Task: Research Airbnb properties in C? Chi, Vietnam from 12th December, 2023 to 16th December, 2023 for 8 adults. Place can be room with 8 bedrooms having 8 beds and 8 bathrooms. Property type can be house. Amenities needed are: wifi, TV, free parkinig on premises, gym, breakfast.
Action: Mouse moved to (551, 102)
Screenshot: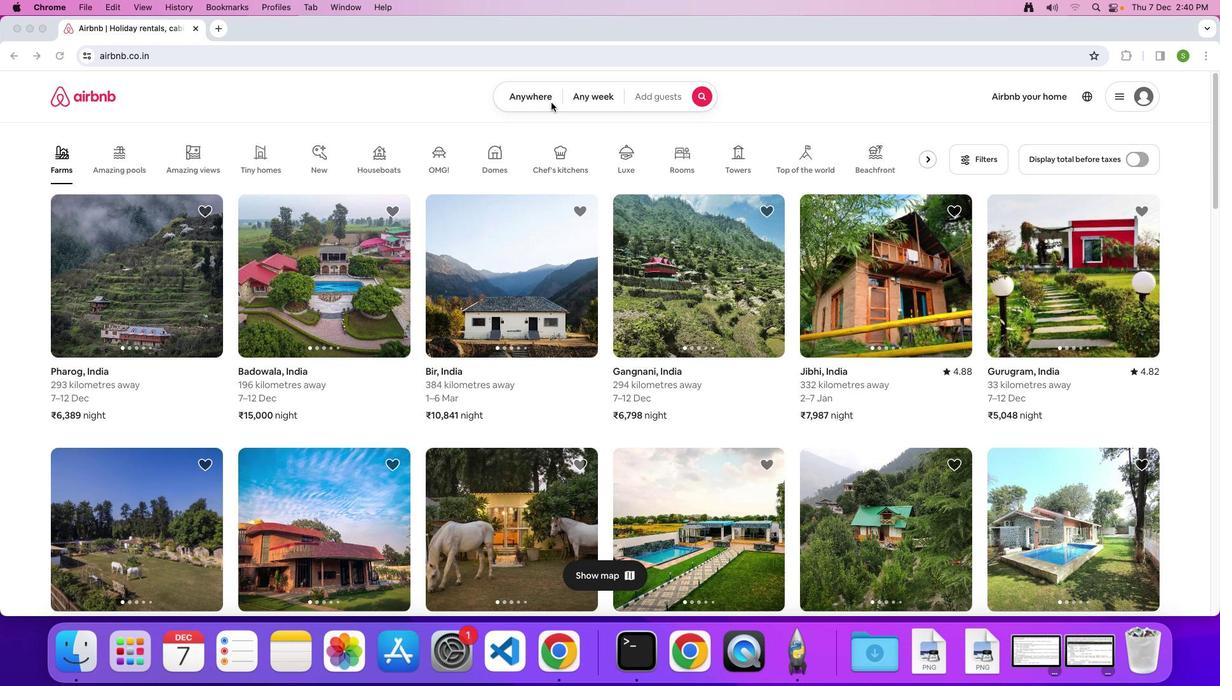 
Action: Mouse pressed left at (551, 102)
Screenshot: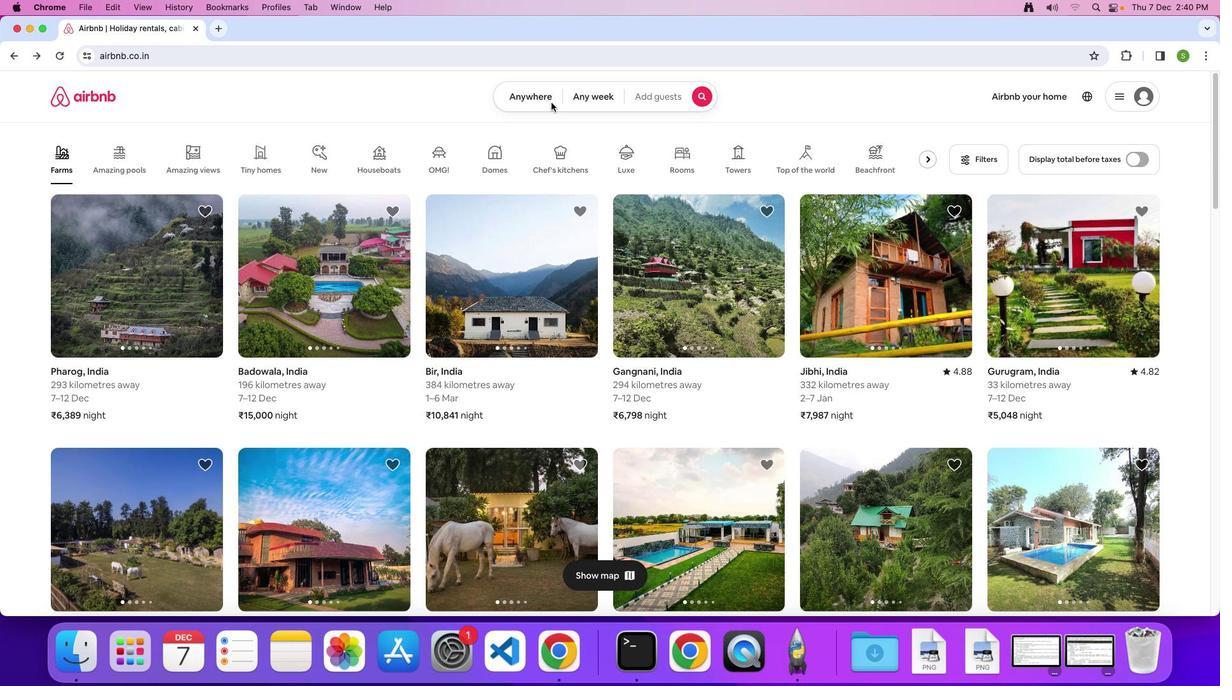
Action: Mouse moved to (527, 101)
Screenshot: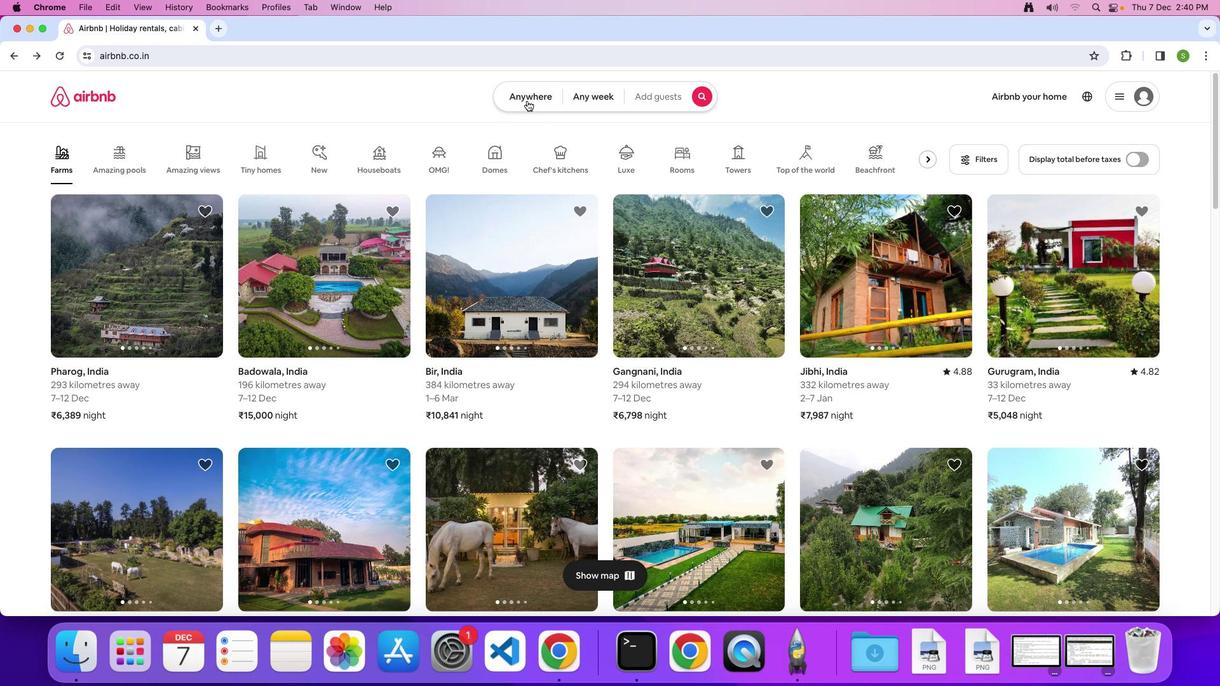 
Action: Mouse pressed left at (527, 101)
Screenshot: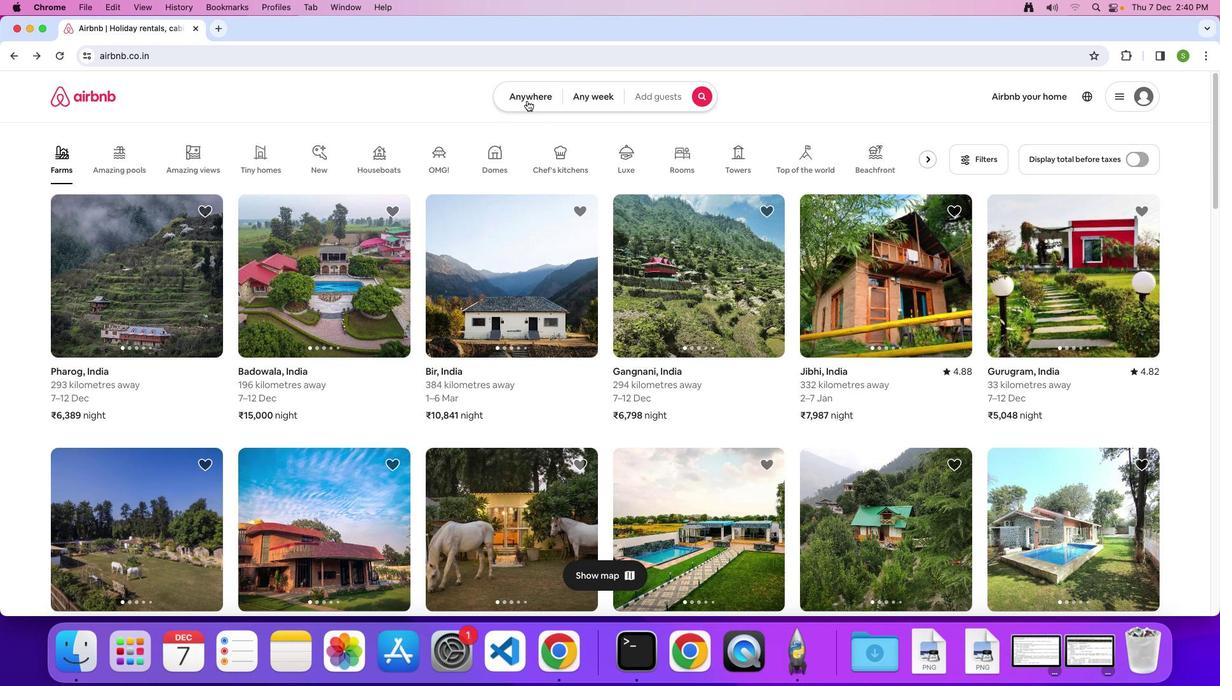 
Action: Mouse moved to (455, 135)
Screenshot: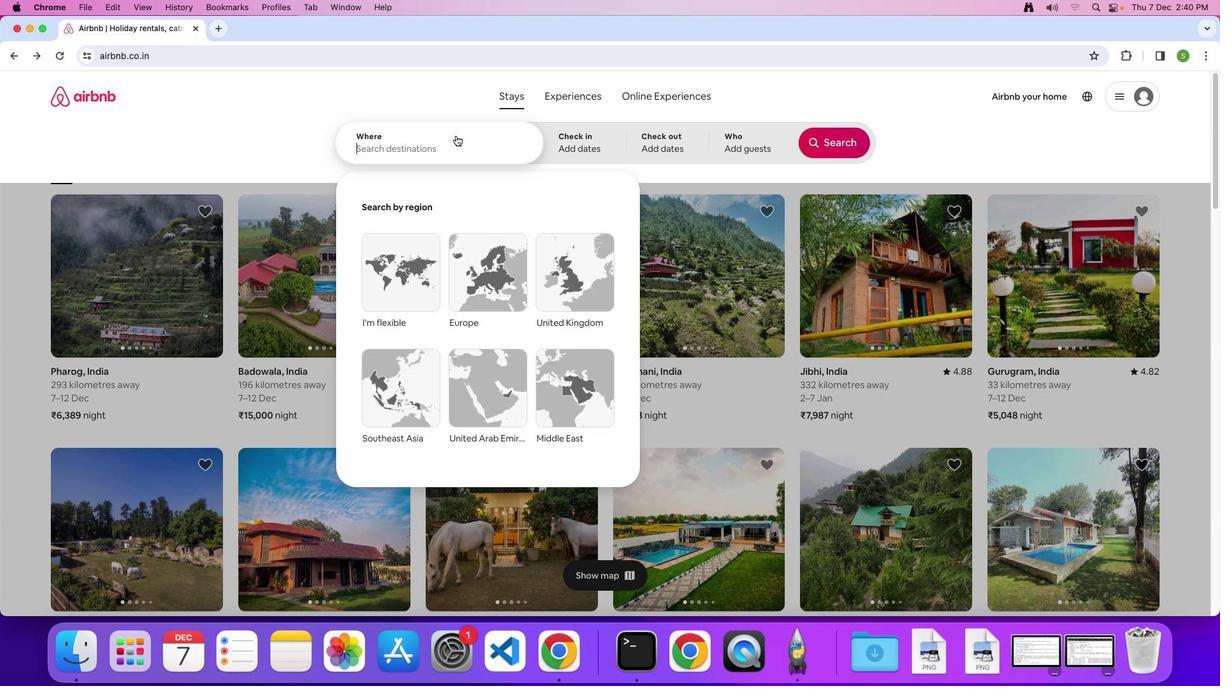 
Action: Key pressed 'C'Key.shiftKey.caps_lockKey.shift_r'?'Key.spaceKey.shift'C''h''i'','Key.spaceKey.shift'V''i''e''t''n''a''m'Key.enter
Screenshot: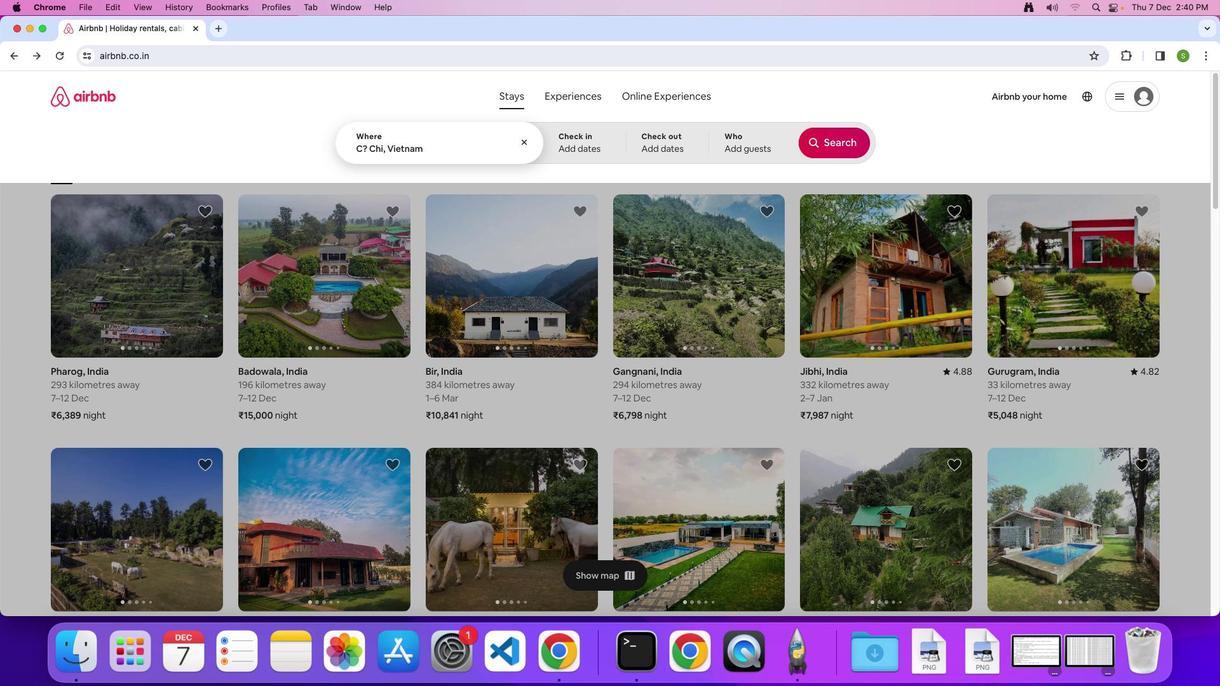 
Action: Mouse moved to (449, 364)
Screenshot: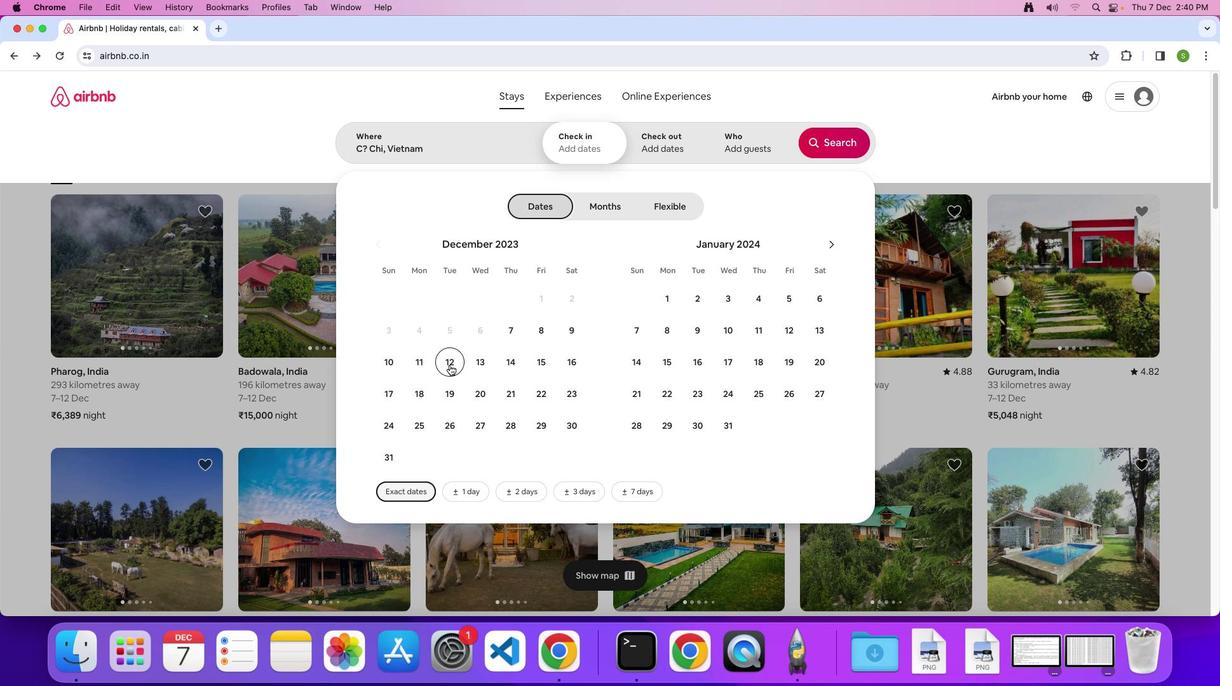 
Action: Mouse pressed left at (449, 364)
Screenshot: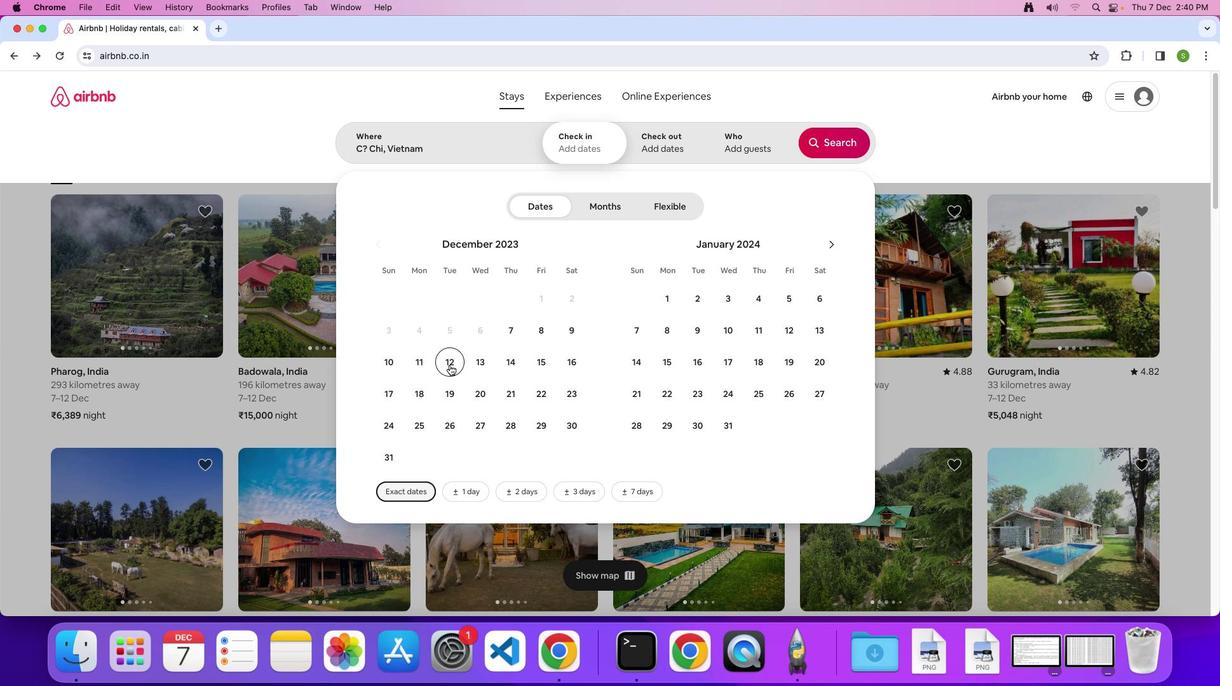 
Action: Mouse moved to (566, 362)
Screenshot: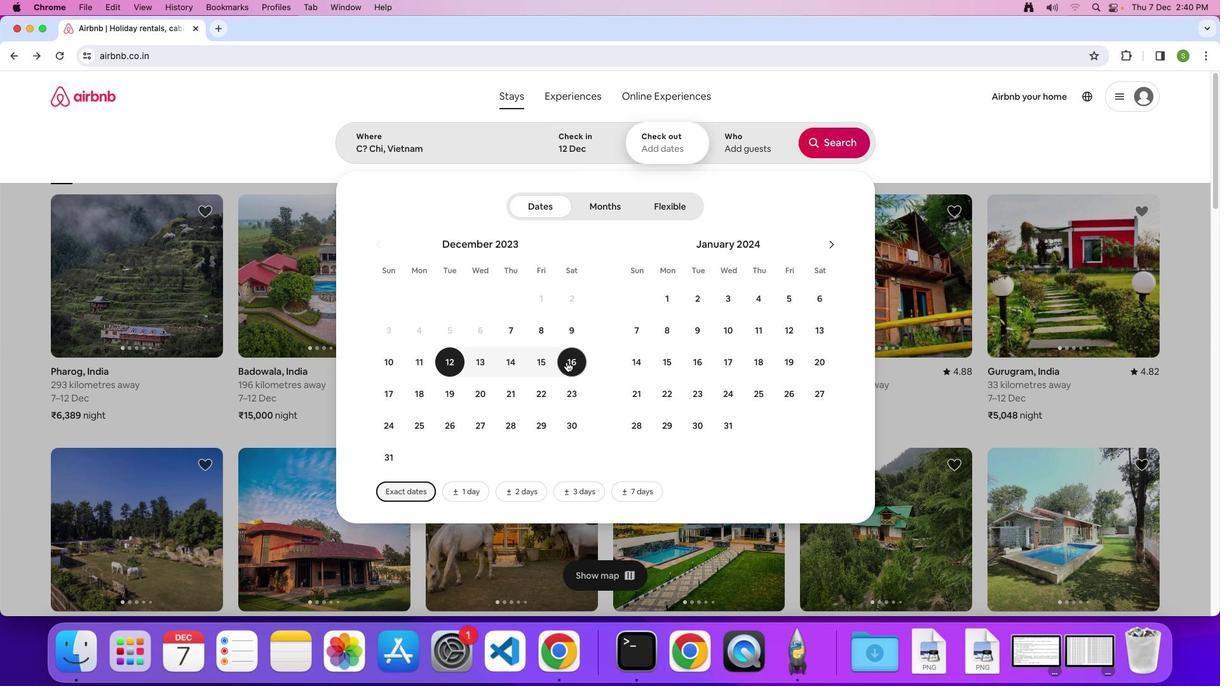 
Action: Mouse pressed left at (566, 362)
Screenshot: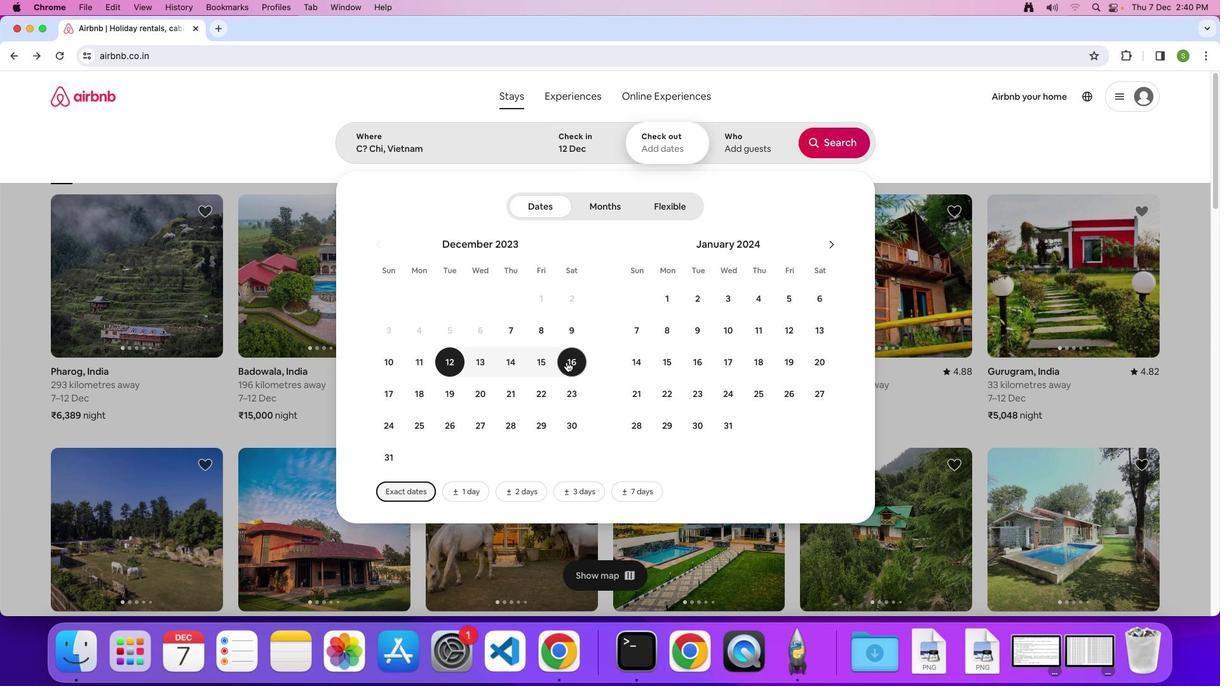 
Action: Mouse moved to (754, 137)
Screenshot: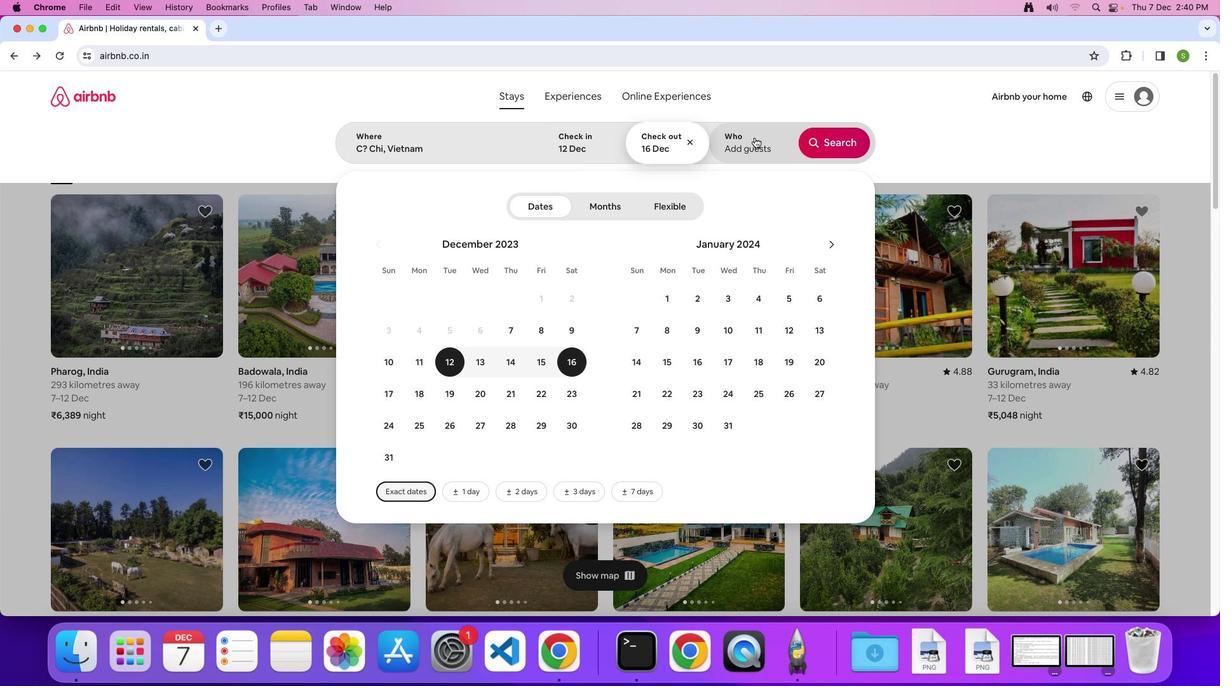 
Action: Mouse pressed left at (754, 137)
Screenshot: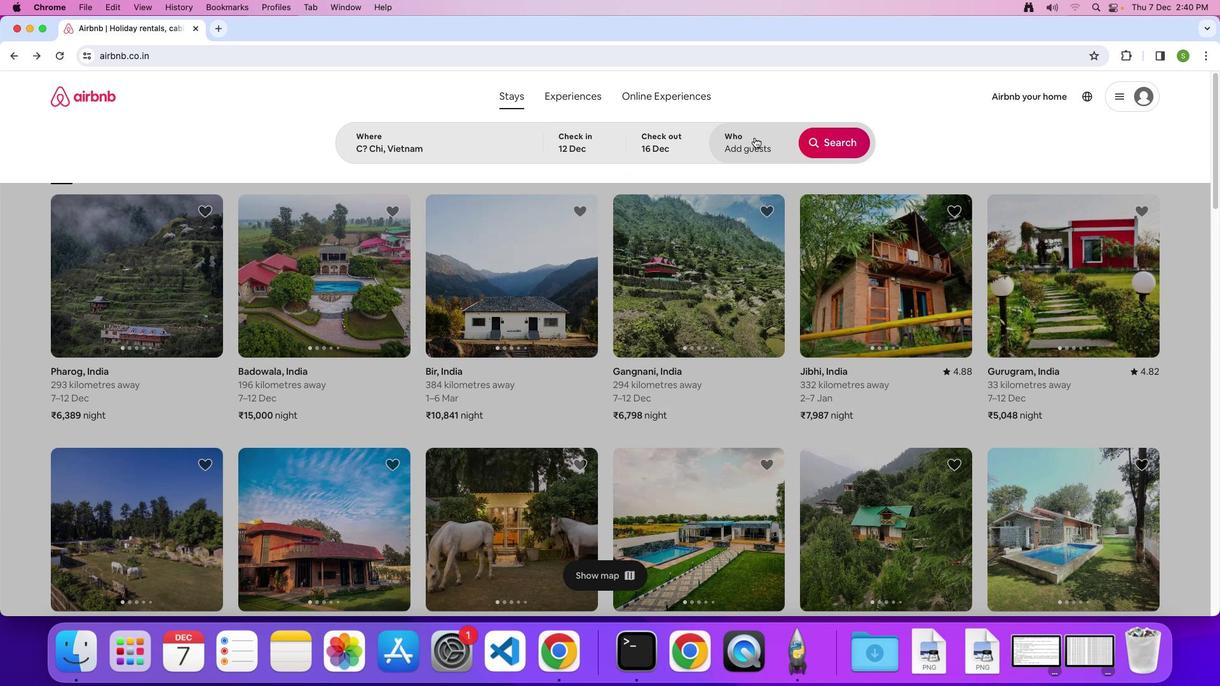 
Action: Mouse moved to (833, 207)
Screenshot: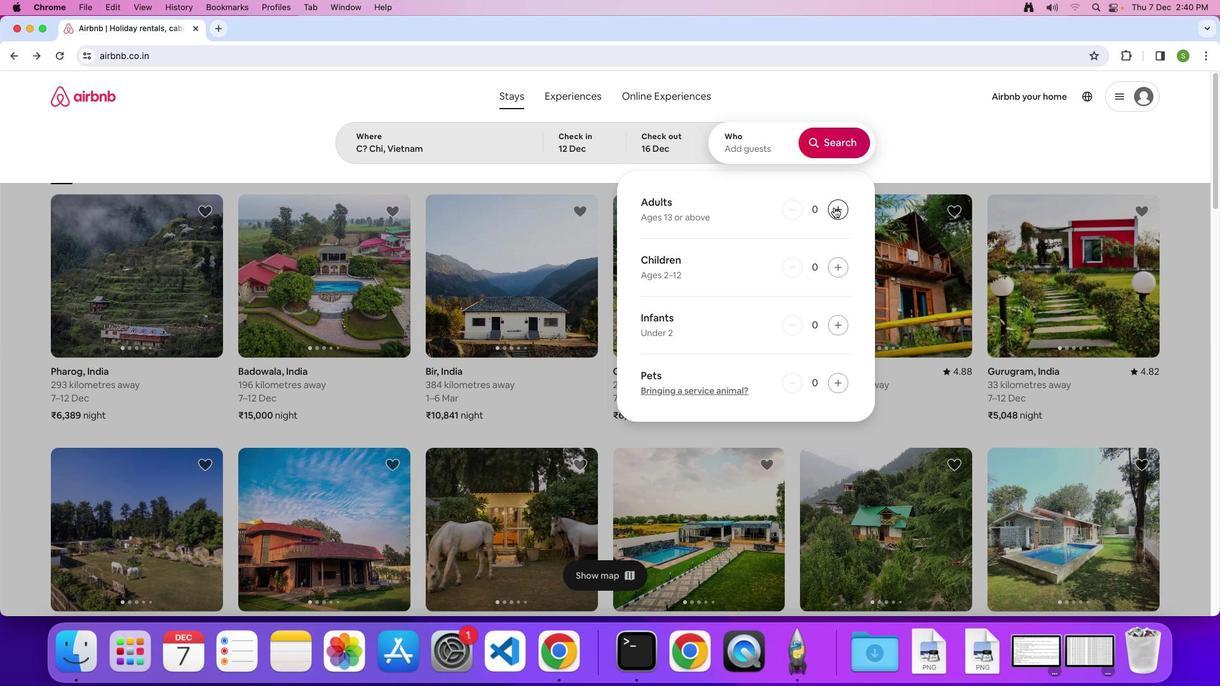 
Action: Mouse pressed left at (833, 207)
Screenshot: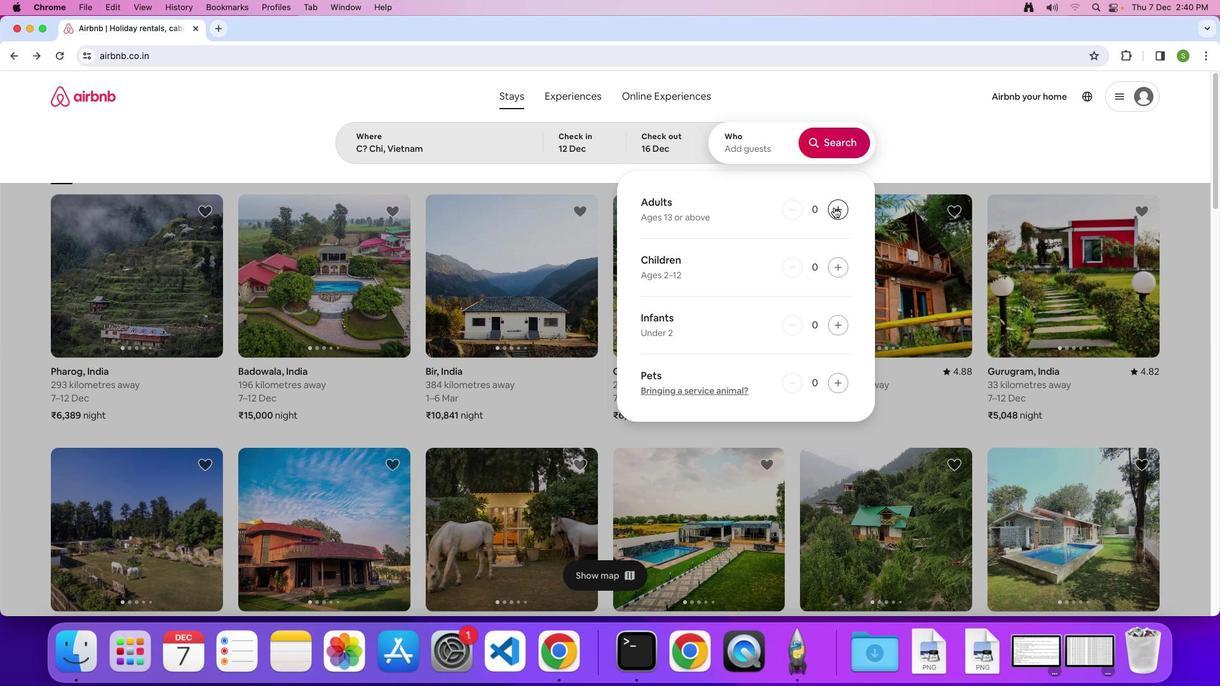 
Action: Mouse pressed left at (833, 207)
Screenshot: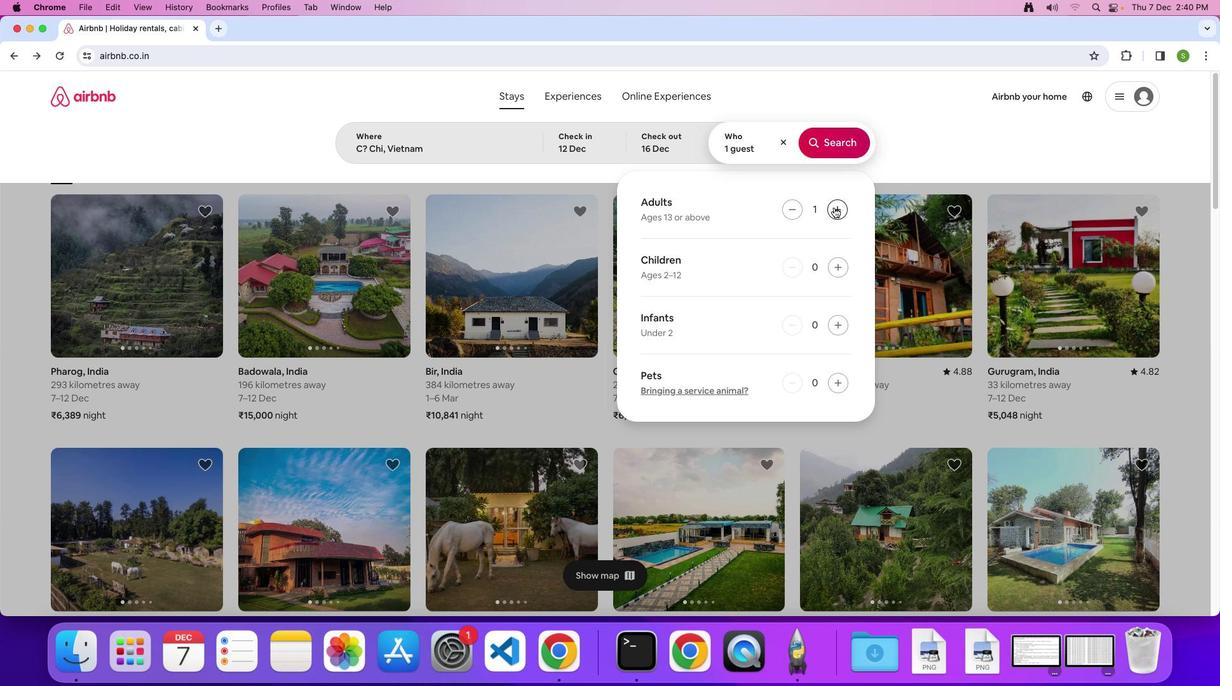 
Action: Mouse pressed left at (833, 207)
Screenshot: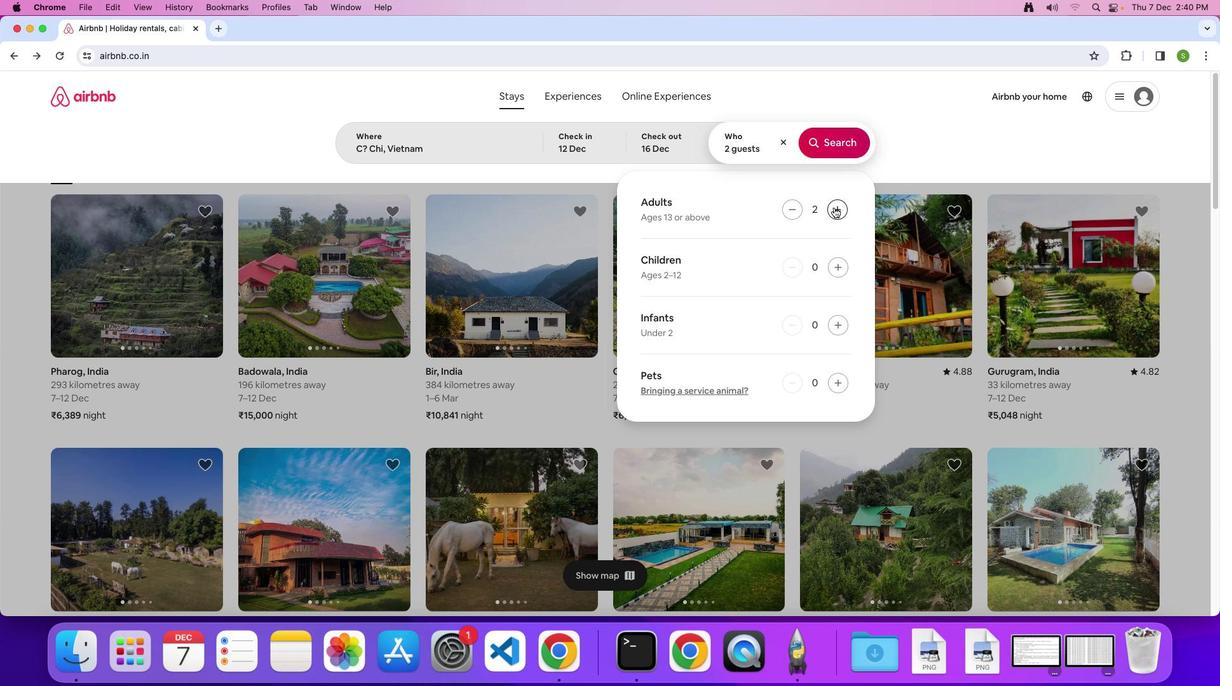
Action: Mouse pressed left at (833, 207)
Screenshot: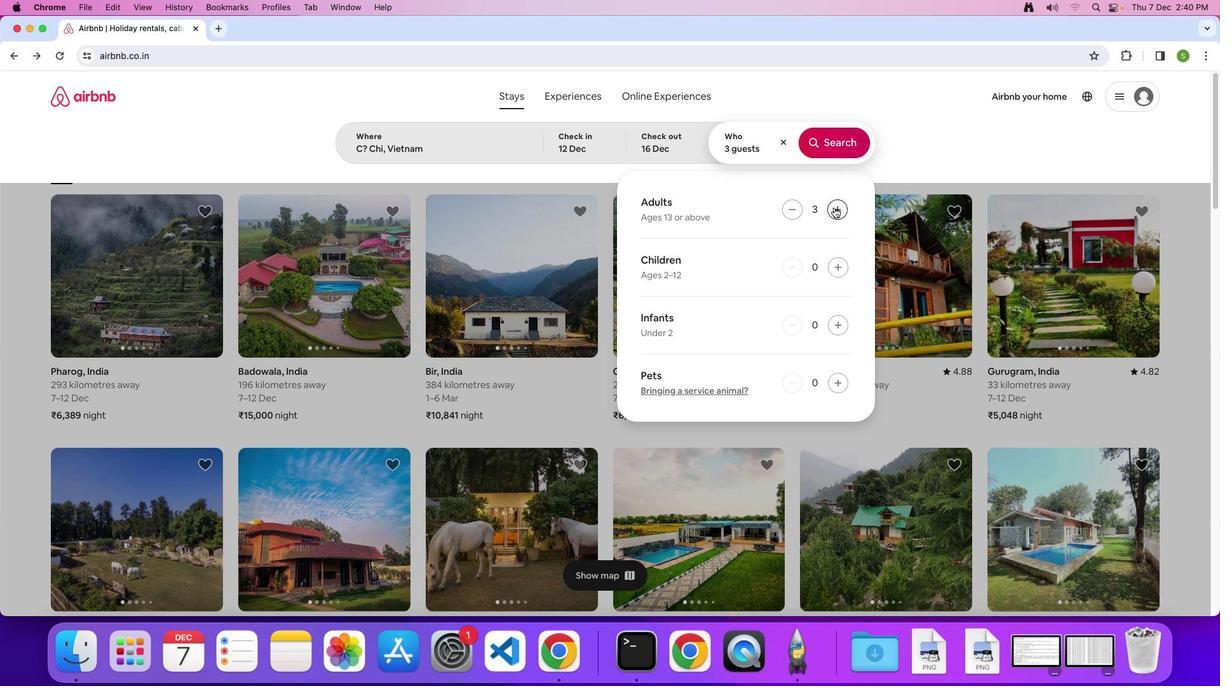 
Action: Mouse pressed left at (833, 207)
Screenshot: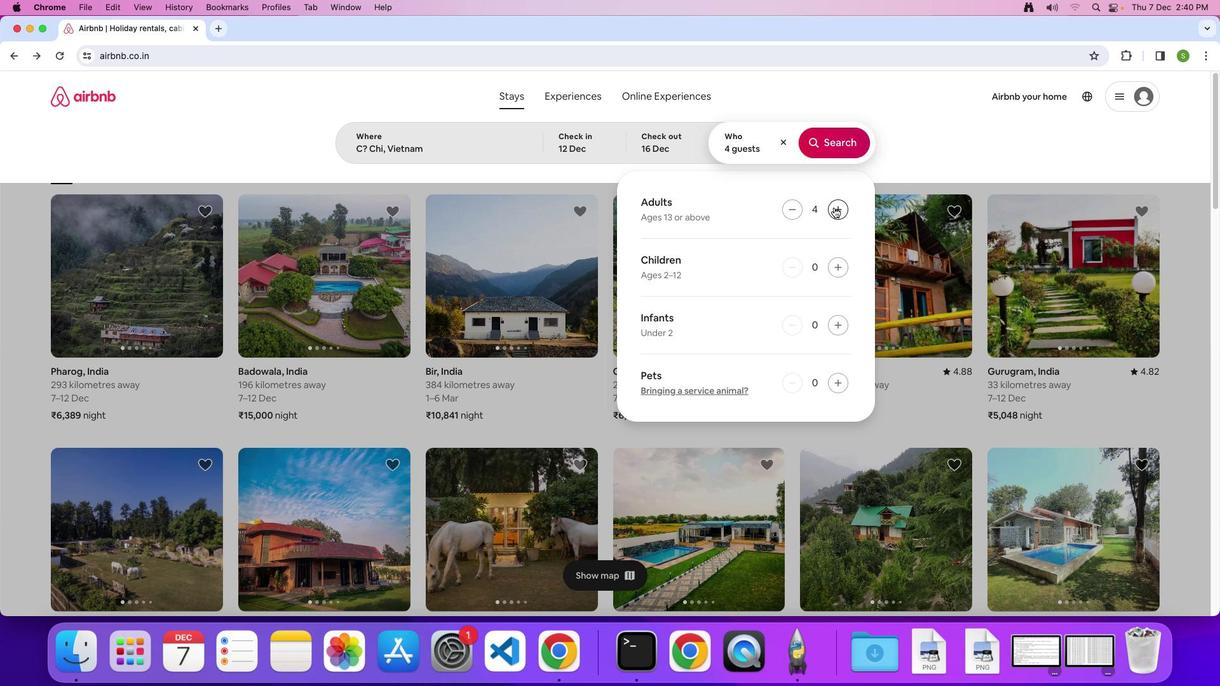 
Action: Mouse pressed left at (833, 207)
Screenshot: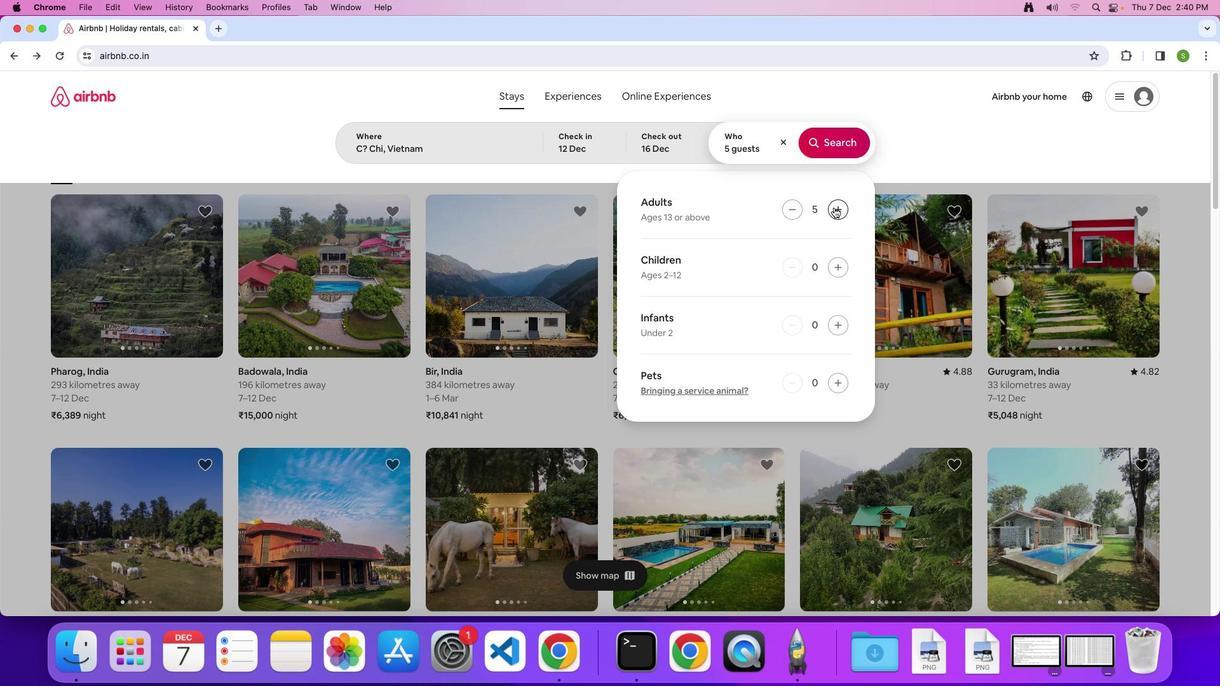 
Action: Mouse pressed left at (833, 207)
Screenshot: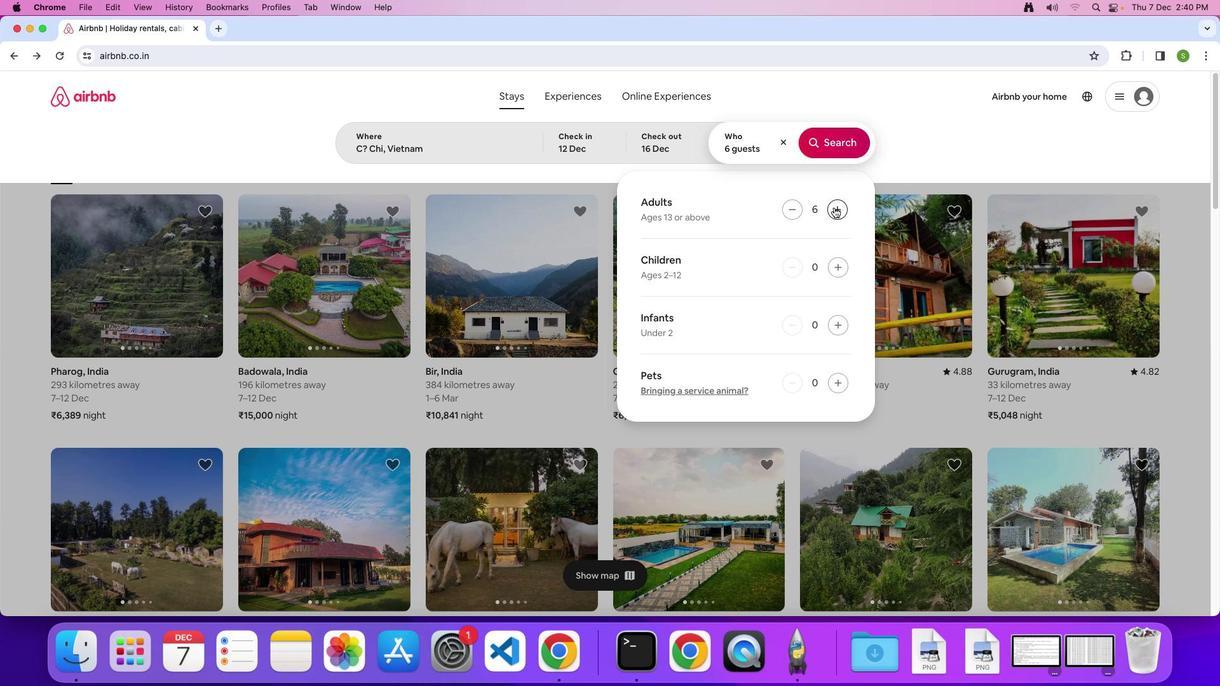 
Action: Mouse pressed left at (833, 207)
Screenshot: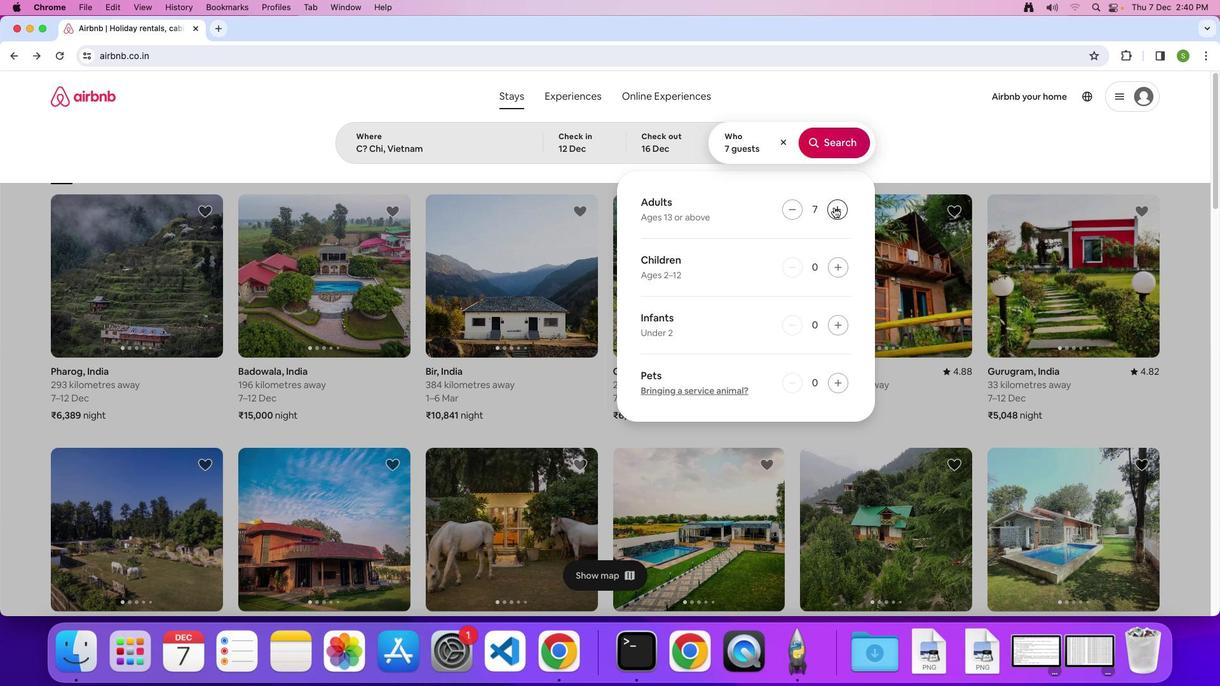 
Action: Mouse moved to (843, 148)
Screenshot: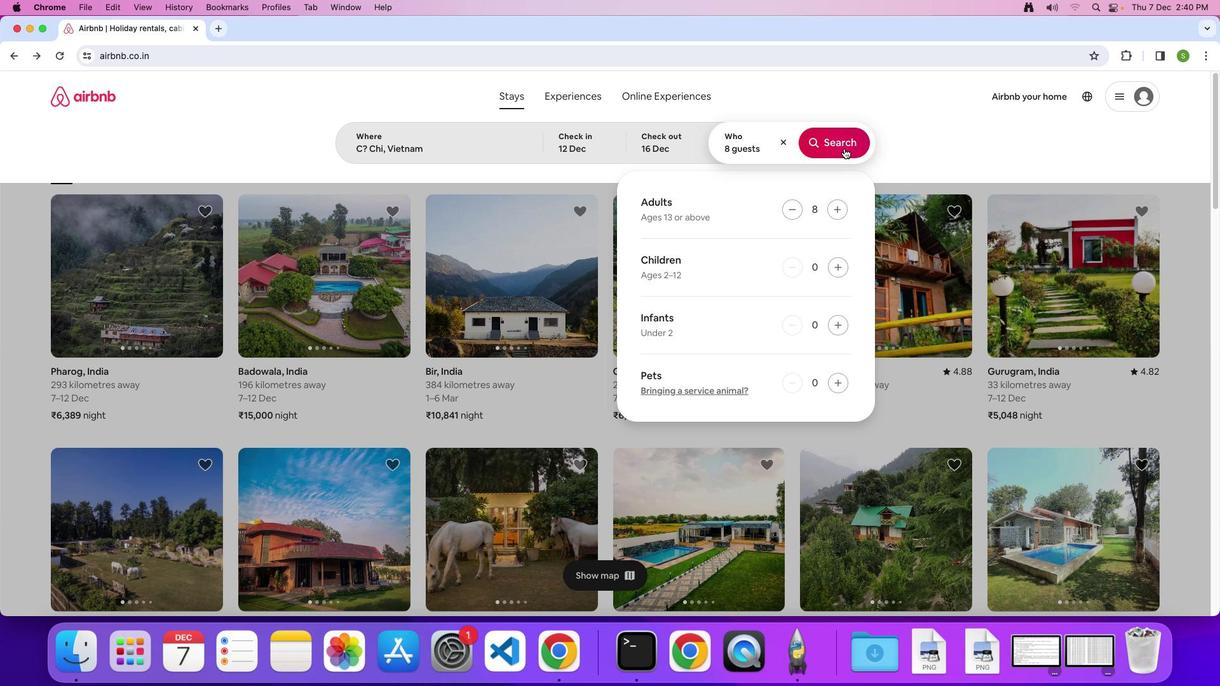 
Action: Mouse pressed left at (843, 148)
Screenshot: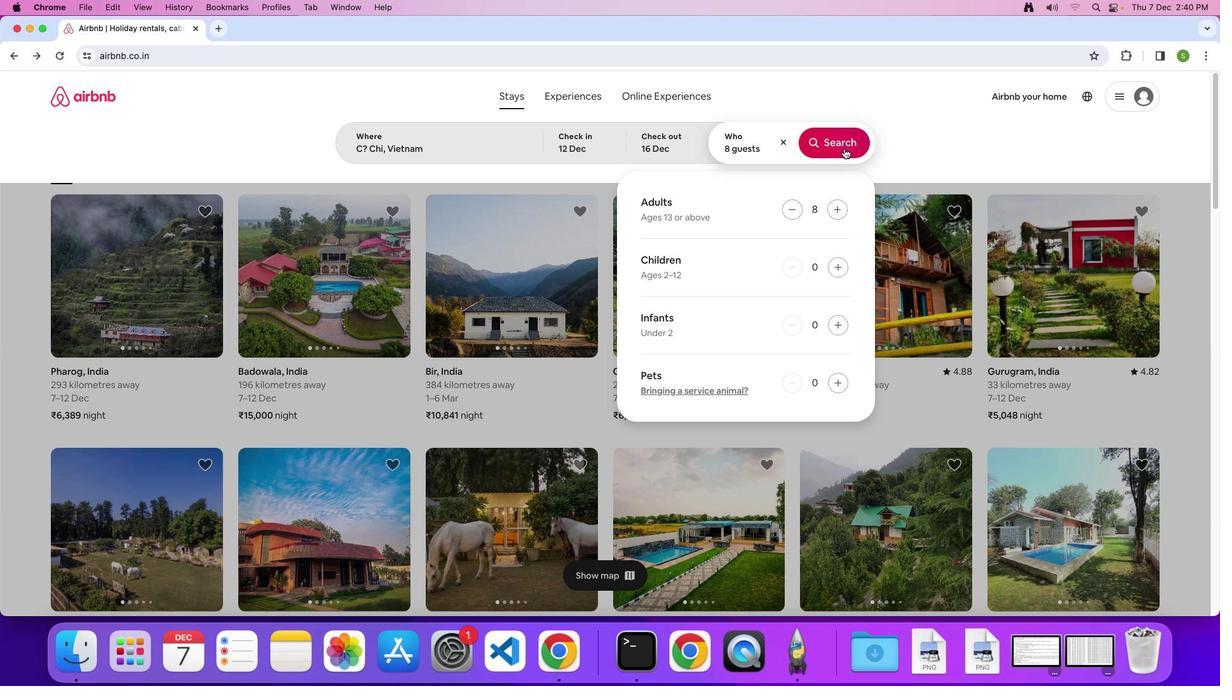 
Action: Mouse moved to (1014, 146)
Screenshot: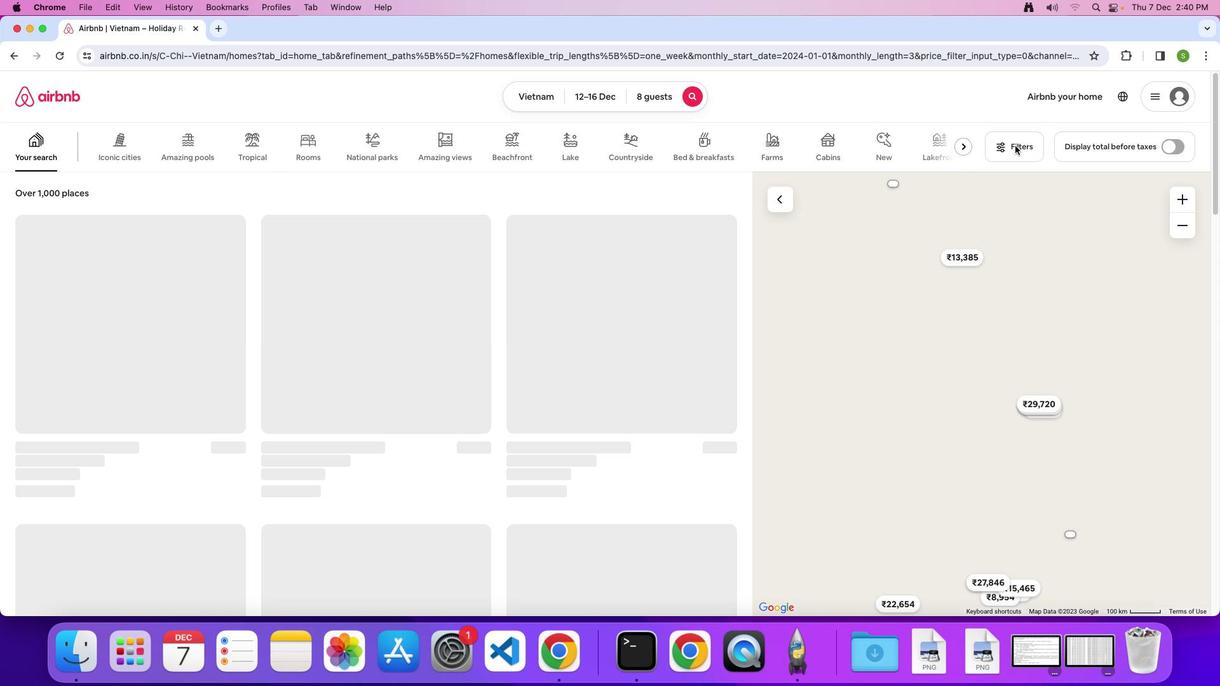 
Action: Mouse pressed left at (1014, 146)
Screenshot: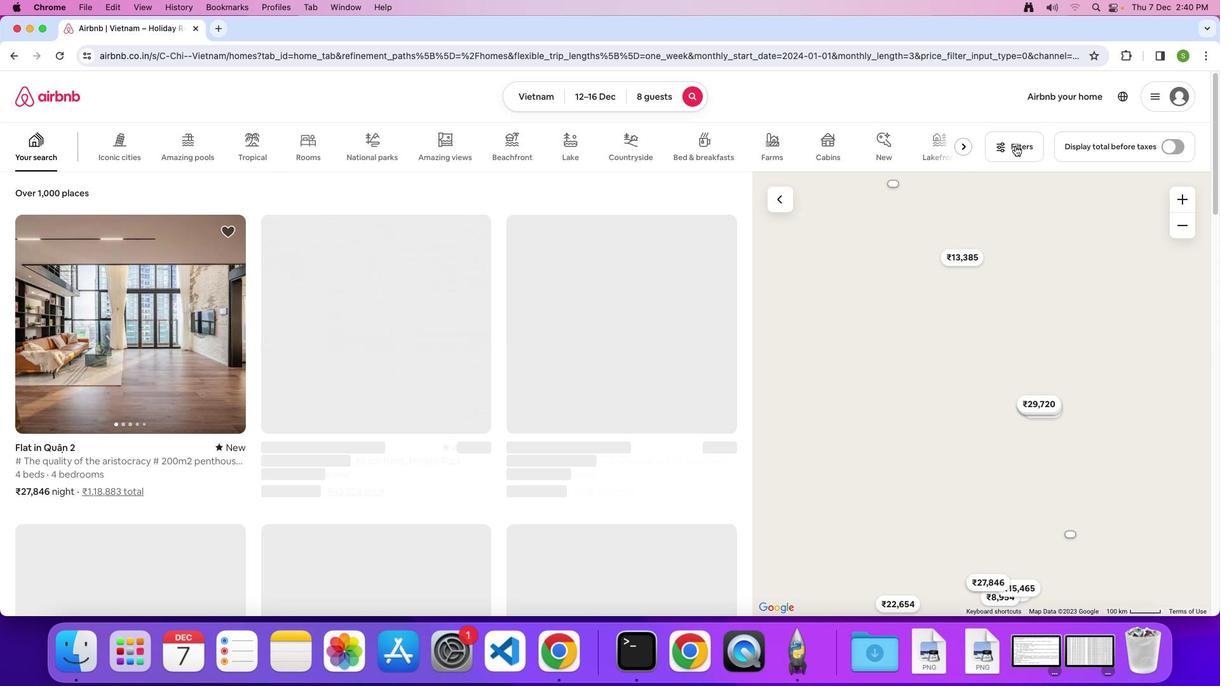 
Action: Mouse moved to (609, 228)
Screenshot: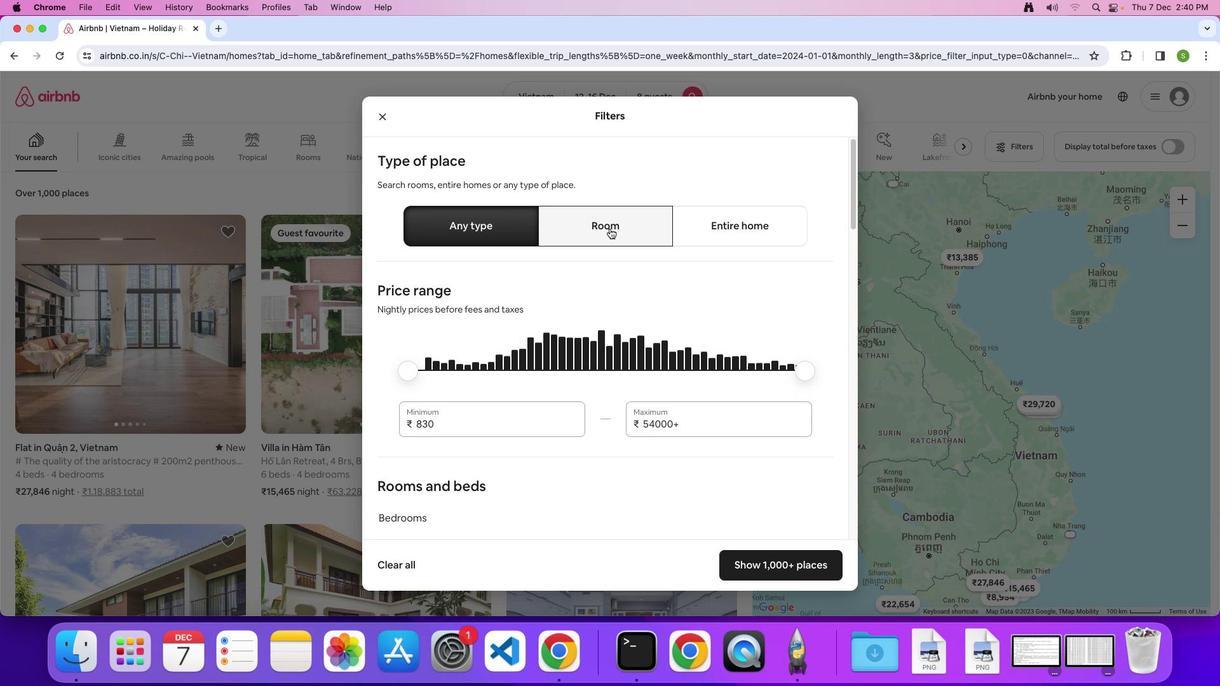 
Action: Mouse pressed left at (609, 228)
Screenshot: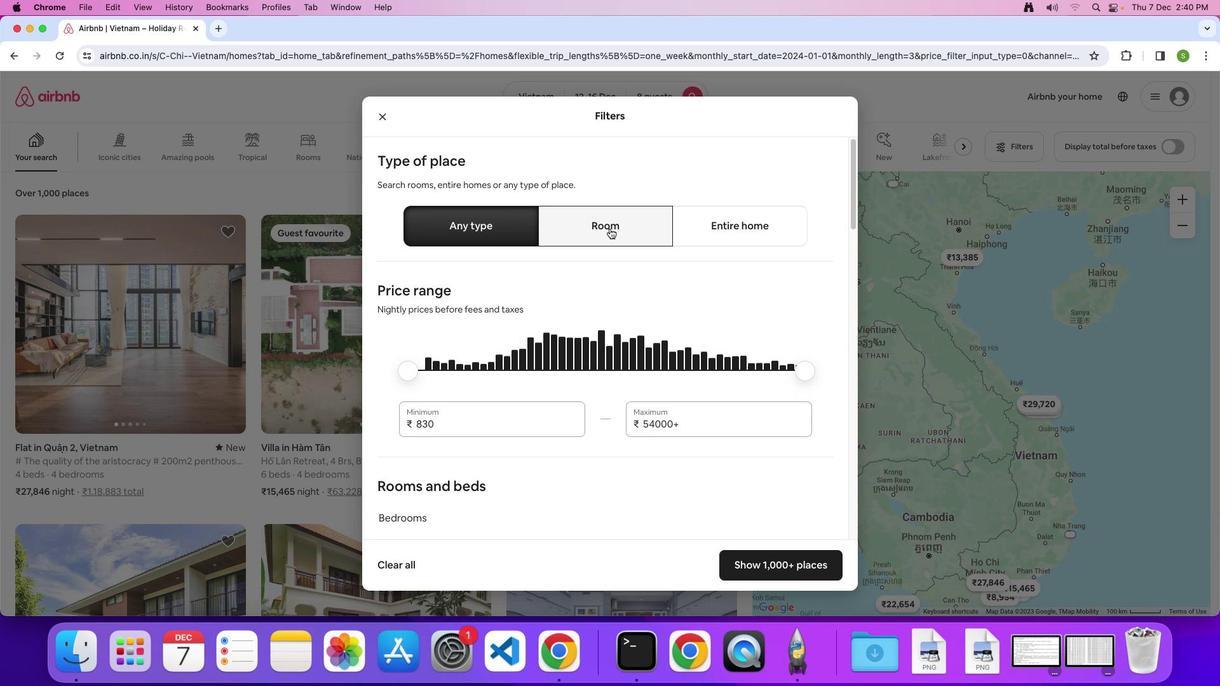 
Action: Mouse moved to (605, 382)
Screenshot: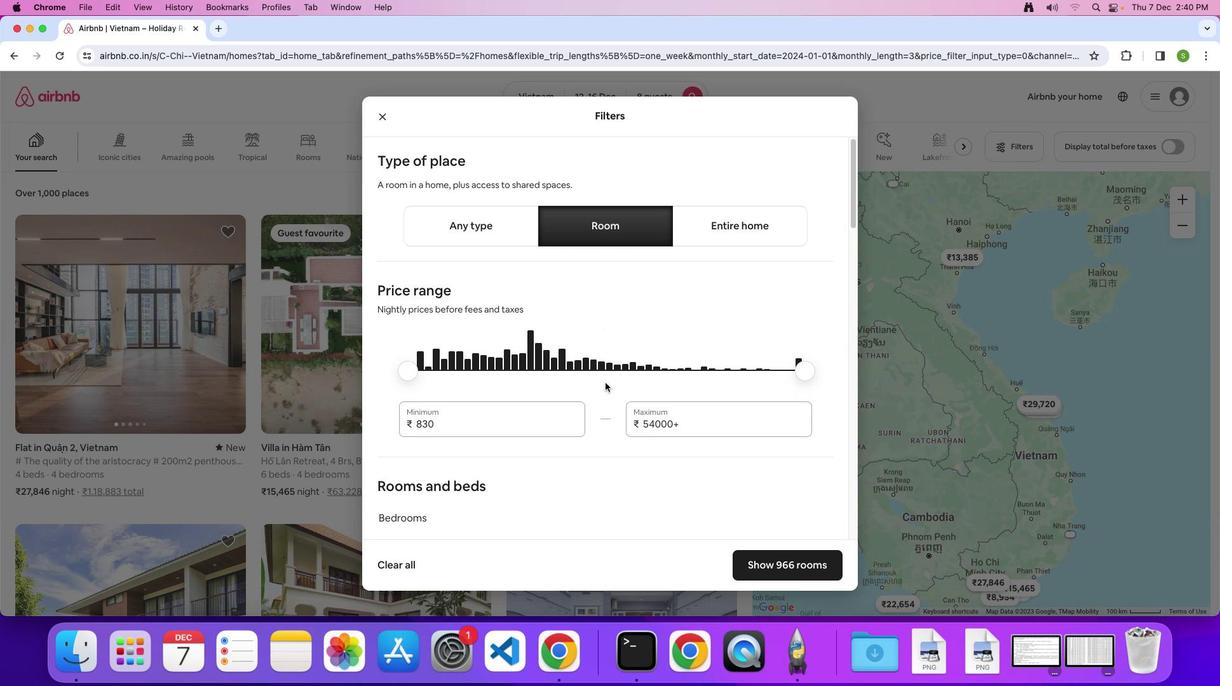 
Action: Mouse scrolled (605, 382) with delta (0, 0)
Screenshot: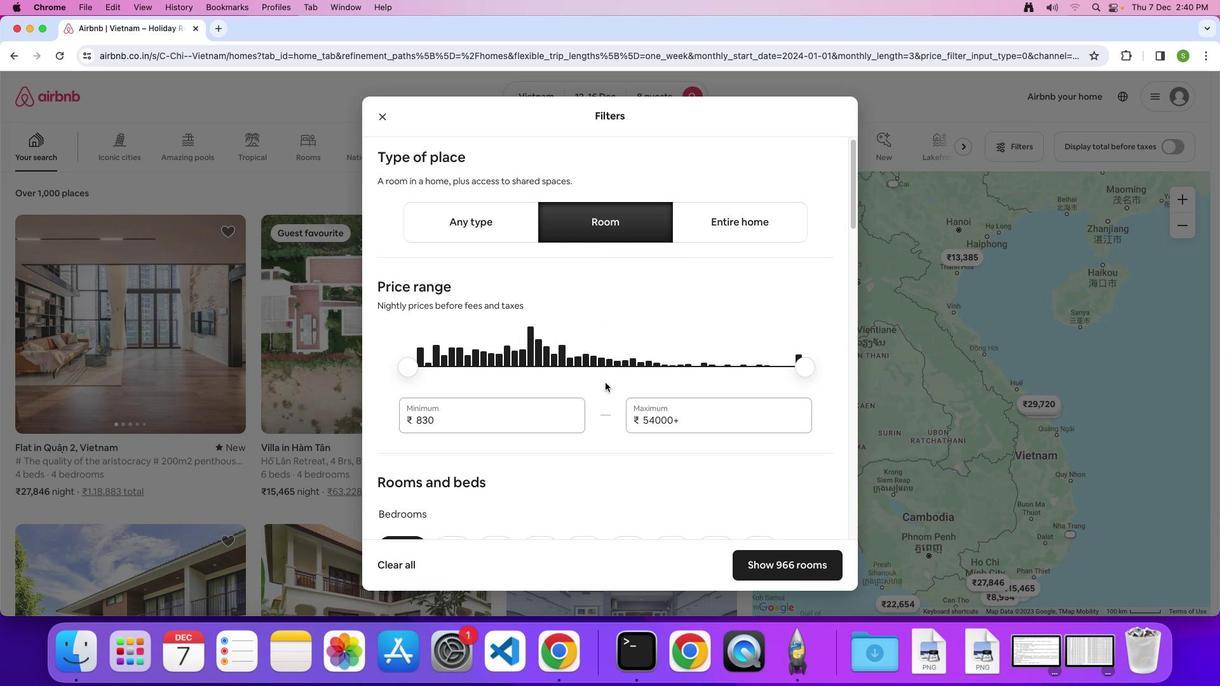 
Action: Mouse scrolled (605, 382) with delta (0, 0)
Screenshot: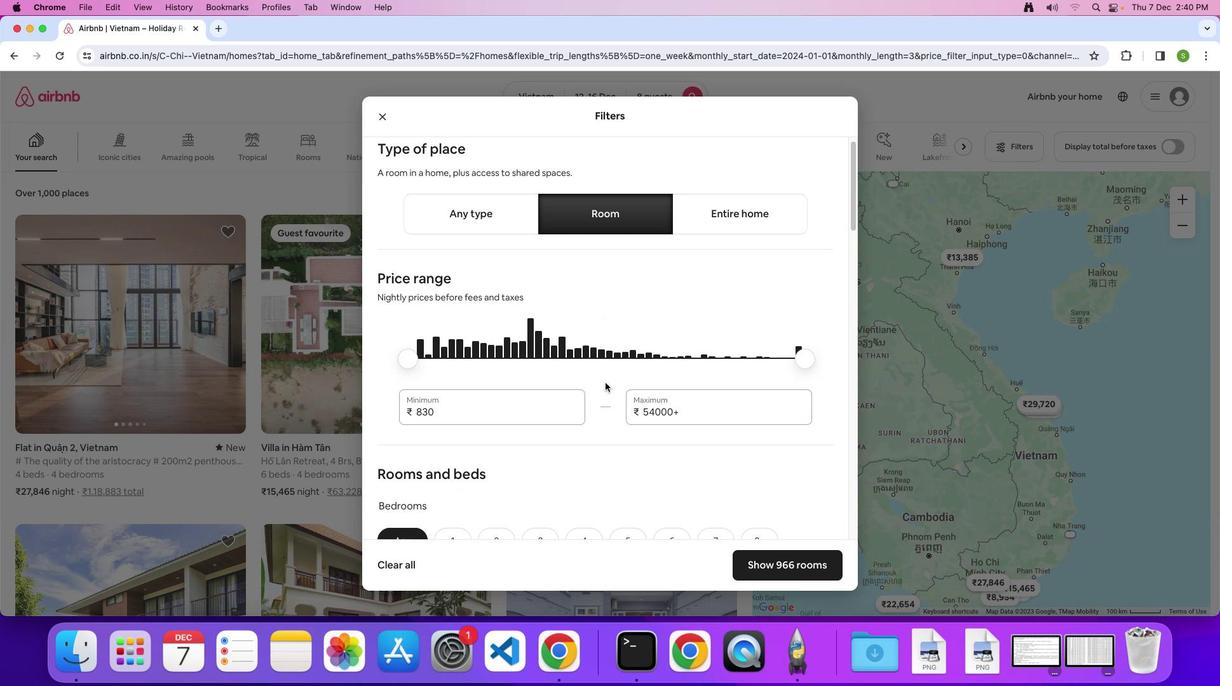 
Action: Mouse scrolled (605, 382) with delta (0, -1)
Screenshot: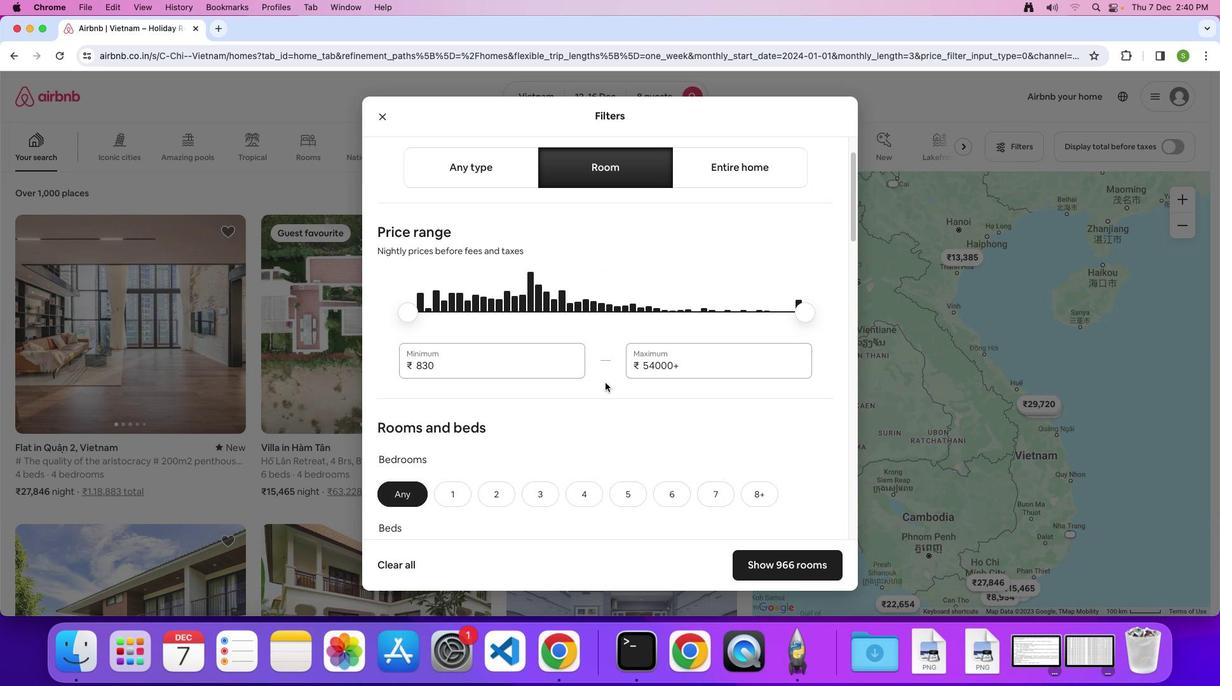 
Action: Mouse scrolled (605, 382) with delta (0, 0)
Screenshot: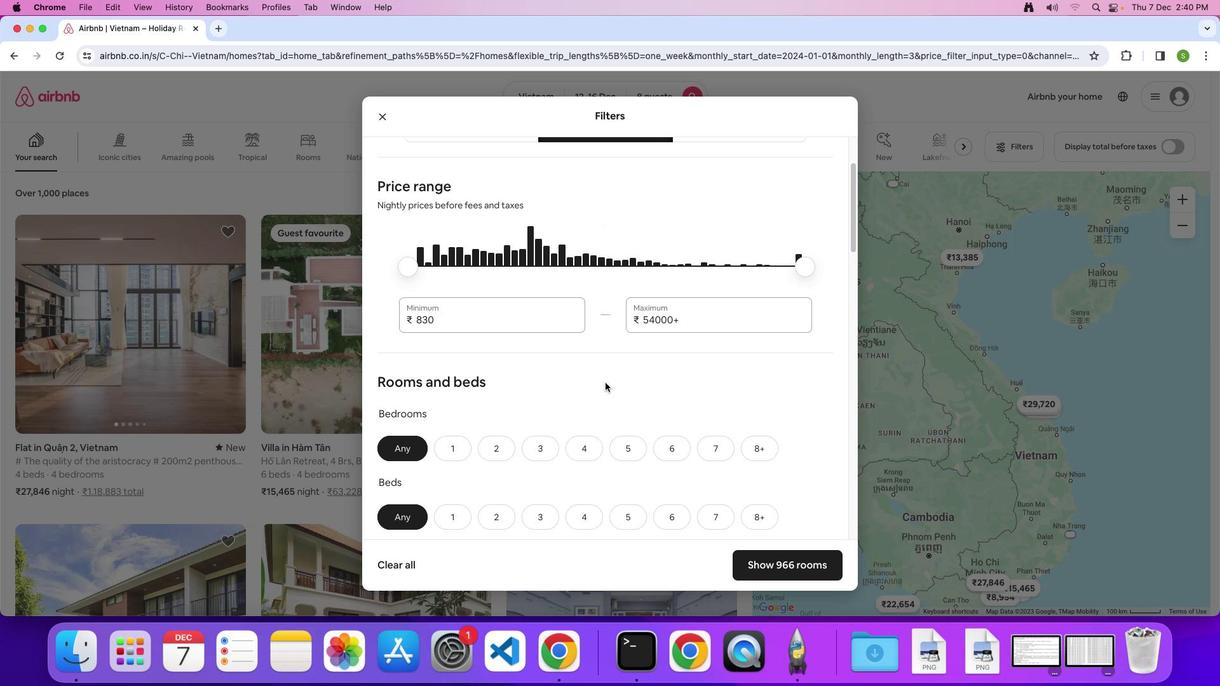 
Action: Mouse scrolled (605, 382) with delta (0, 0)
Screenshot: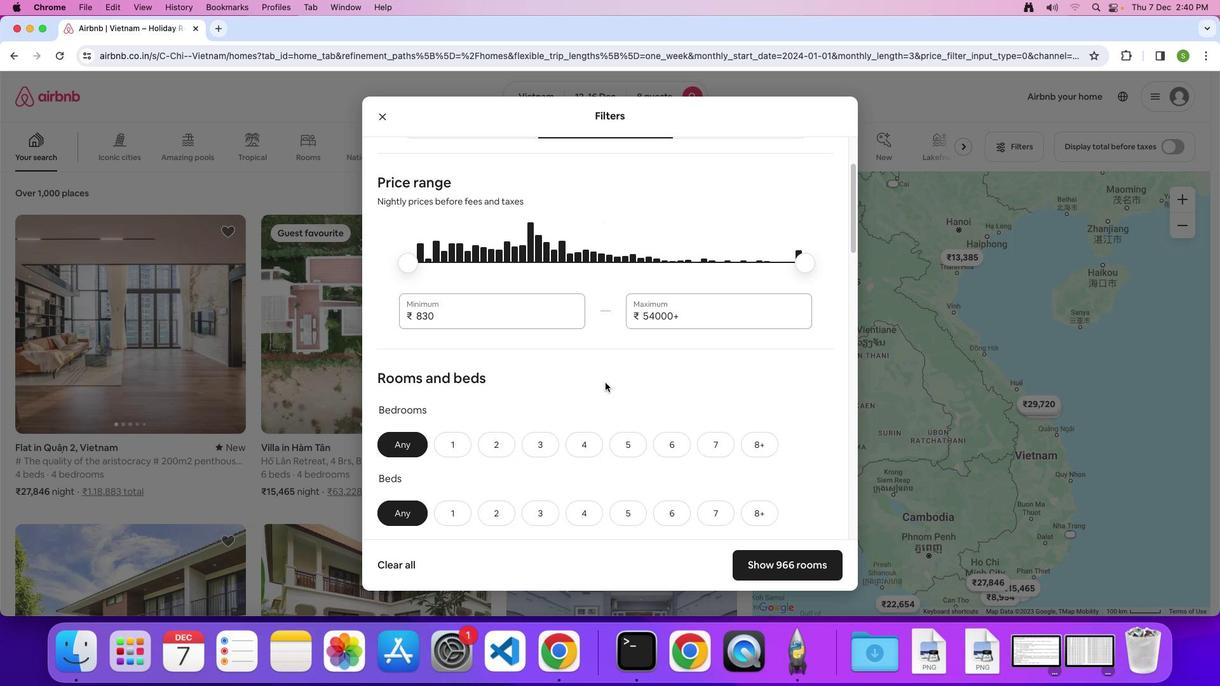 
Action: Mouse scrolled (605, 382) with delta (0, 0)
Screenshot: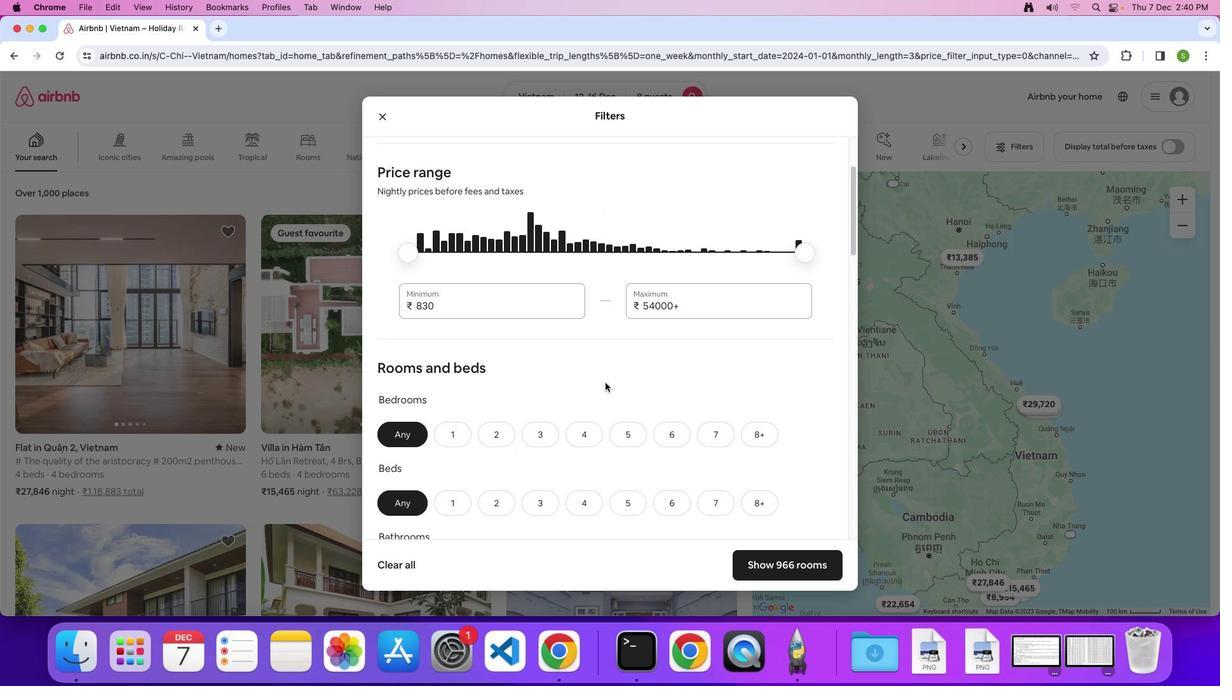 
Action: Mouse scrolled (605, 382) with delta (0, 0)
Screenshot: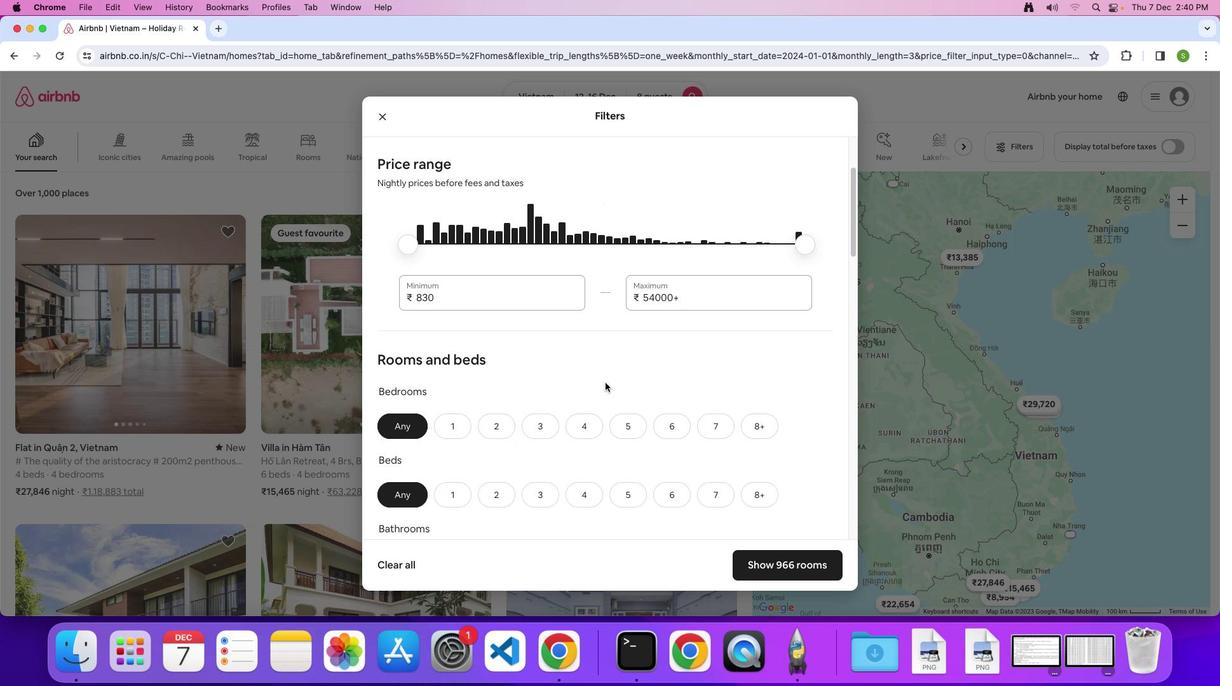 
Action: Mouse moved to (586, 388)
Screenshot: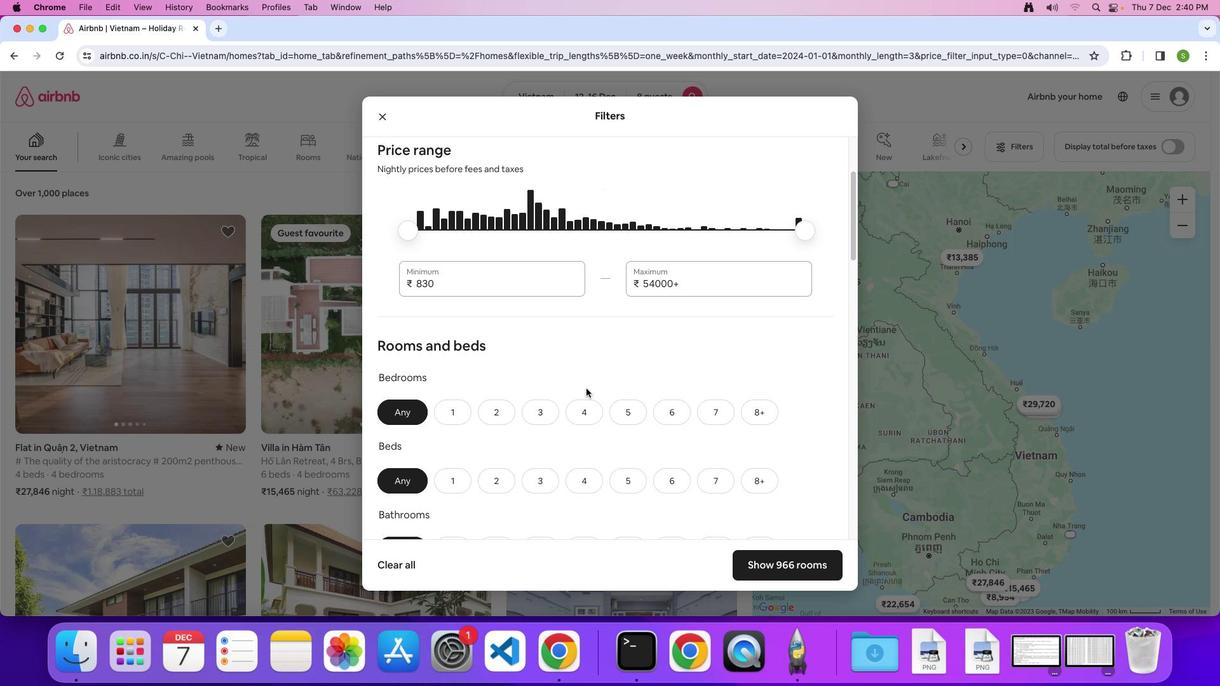 
Action: Mouse scrolled (586, 388) with delta (0, 0)
Screenshot: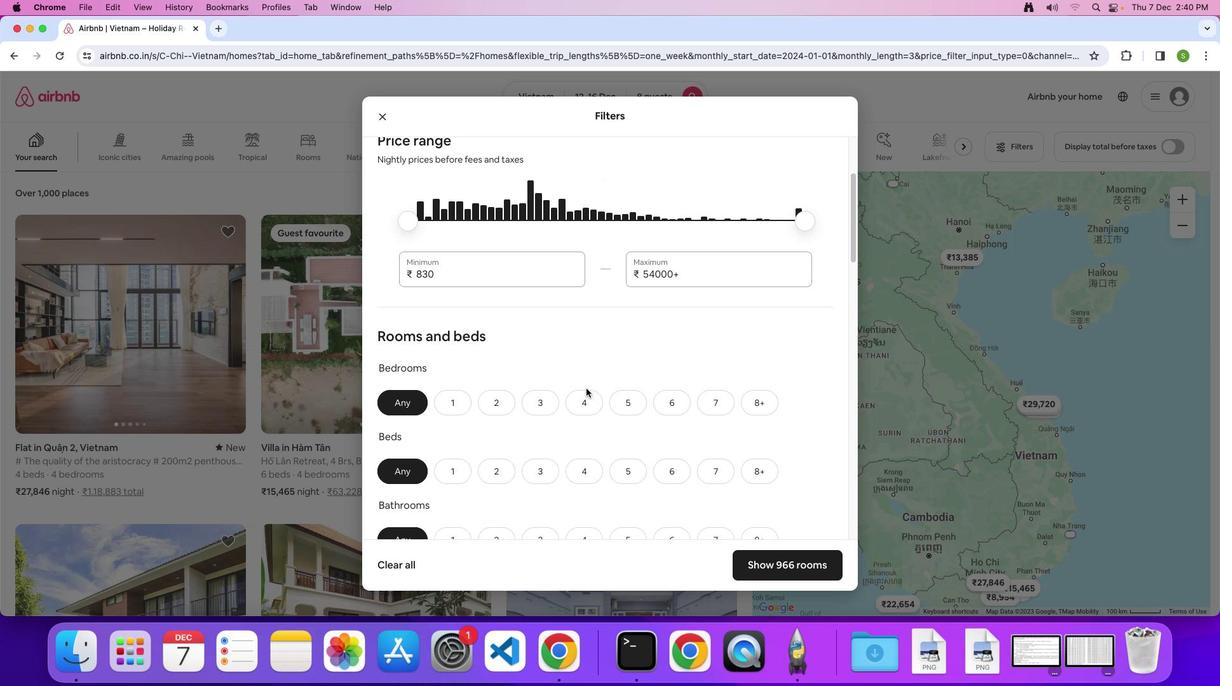 
Action: Mouse scrolled (586, 388) with delta (0, 0)
Screenshot: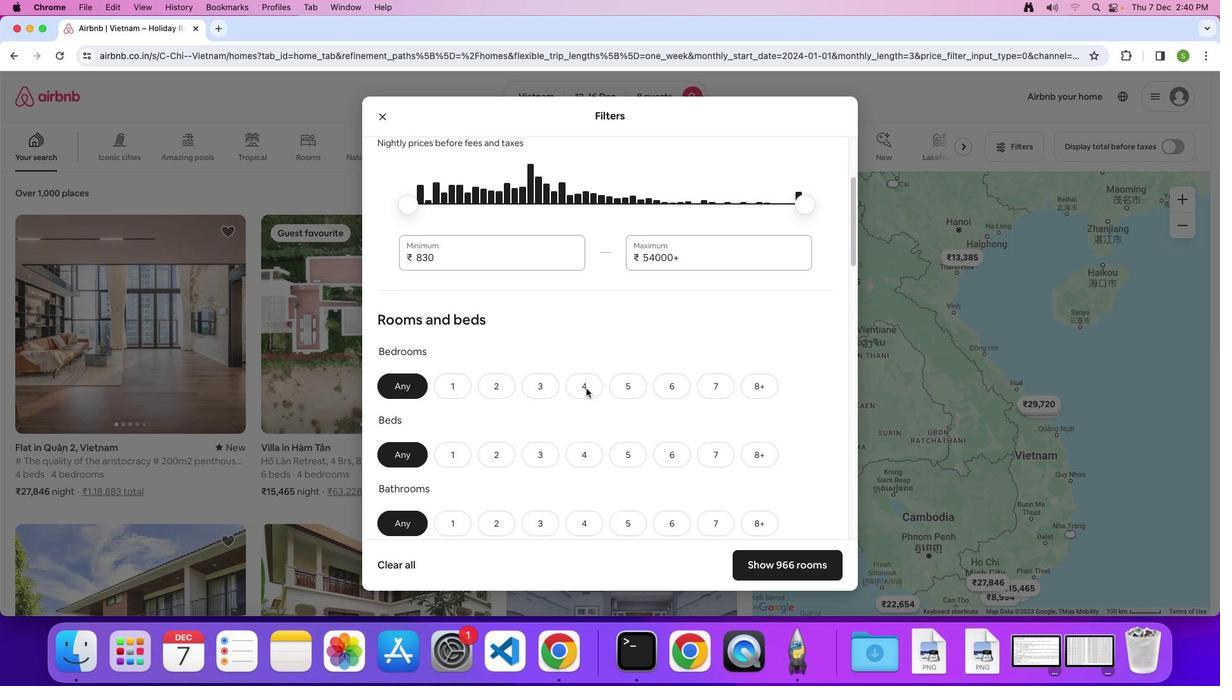 
Action: Mouse scrolled (586, 388) with delta (0, -1)
Screenshot: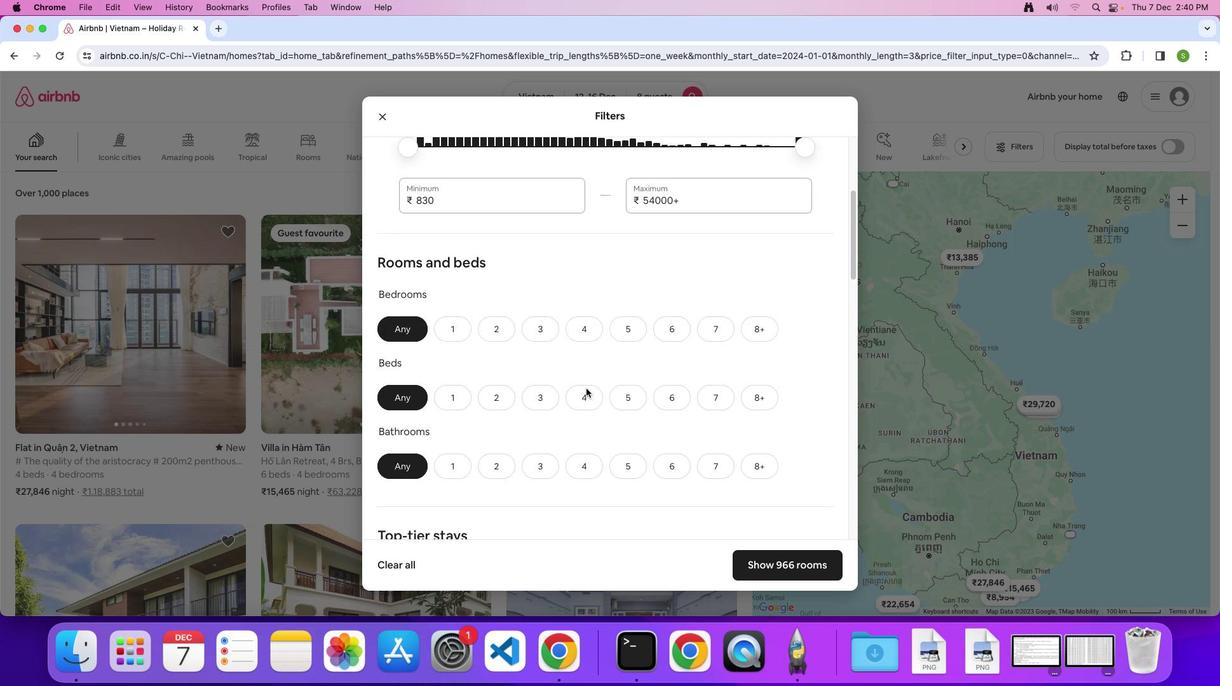 
Action: Mouse moved to (748, 300)
Screenshot: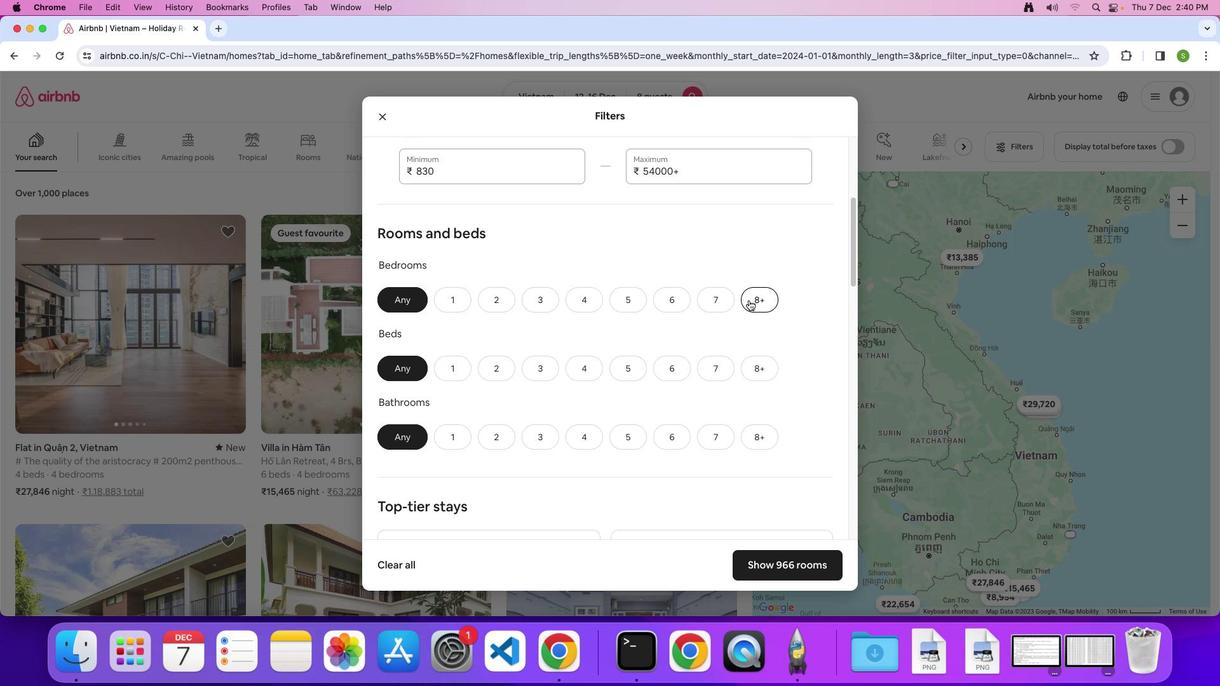 
Action: Mouse pressed left at (748, 300)
Screenshot: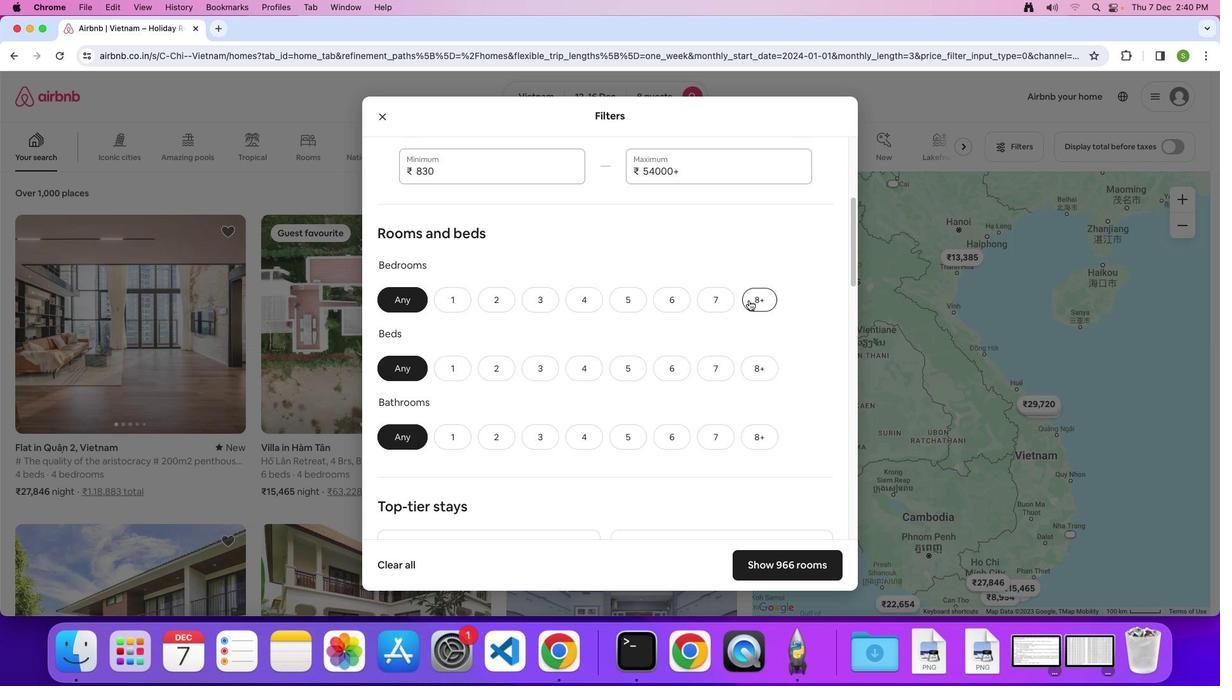 
Action: Mouse moved to (752, 365)
Screenshot: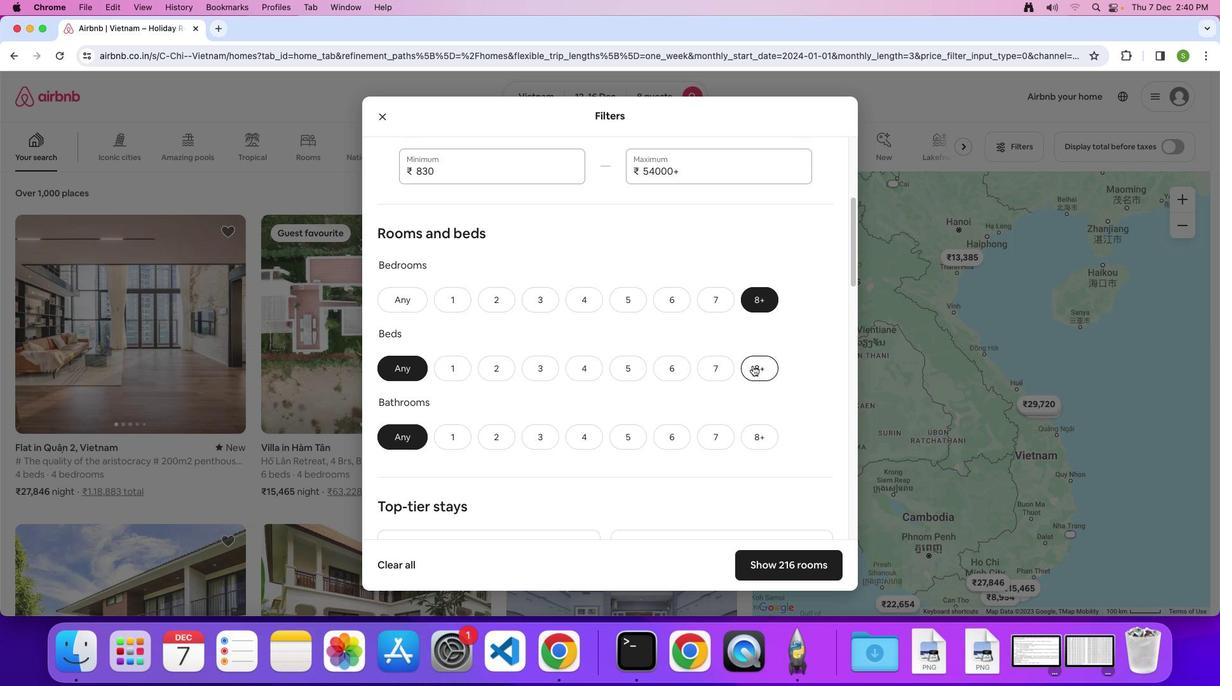 
Action: Mouse pressed left at (752, 365)
Screenshot: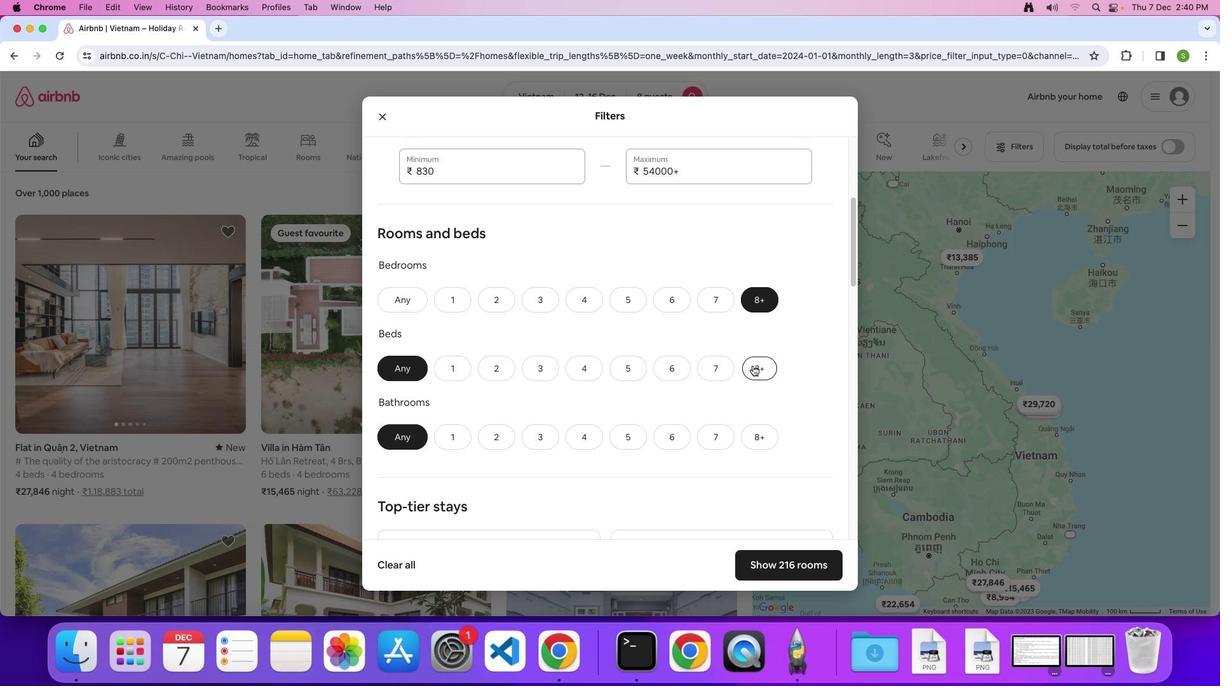 
Action: Mouse moved to (754, 442)
Screenshot: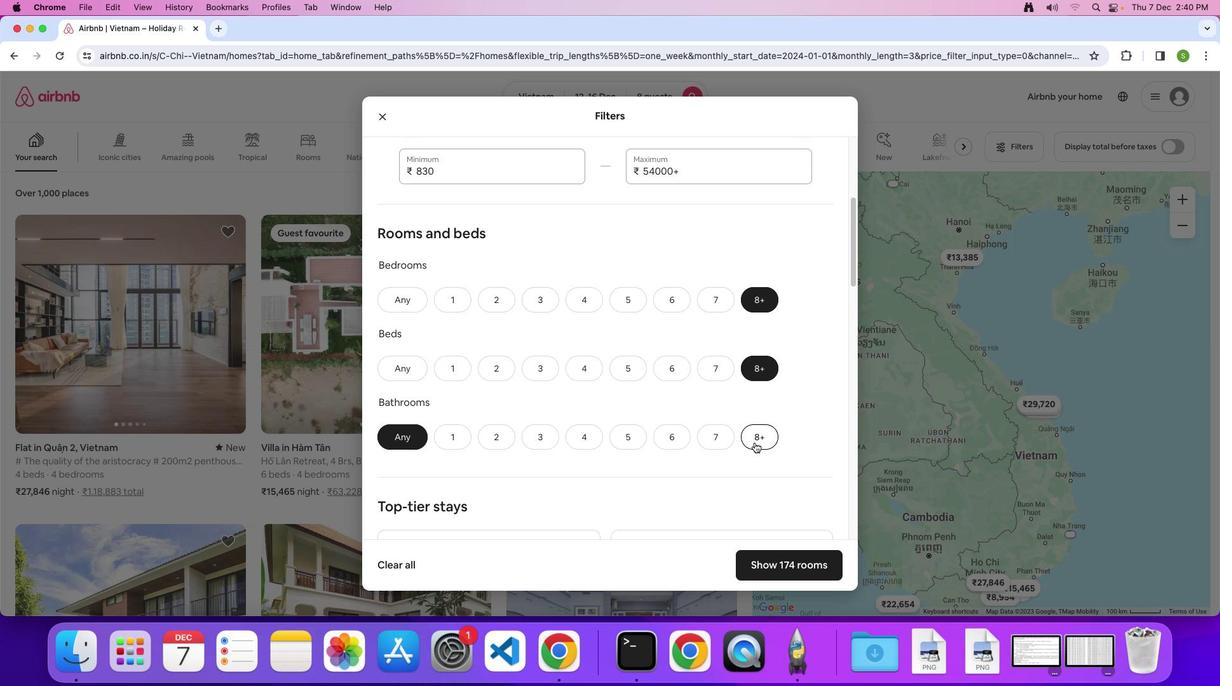
Action: Mouse pressed left at (754, 442)
Screenshot: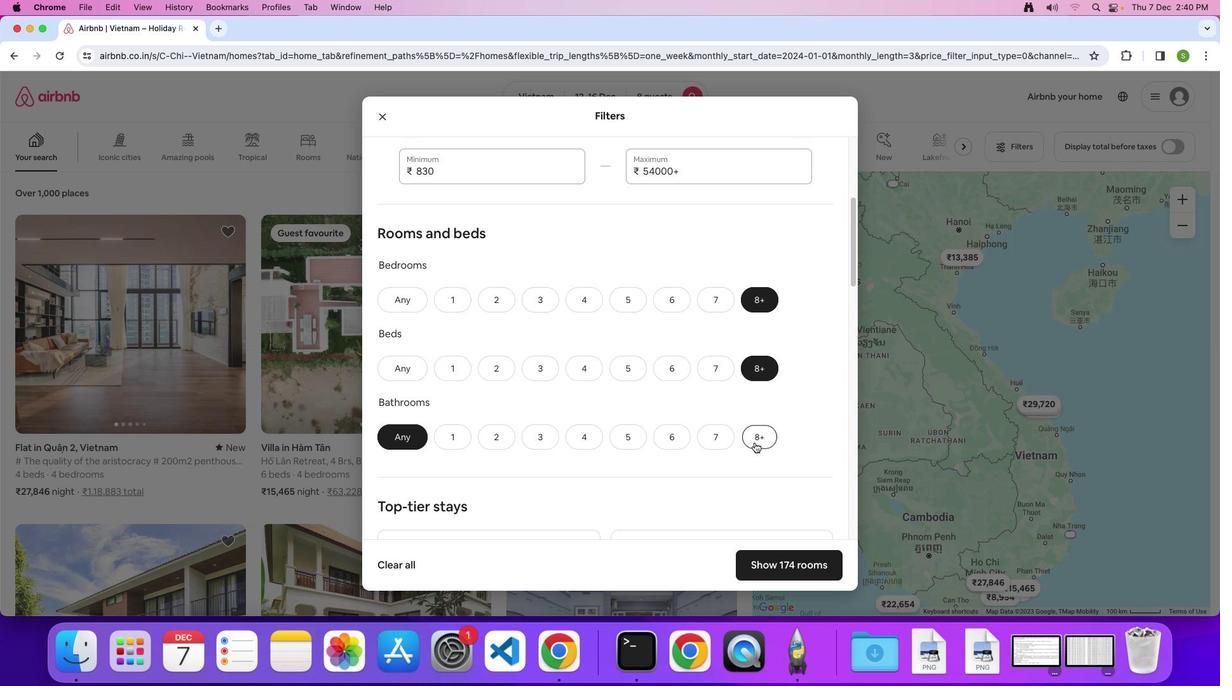 
Action: Mouse moved to (658, 404)
Screenshot: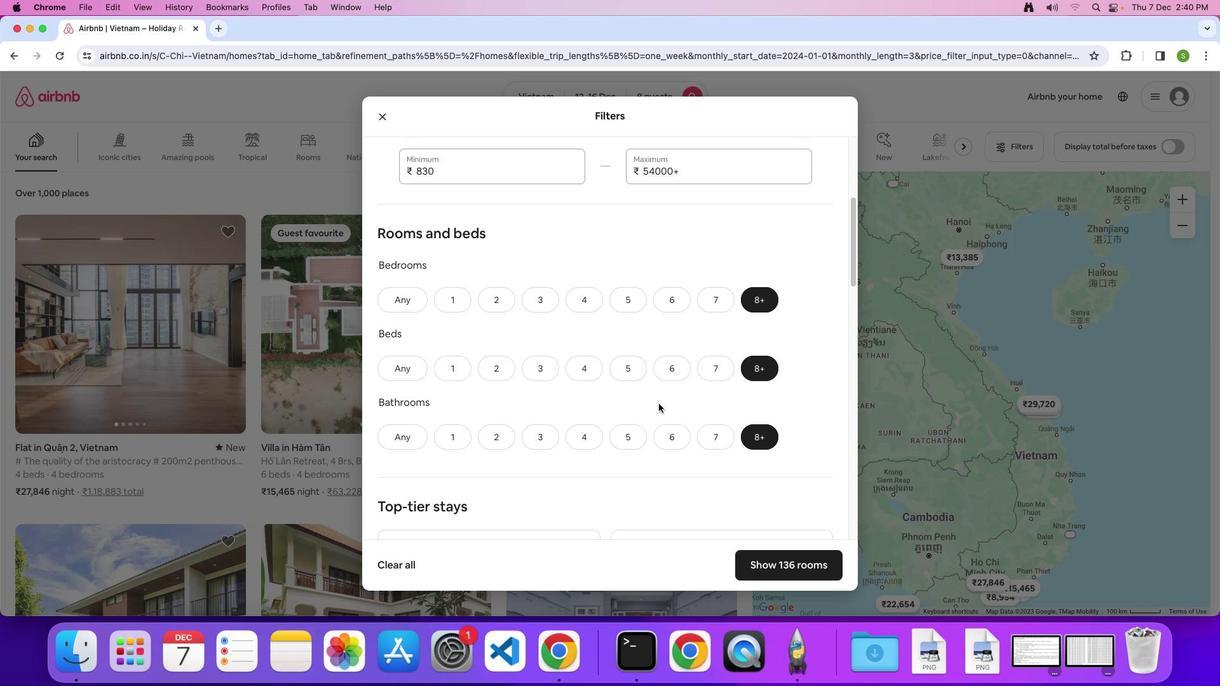 
Action: Mouse scrolled (658, 404) with delta (0, 0)
Screenshot: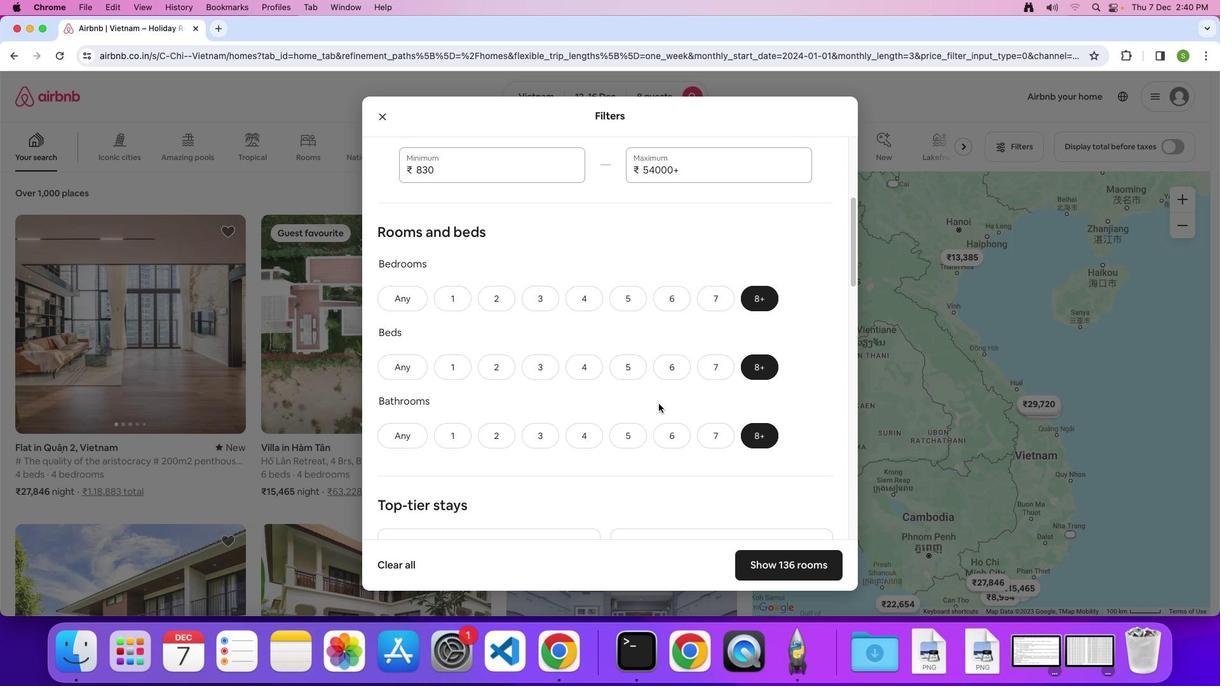 
Action: Mouse scrolled (658, 404) with delta (0, 0)
Screenshot: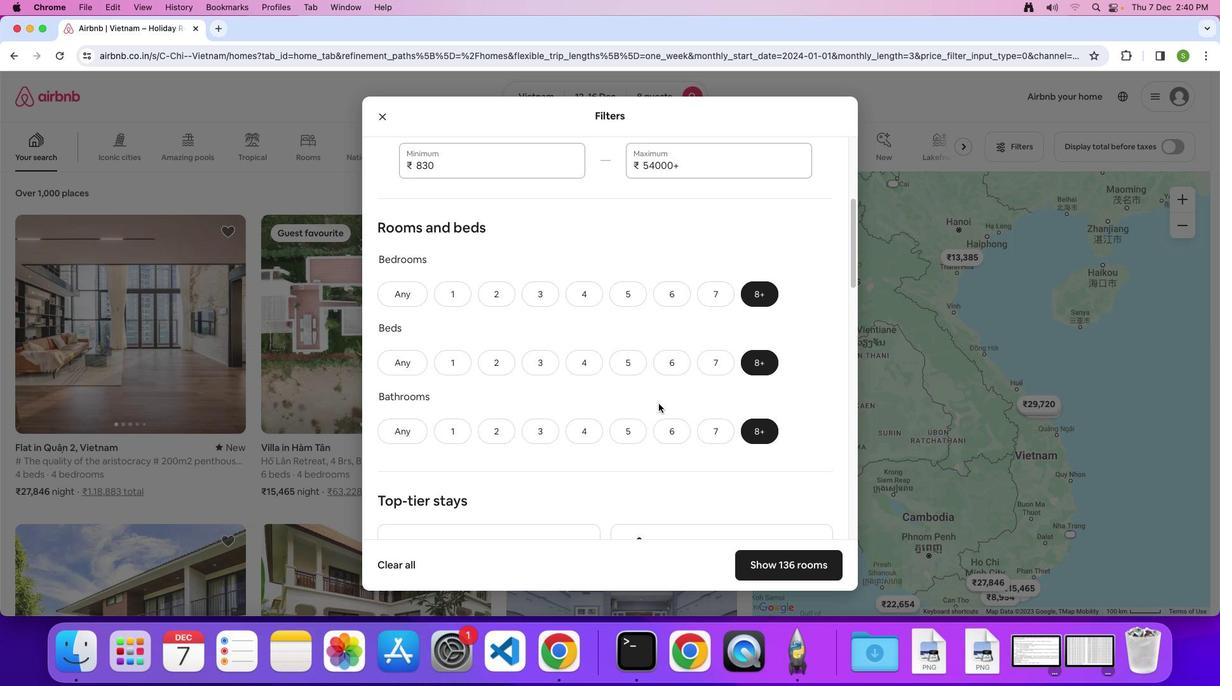 
Action: Mouse scrolled (658, 404) with delta (0, 0)
Screenshot: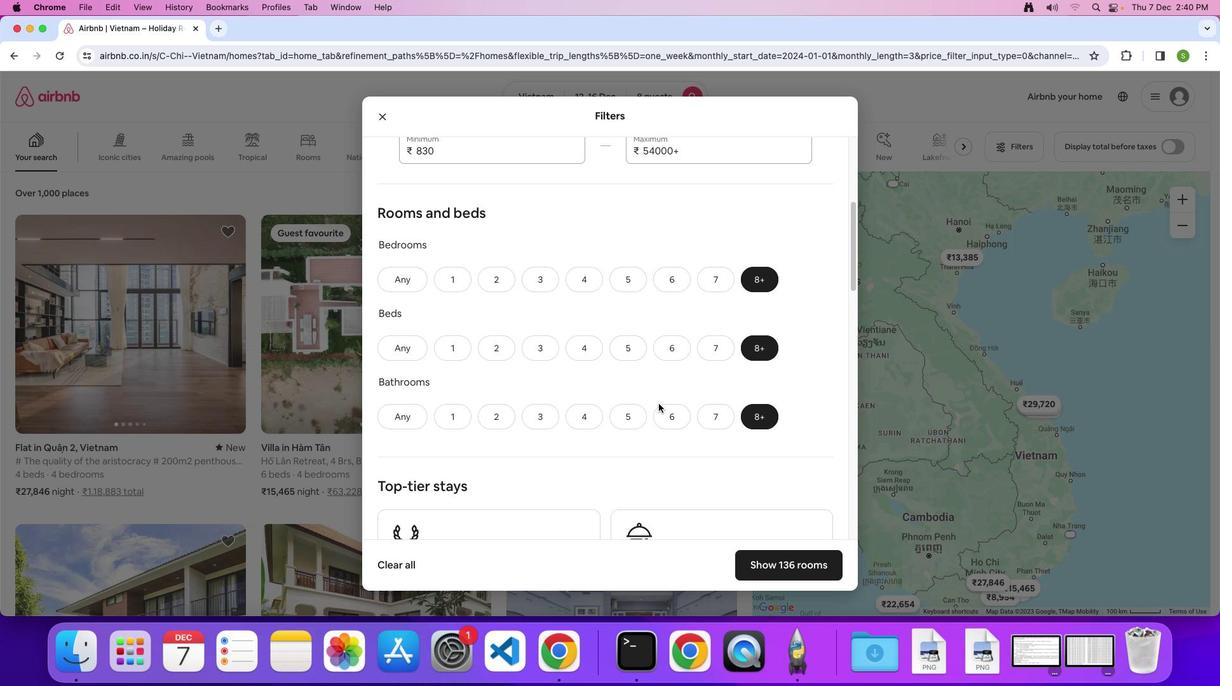 
Action: Mouse scrolled (658, 404) with delta (0, 0)
Screenshot: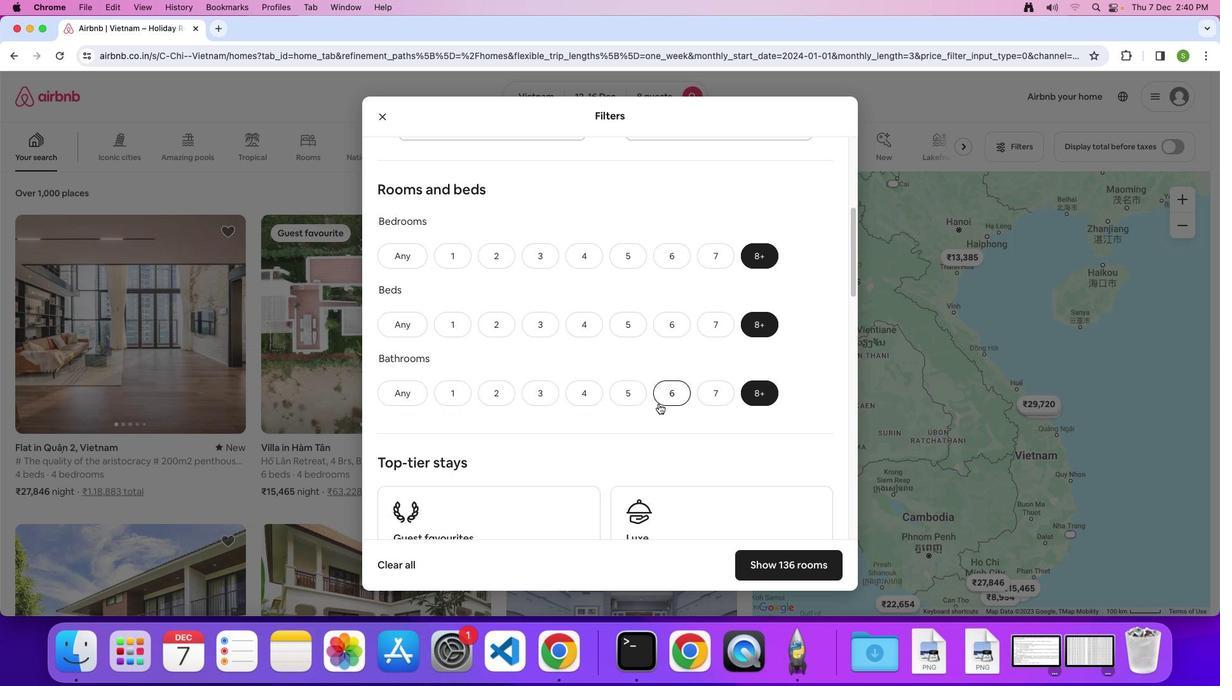 
Action: Mouse scrolled (658, 404) with delta (0, 0)
Screenshot: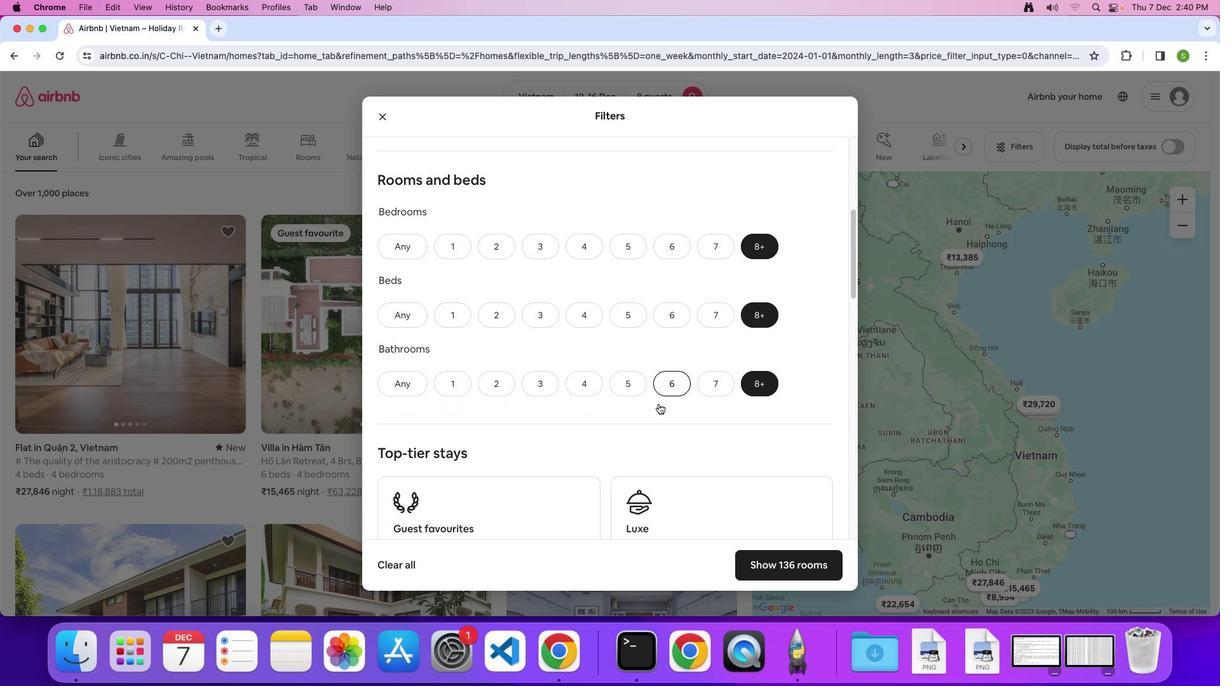 
Action: Mouse scrolled (658, 404) with delta (0, 0)
Screenshot: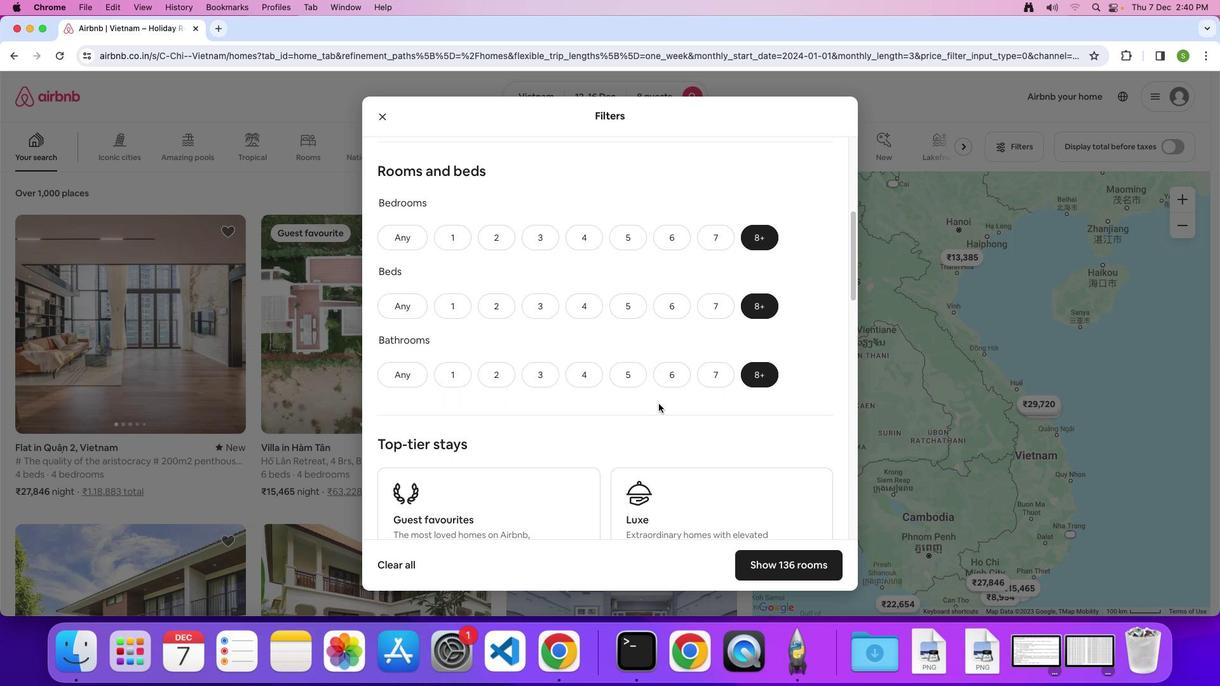 
Action: Mouse scrolled (658, 404) with delta (0, 0)
Screenshot: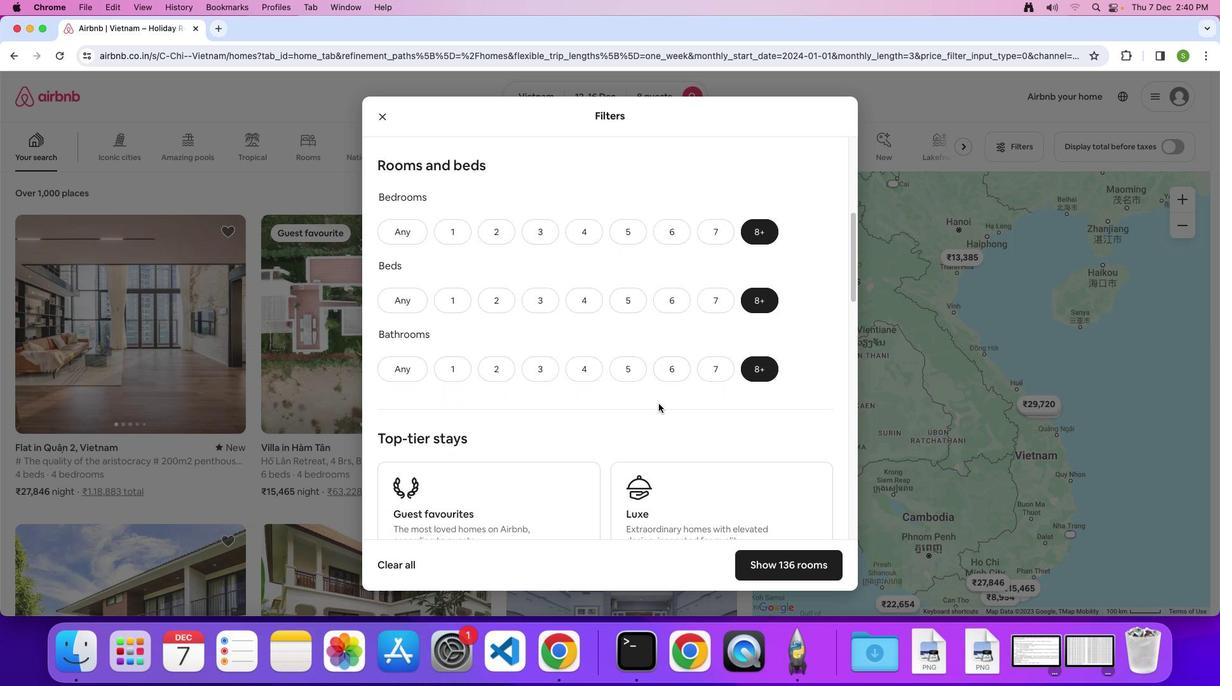 
Action: Mouse scrolled (658, 404) with delta (0, 0)
Screenshot: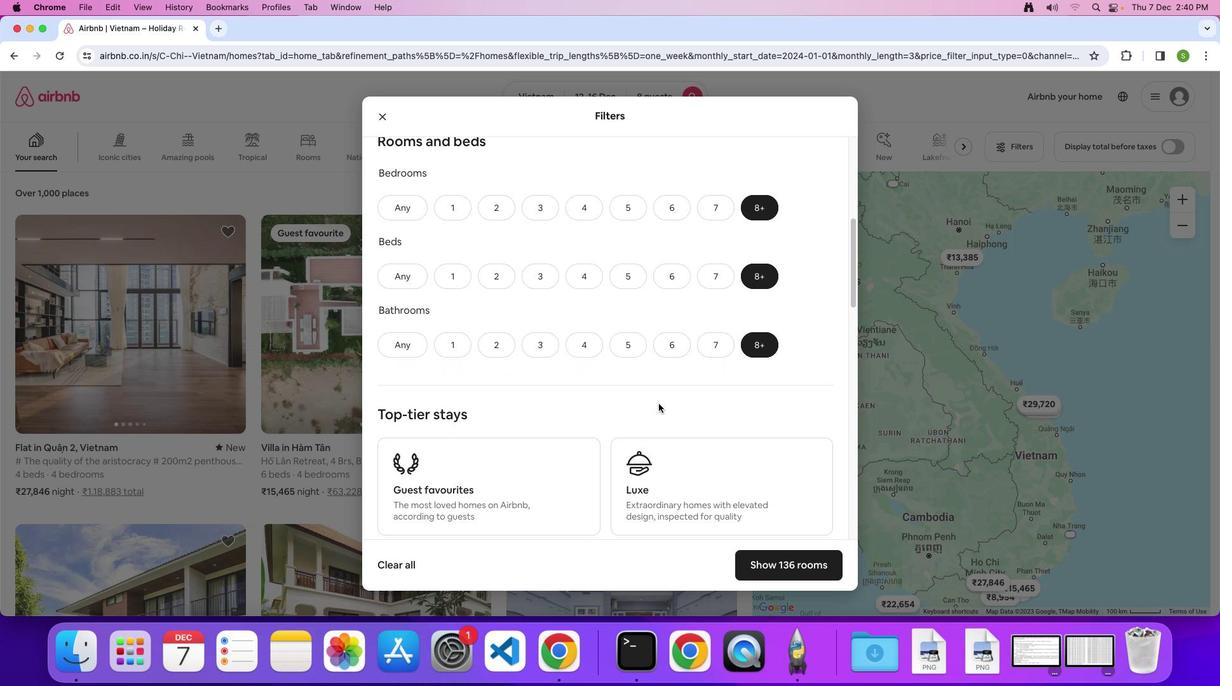 
Action: Mouse scrolled (658, 404) with delta (0, 0)
Screenshot: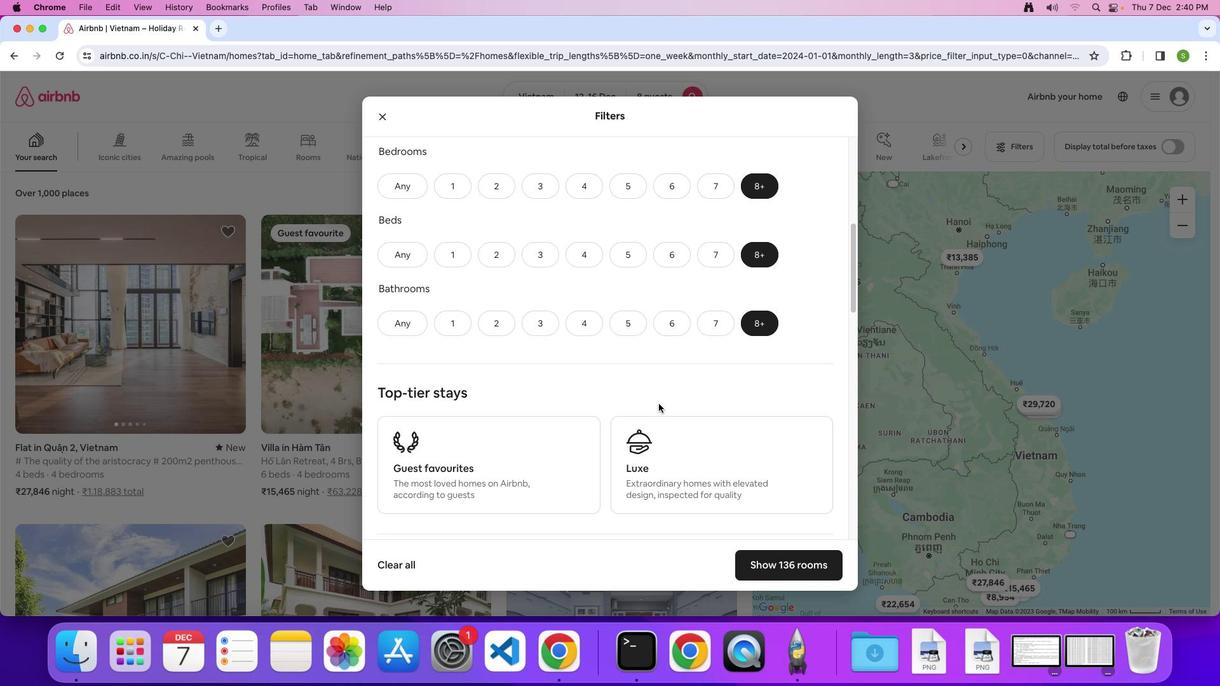 
Action: Mouse scrolled (658, 404) with delta (0, 0)
Screenshot: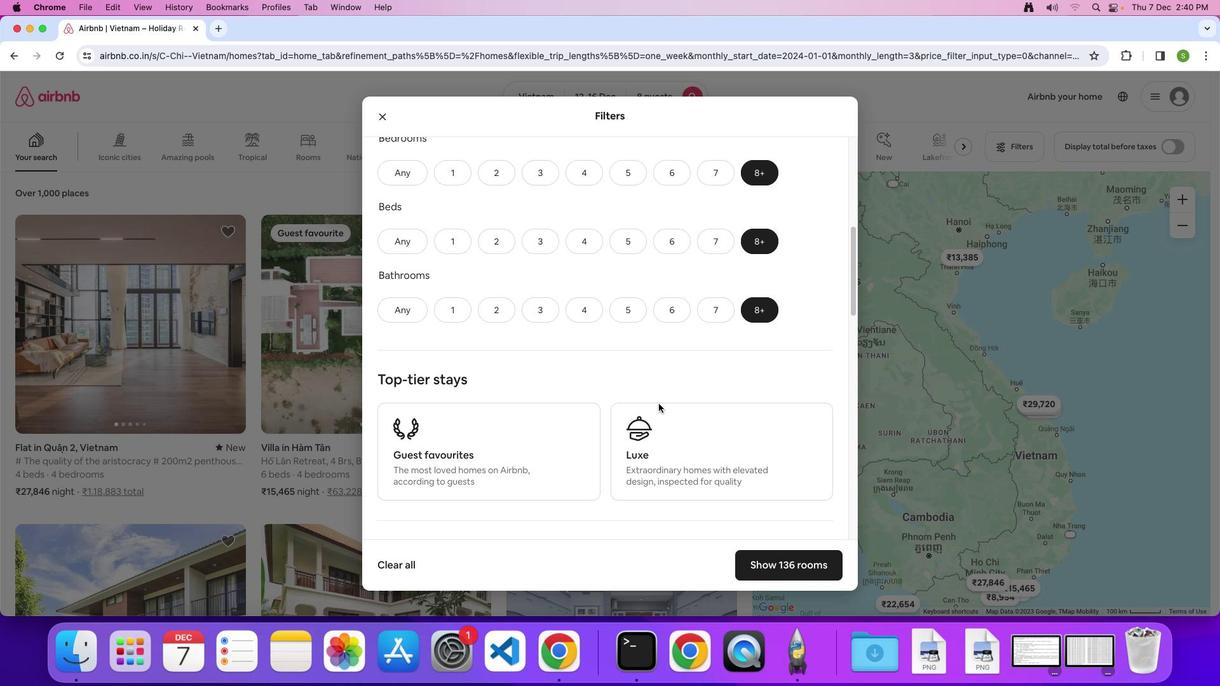 
Action: Mouse scrolled (658, 404) with delta (0, 0)
Screenshot: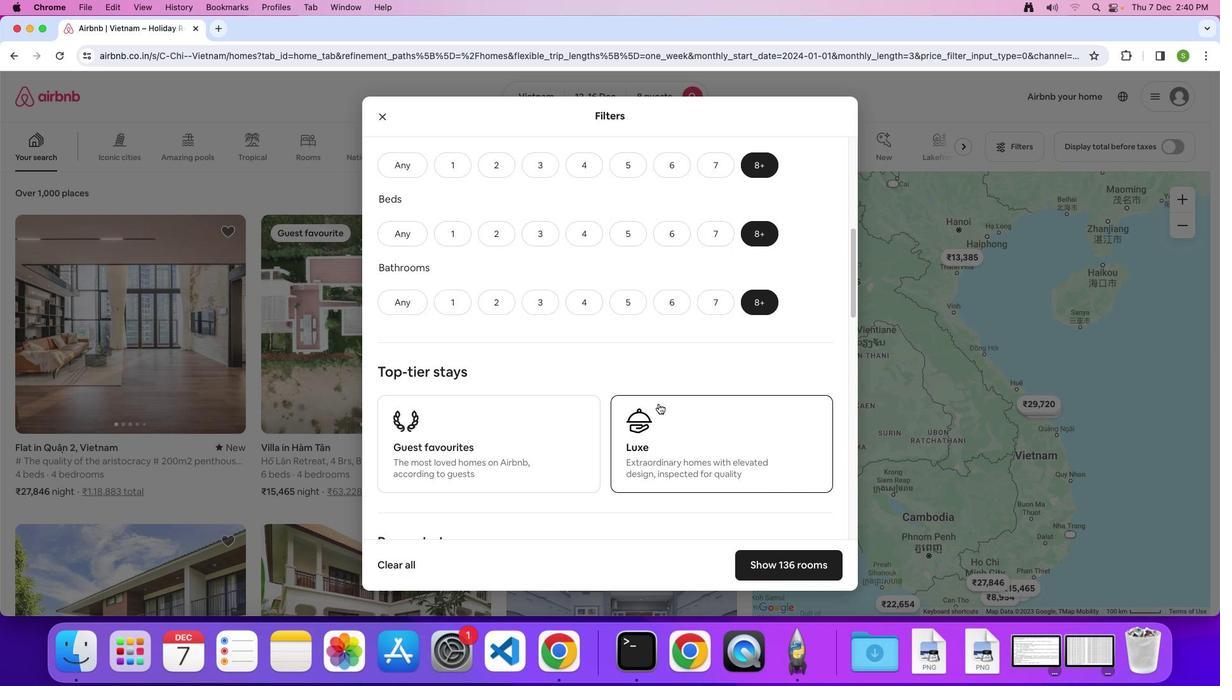 
Action: Mouse scrolled (658, 404) with delta (0, 0)
Screenshot: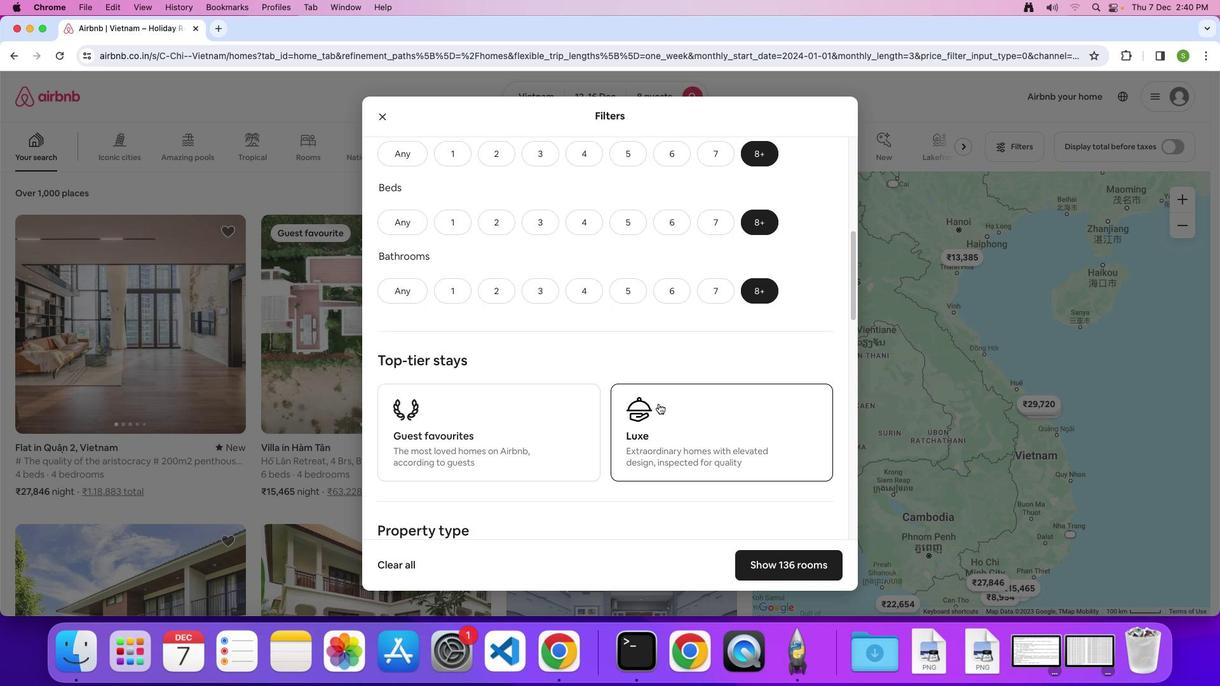 
Action: Mouse scrolled (658, 404) with delta (0, 0)
Screenshot: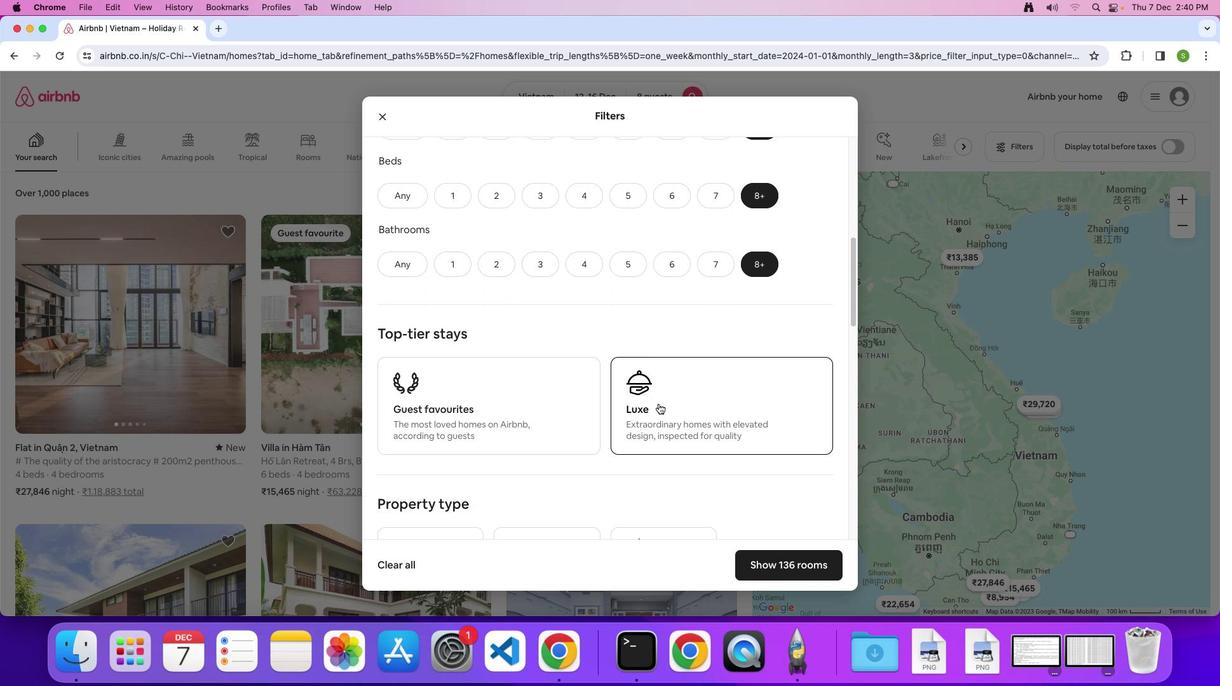 
Action: Mouse scrolled (658, 404) with delta (0, 0)
Screenshot: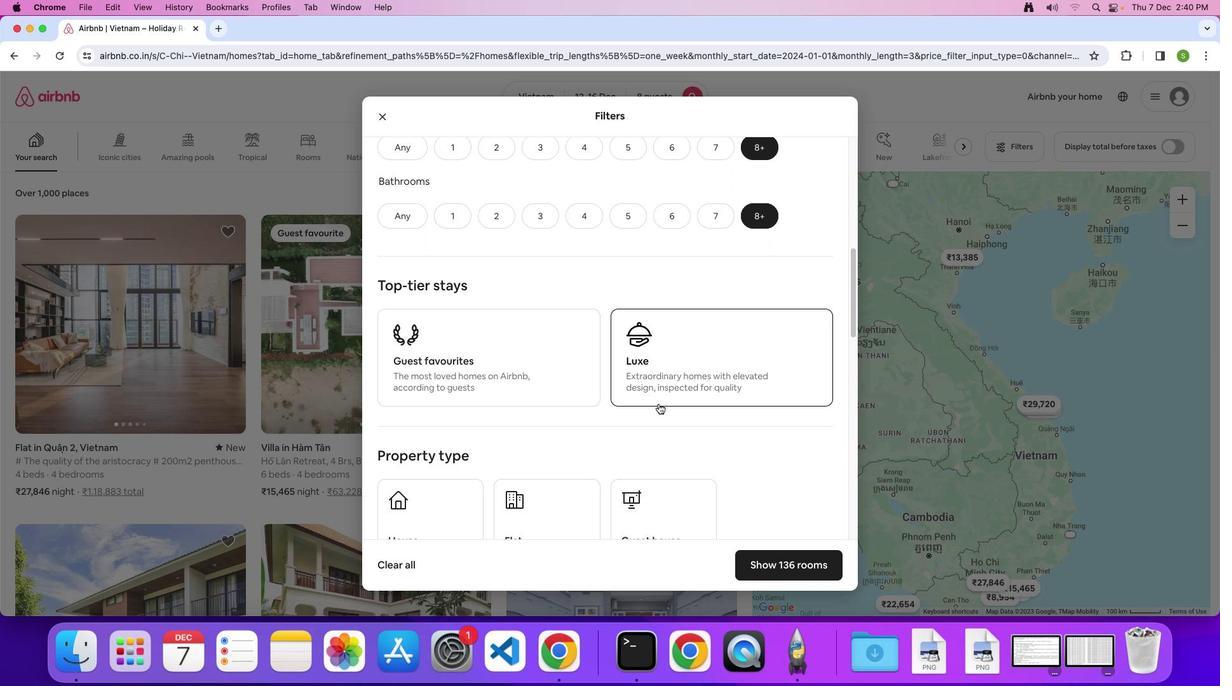 
Action: Mouse scrolled (658, 404) with delta (0, 0)
Screenshot: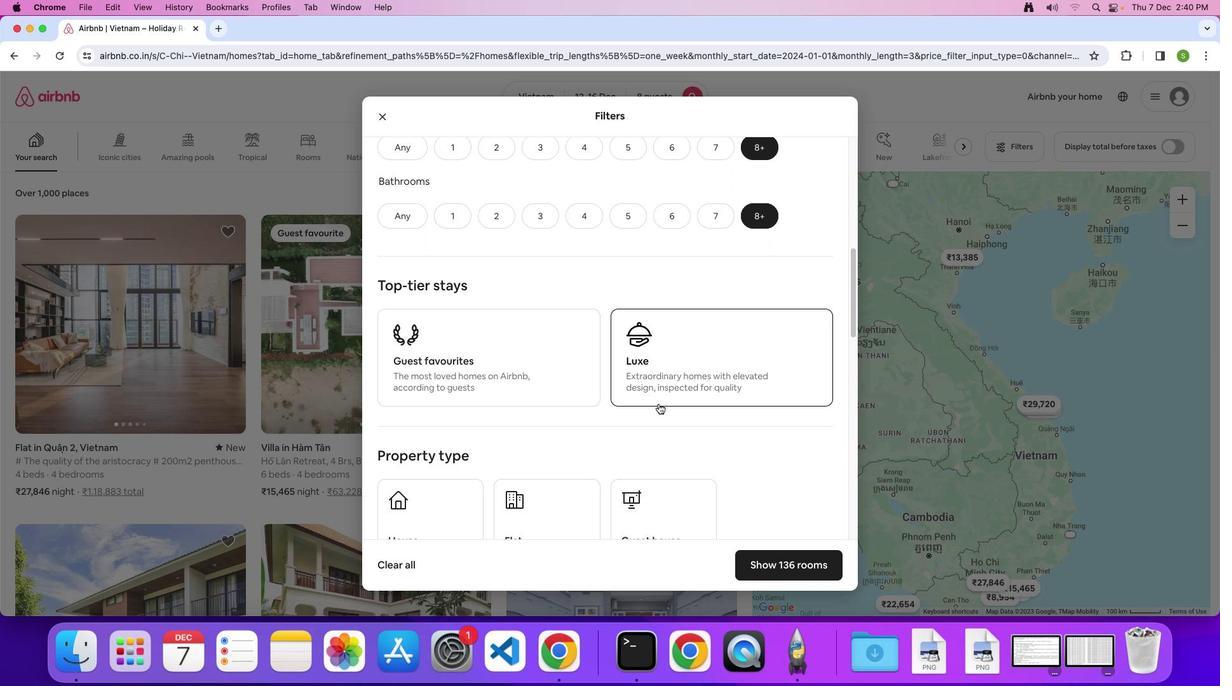 
Action: Mouse scrolled (658, 404) with delta (0, -1)
Screenshot: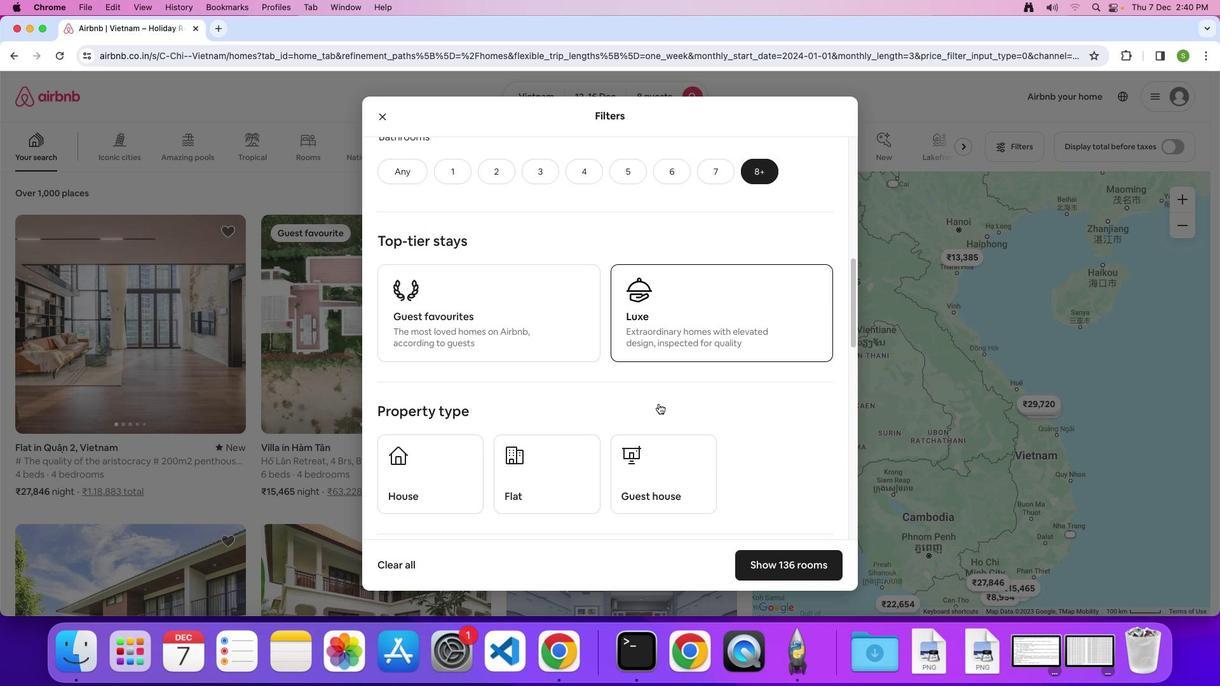 
Action: Mouse moved to (658, 403)
Screenshot: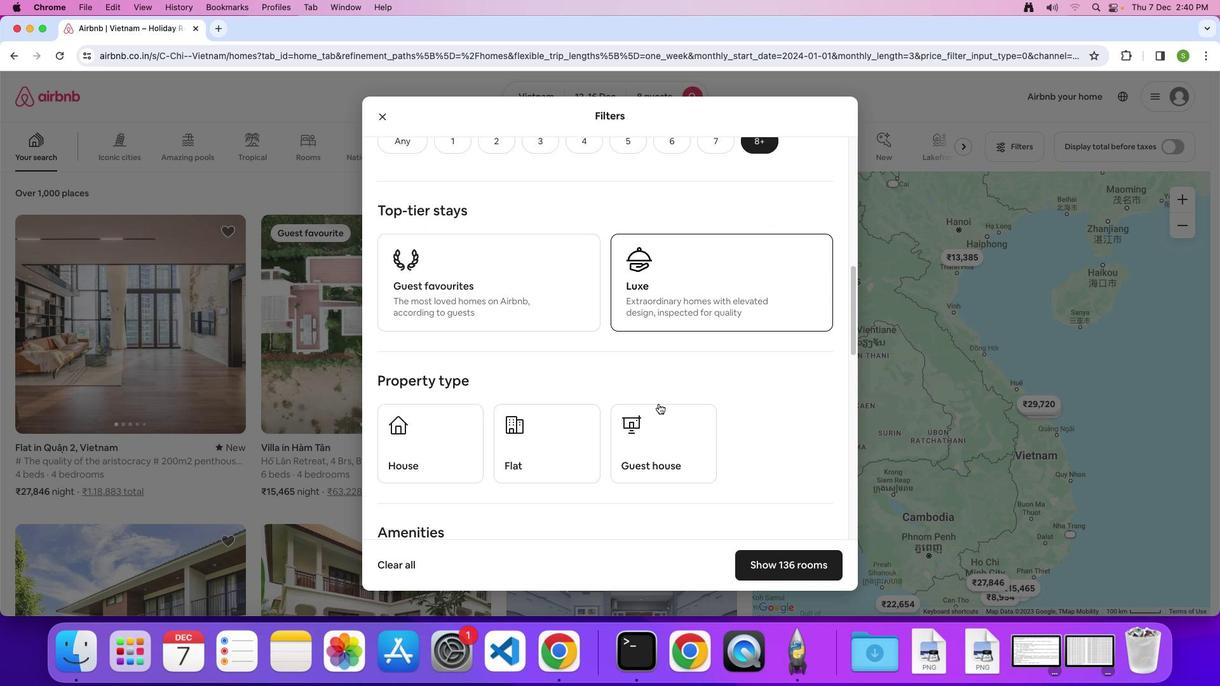 
Action: Mouse scrolled (658, 403) with delta (0, 0)
Screenshot: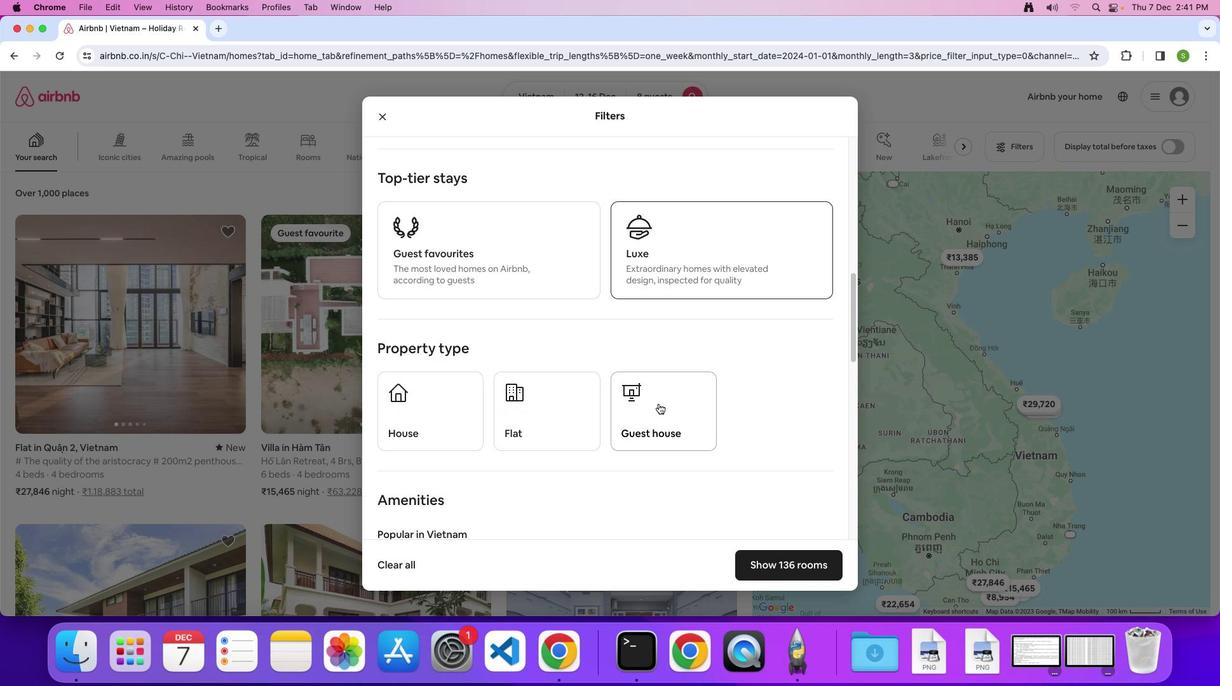 
Action: Mouse scrolled (658, 403) with delta (0, 0)
Screenshot: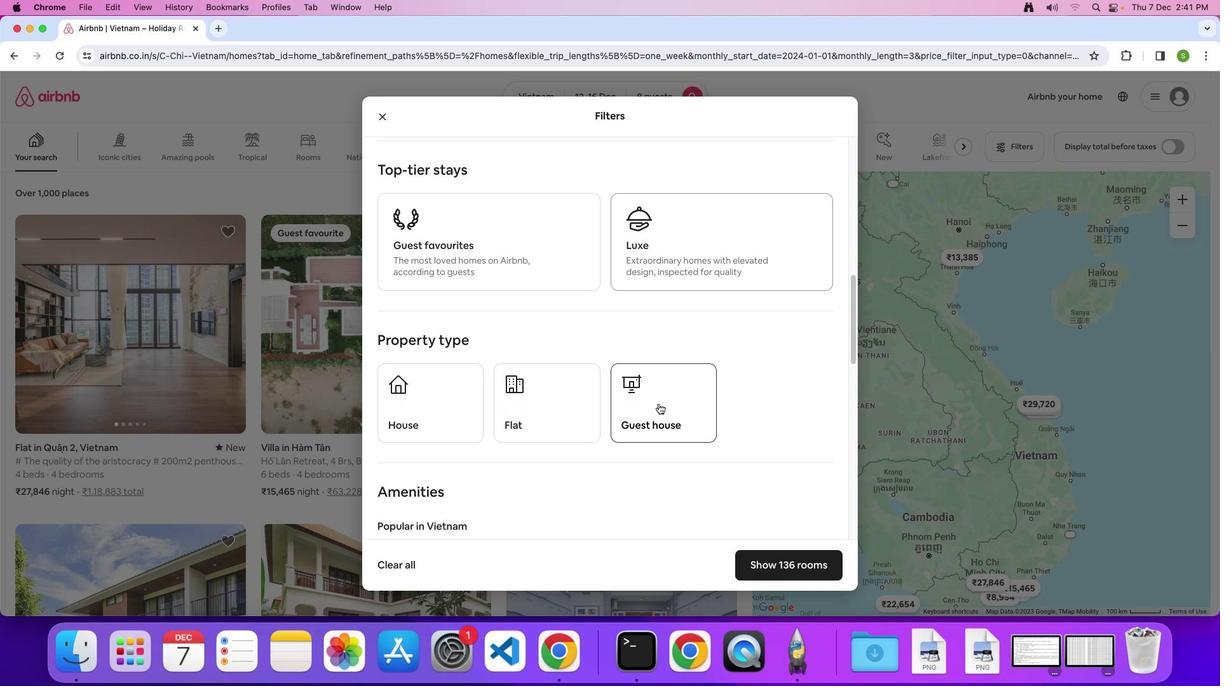 
Action: Mouse scrolled (658, 403) with delta (0, -1)
Screenshot: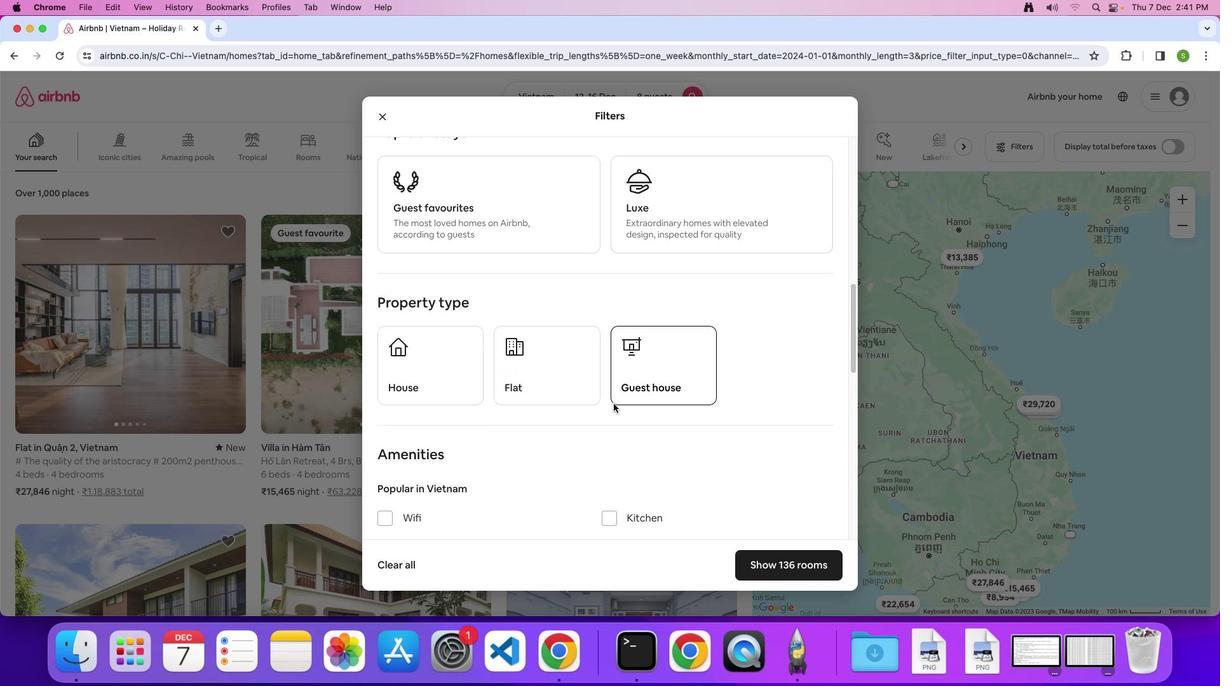 
Action: Mouse moved to (420, 353)
Screenshot: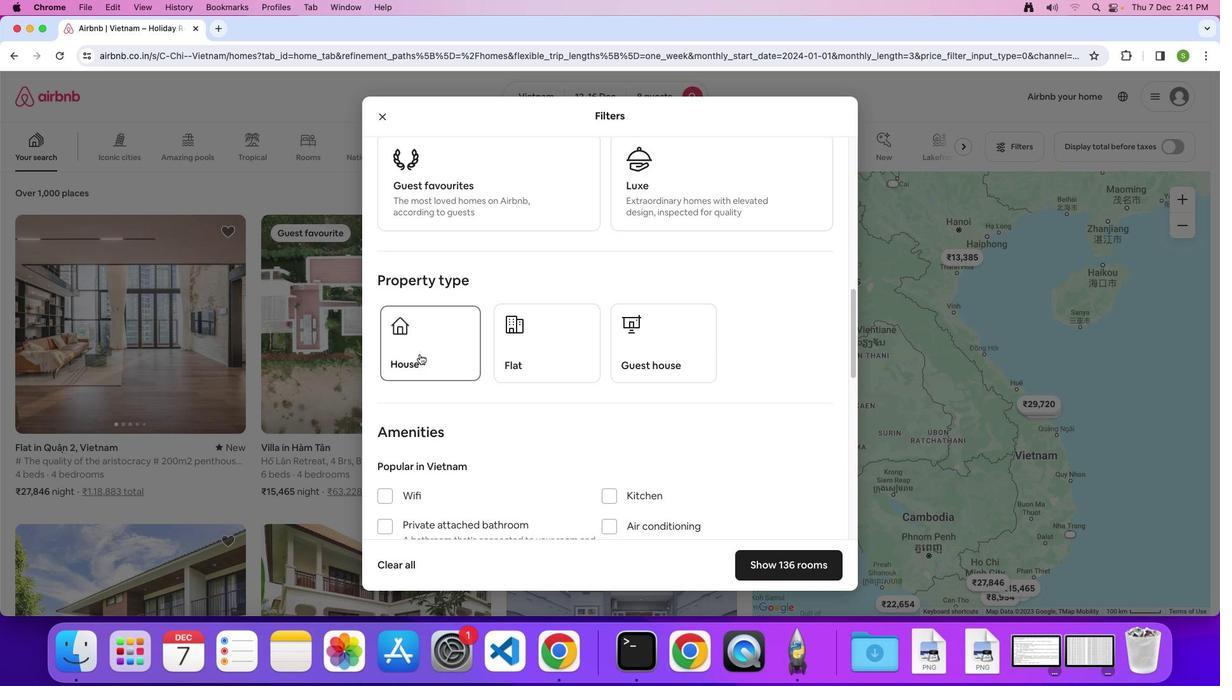 
Action: Mouse pressed left at (420, 353)
Screenshot: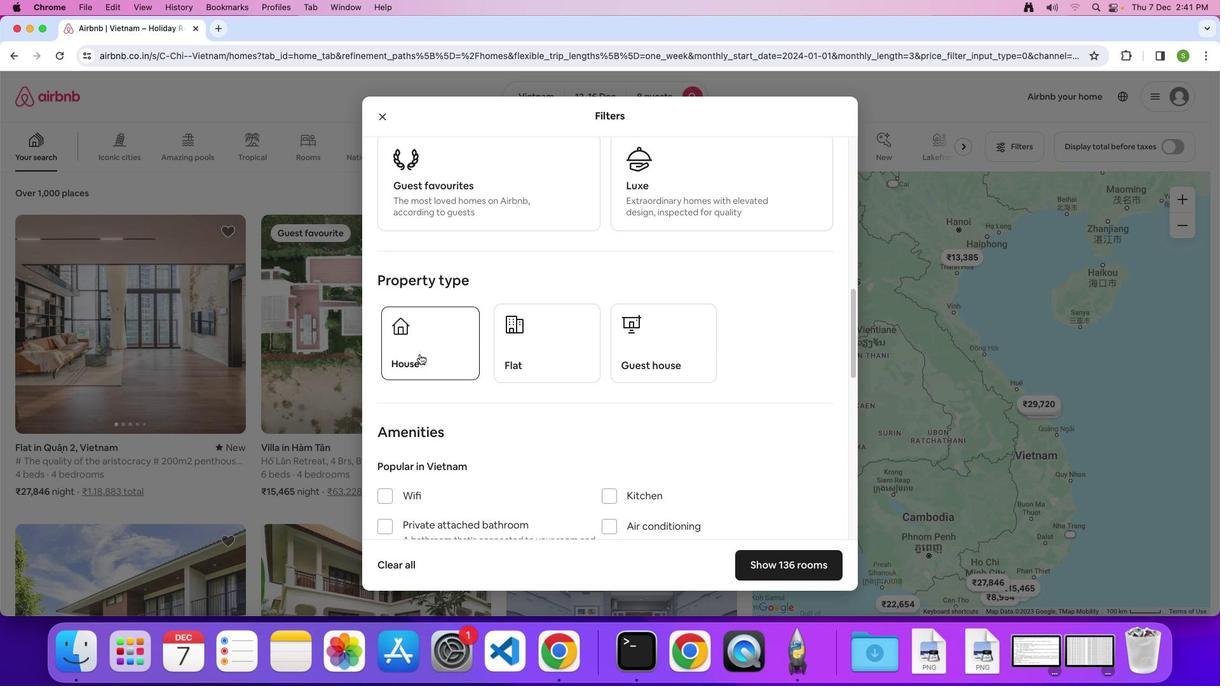 
Action: Mouse moved to (654, 387)
Screenshot: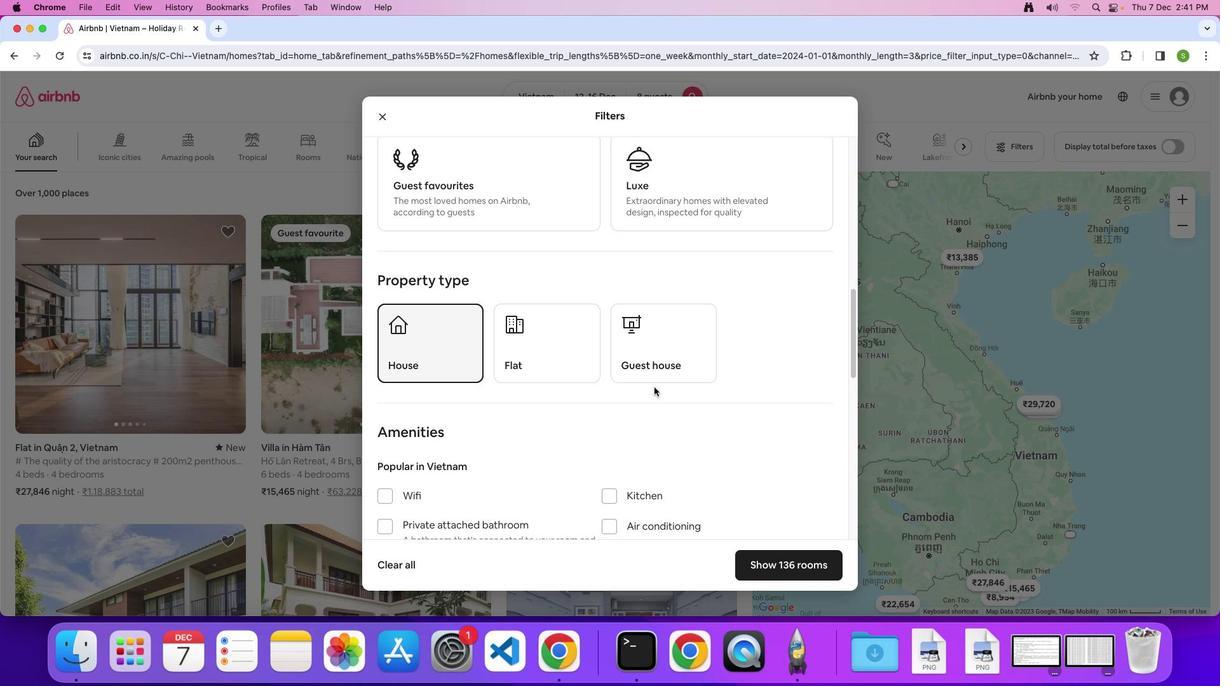 
Action: Mouse scrolled (654, 387) with delta (0, 0)
Screenshot: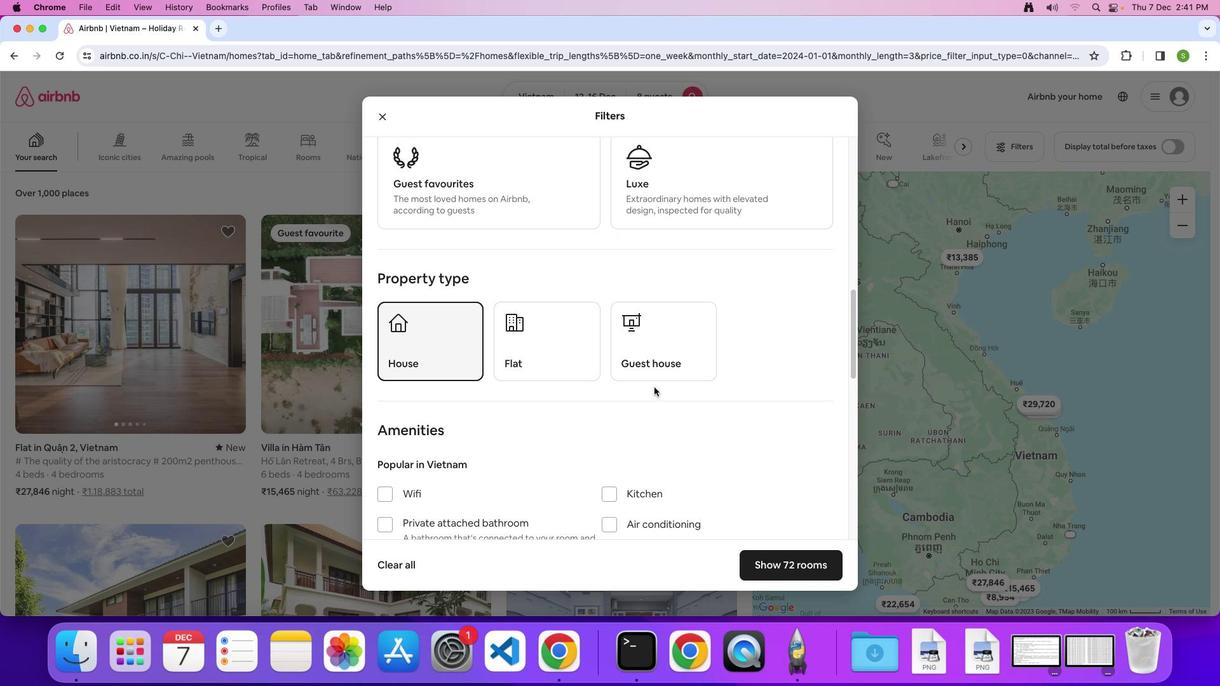 
Action: Mouse scrolled (654, 387) with delta (0, 0)
Screenshot: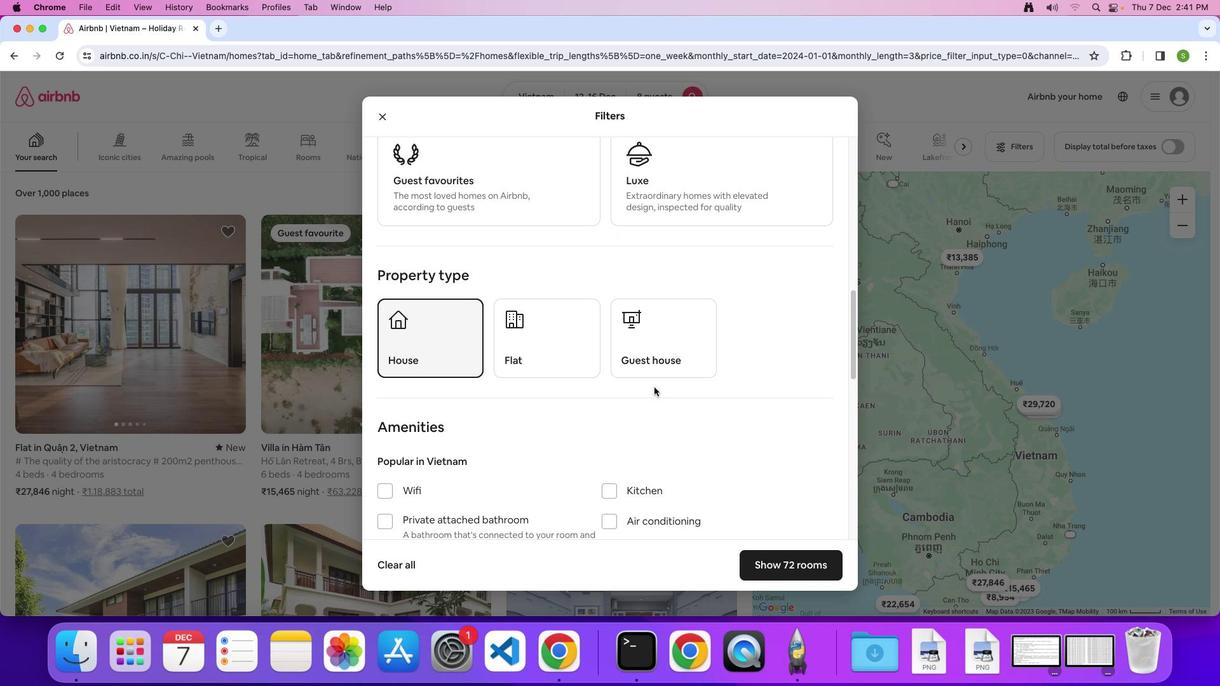 
Action: Mouse scrolled (654, 387) with delta (0, 0)
Screenshot: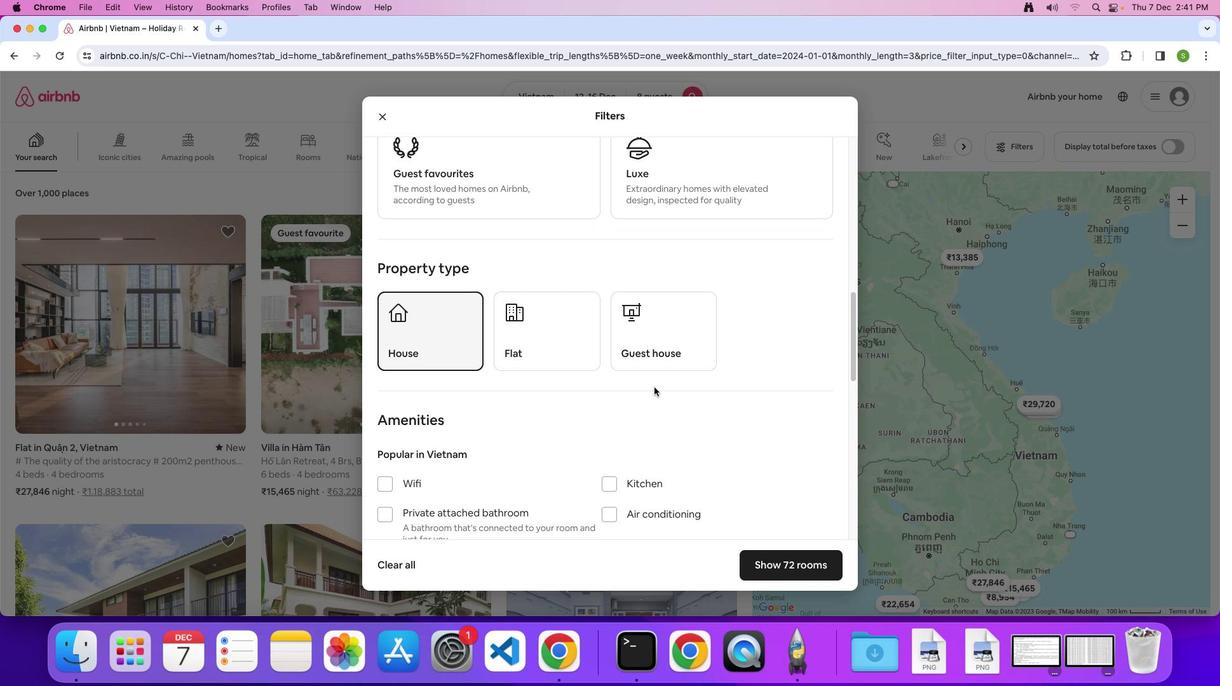 
Action: Mouse scrolled (654, 387) with delta (0, 0)
Screenshot: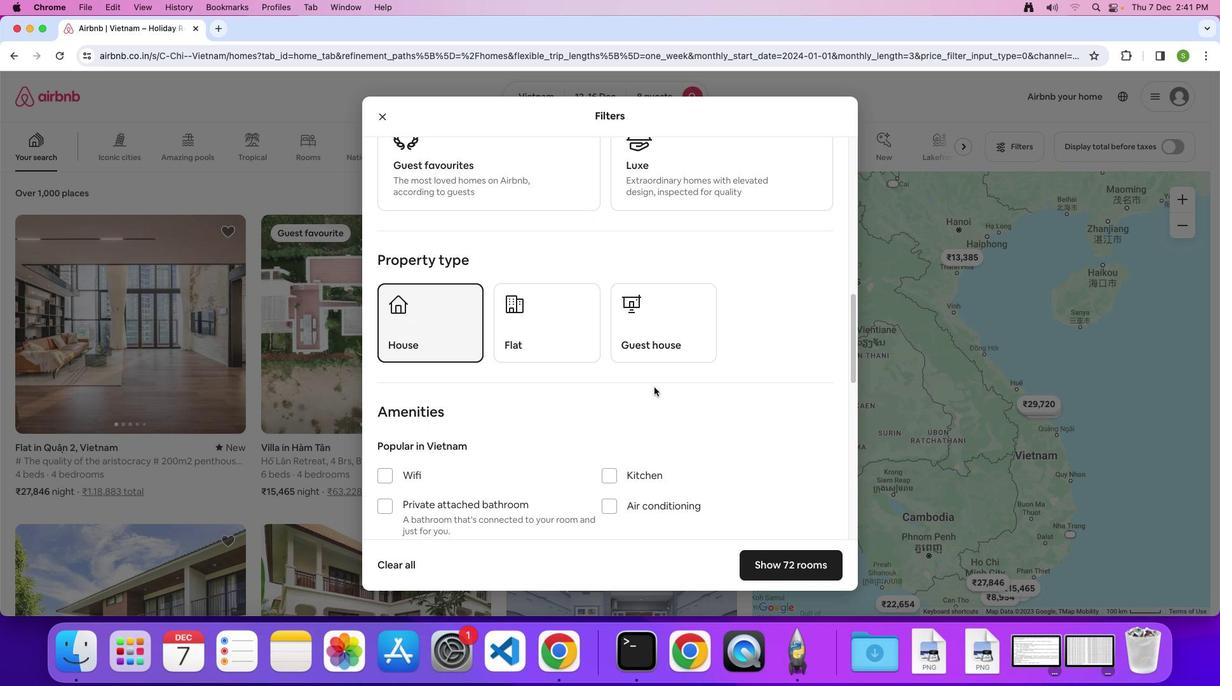 
Action: Mouse scrolled (654, 387) with delta (0, 0)
Screenshot: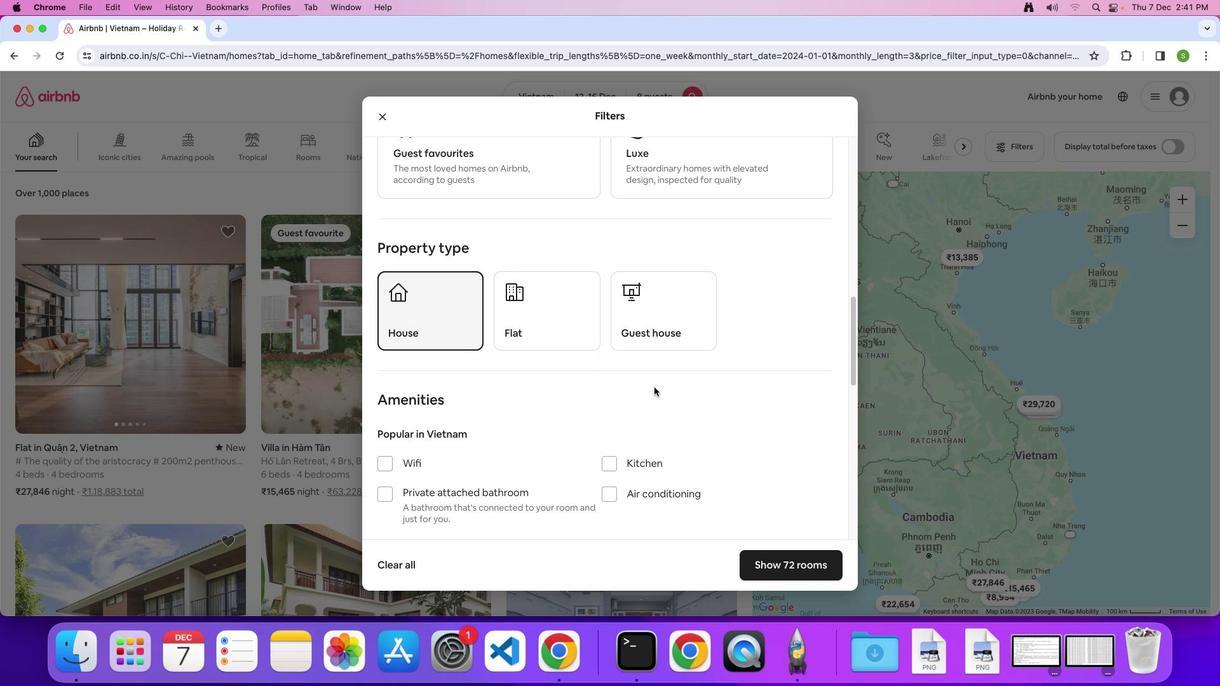 
Action: Mouse scrolled (654, 387) with delta (0, 0)
Screenshot: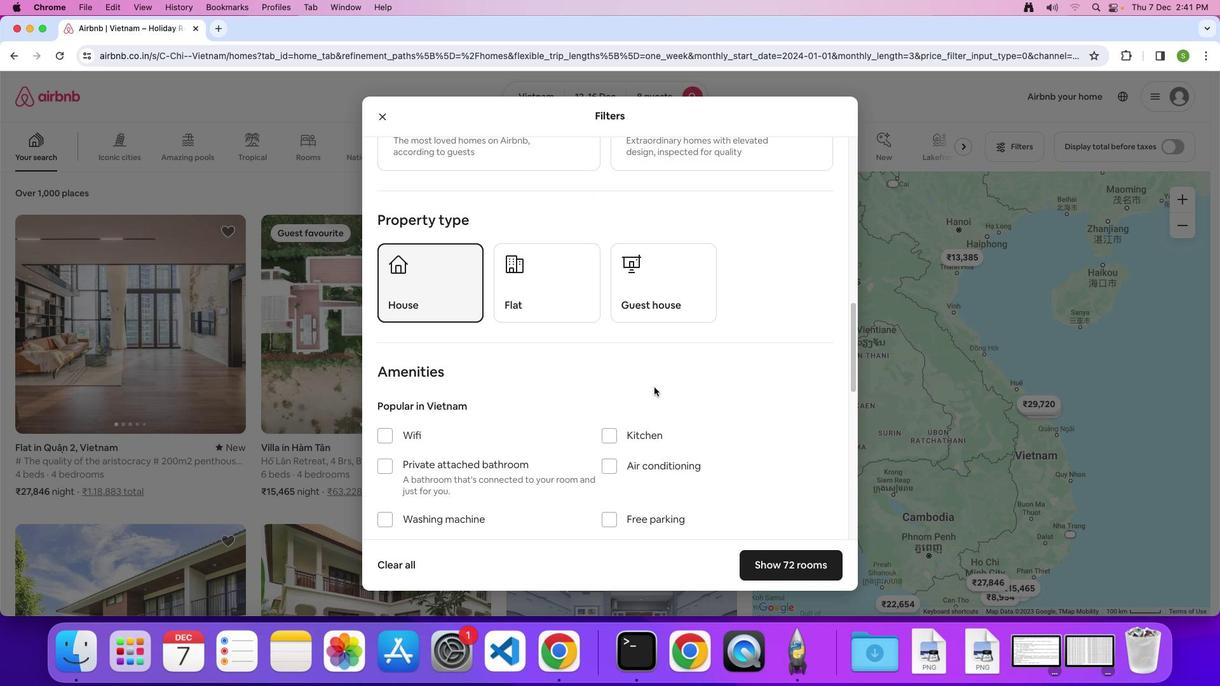 
Action: Mouse scrolled (654, 387) with delta (0, 0)
Screenshot: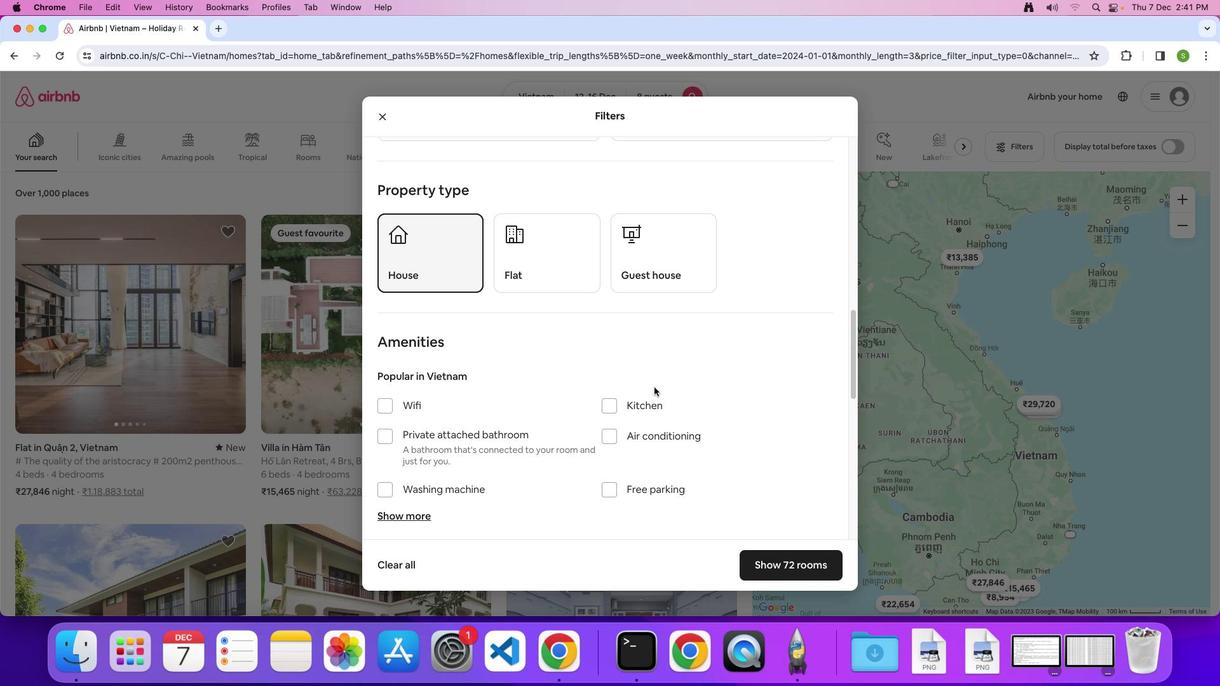 
Action: Mouse scrolled (654, 387) with delta (0, 0)
Screenshot: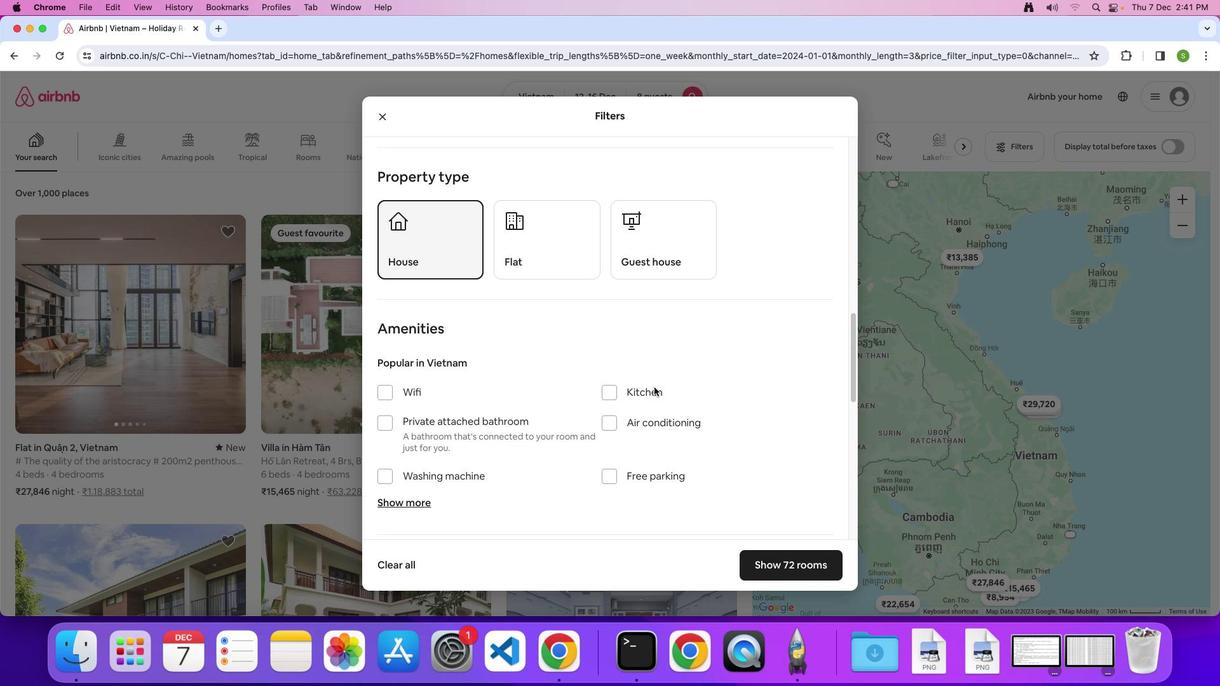 
Action: Mouse scrolled (654, 387) with delta (0, -1)
Screenshot: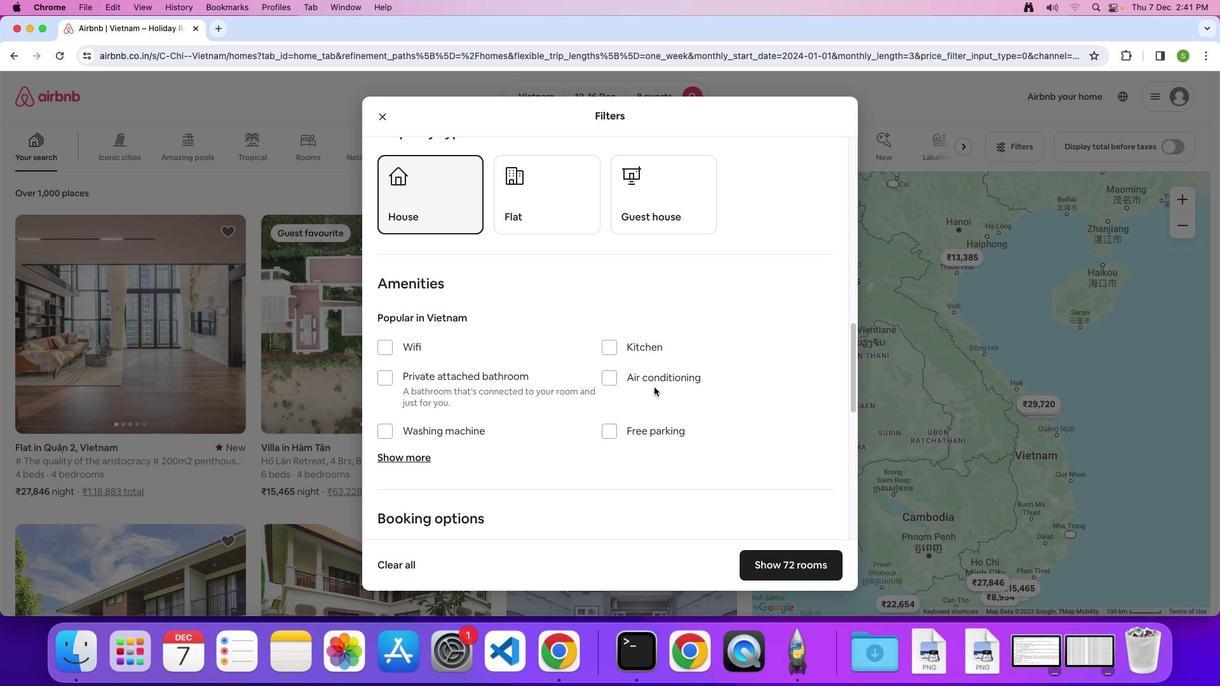 
Action: Mouse scrolled (654, 387) with delta (0, 0)
Screenshot: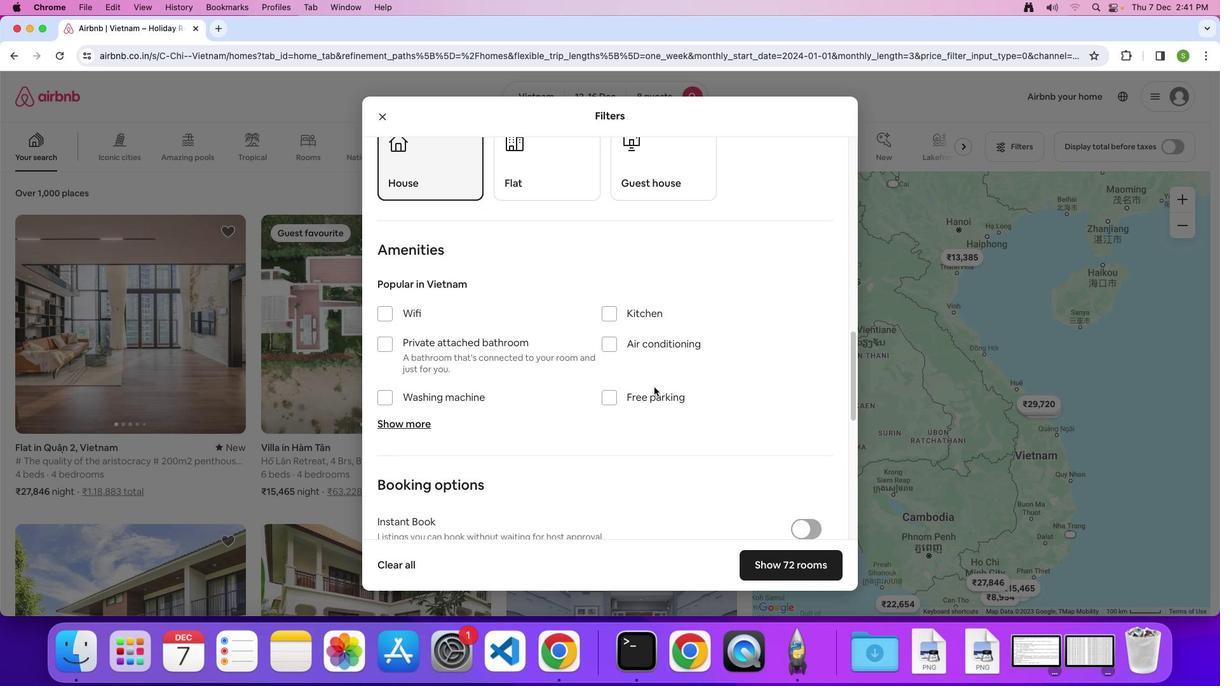 
Action: Mouse scrolled (654, 387) with delta (0, 0)
Screenshot: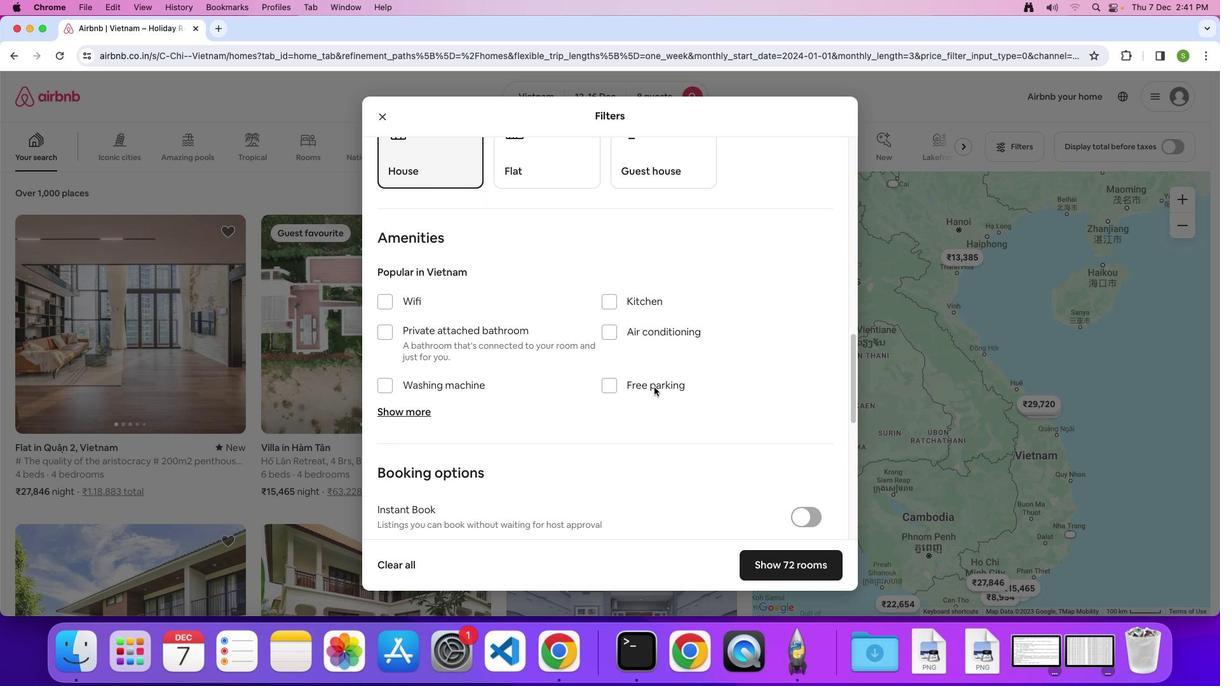 
Action: Mouse scrolled (654, 387) with delta (0, 0)
Screenshot: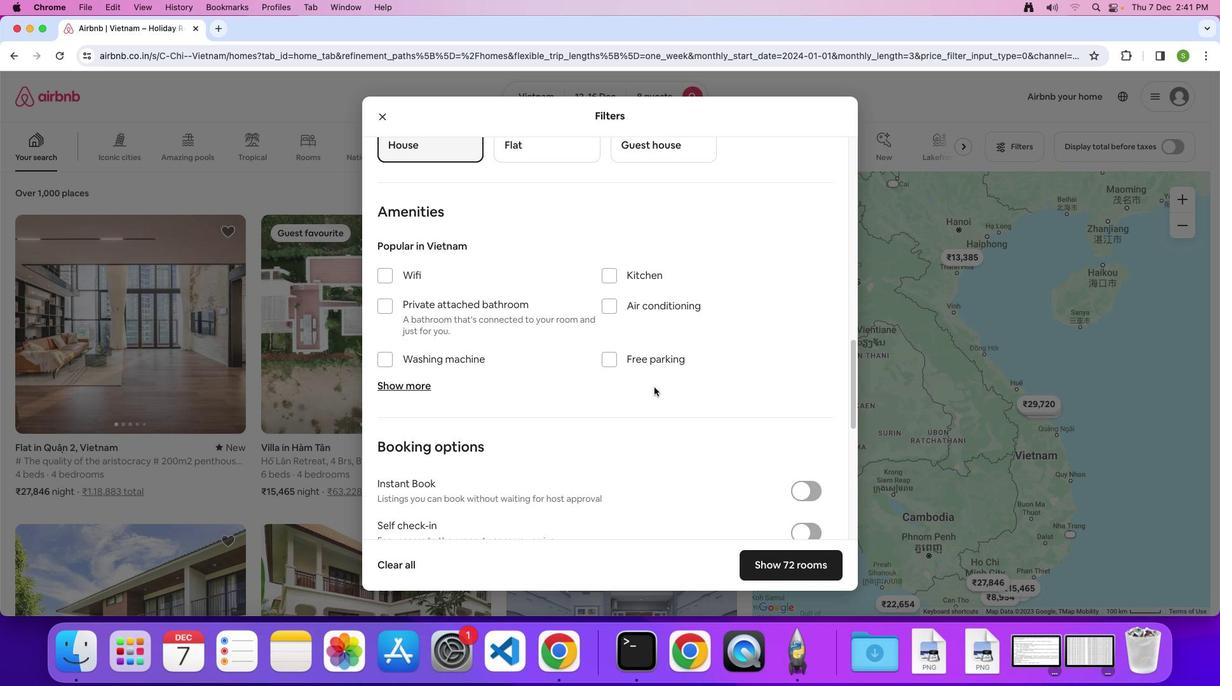 
Action: Mouse scrolled (654, 387) with delta (0, 0)
Screenshot: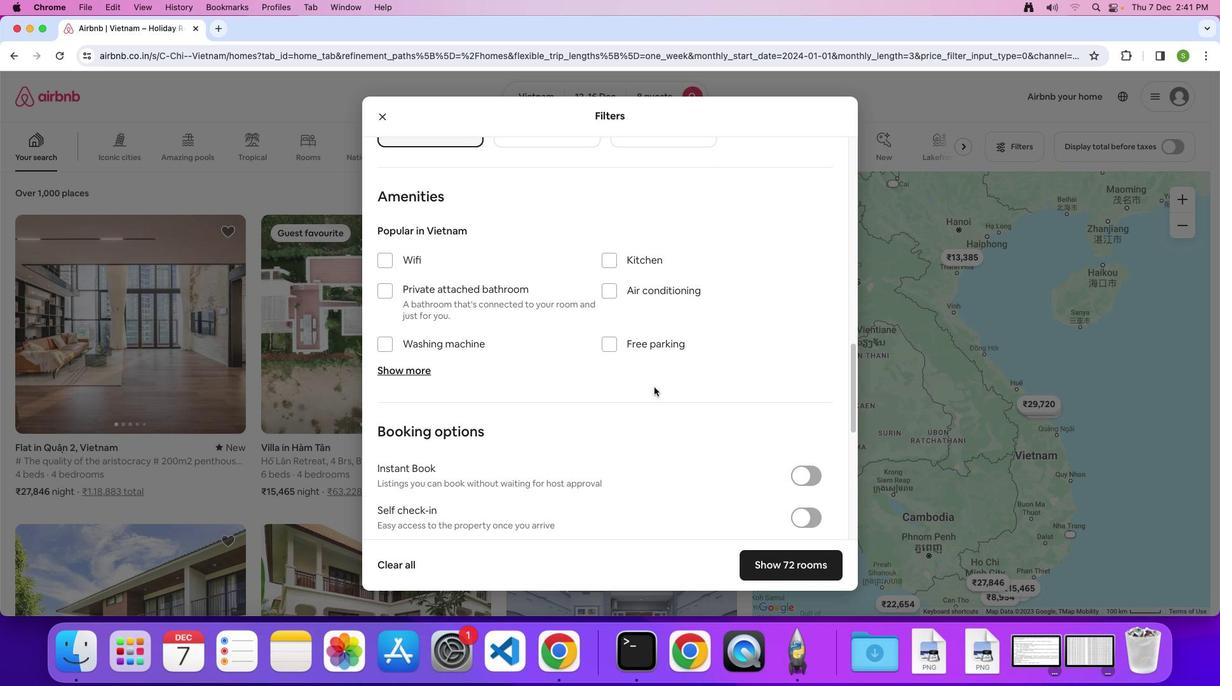 
Action: Mouse scrolled (654, 387) with delta (0, 0)
Screenshot: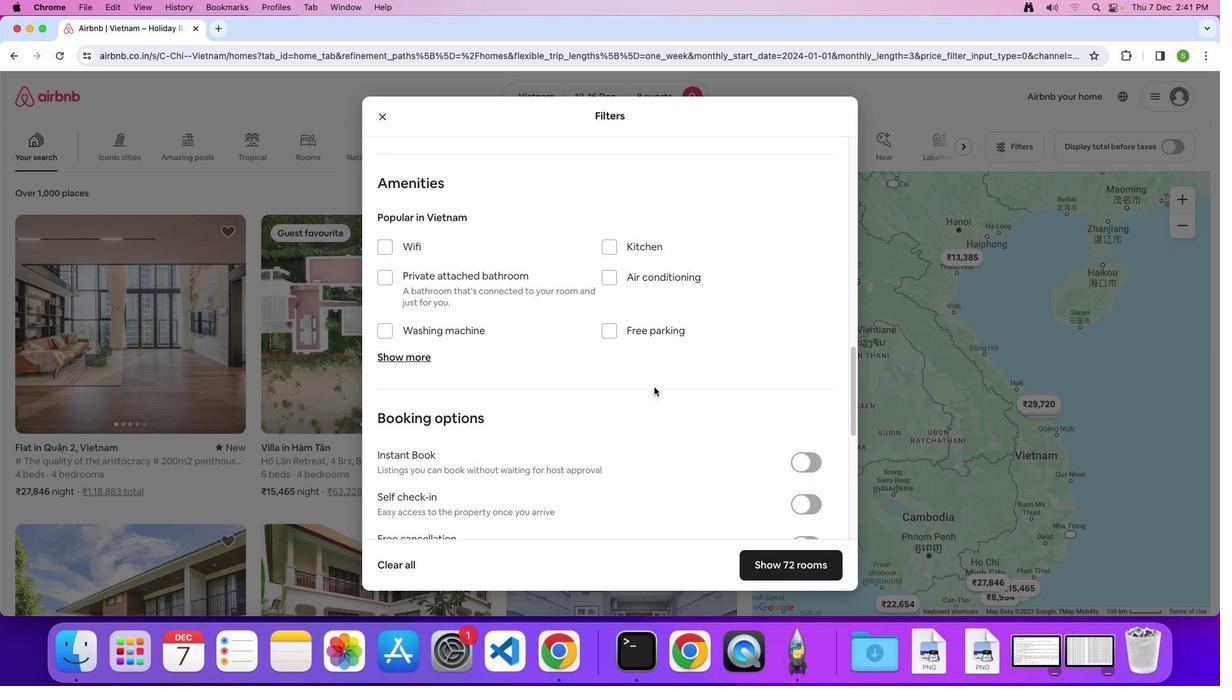 
Action: Mouse moved to (383, 238)
Screenshot: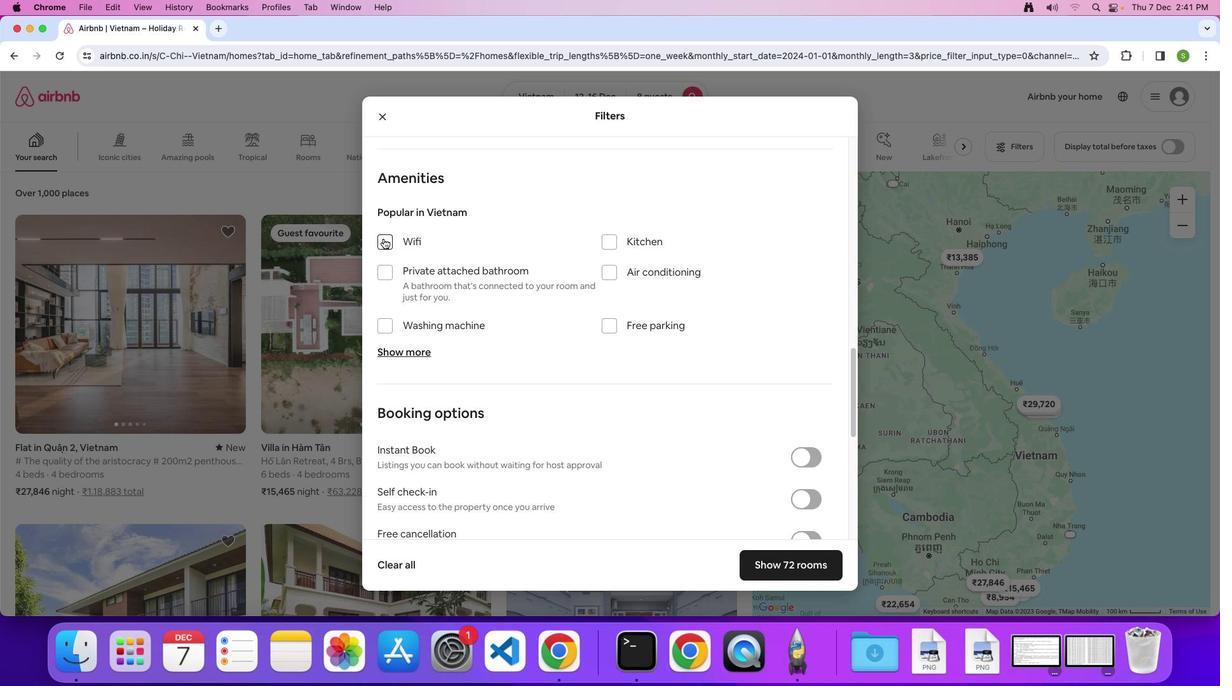 
Action: Mouse pressed left at (383, 238)
Screenshot: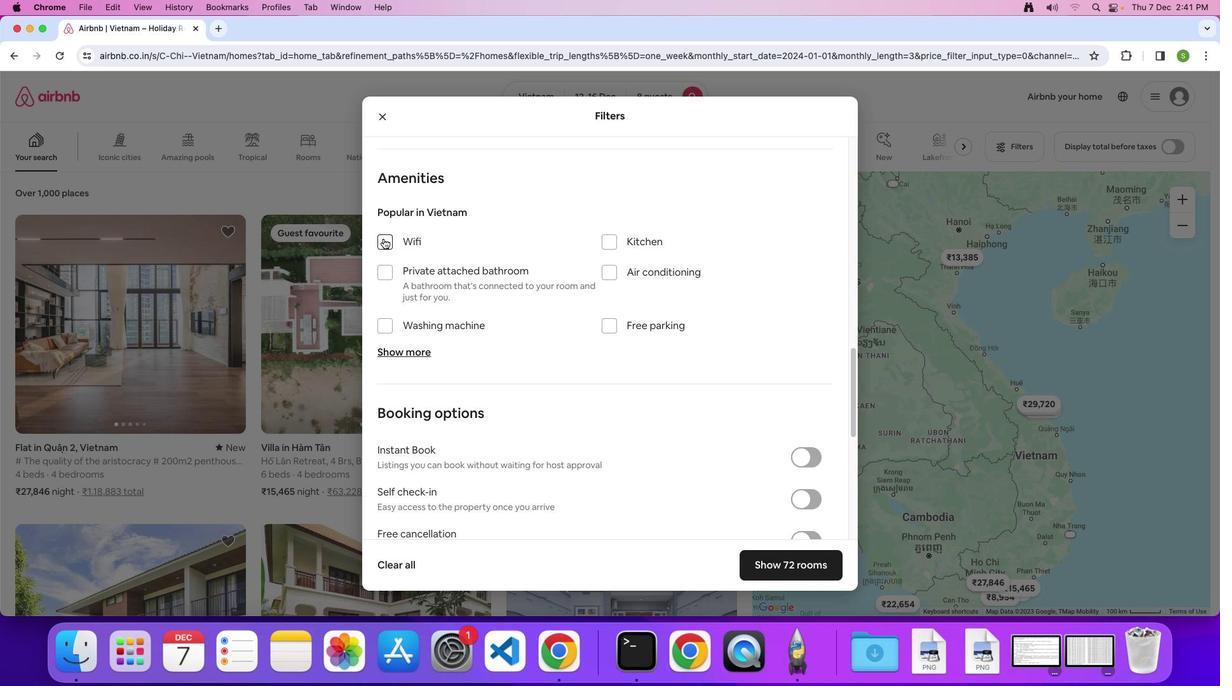 
Action: Mouse moved to (606, 322)
Screenshot: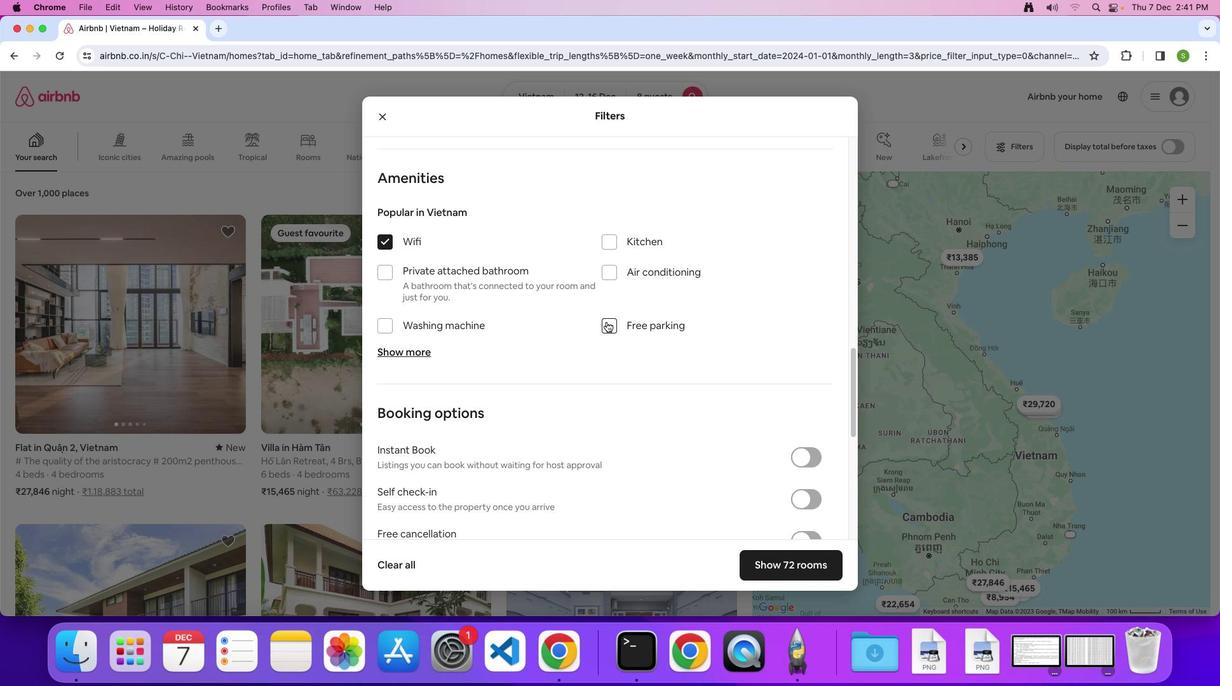 
Action: Mouse pressed left at (606, 322)
Screenshot: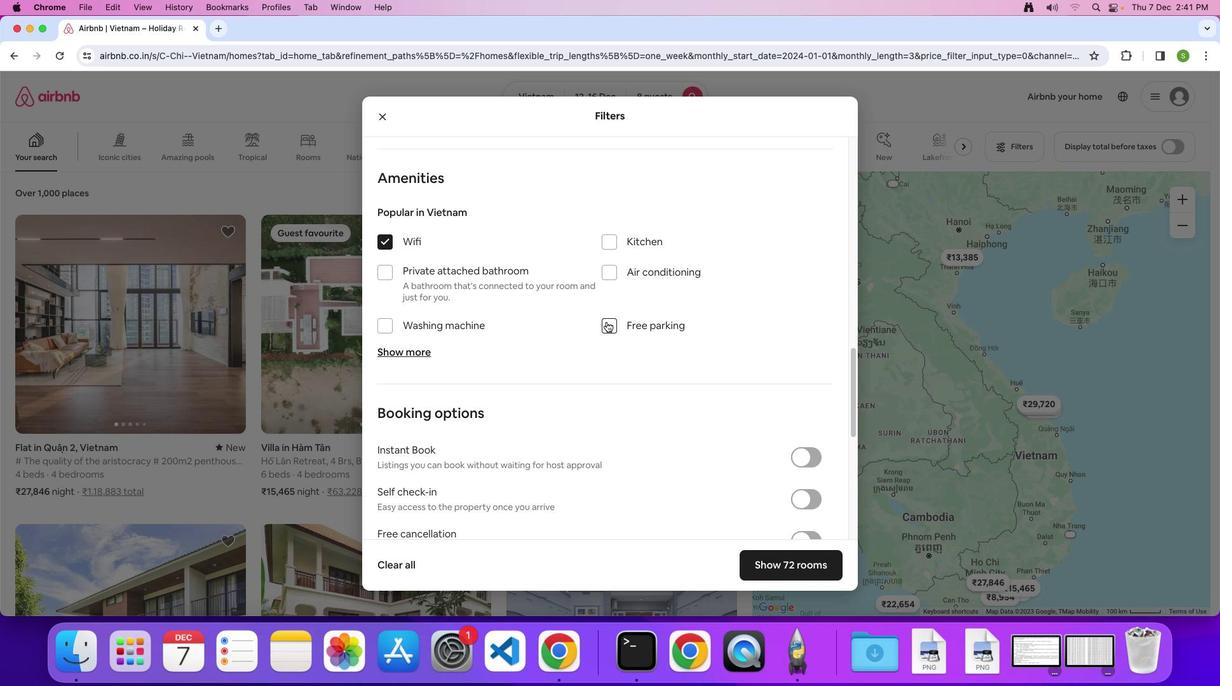 
Action: Mouse moved to (402, 352)
Screenshot: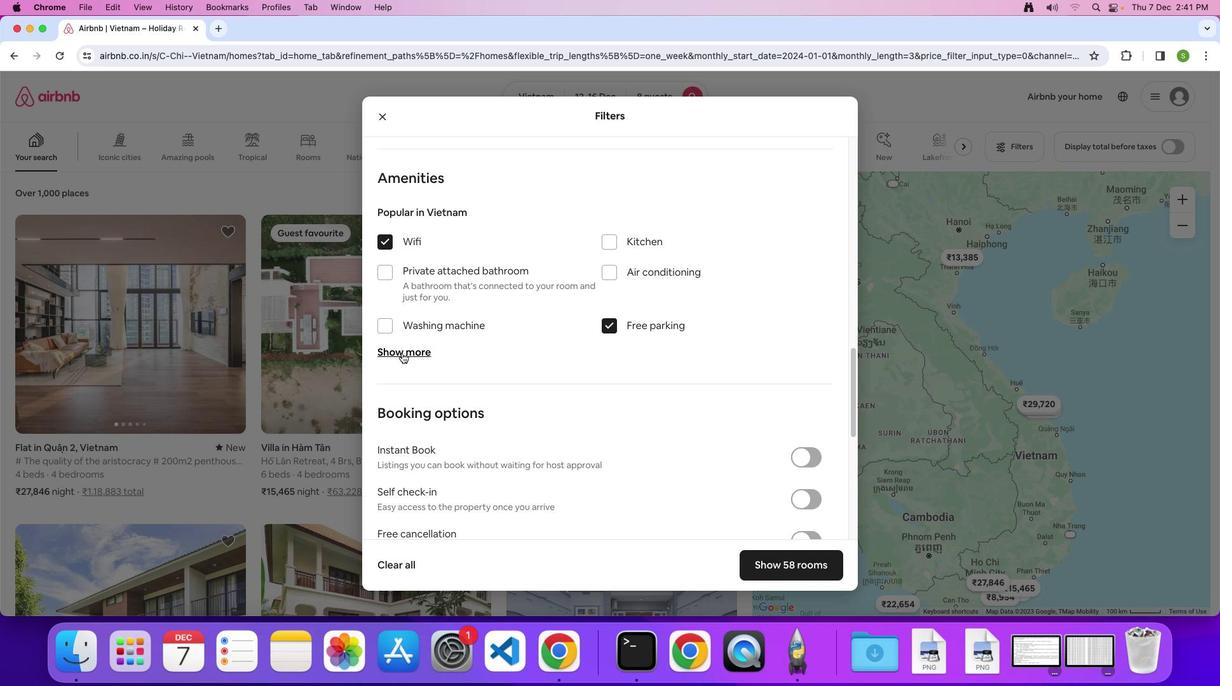 
Action: Mouse pressed left at (402, 352)
Screenshot: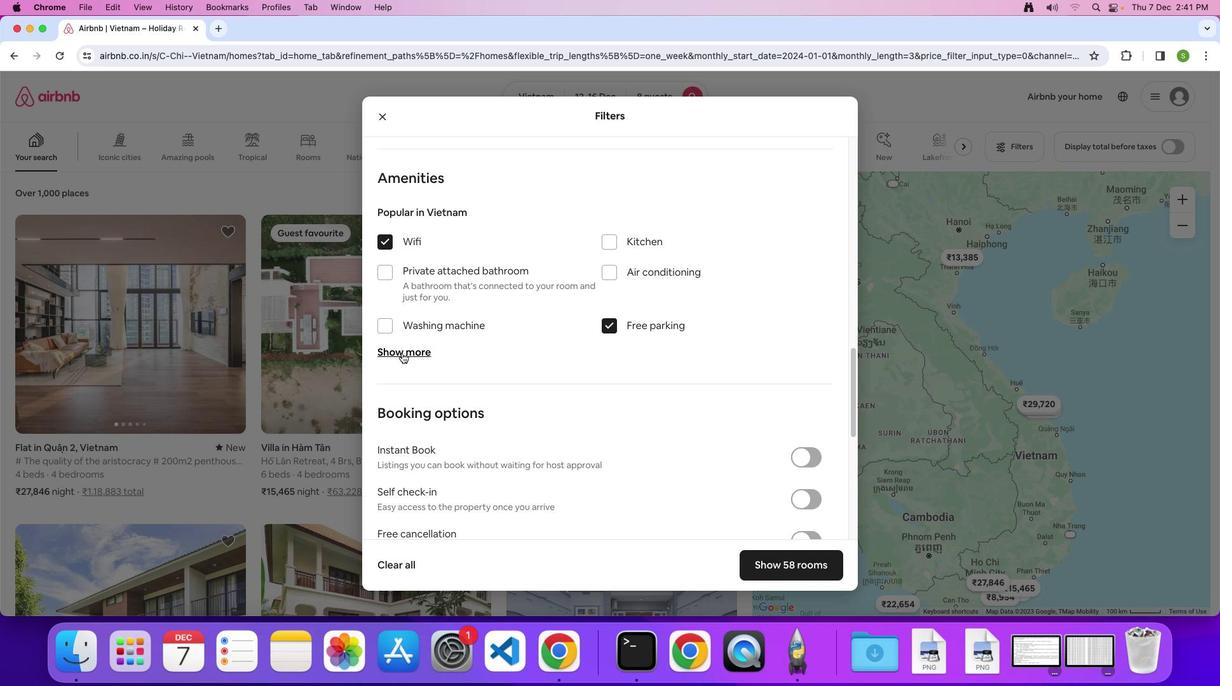 
Action: Mouse moved to (607, 376)
Screenshot: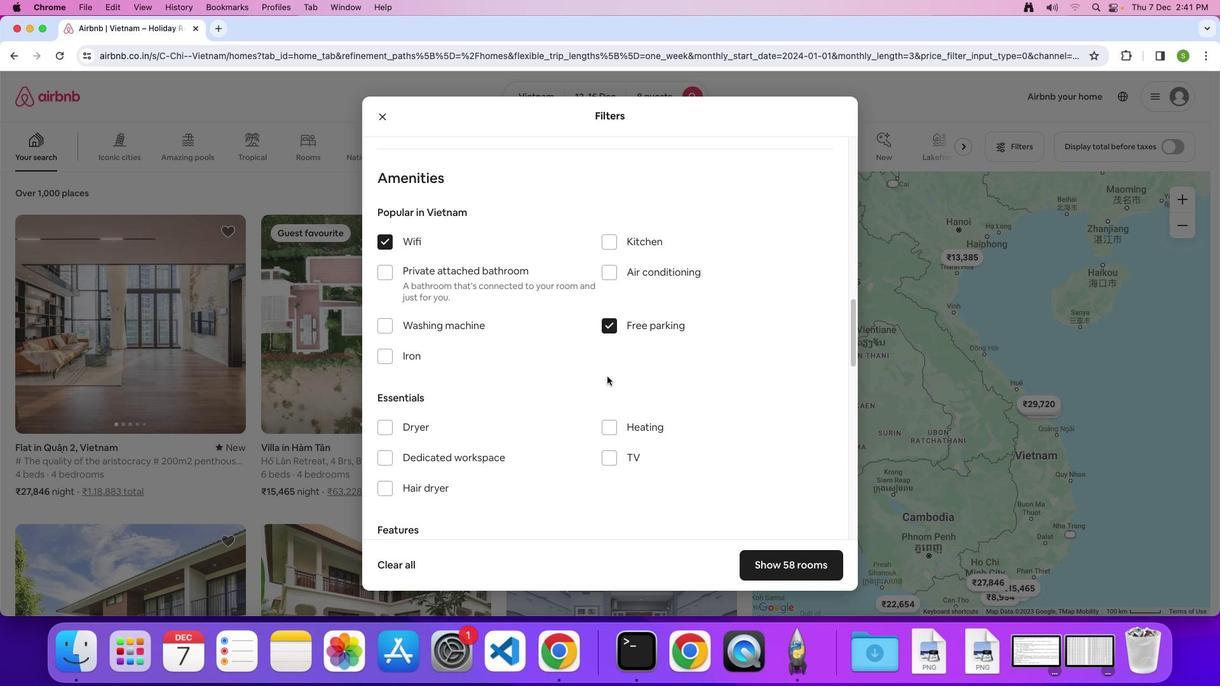 
Action: Mouse scrolled (607, 376) with delta (0, 0)
Screenshot: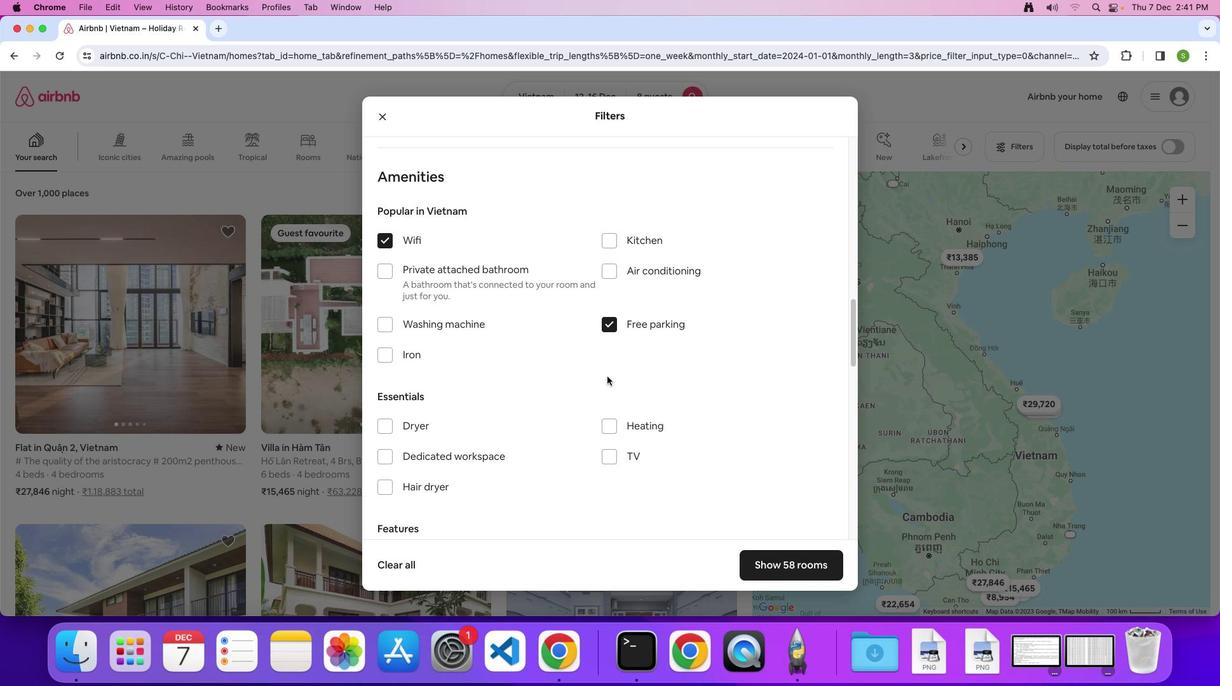 
Action: Mouse scrolled (607, 376) with delta (0, 0)
Screenshot: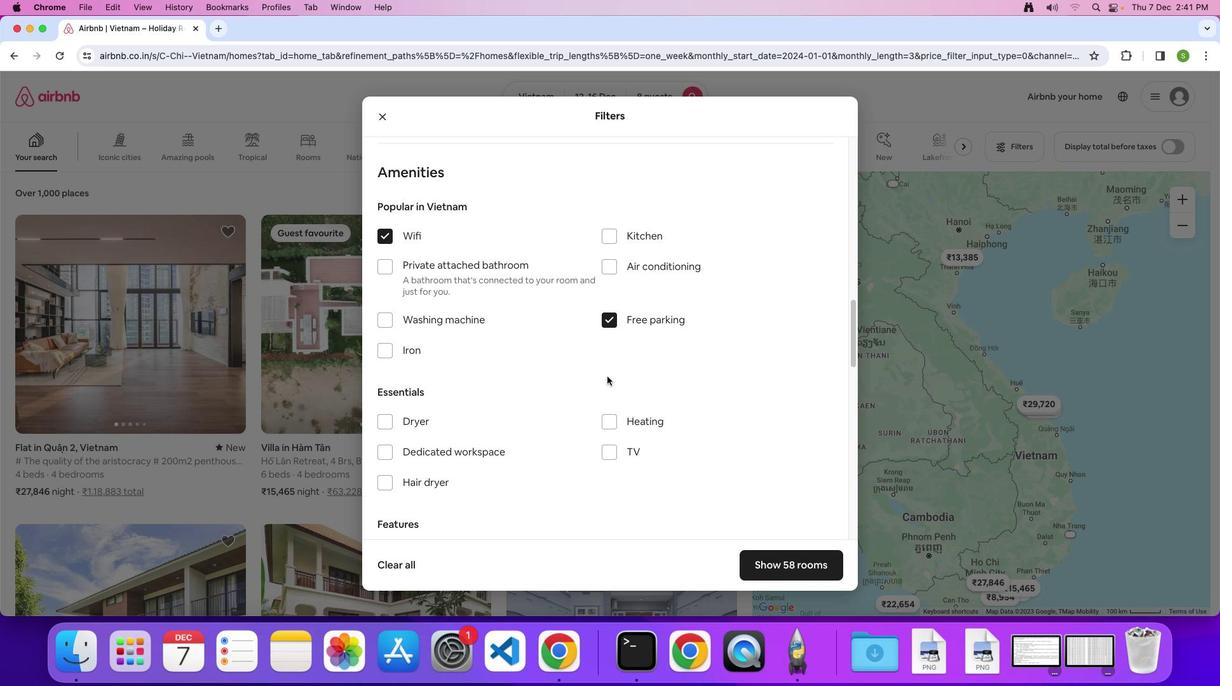 
Action: Mouse scrolled (607, 376) with delta (0, 0)
Screenshot: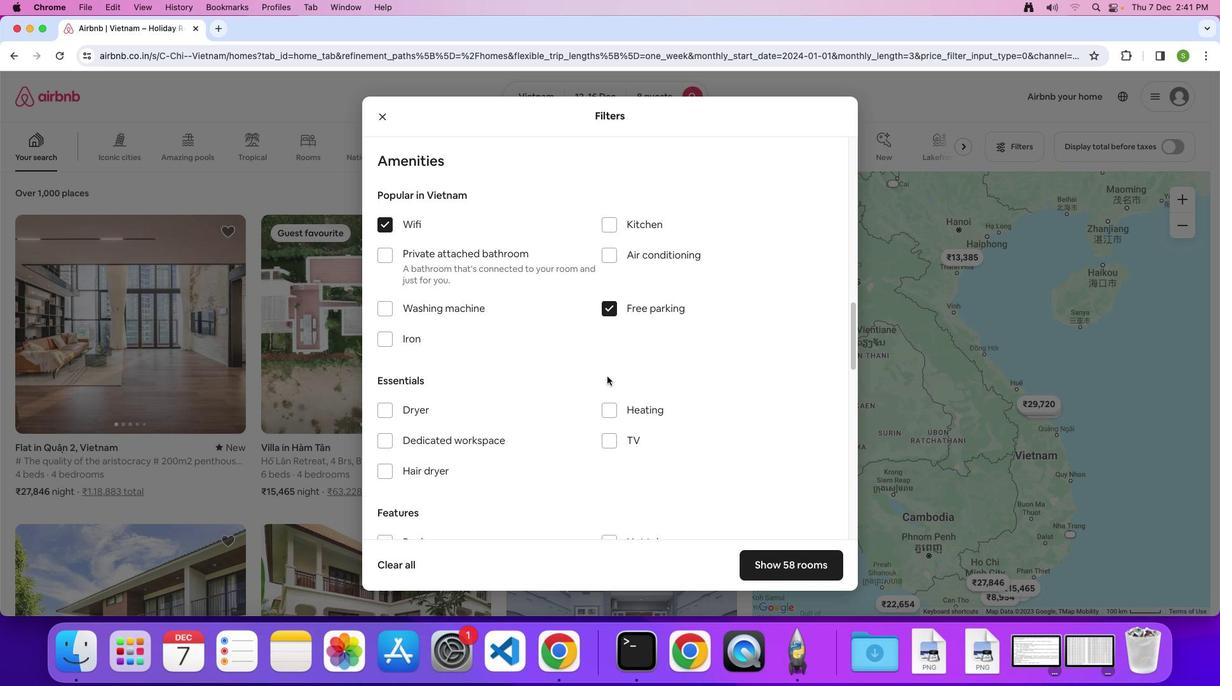 
Action: Mouse scrolled (607, 376) with delta (0, 0)
Screenshot: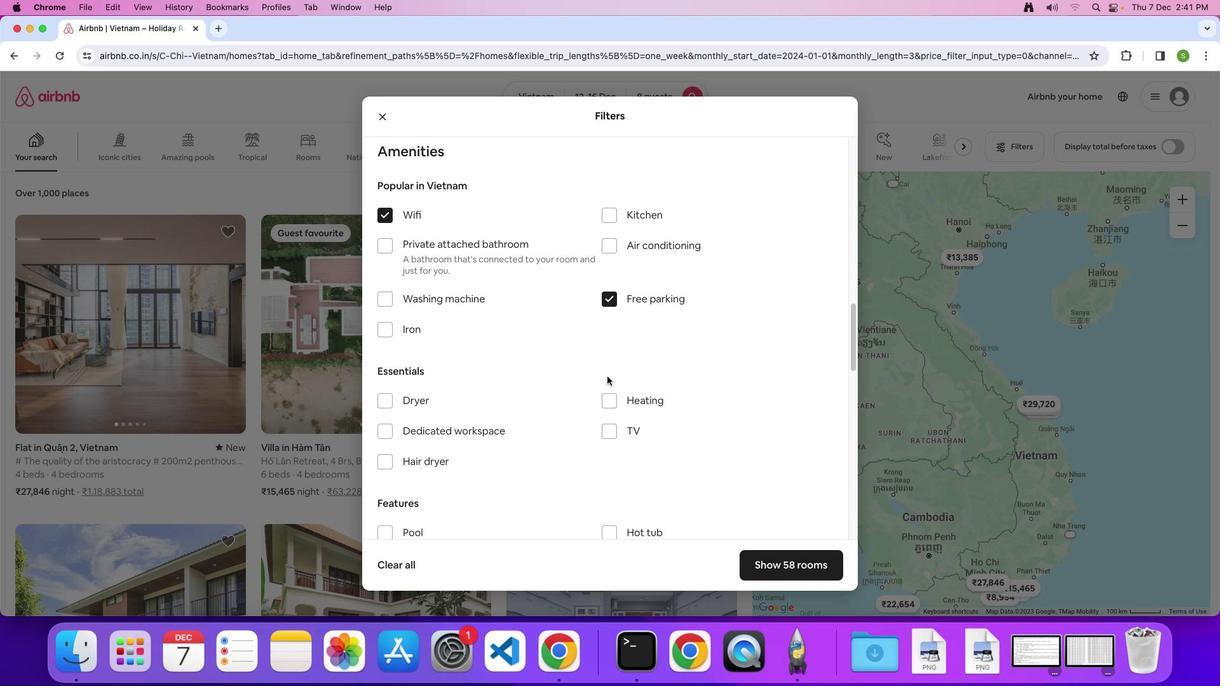 
Action: Mouse scrolled (607, 376) with delta (0, 0)
Screenshot: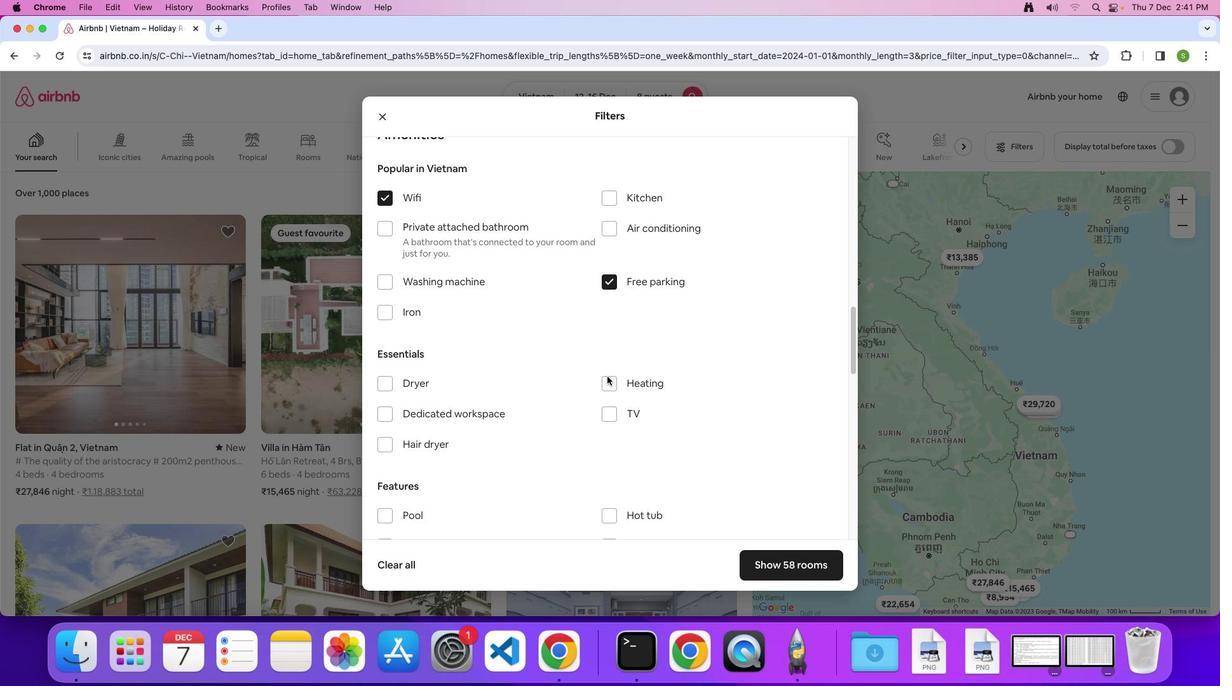 
Action: Mouse scrolled (607, 376) with delta (0, 0)
Screenshot: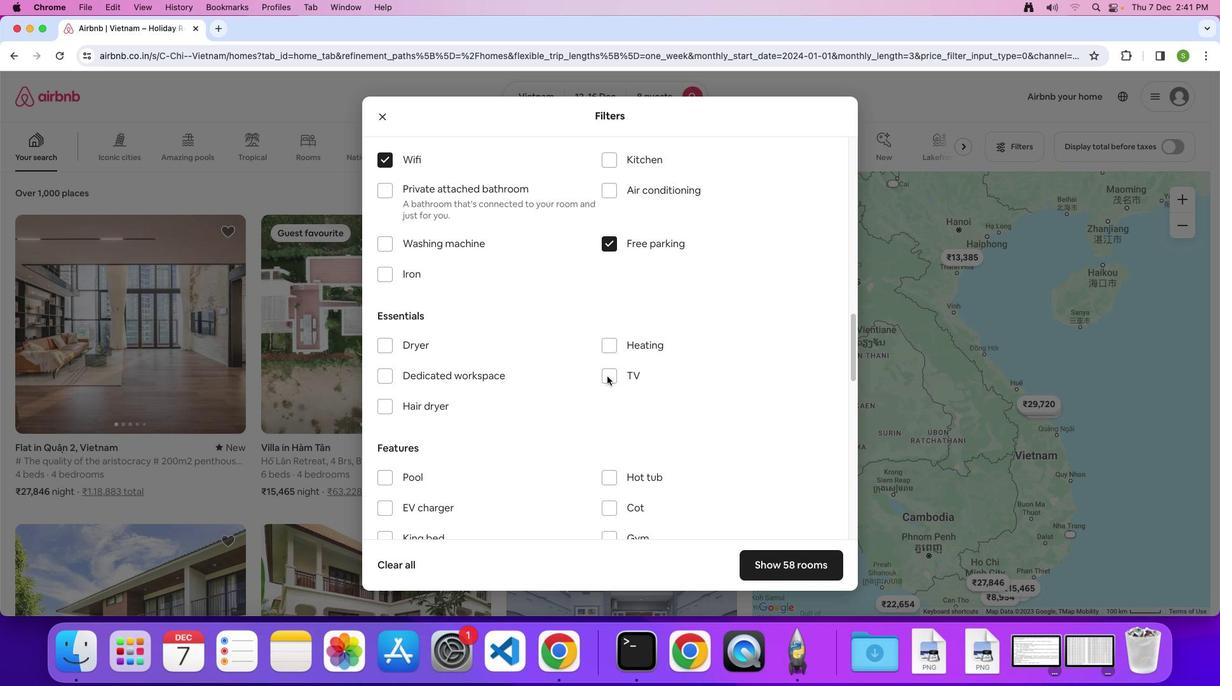 
Action: Mouse scrolled (607, 376) with delta (0, 0)
Screenshot: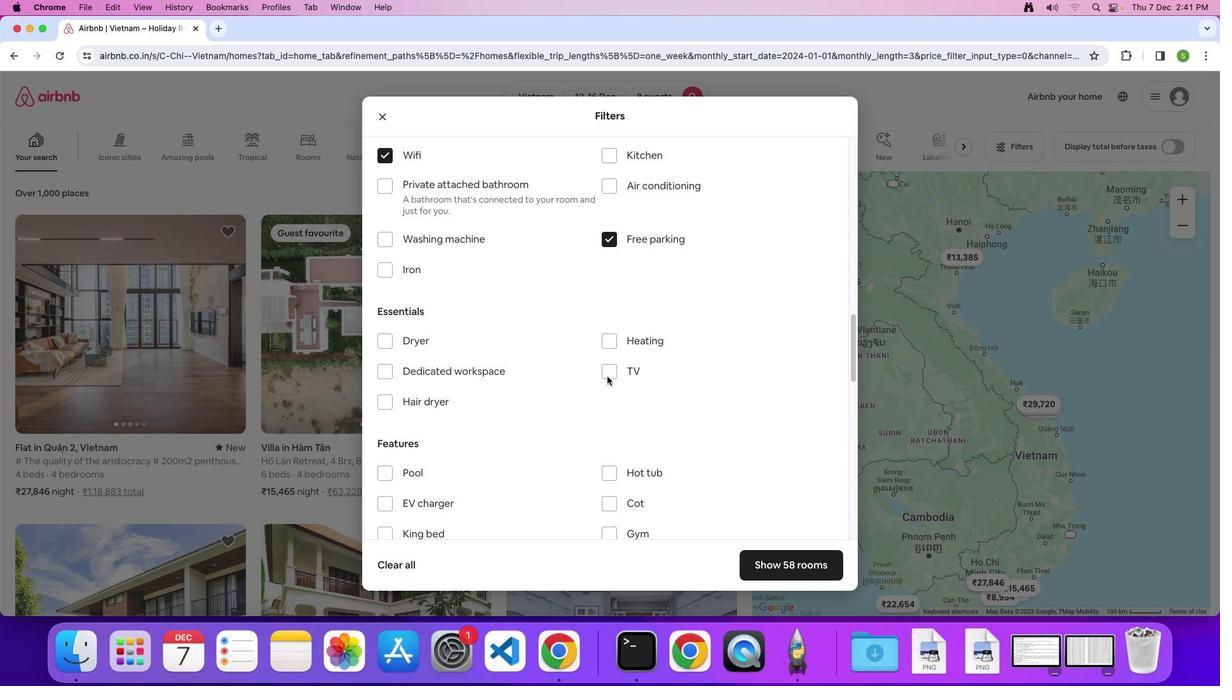 
Action: Mouse moved to (609, 360)
Screenshot: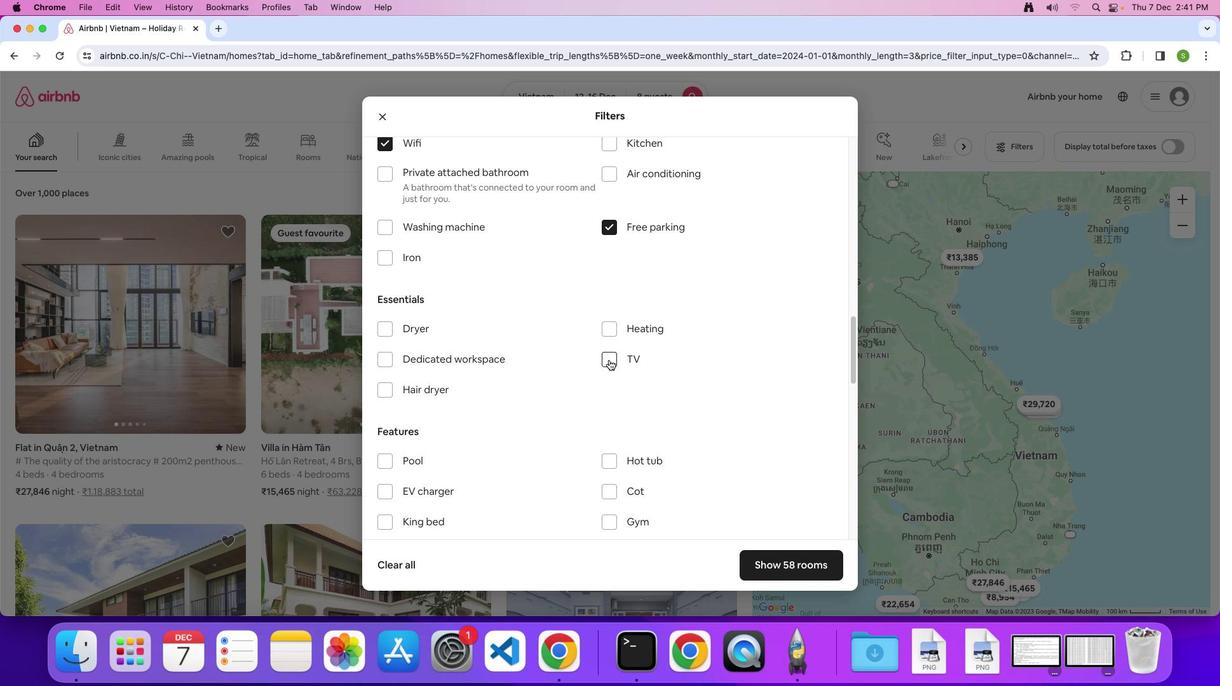 
Action: Mouse pressed left at (609, 360)
Screenshot: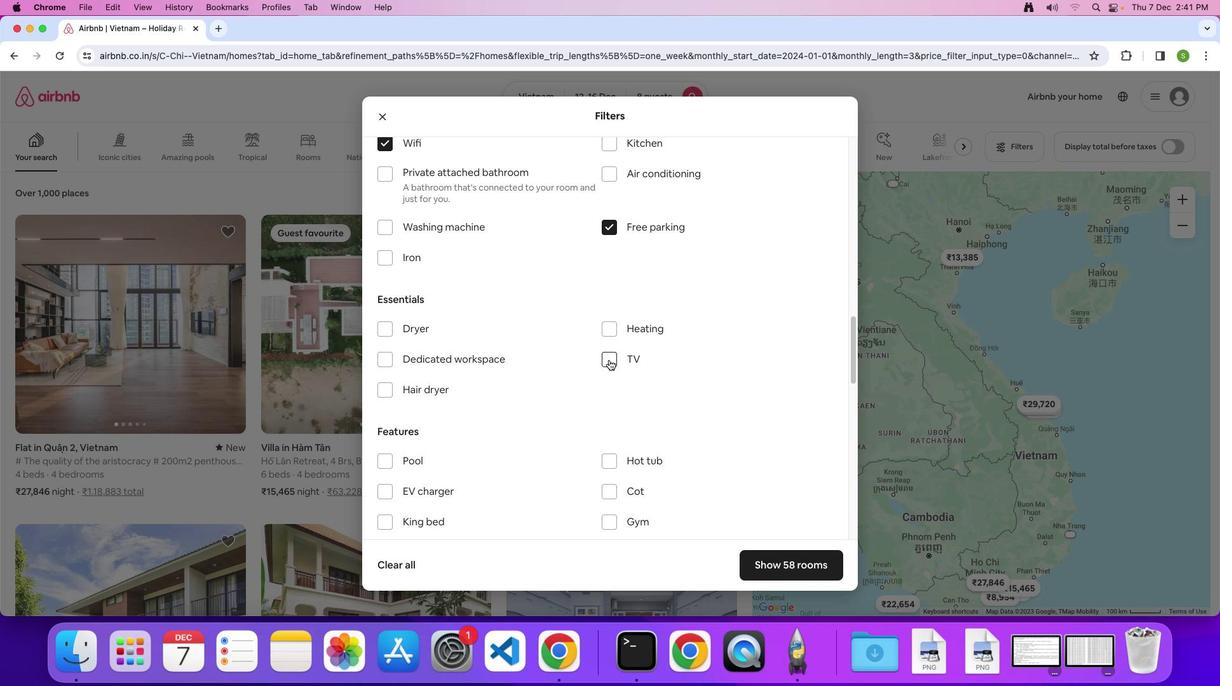 
Action: Mouse moved to (540, 386)
Screenshot: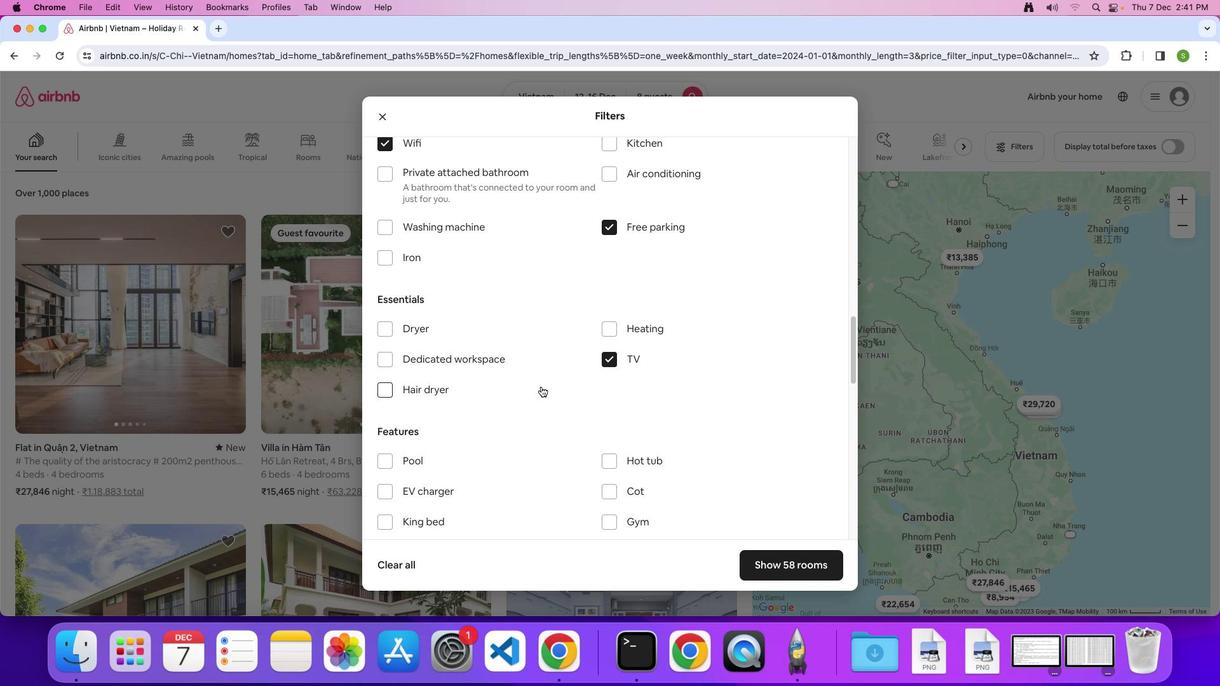 
Action: Mouse scrolled (540, 386) with delta (0, 0)
Screenshot: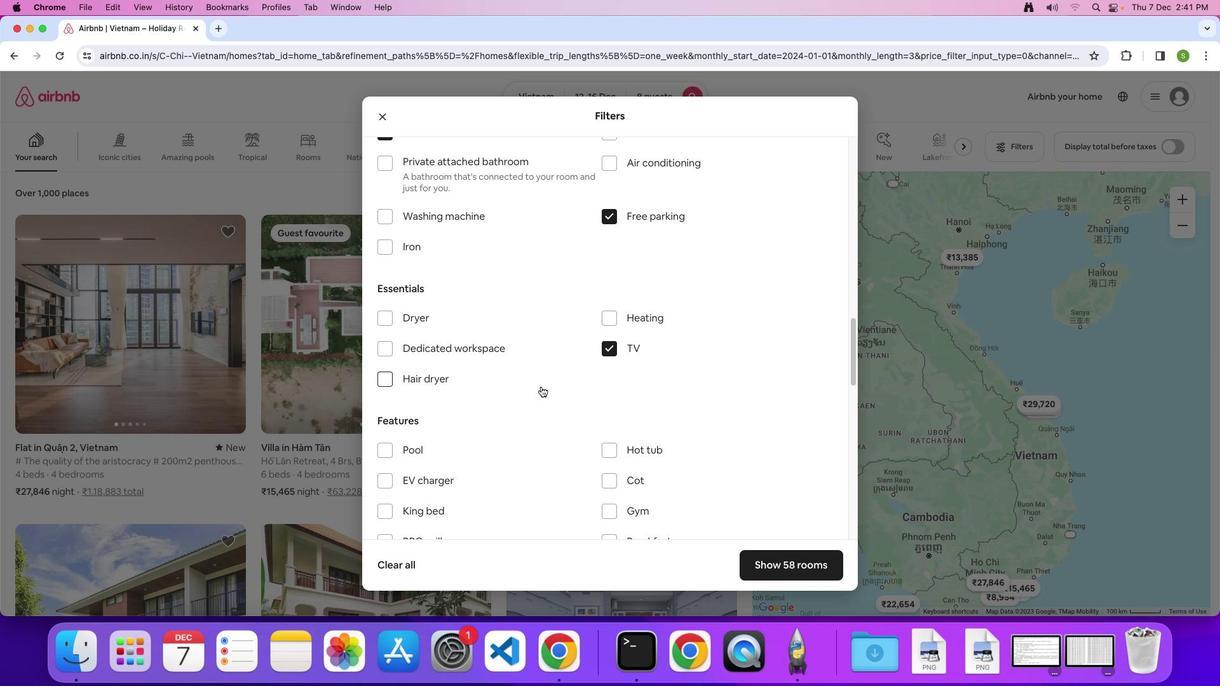 
Action: Mouse scrolled (540, 386) with delta (0, 0)
Screenshot: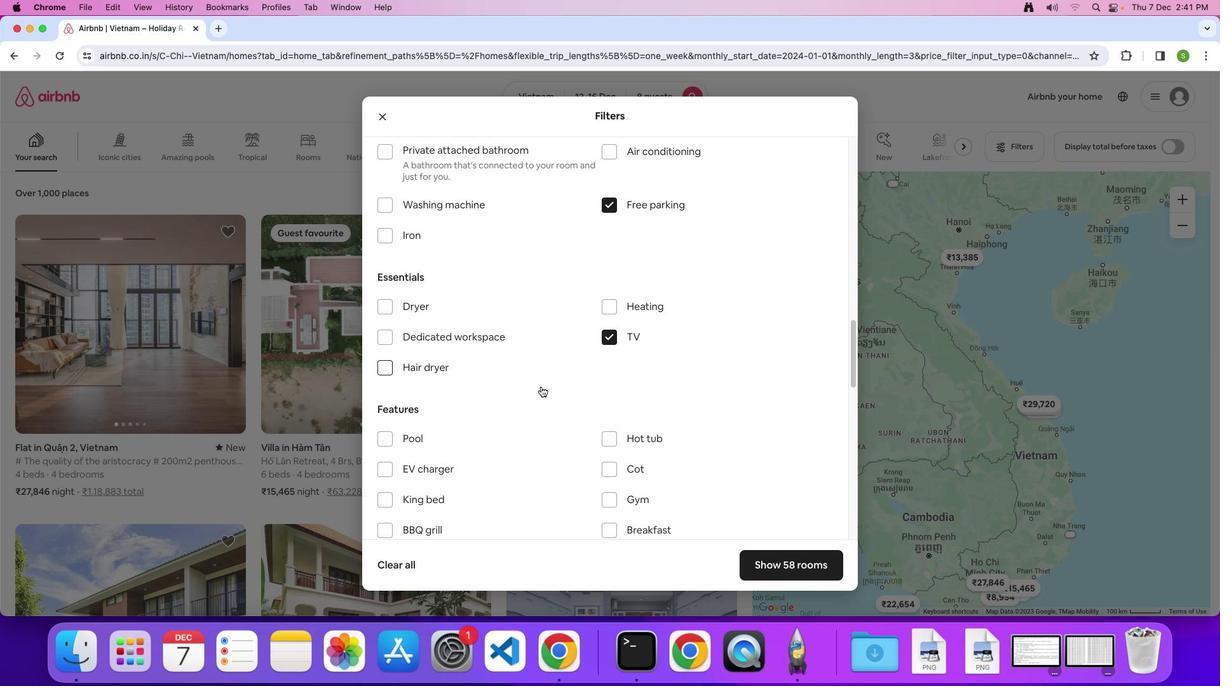 
Action: Mouse scrolled (540, 386) with delta (0, -2)
Screenshot: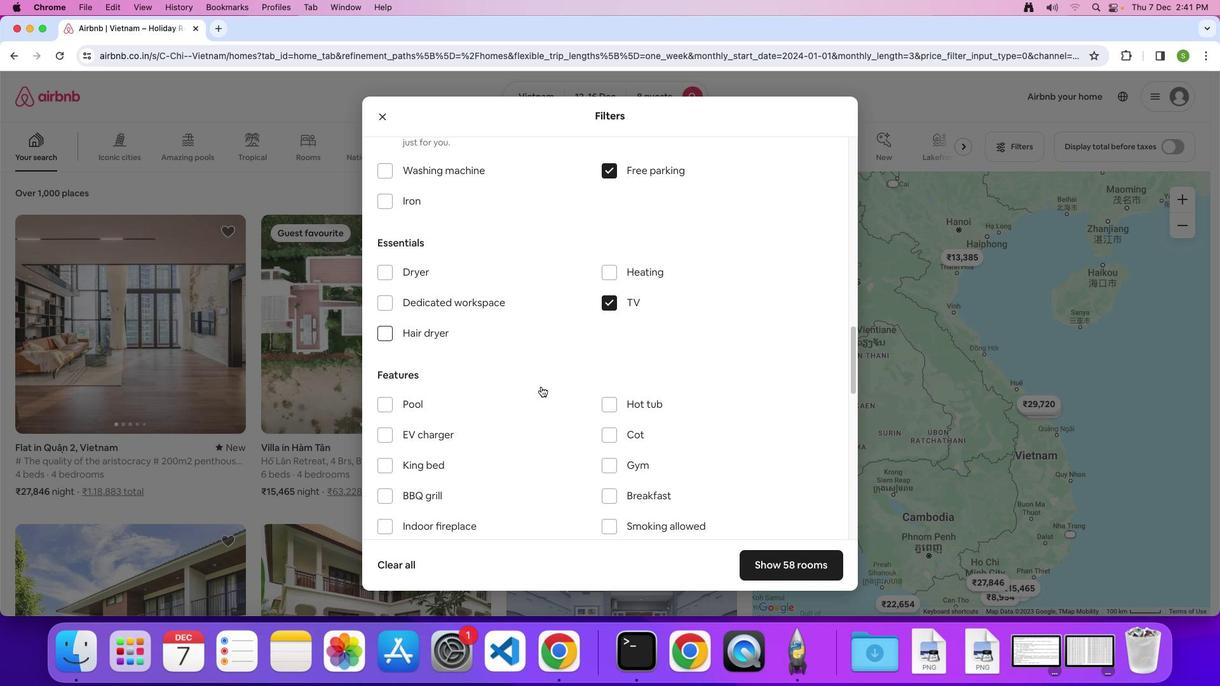 
Action: Mouse scrolled (540, 386) with delta (0, 0)
Screenshot: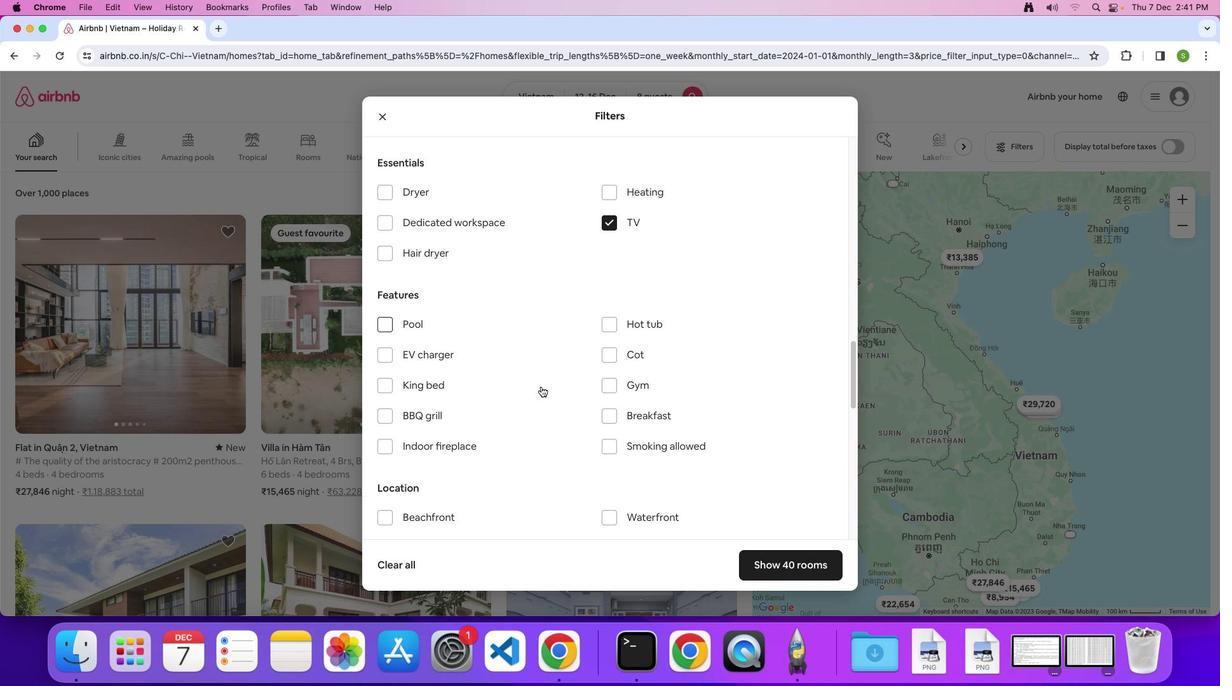 
Action: Mouse scrolled (540, 386) with delta (0, 0)
Screenshot: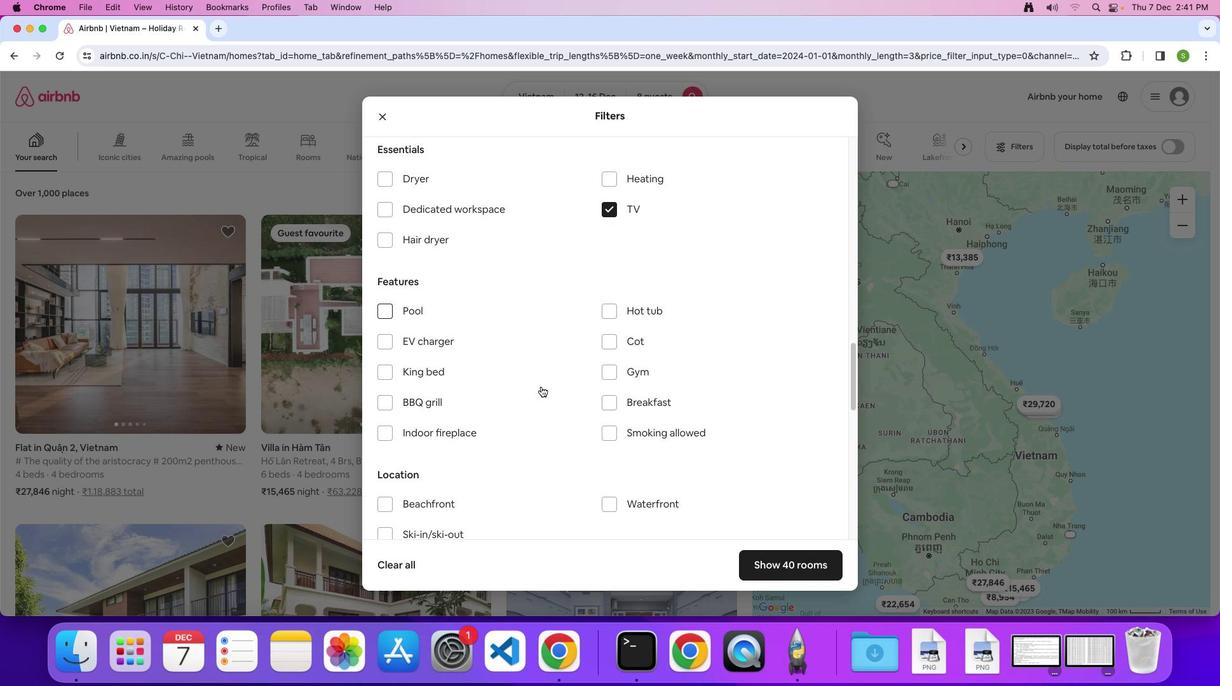 
Action: Mouse moved to (606, 363)
Screenshot: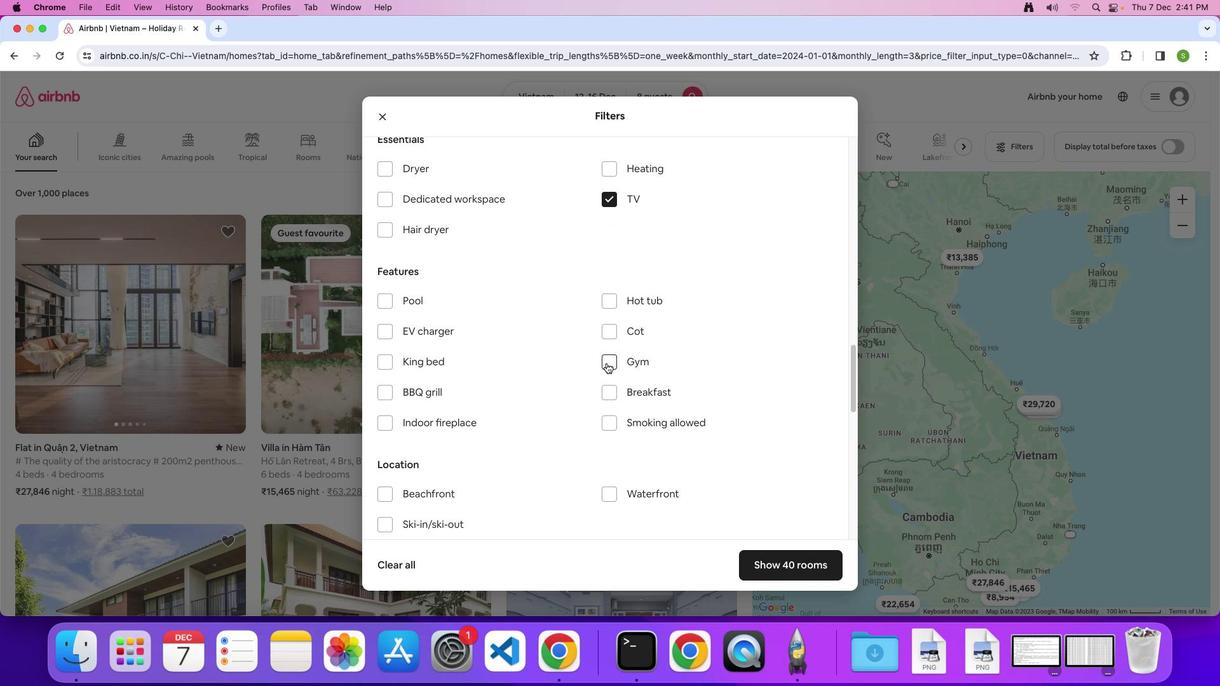 
Action: Mouse pressed left at (606, 363)
Screenshot: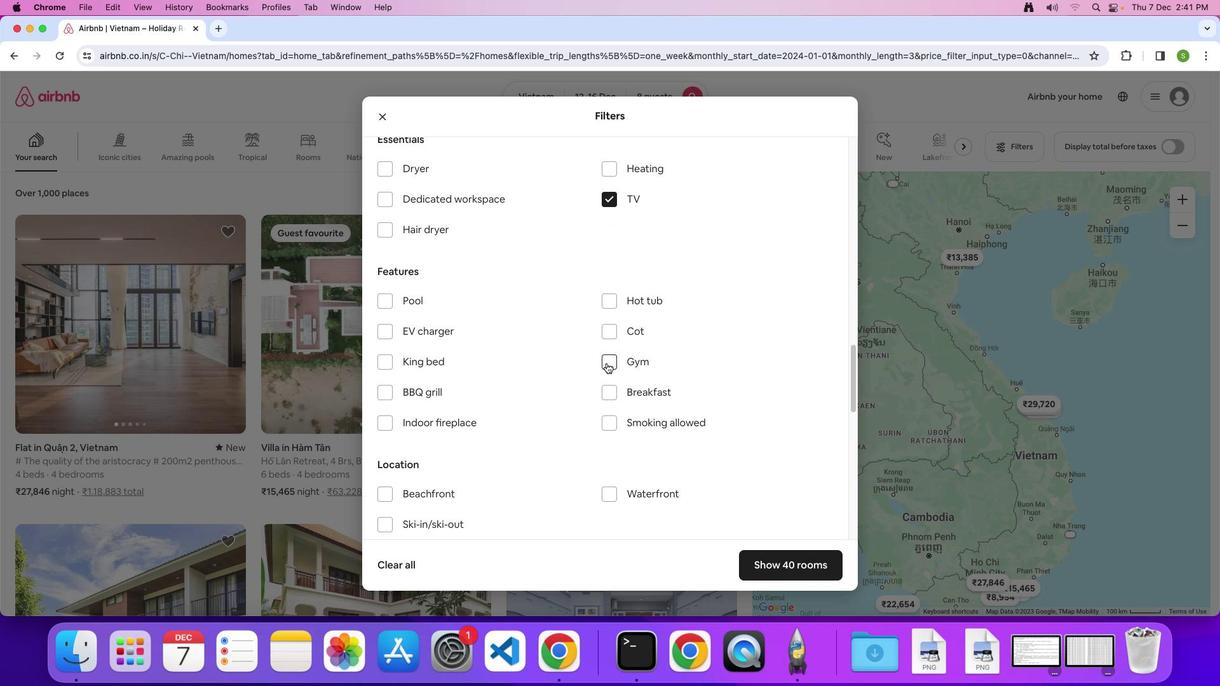 
Action: Mouse moved to (603, 389)
Screenshot: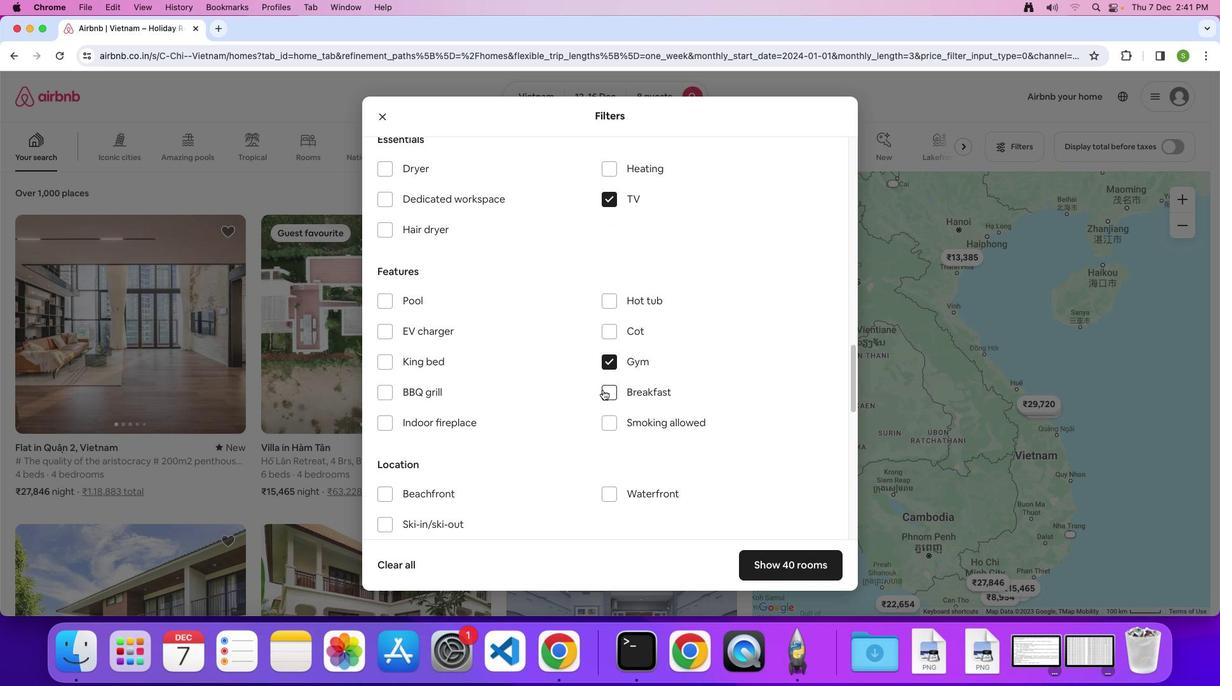 
Action: Mouse pressed left at (603, 389)
Screenshot: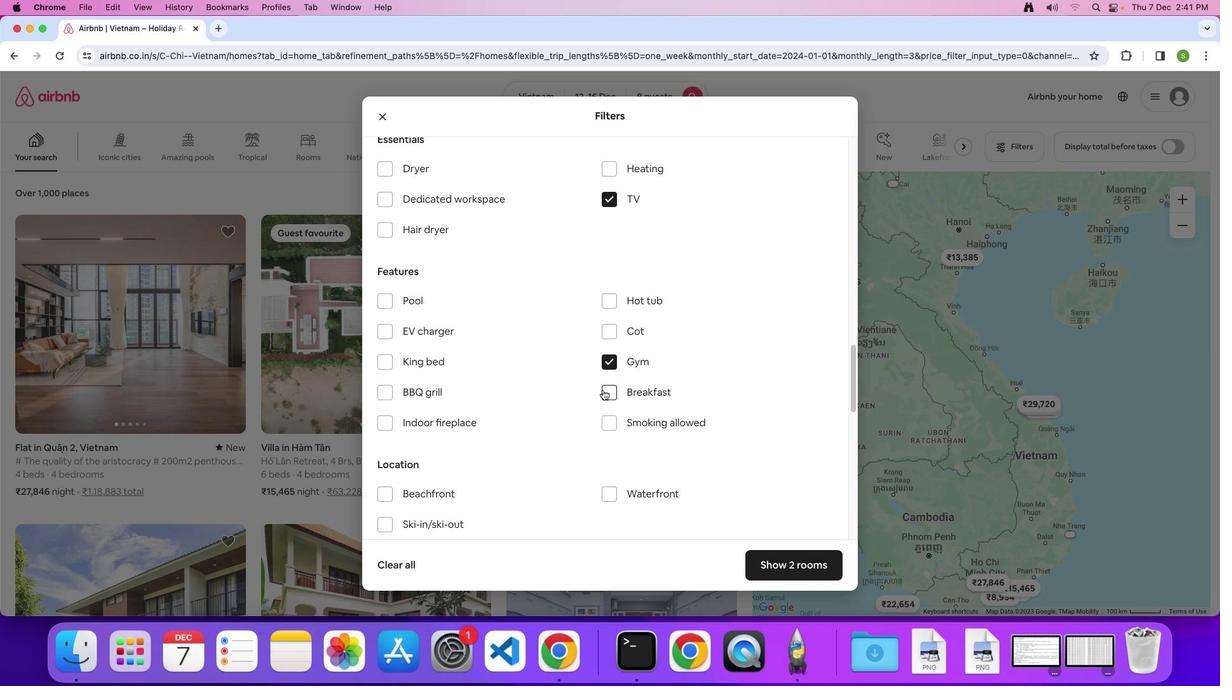 
Action: Mouse moved to (561, 395)
Screenshot: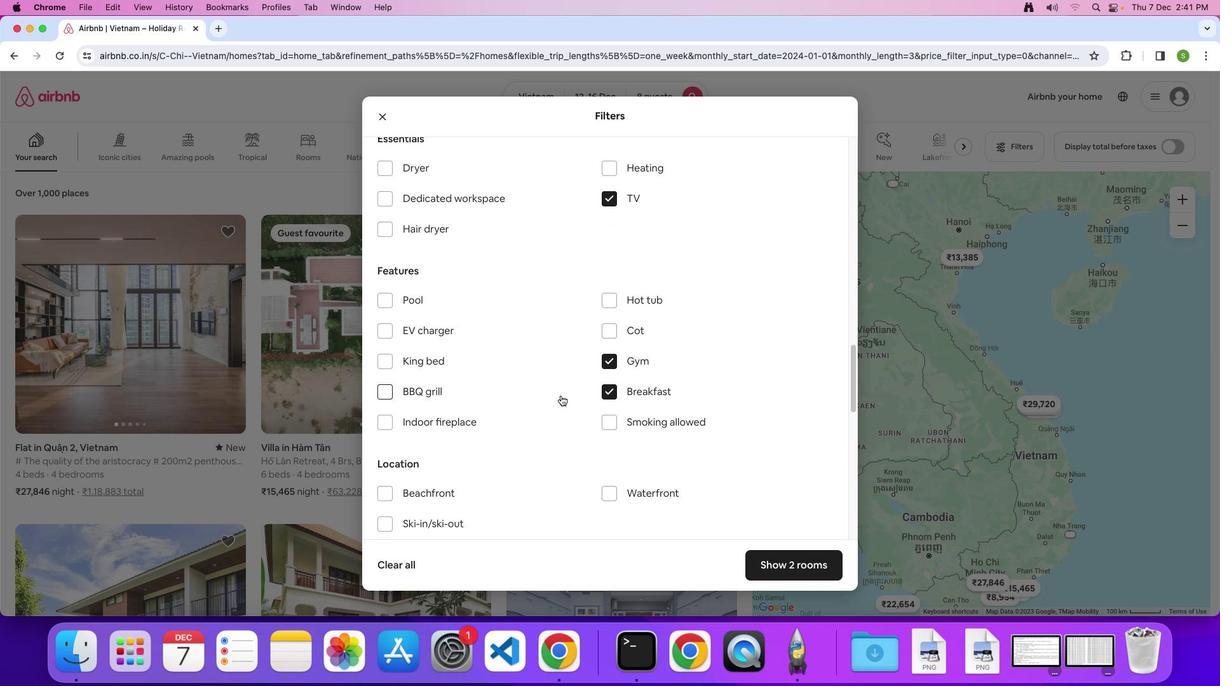 
Action: Mouse scrolled (561, 395) with delta (0, 0)
Screenshot: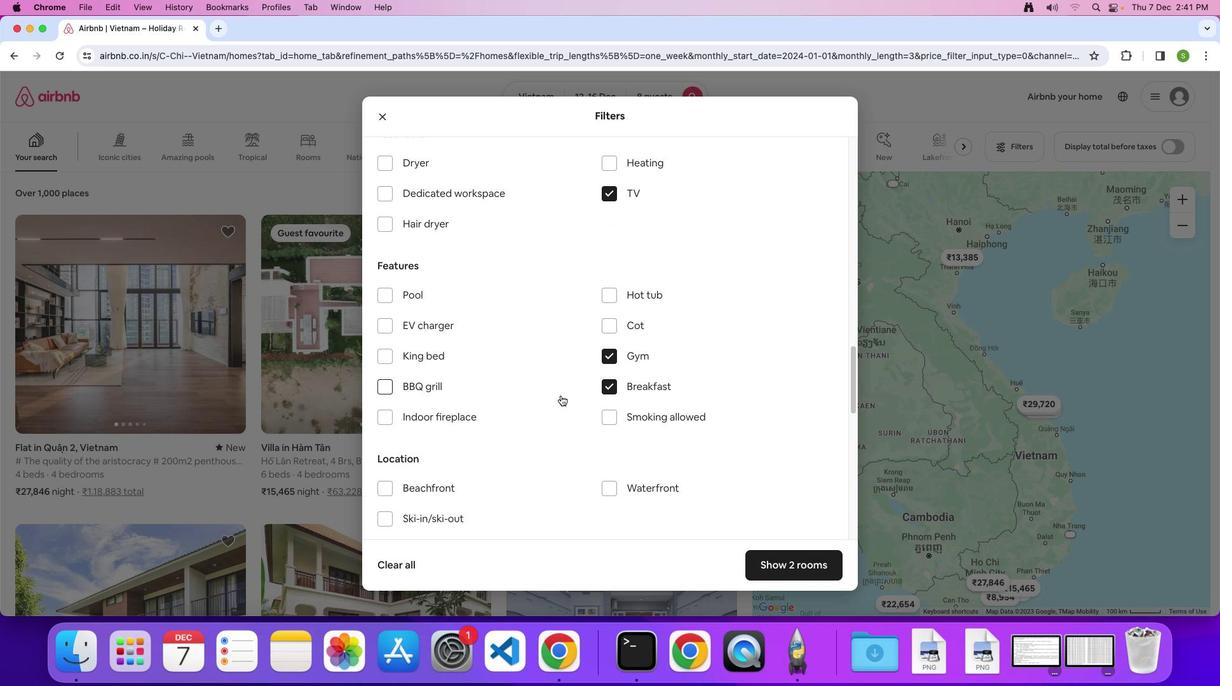 
Action: Mouse scrolled (561, 395) with delta (0, 0)
Screenshot: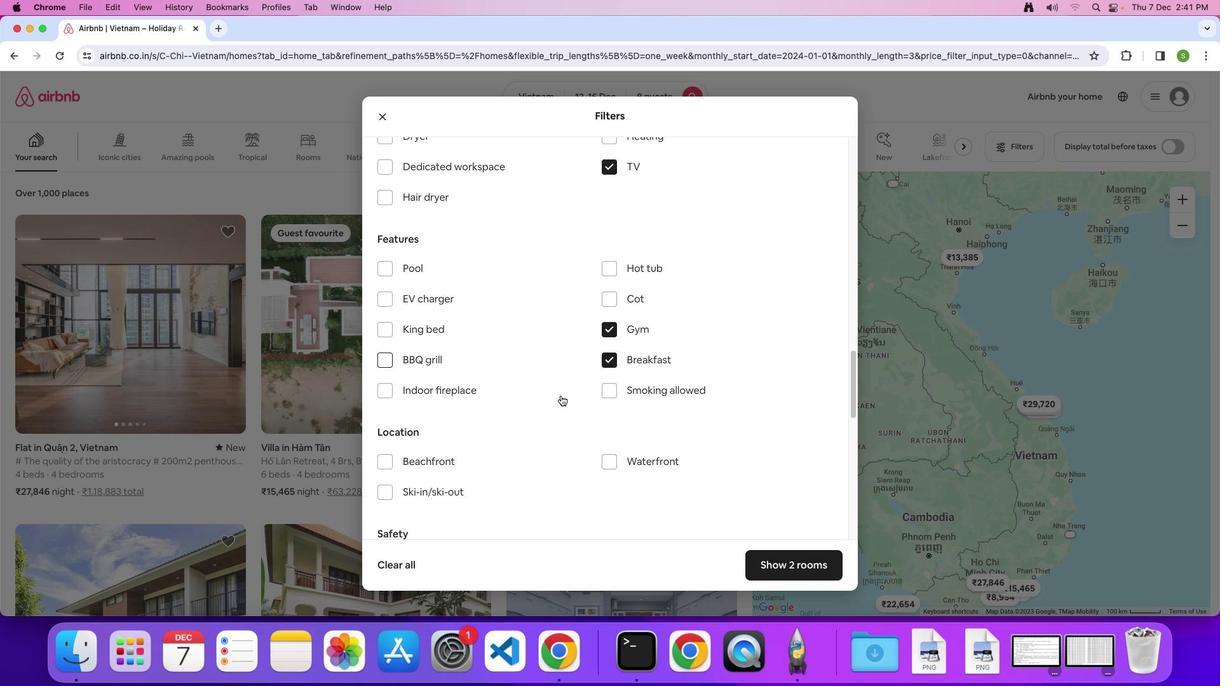 
Action: Mouse scrolled (561, 395) with delta (0, -2)
Screenshot: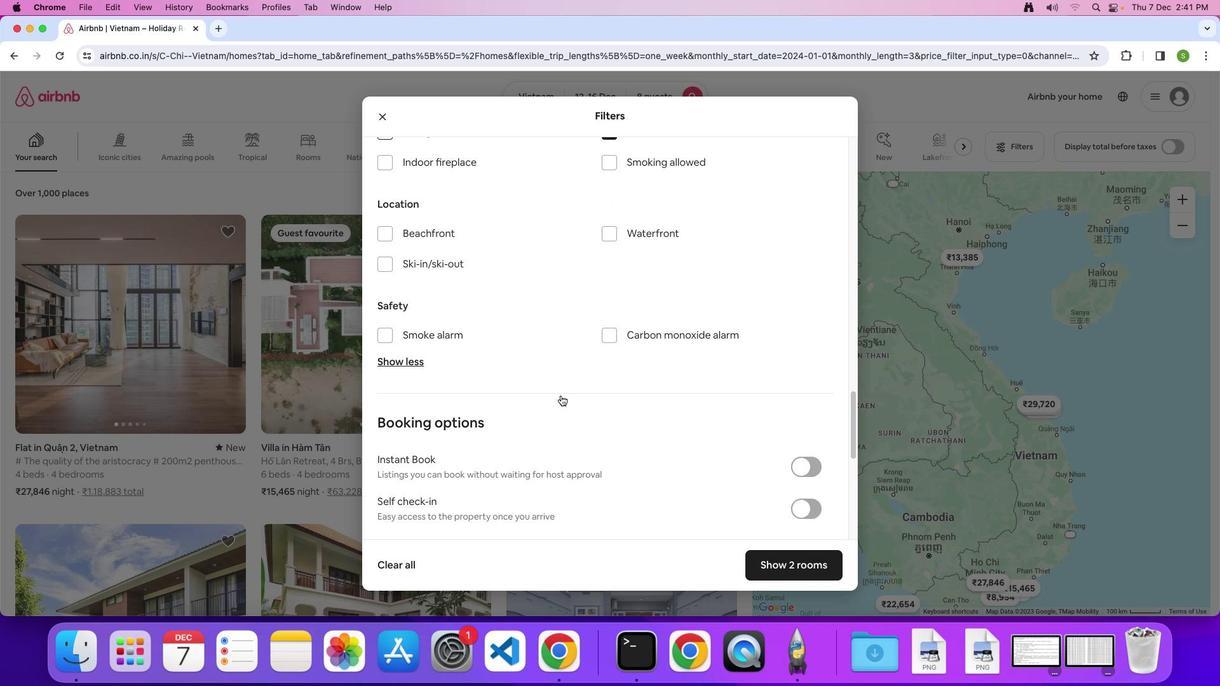 
Action: Mouse scrolled (561, 395) with delta (0, -3)
Screenshot: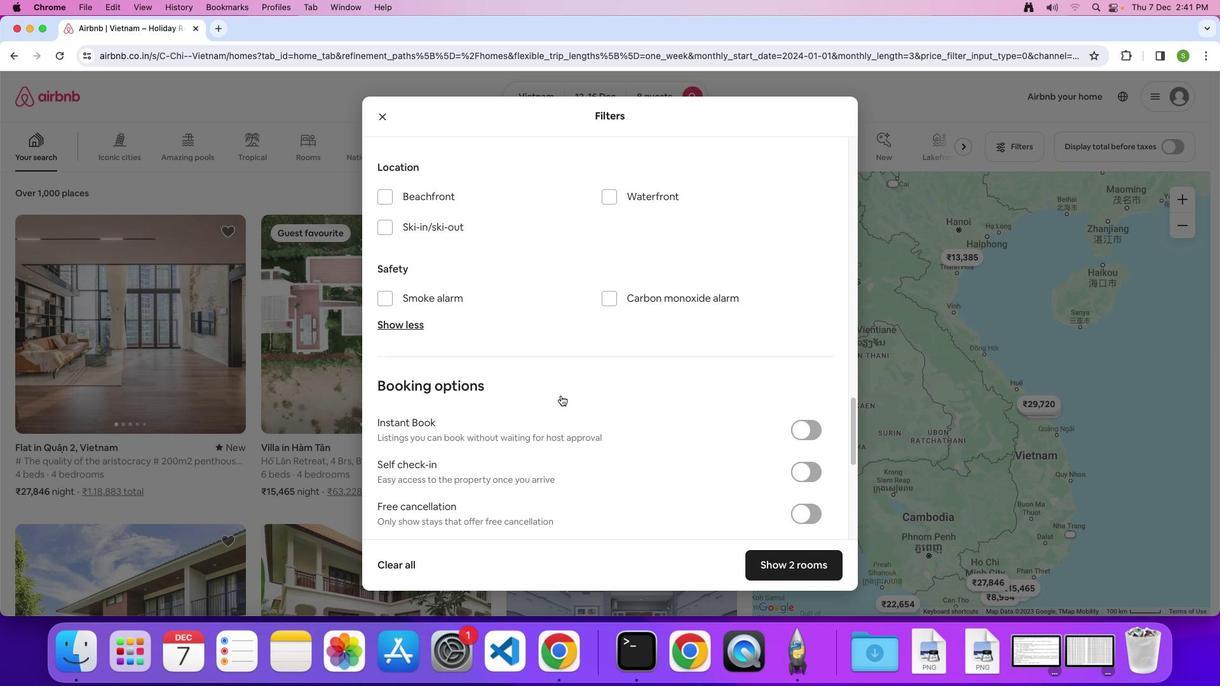 
Action: Mouse scrolled (561, 395) with delta (0, 0)
Screenshot: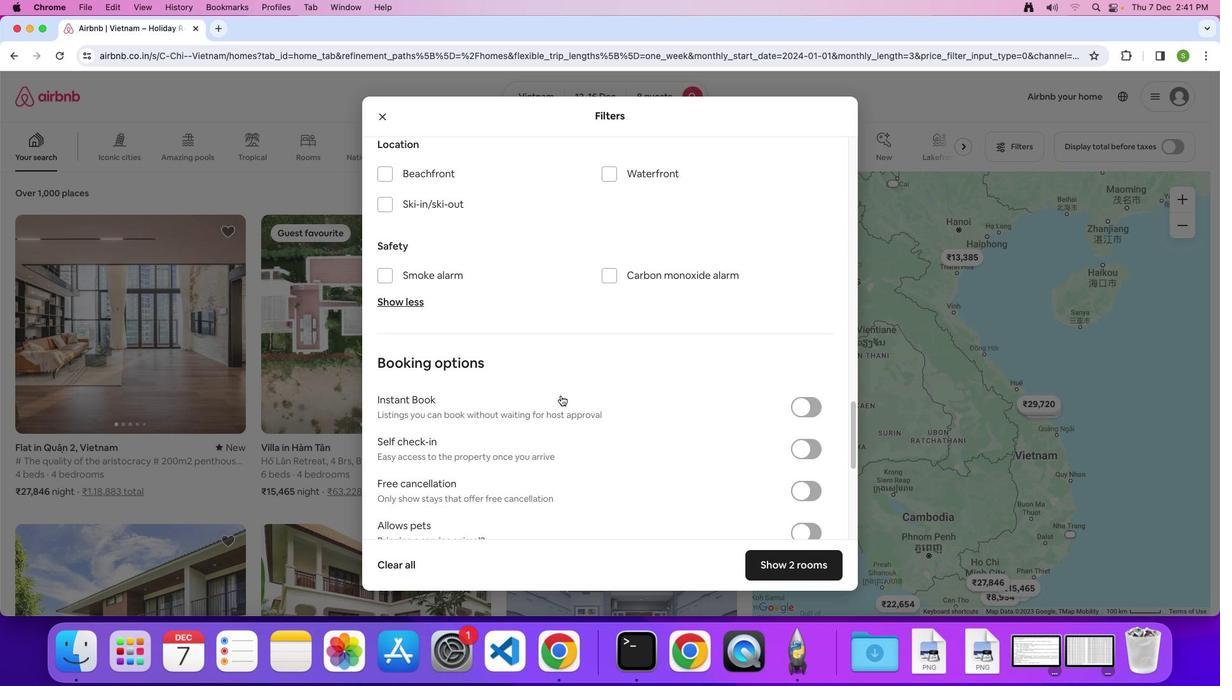 
Action: Mouse scrolled (561, 395) with delta (0, 0)
Screenshot: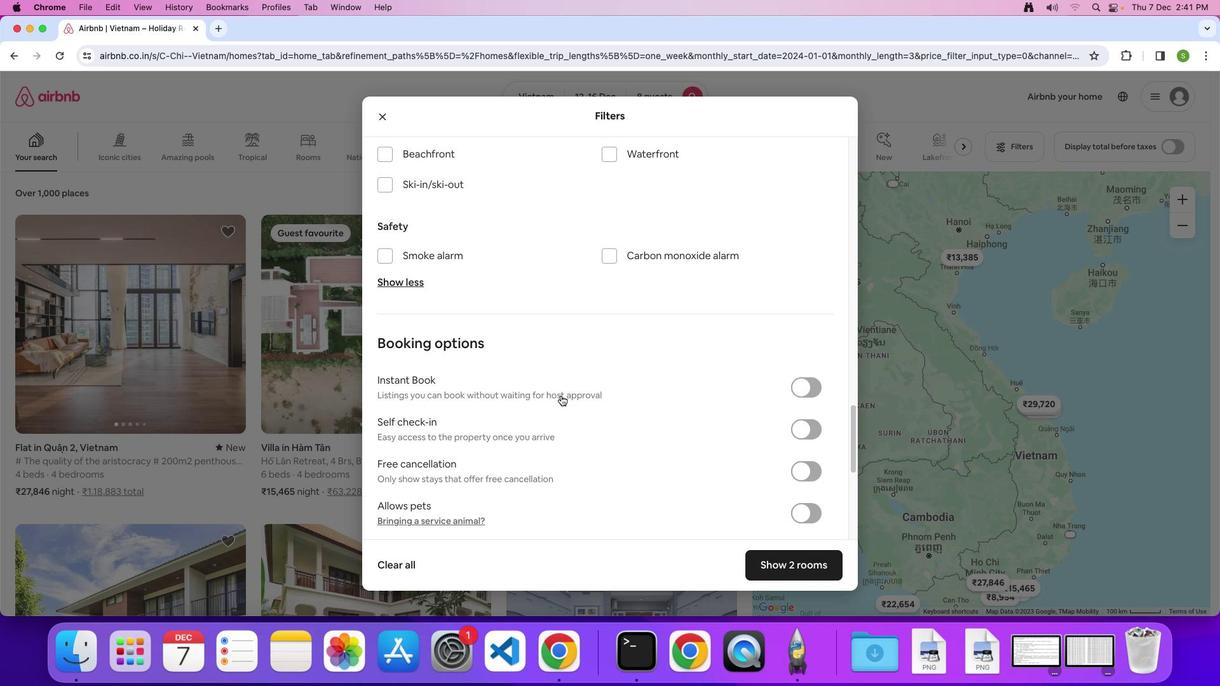 
Action: Mouse scrolled (561, 395) with delta (0, -2)
Screenshot: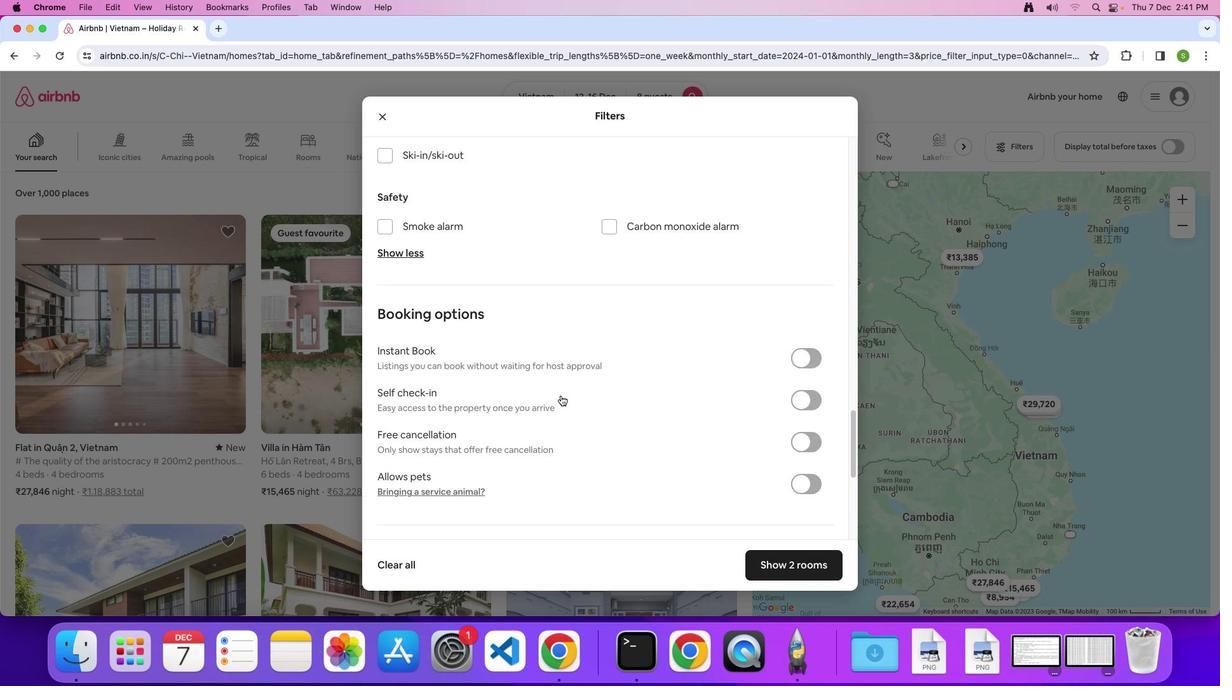 
Action: Mouse scrolled (561, 395) with delta (0, -3)
Screenshot: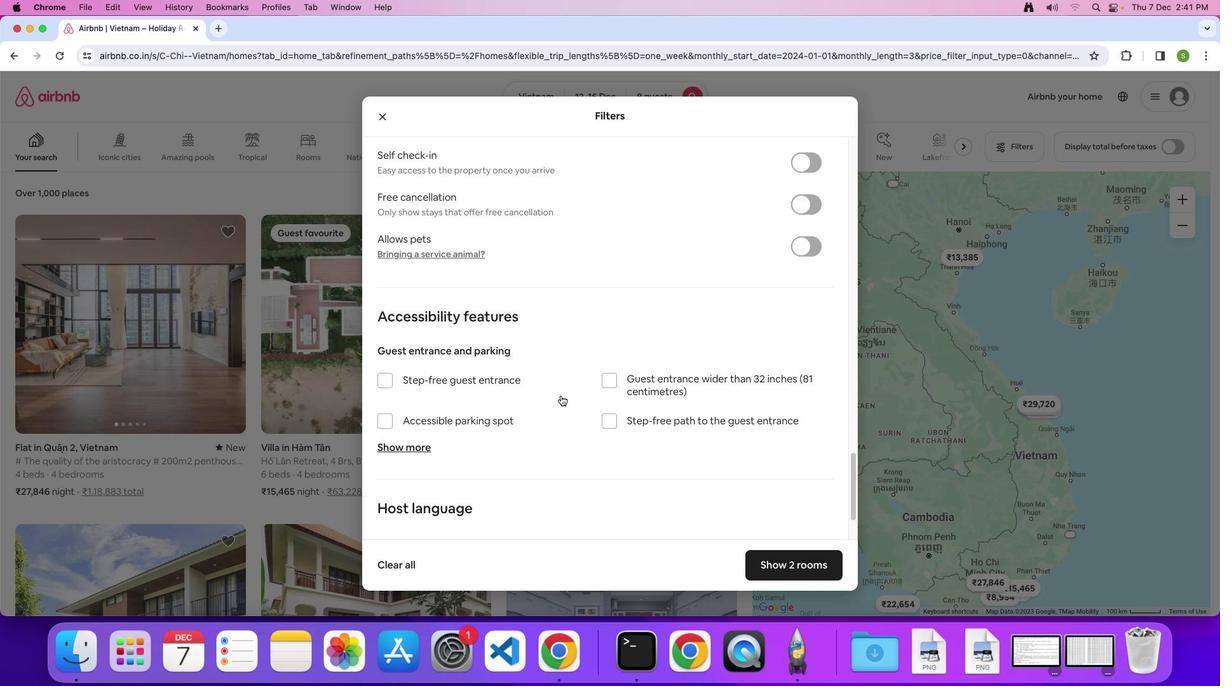 
Action: Mouse scrolled (561, 395) with delta (0, 0)
Screenshot: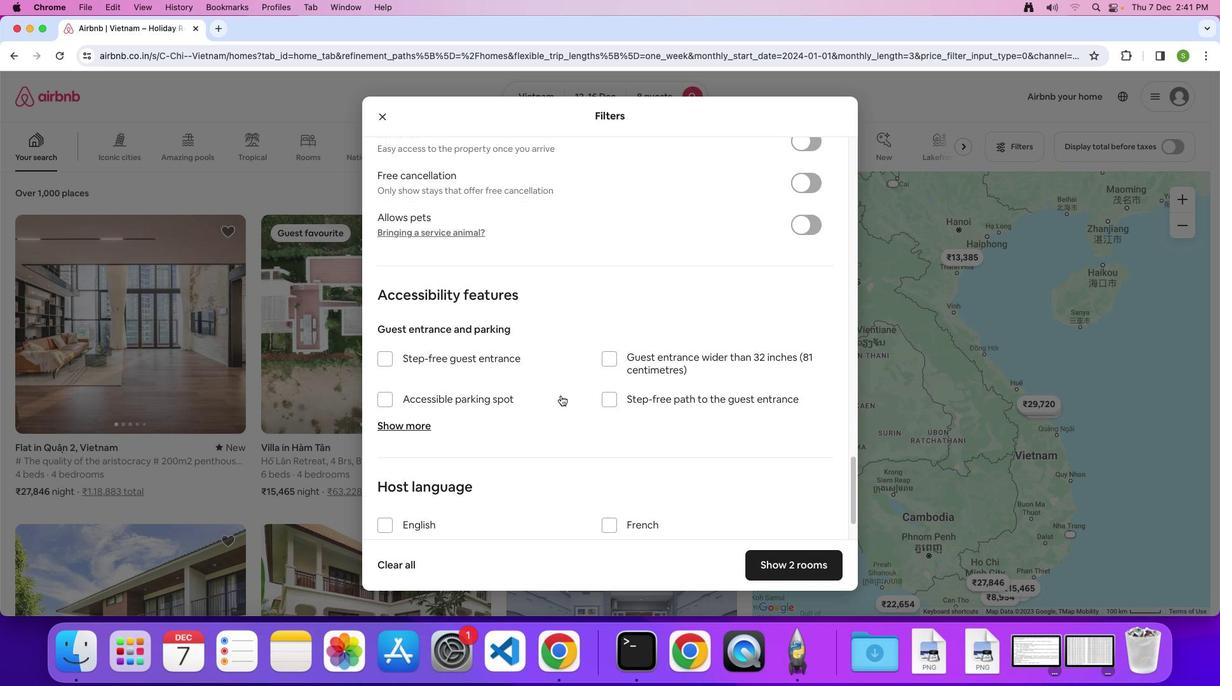 
Action: Mouse scrolled (561, 395) with delta (0, 0)
Screenshot: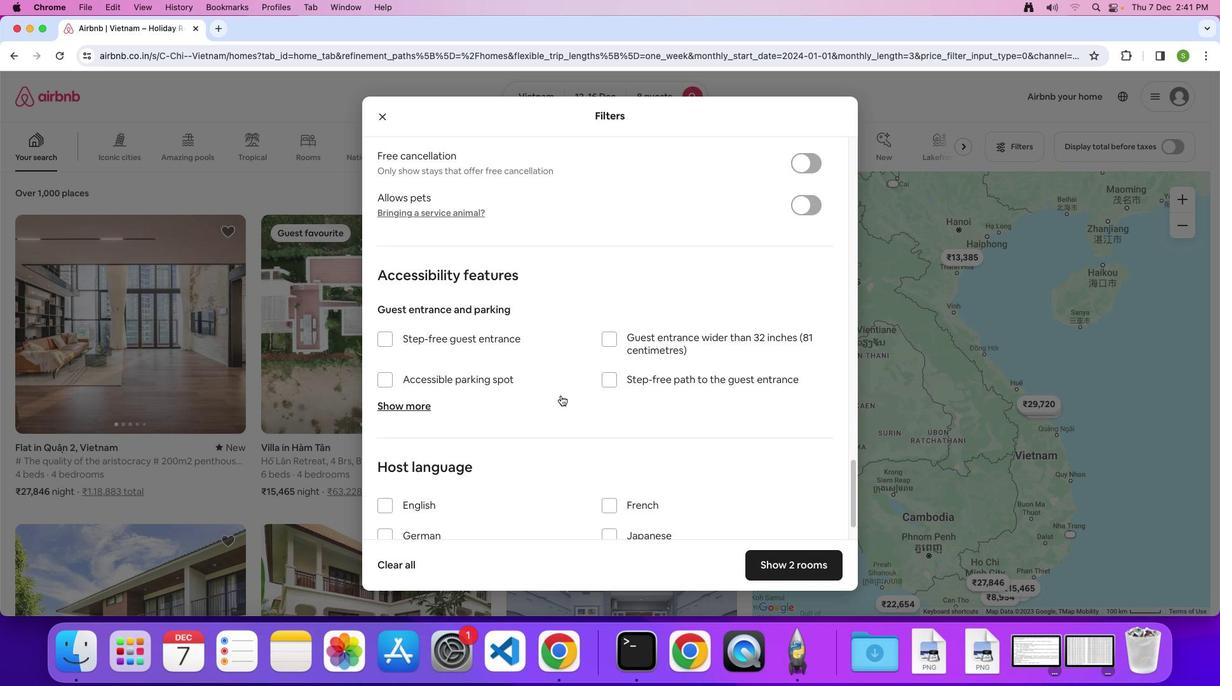 
Action: Mouse scrolled (561, 395) with delta (0, -2)
Screenshot: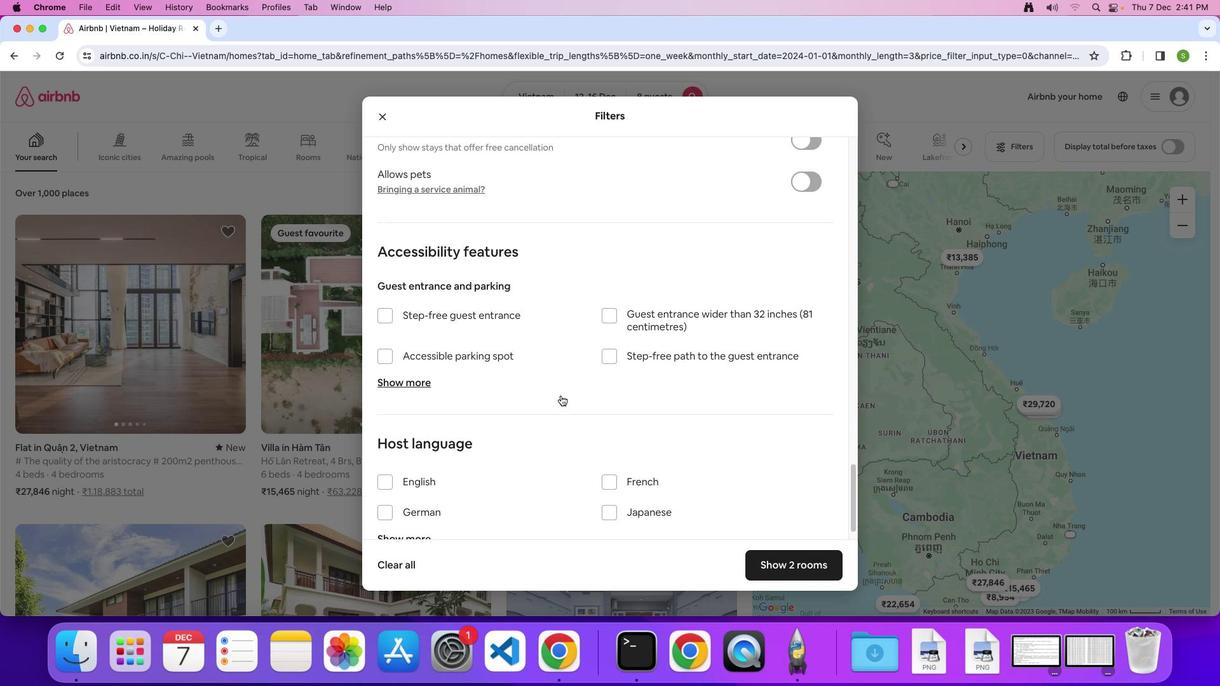 
Action: Mouse scrolled (561, 395) with delta (0, 0)
Screenshot: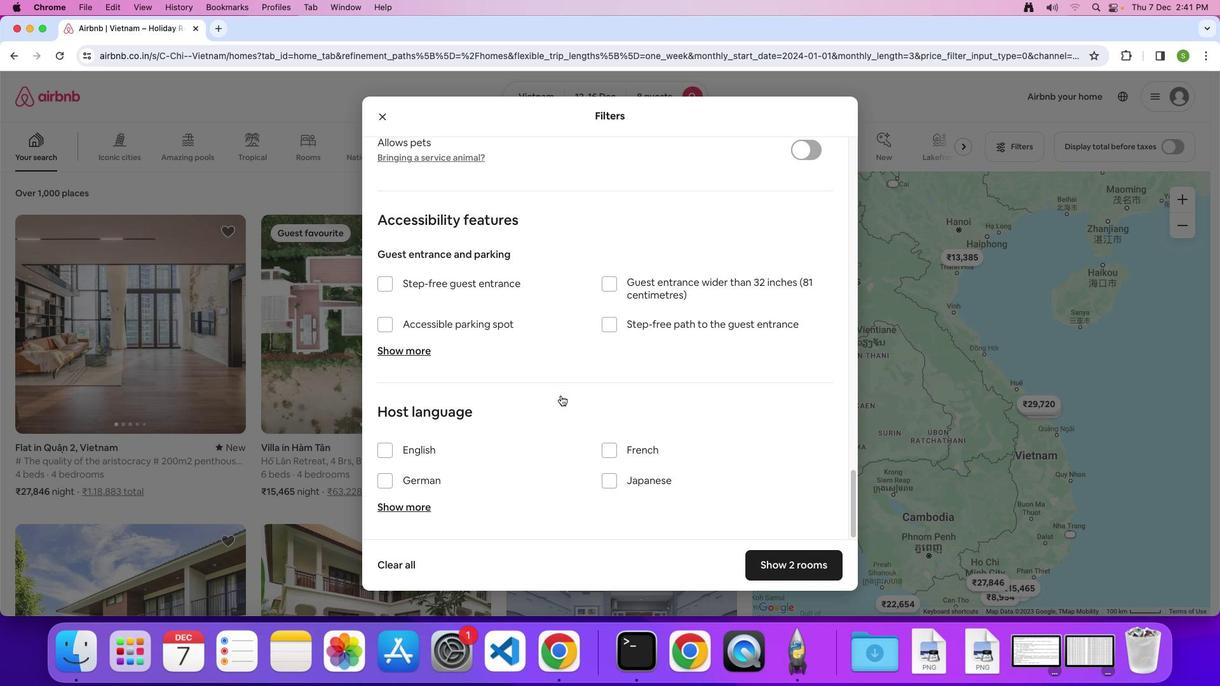 
Action: Mouse scrolled (561, 395) with delta (0, 0)
Screenshot: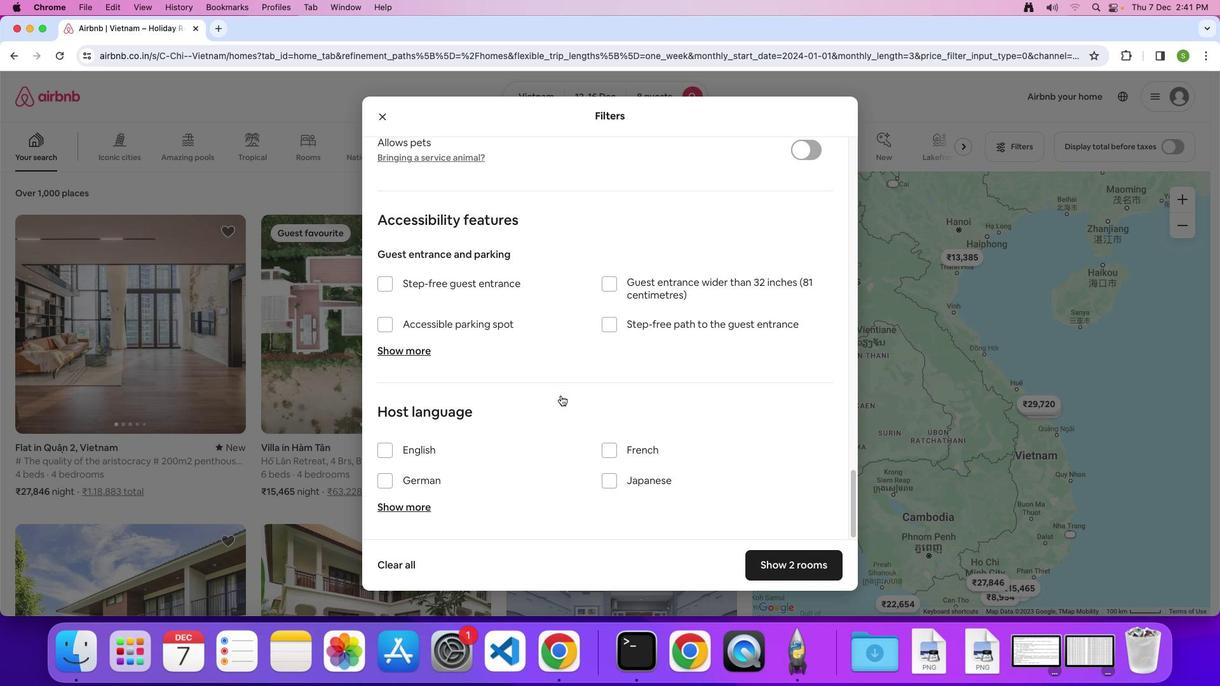 
Action: Mouse scrolled (561, 395) with delta (0, -3)
Screenshot: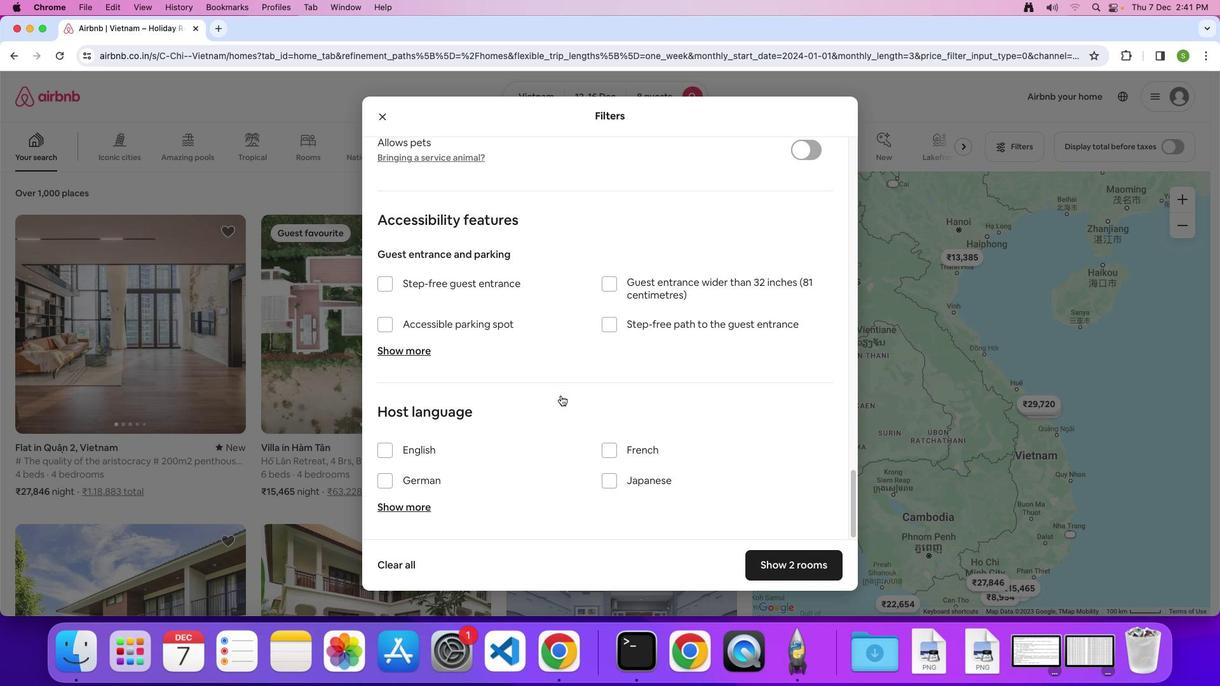 
Action: Mouse scrolled (561, 395) with delta (0, -3)
Screenshot: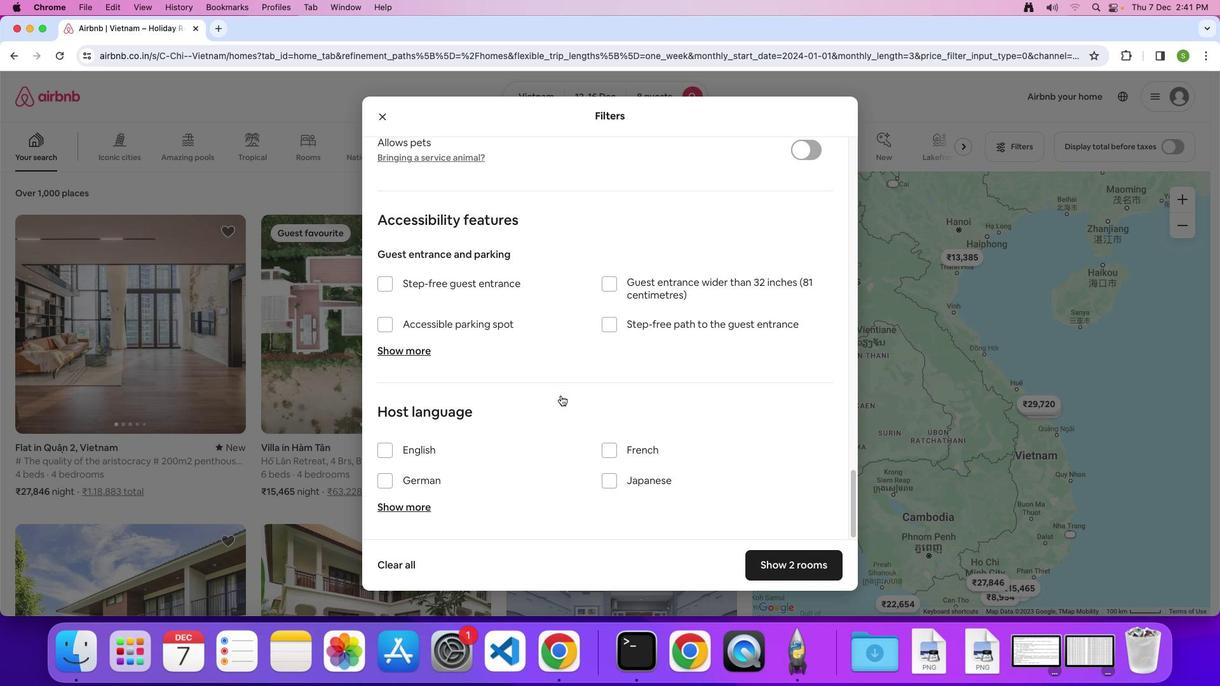 
Action: Mouse moved to (798, 564)
Screenshot: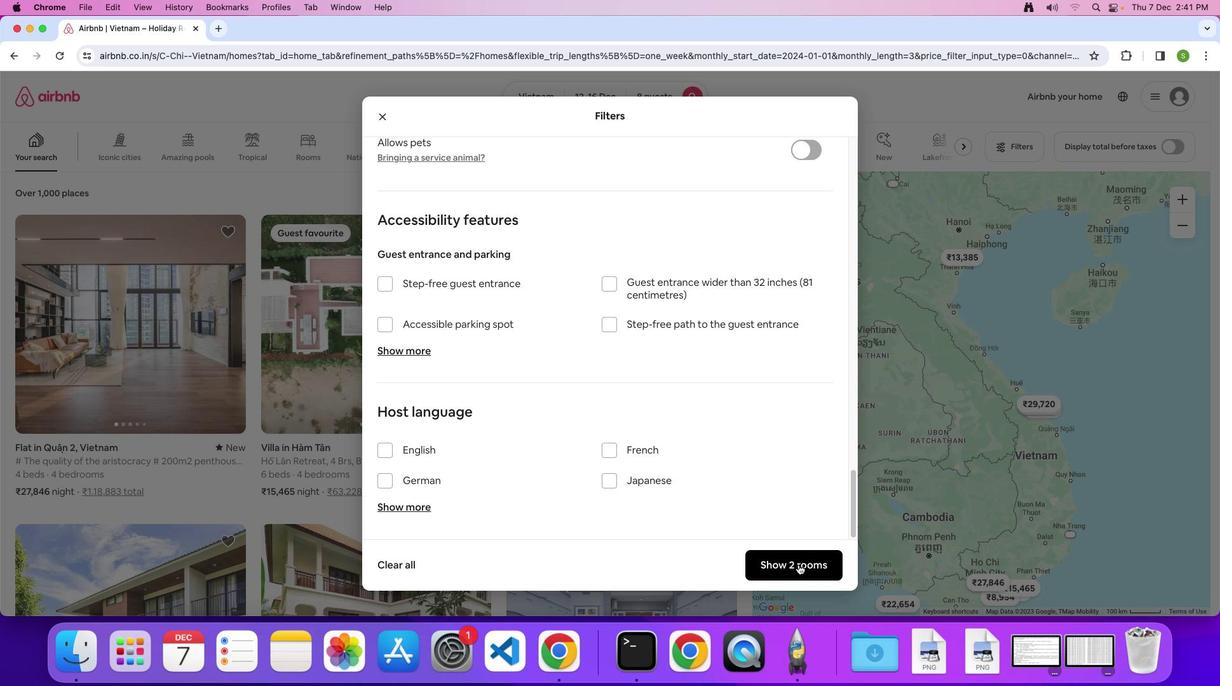 
Action: Mouse pressed left at (798, 564)
Screenshot: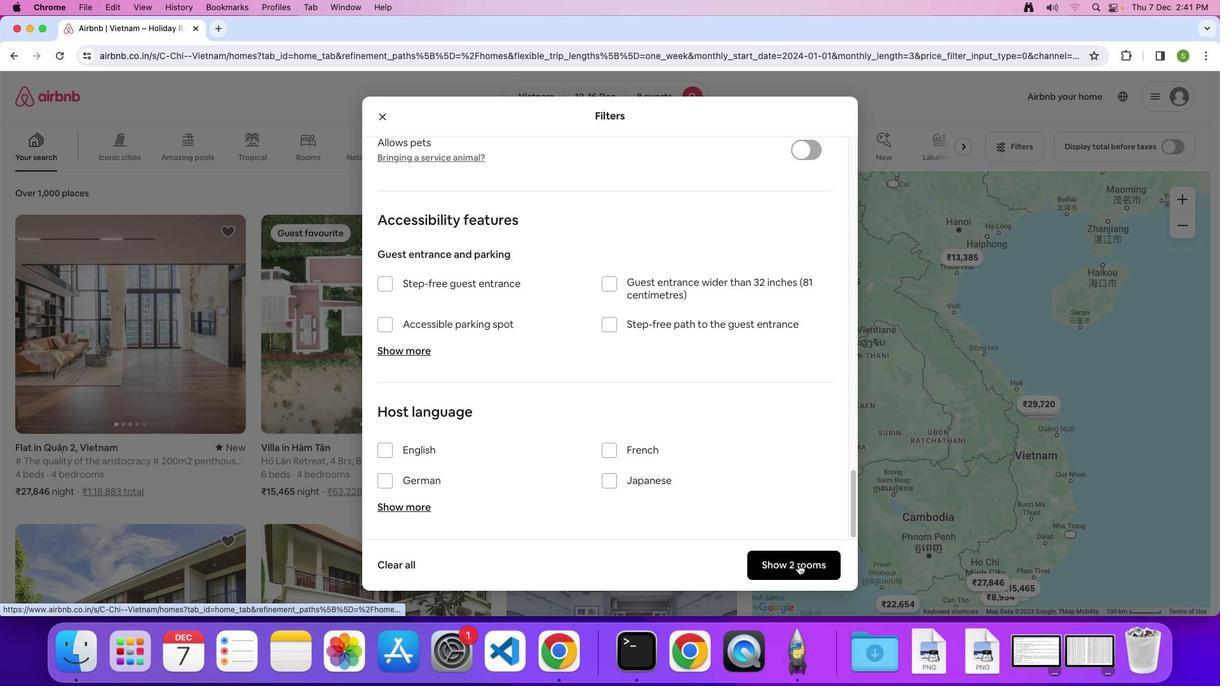 
Action: Mouse moved to (133, 324)
Screenshot: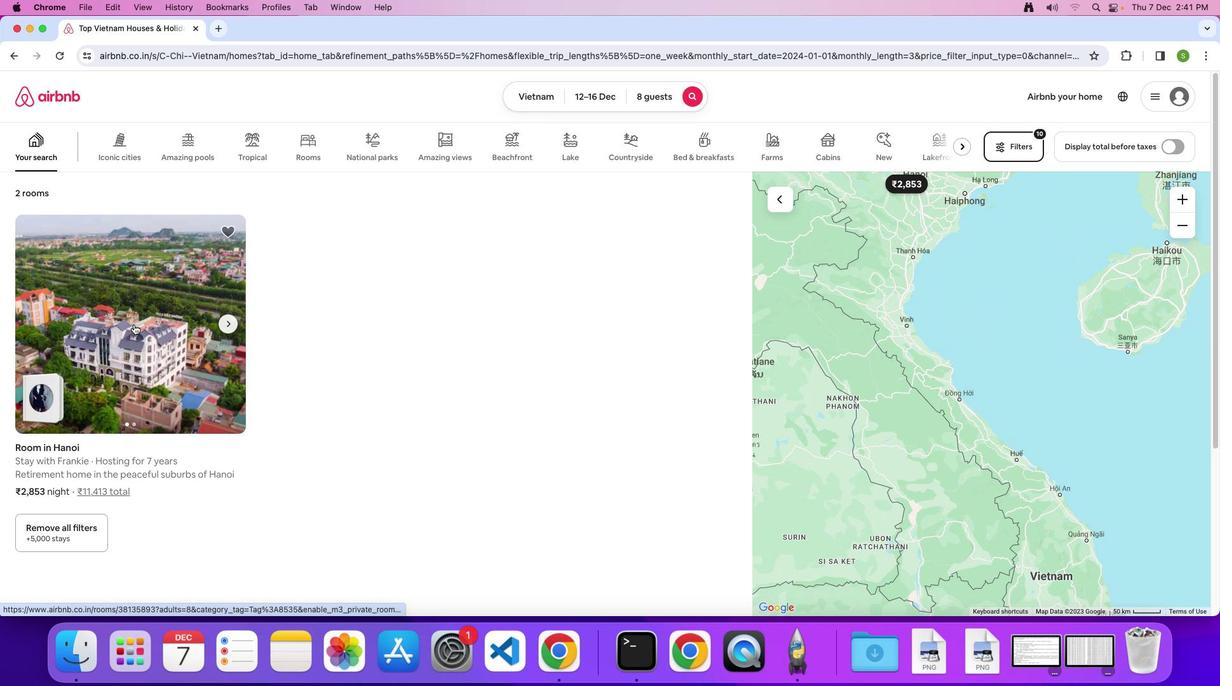 
Action: Mouse pressed left at (133, 324)
Screenshot: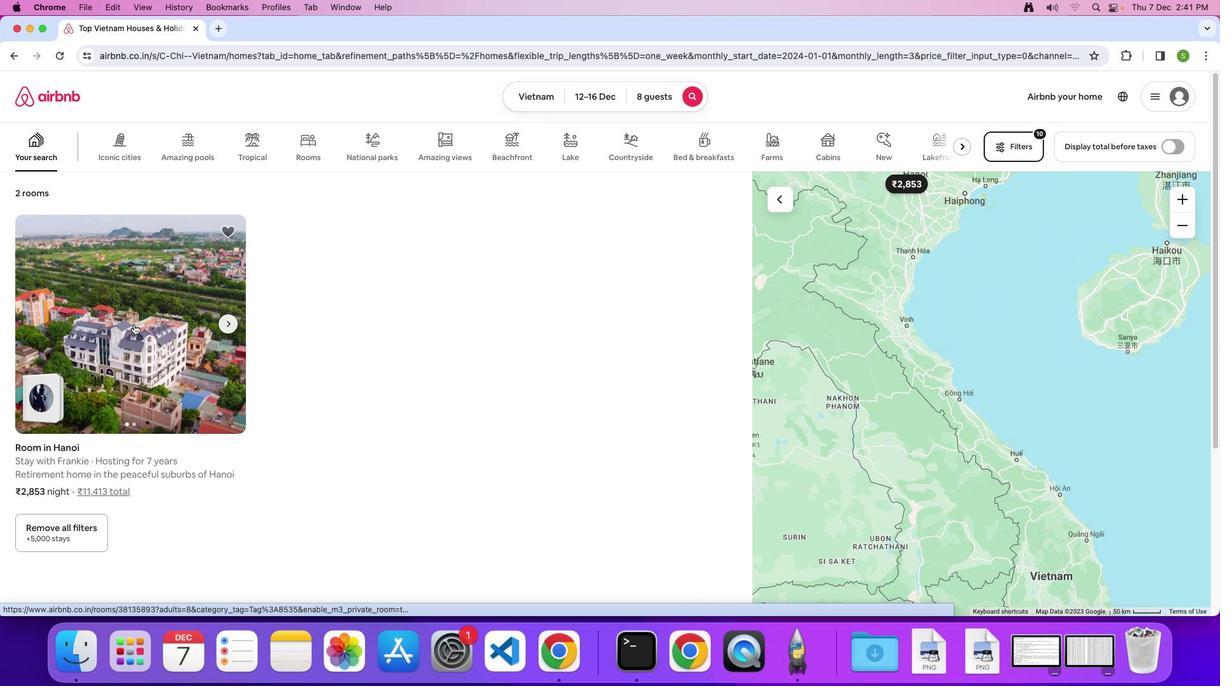
Action: Mouse moved to (477, 379)
Screenshot: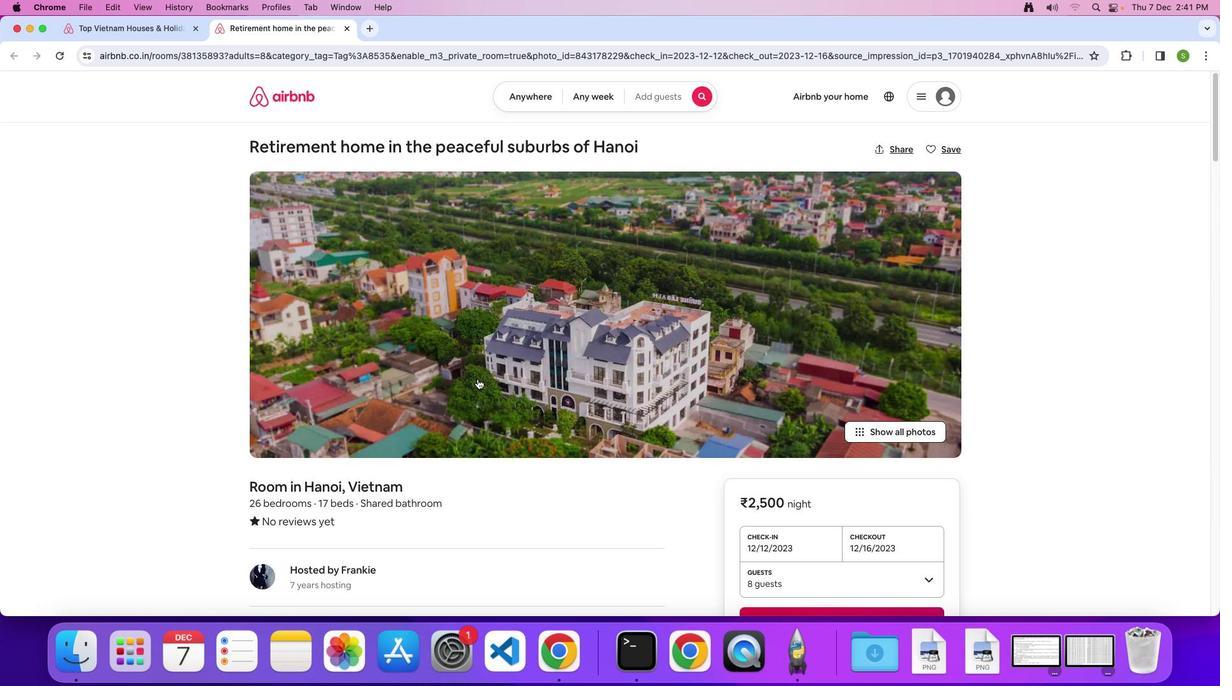 
Action: Mouse pressed left at (477, 379)
Screenshot: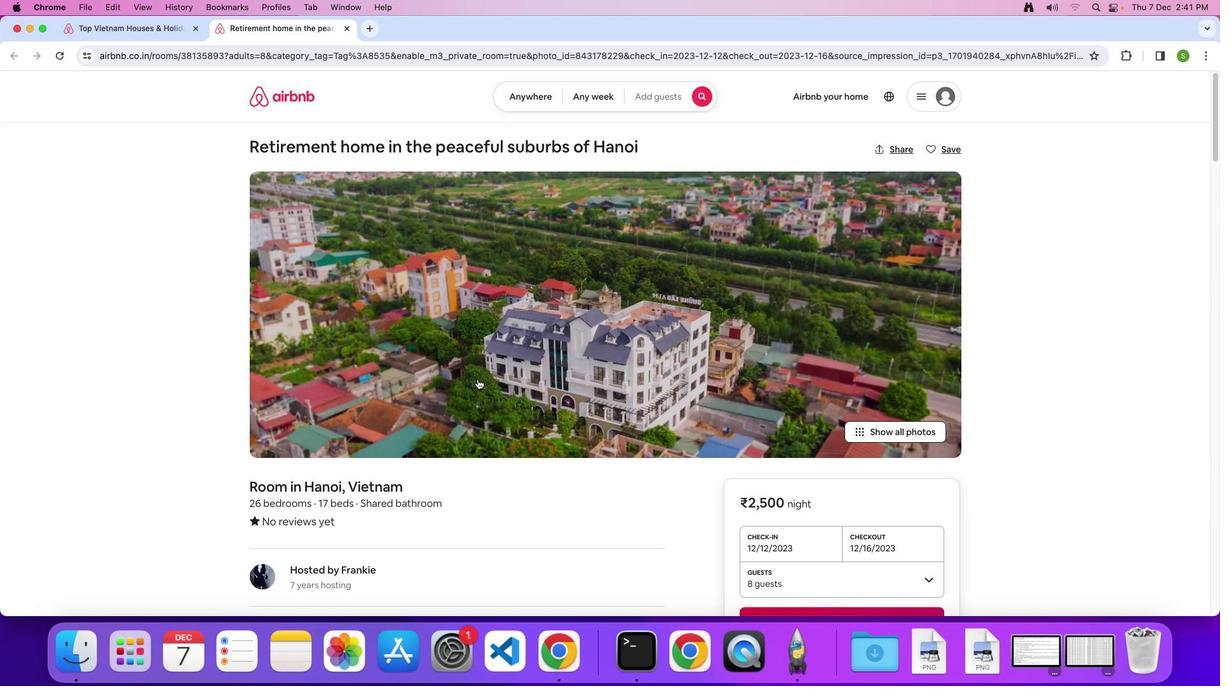 
Action: Mouse scrolled (477, 379) with delta (0, 0)
Screenshot: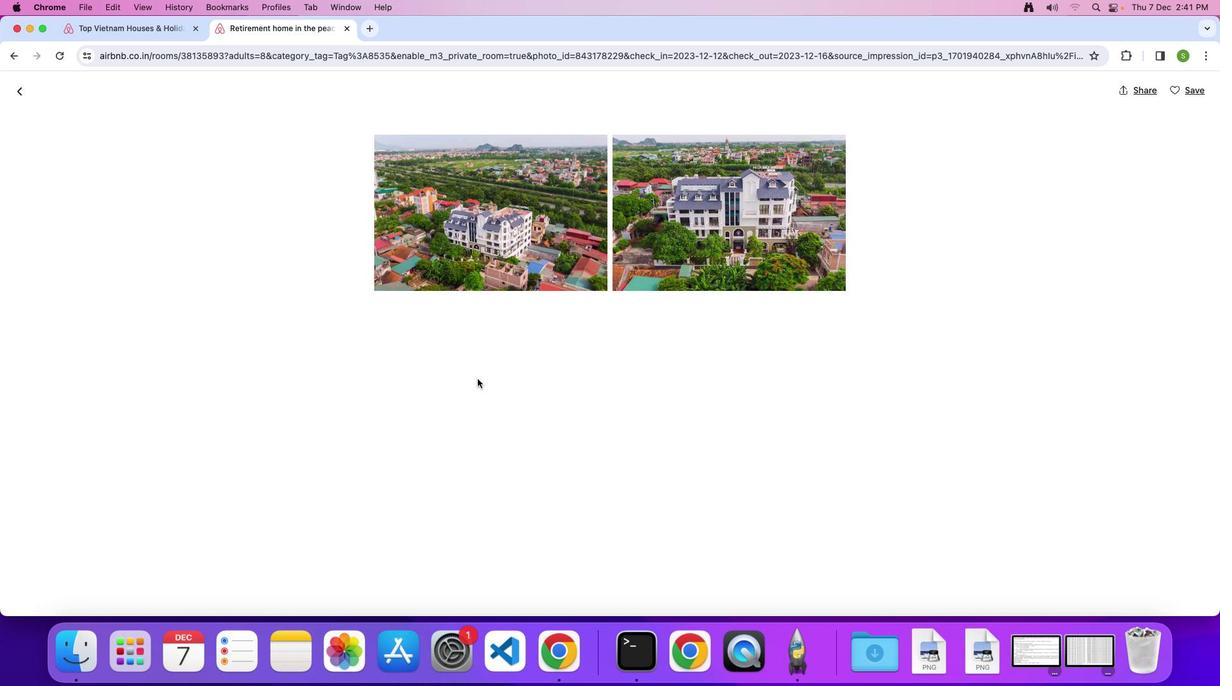 
Action: Mouse scrolled (477, 379) with delta (0, 0)
Screenshot: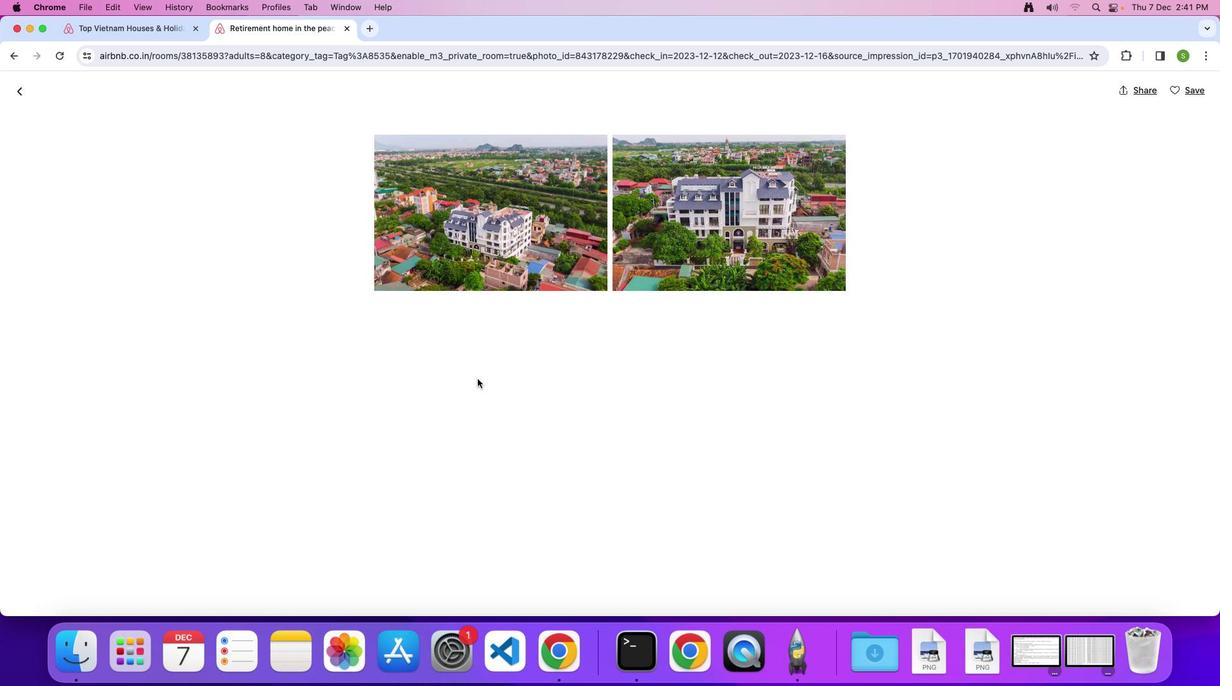 
Action: Mouse scrolled (477, 379) with delta (0, -1)
Screenshot: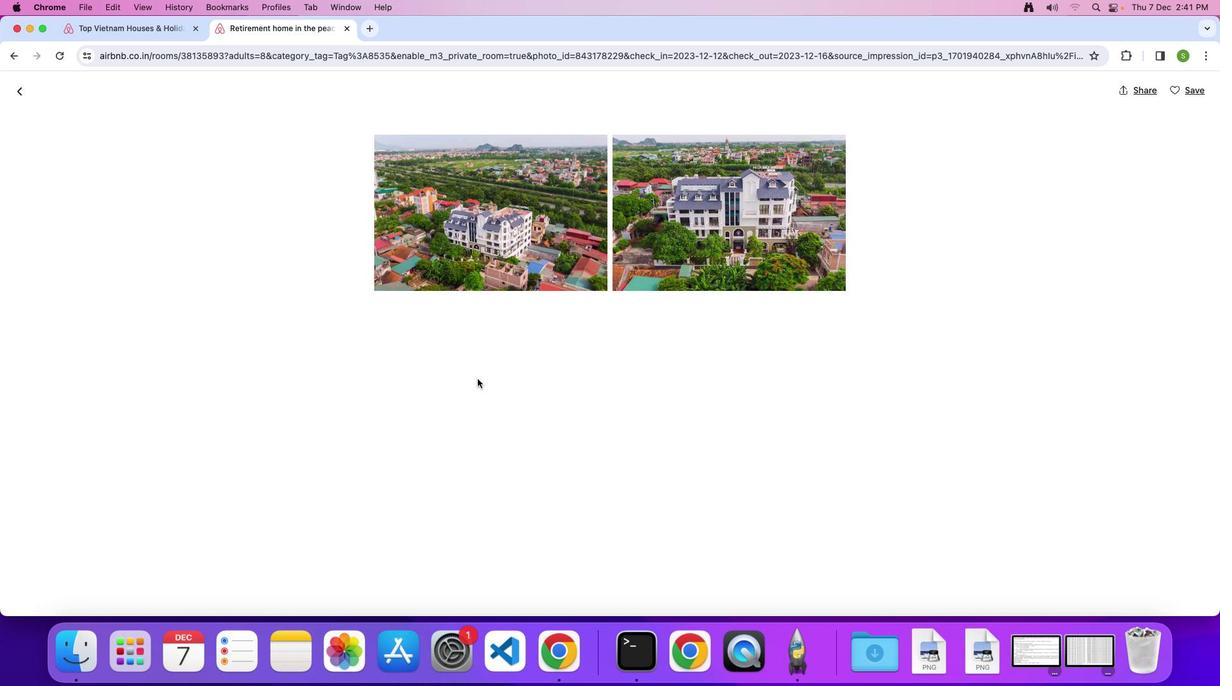 
Action: Mouse moved to (17, 88)
Screenshot: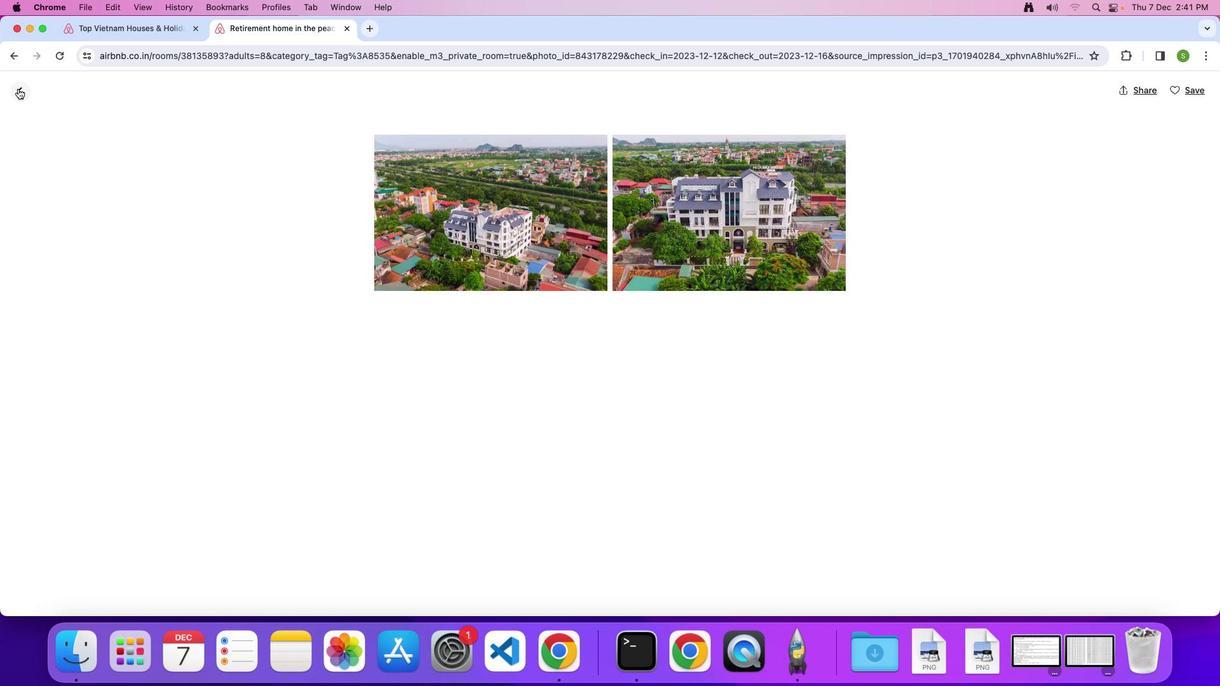 
Action: Mouse pressed left at (17, 88)
Screenshot: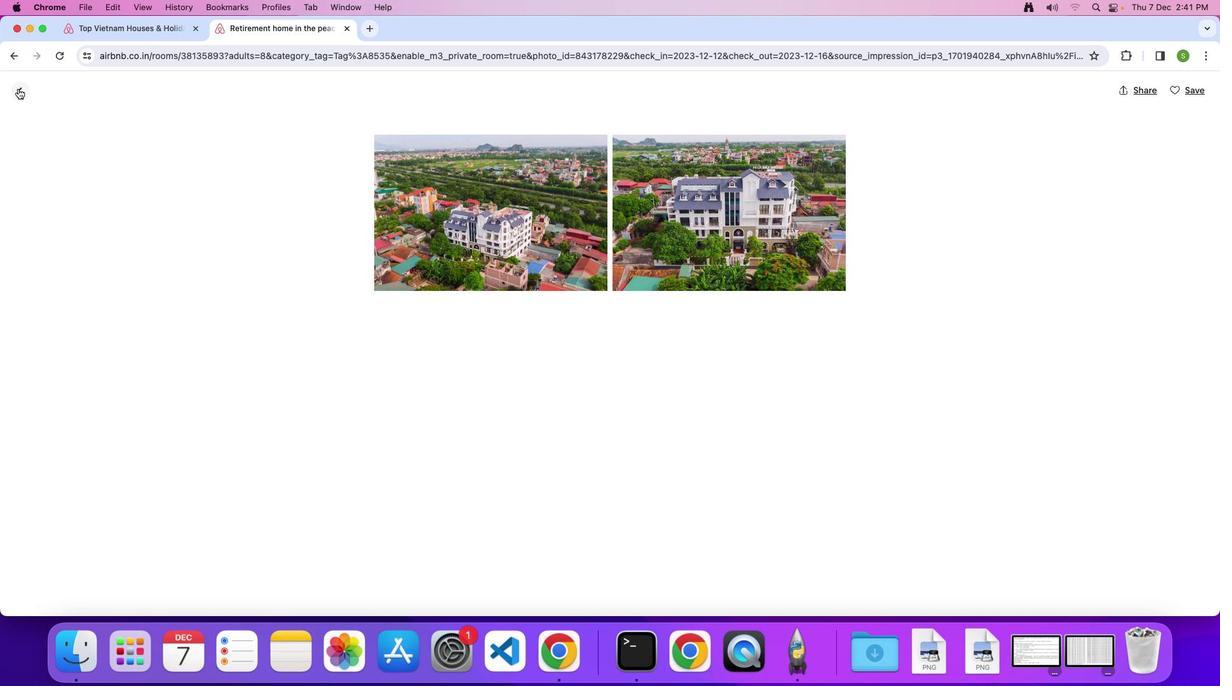 
Action: Mouse moved to (475, 454)
Screenshot: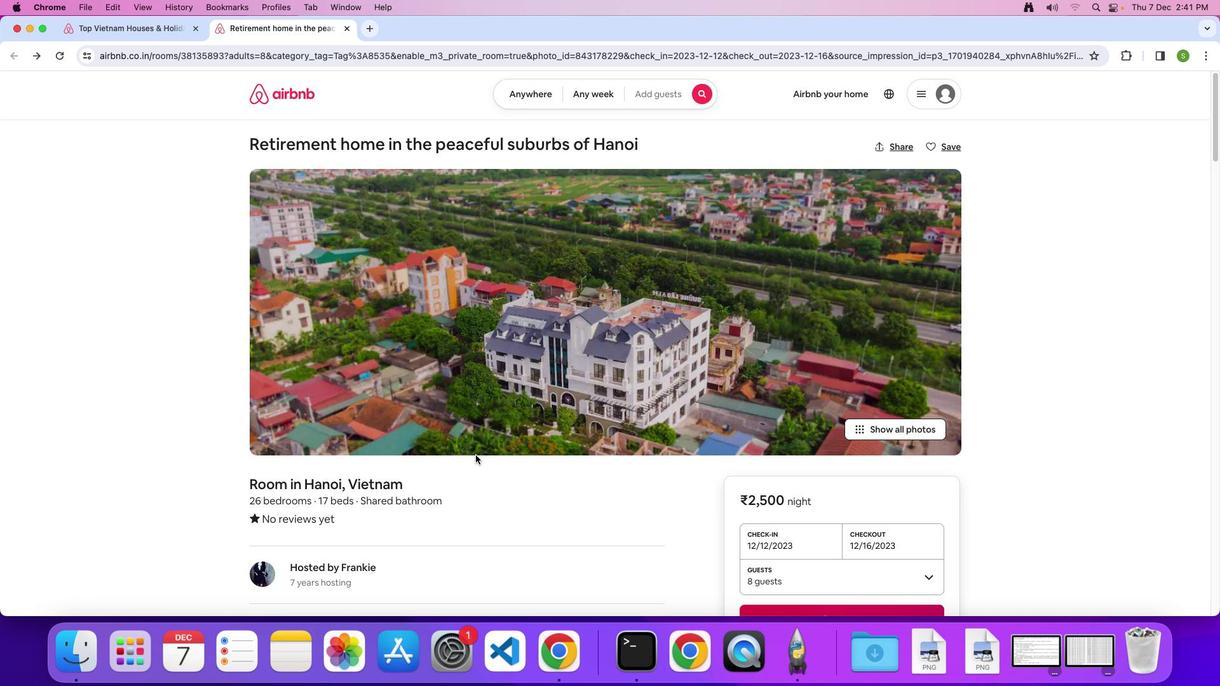 
Action: Mouse scrolled (475, 454) with delta (0, 0)
Screenshot: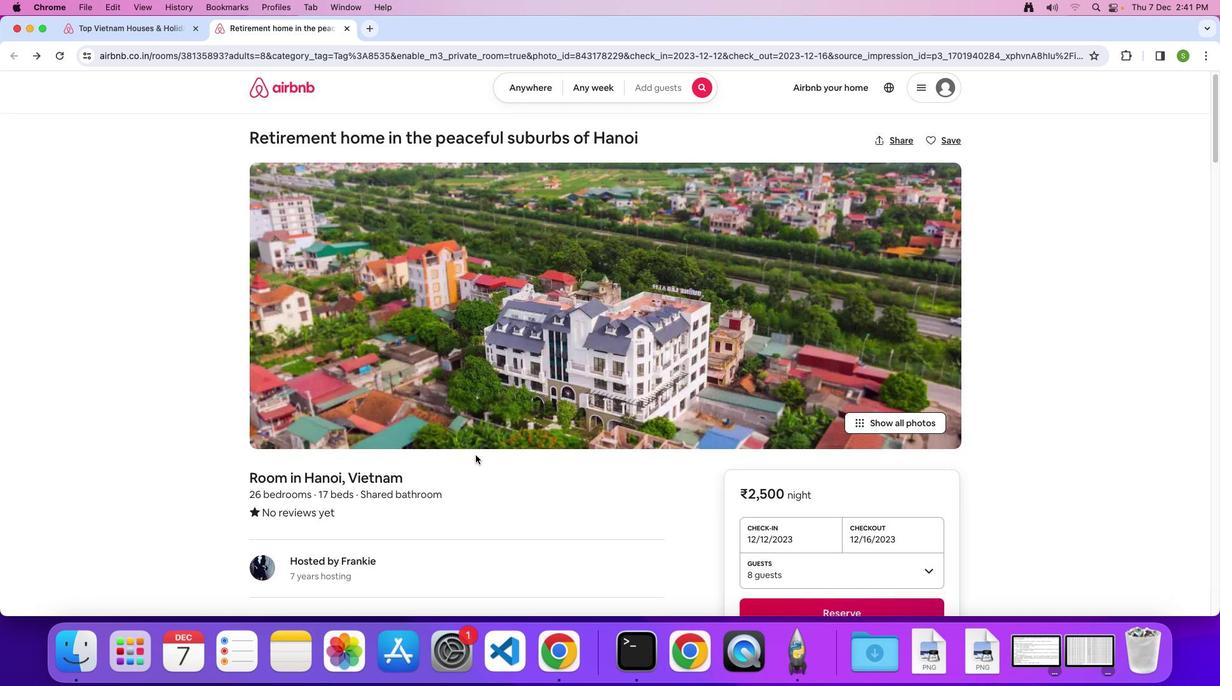 
Action: Mouse scrolled (475, 454) with delta (0, 0)
Screenshot: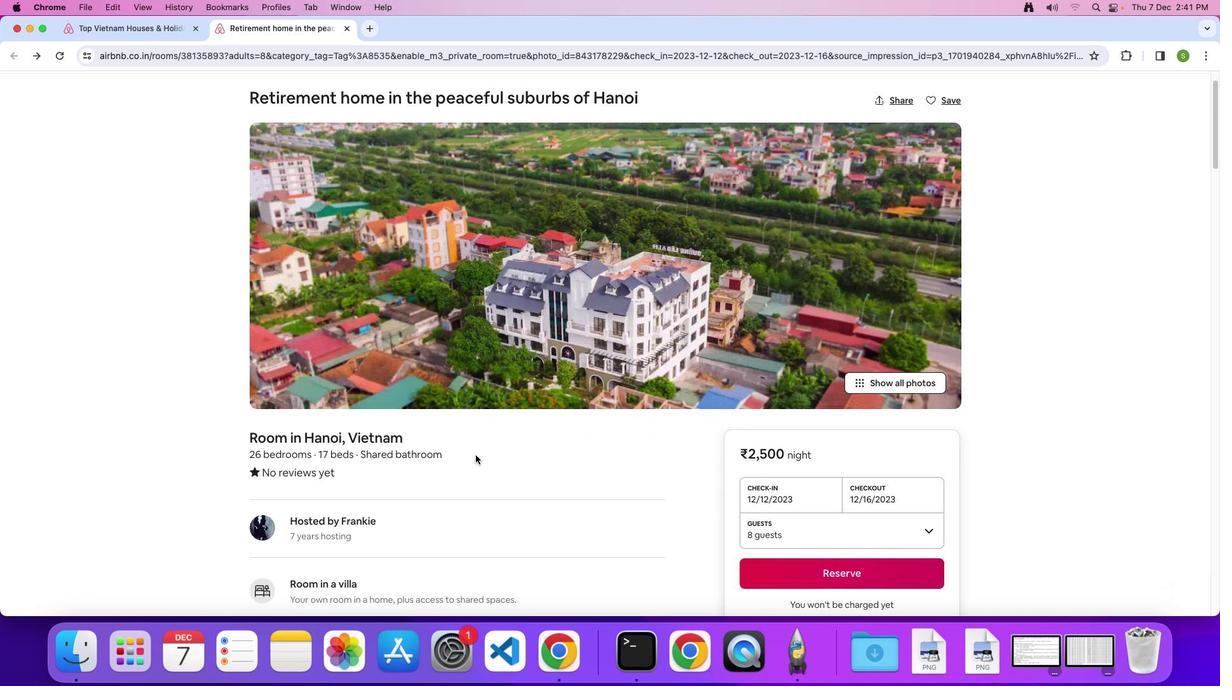 
Action: Mouse scrolled (475, 454) with delta (0, -1)
Screenshot: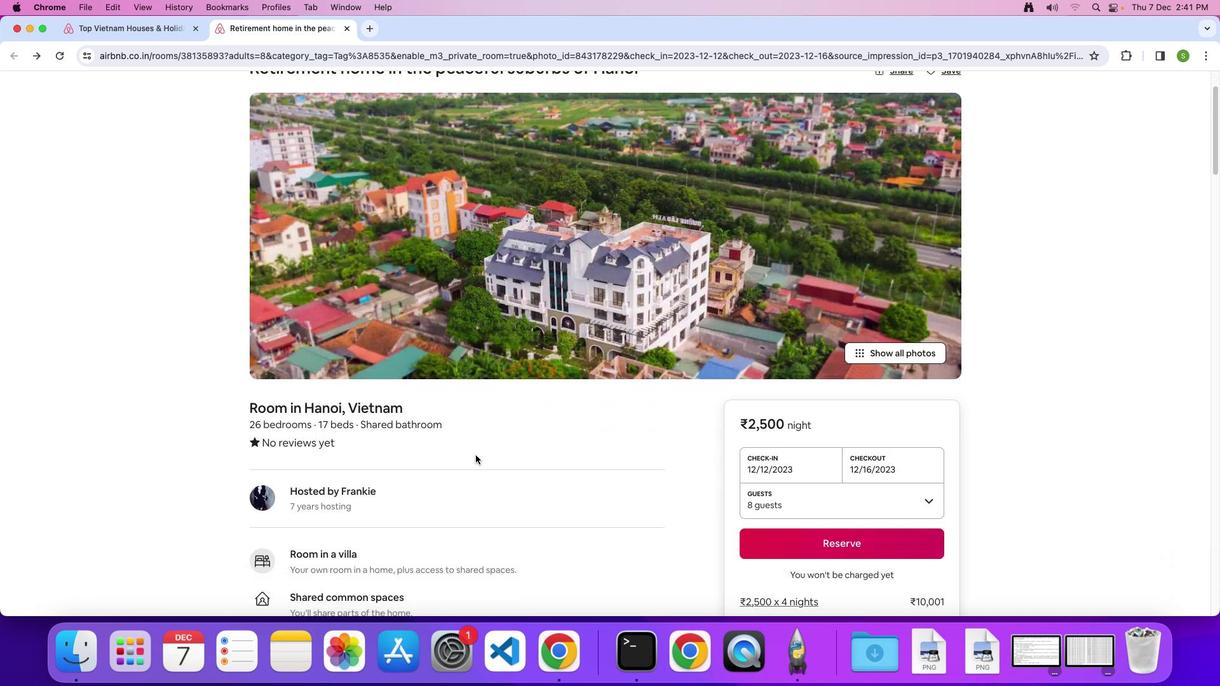 
Action: Mouse moved to (475, 454)
Screenshot: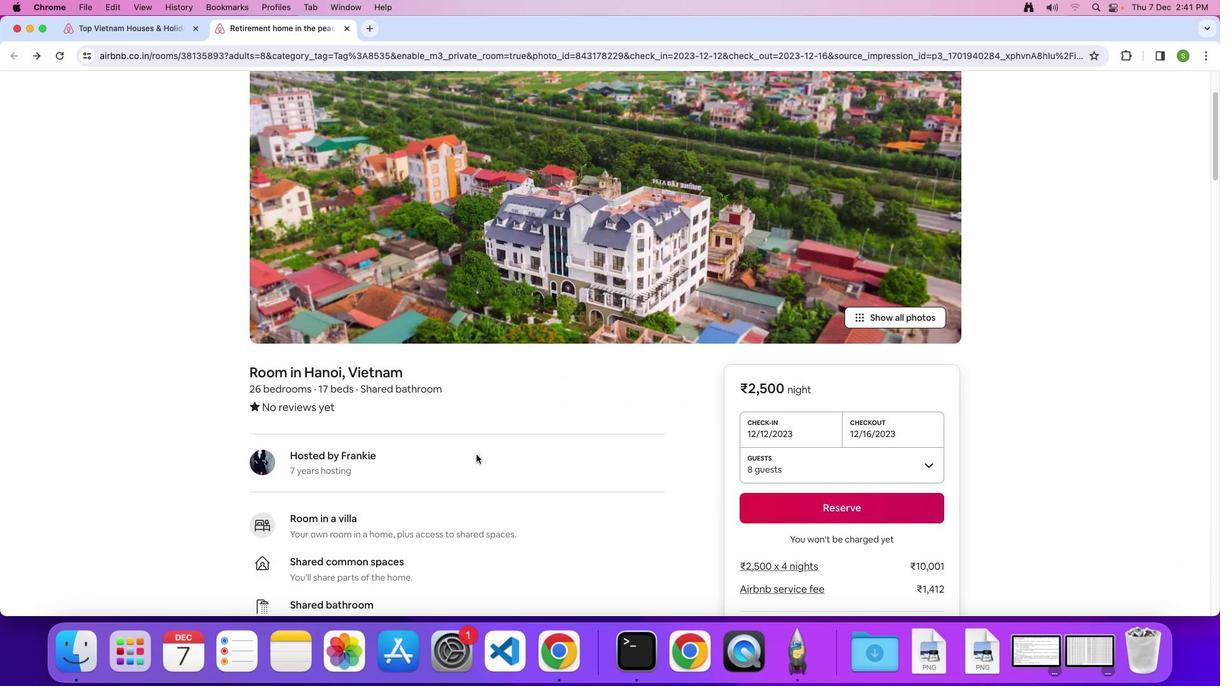 
Action: Mouse scrolled (475, 454) with delta (0, 0)
Screenshot: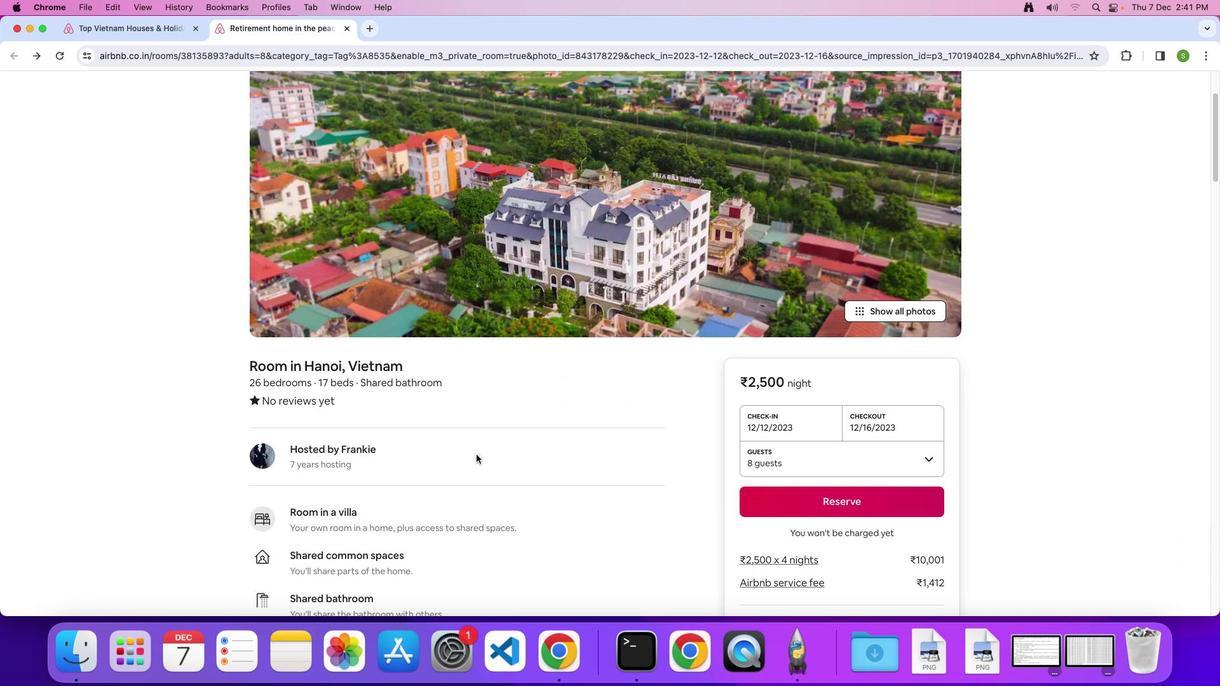 
Action: Mouse scrolled (475, 454) with delta (0, 0)
Screenshot: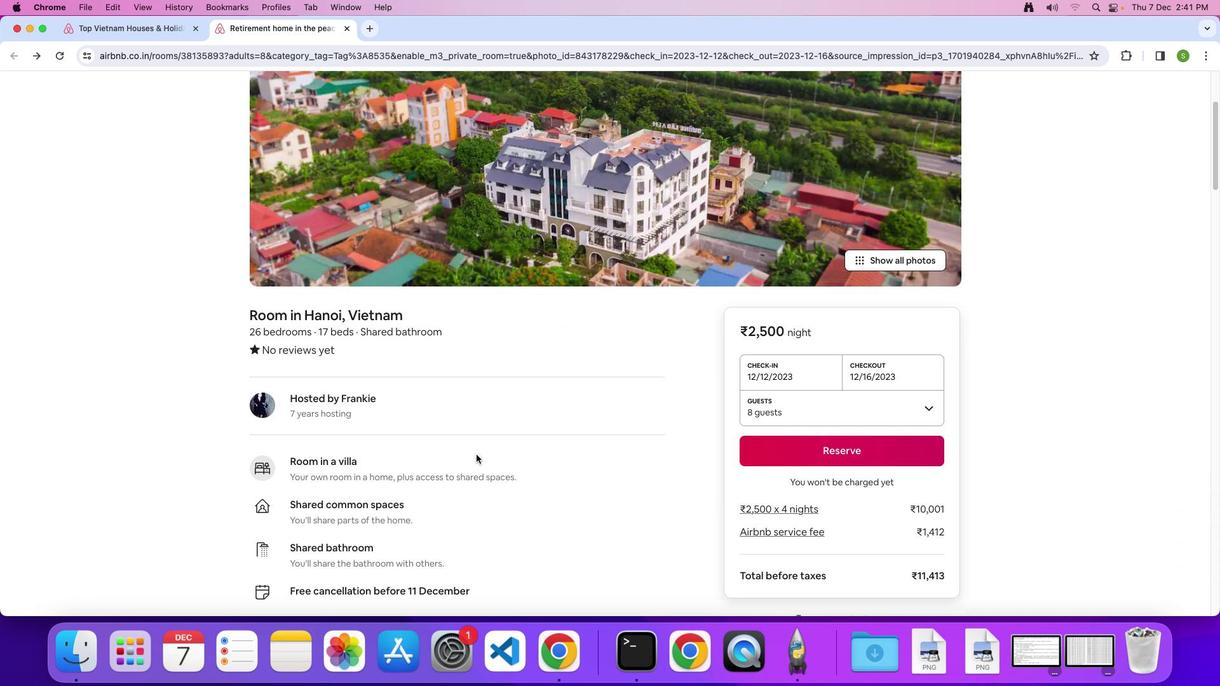 
Action: Mouse scrolled (475, 454) with delta (0, -1)
Screenshot: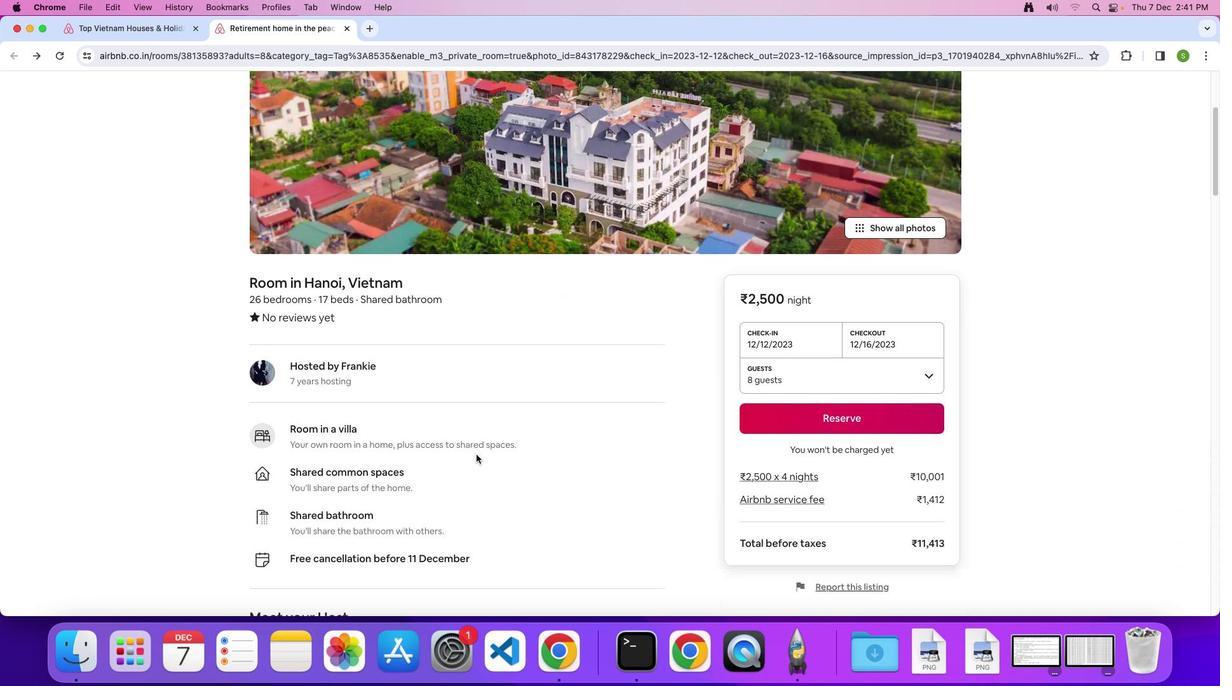 
Action: Mouse scrolled (475, 454) with delta (0, 0)
Screenshot: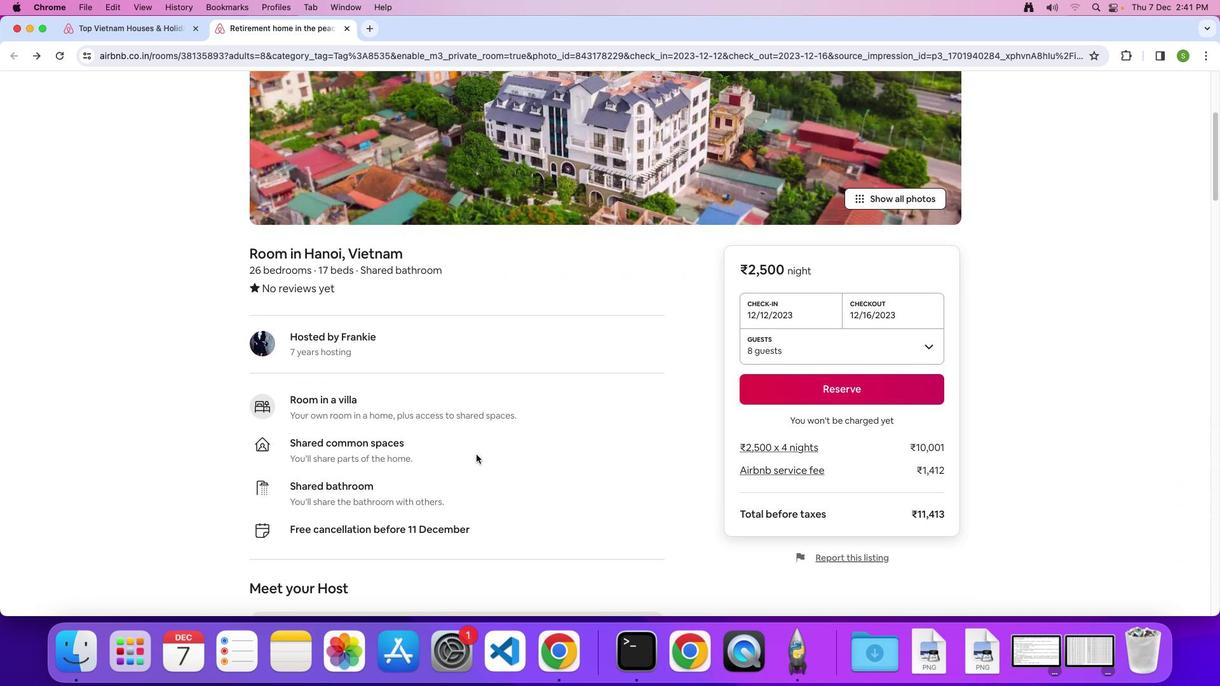 
Action: Mouse scrolled (475, 454) with delta (0, 0)
Screenshot: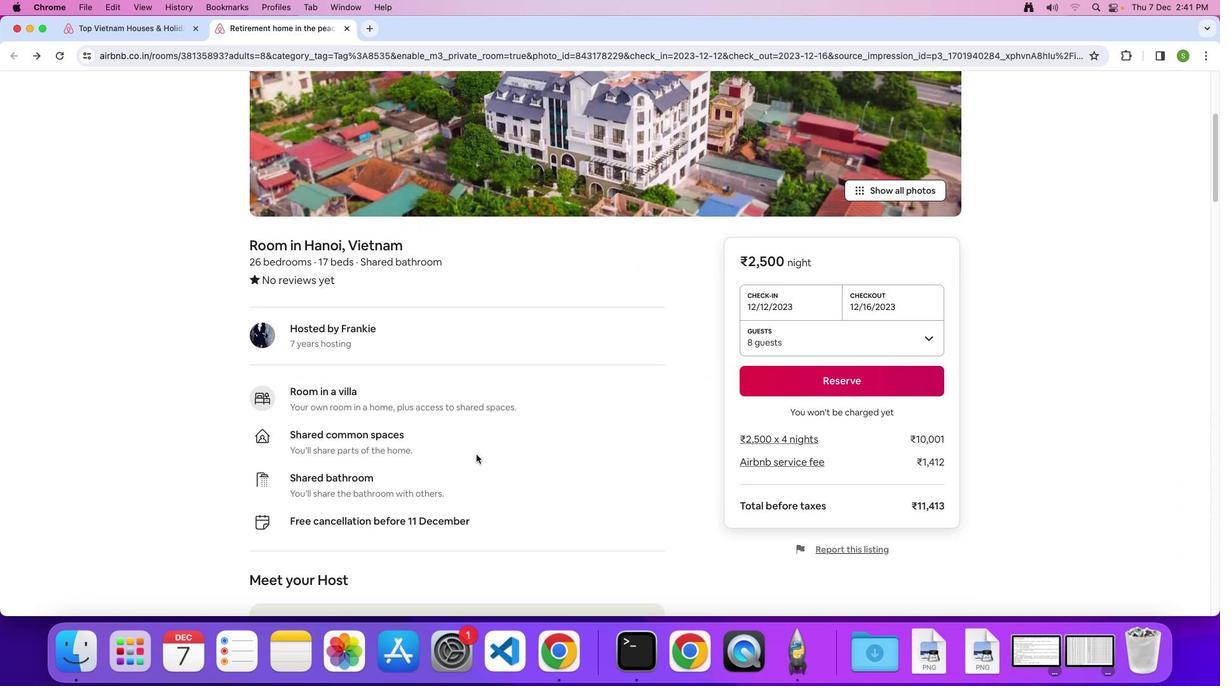 
Action: Mouse scrolled (475, 454) with delta (0, 0)
Screenshot: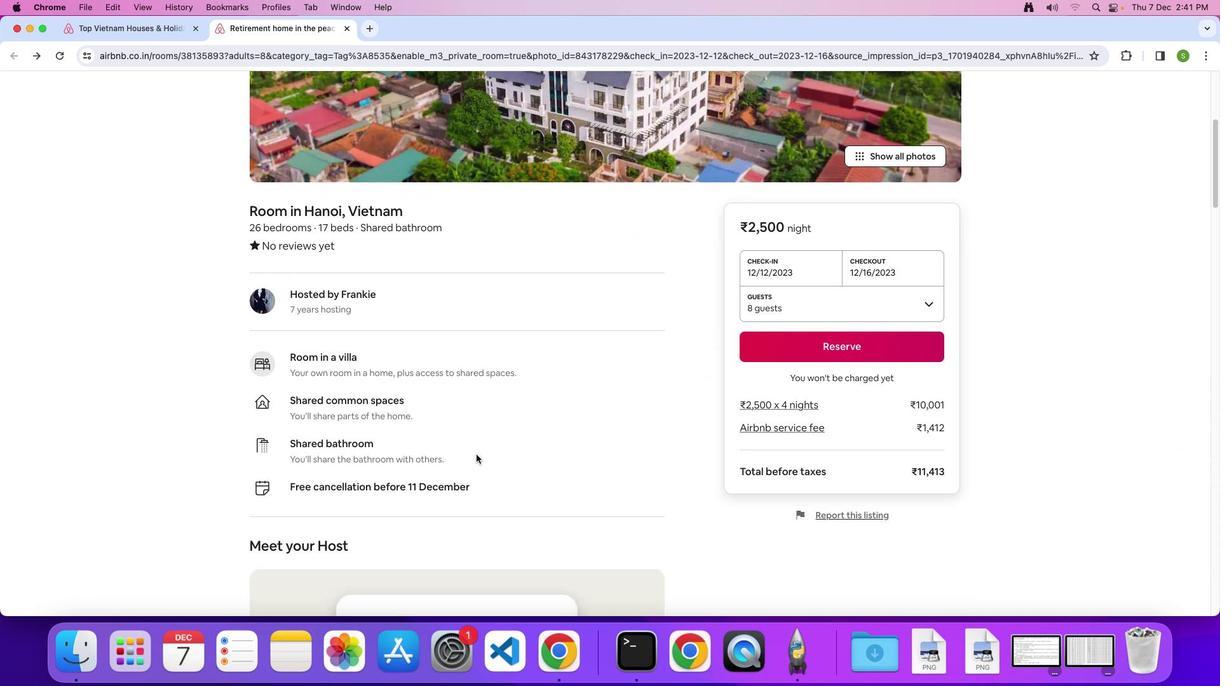 
Action: Mouse scrolled (475, 454) with delta (0, 0)
Screenshot: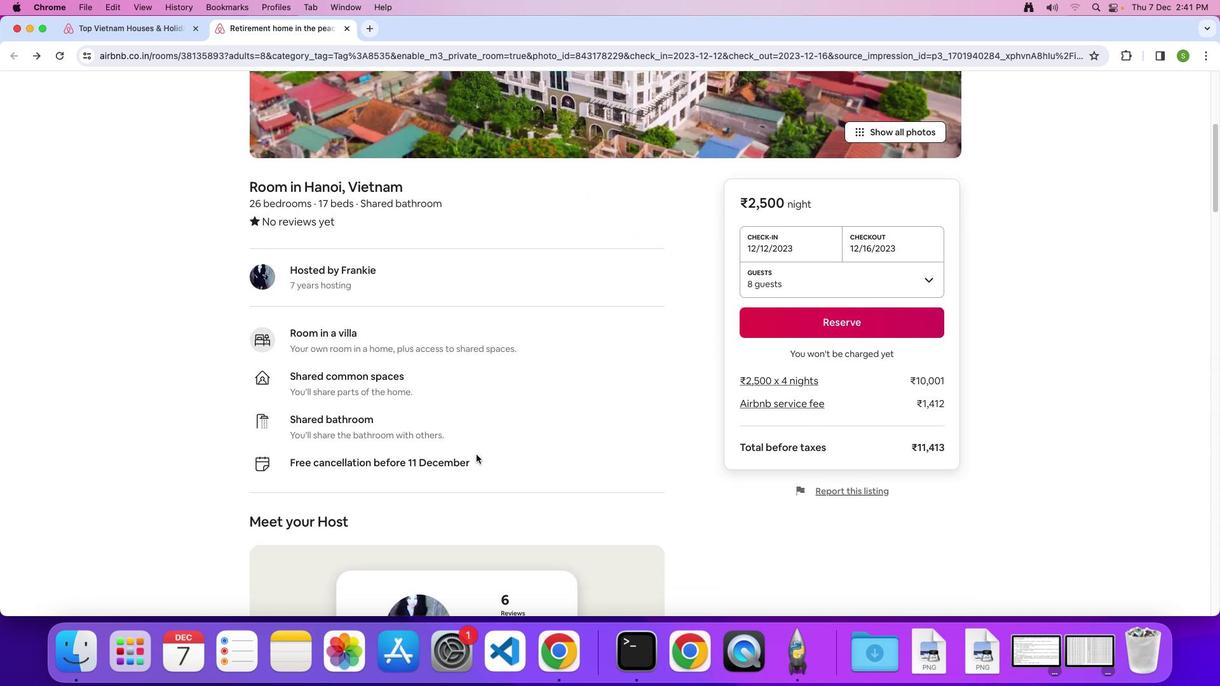 
Action: Mouse scrolled (475, 454) with delta (0, 0)
Screenshot: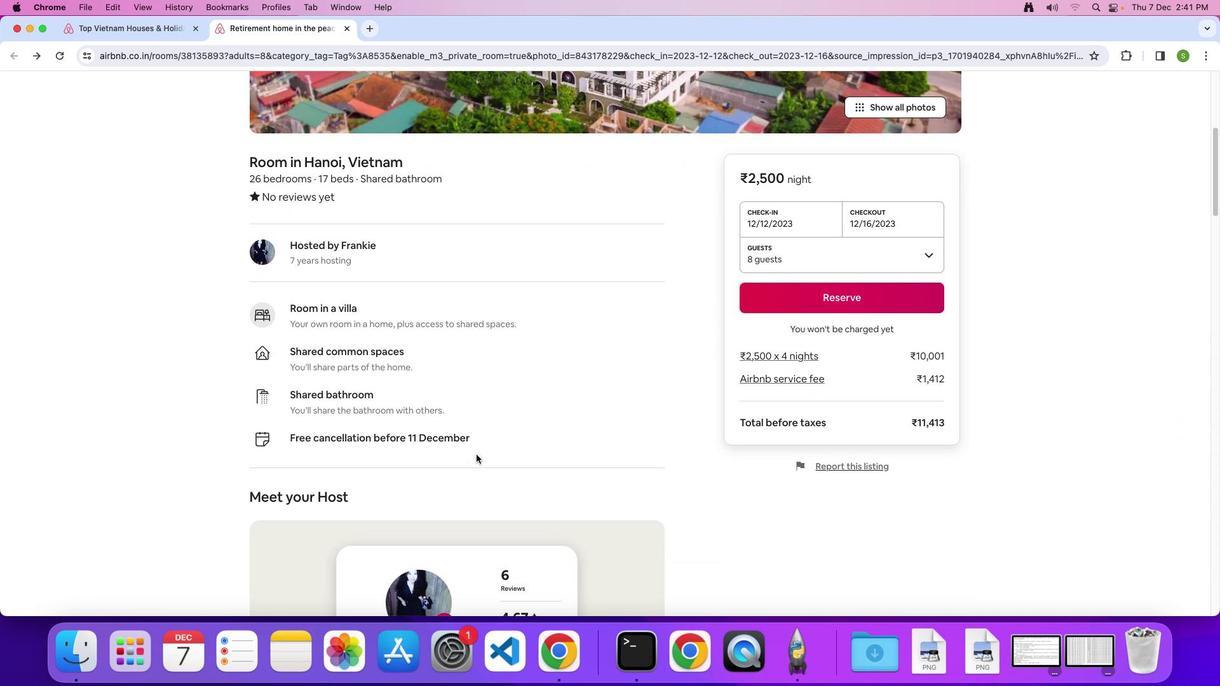 
Action: Mouse scrolled (475, 454) with delta (0, -1)
Screenshot: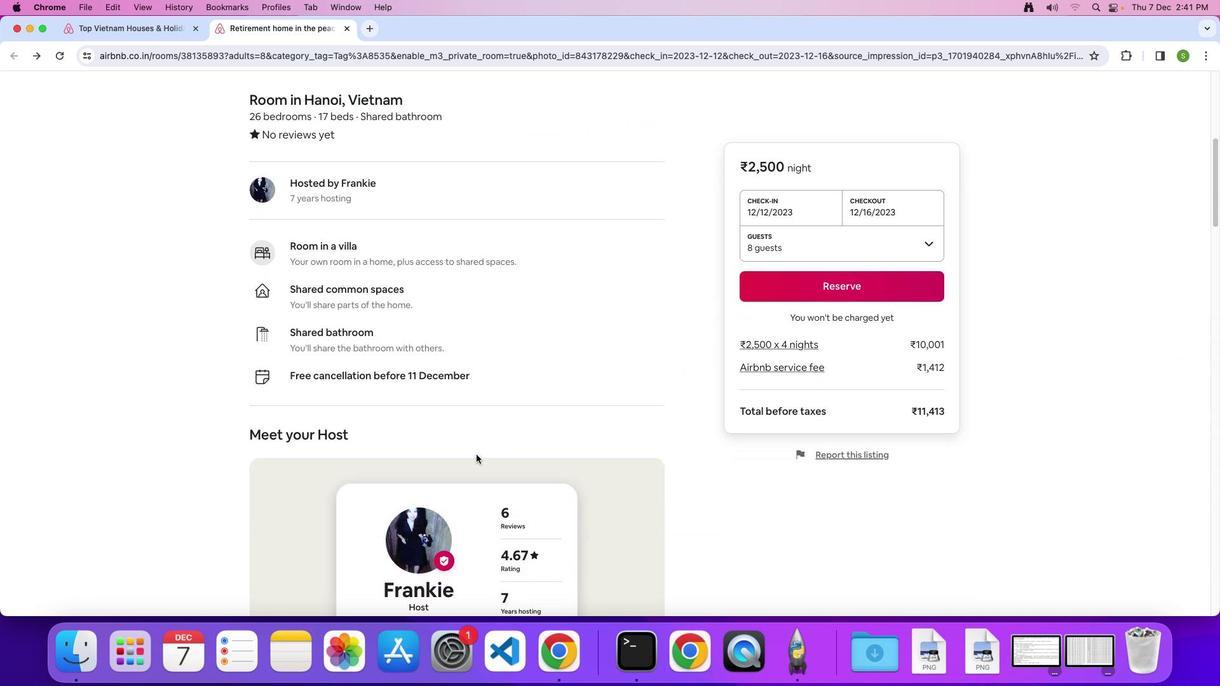
Action: Mouse scrolled (475, 454) with delta (0, 0)
Screenshot: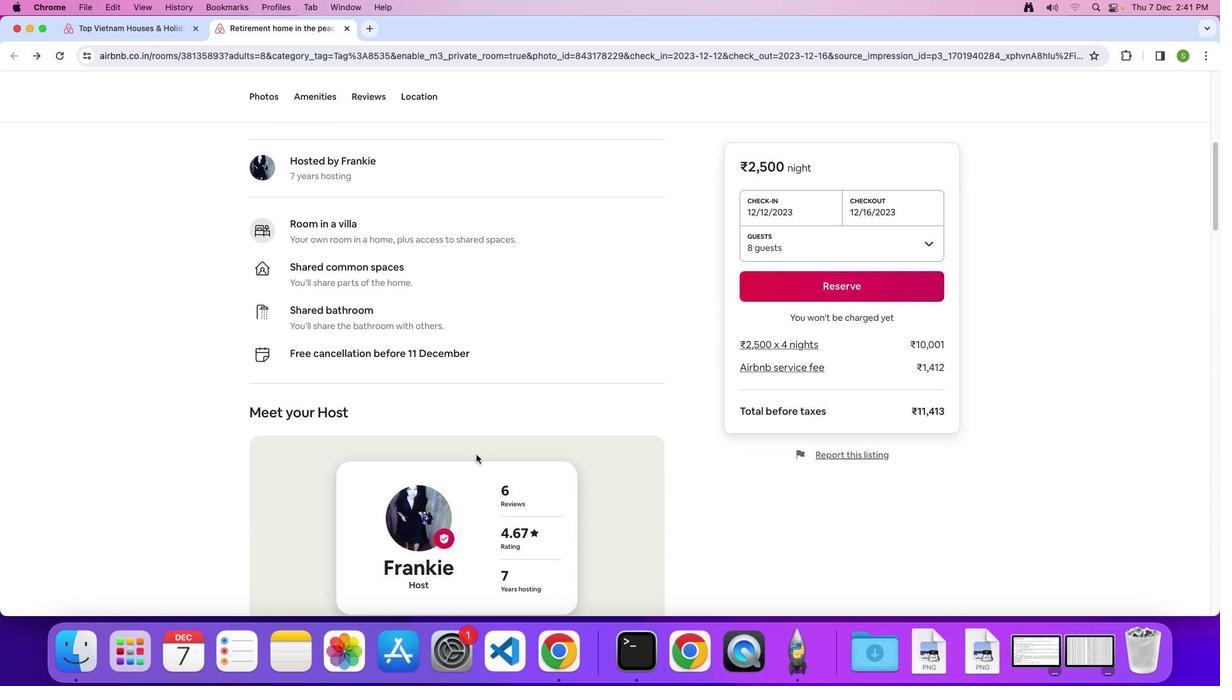 
Action: Mouse scrolled (475, 454) with delta (0, 0)
Screenshot: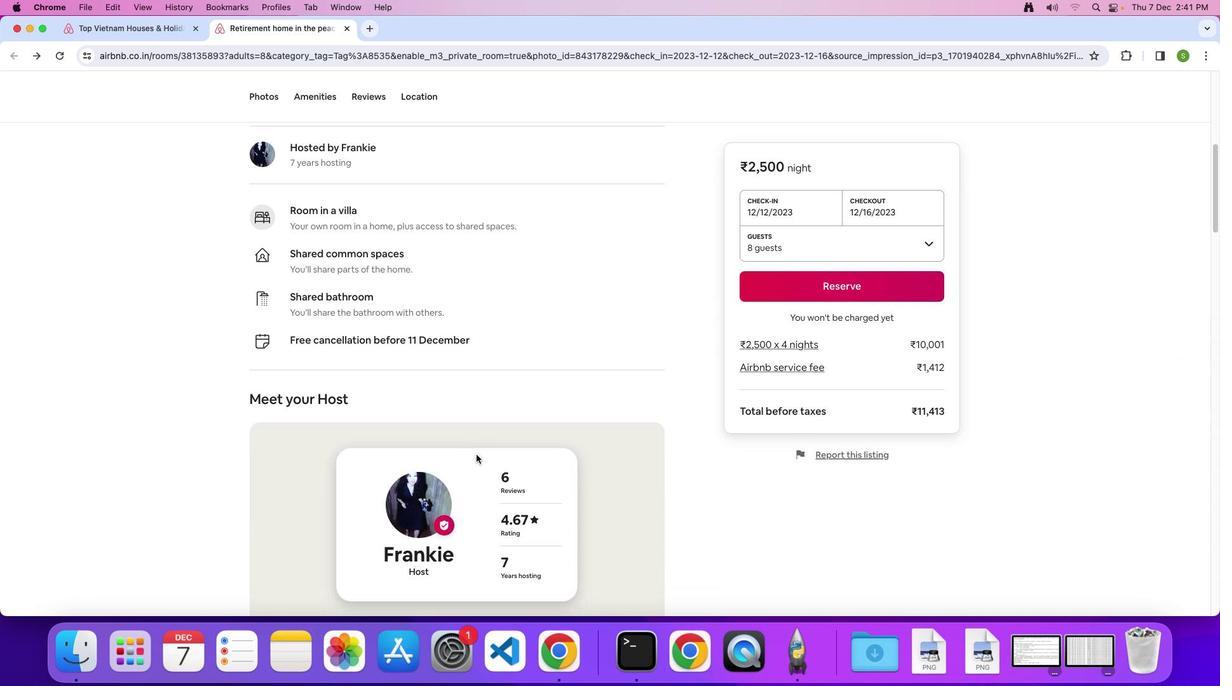 
Action: Mouse scrolled (475, 454) with delta (0, 0)
Screenshot: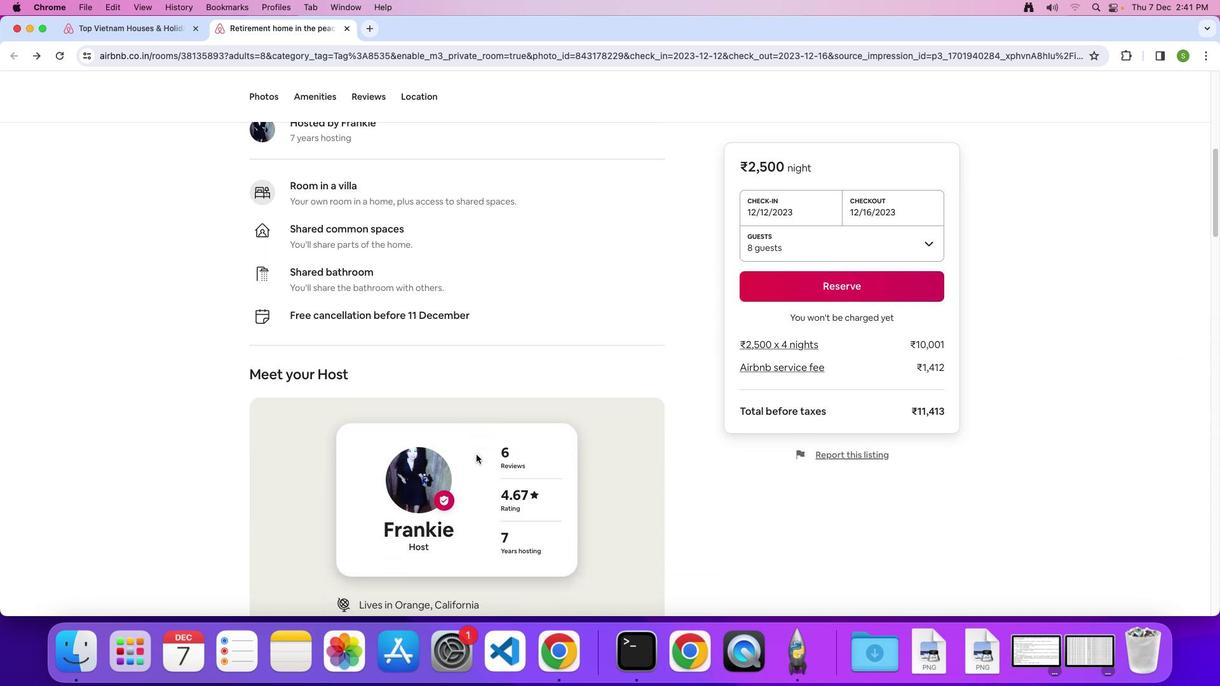 
Action: Mouse scrolled (475, 454) with delta (0, 0)
Screenshot: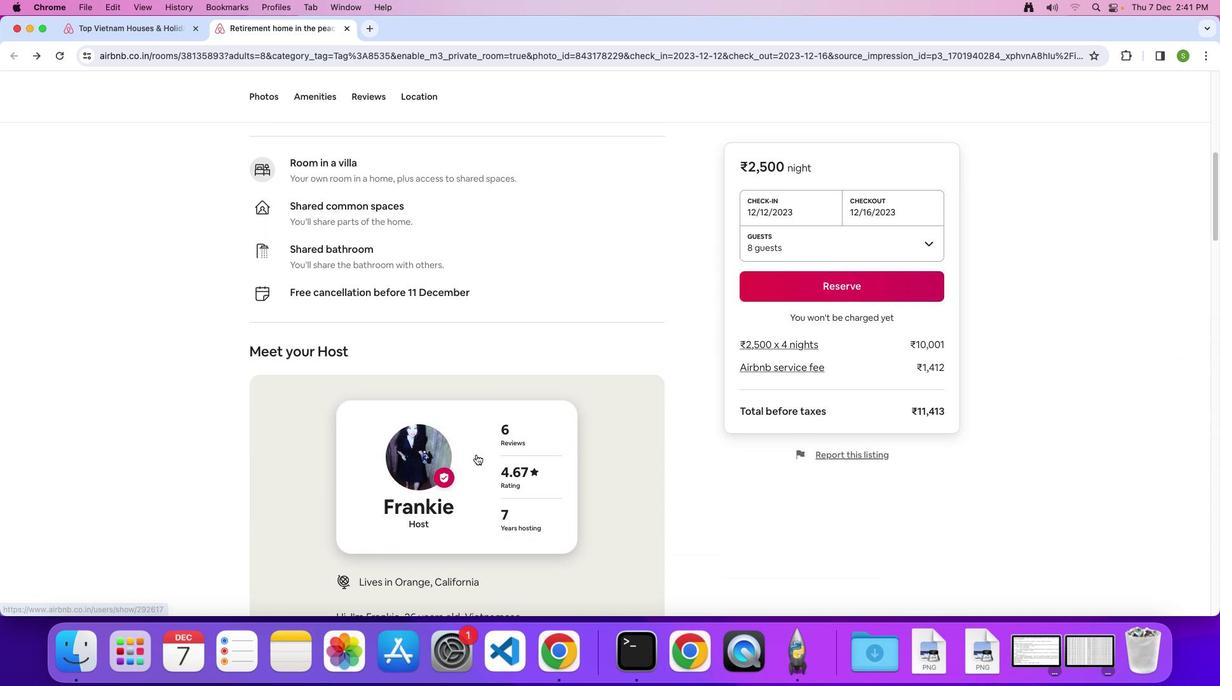 
Action: Mouse scrolled (475, 454) with delta (0, 0)
Screenshot: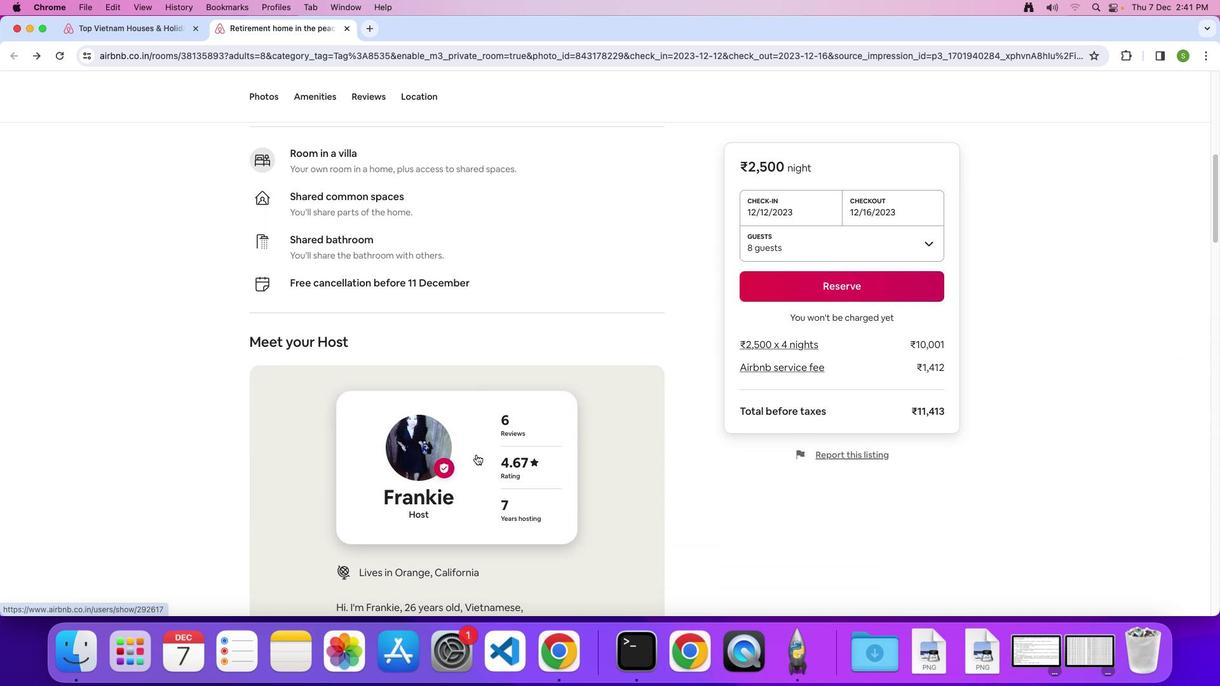 
Action: Mouse scrolled (475, 454) with delta (0, -1)
Screenshot: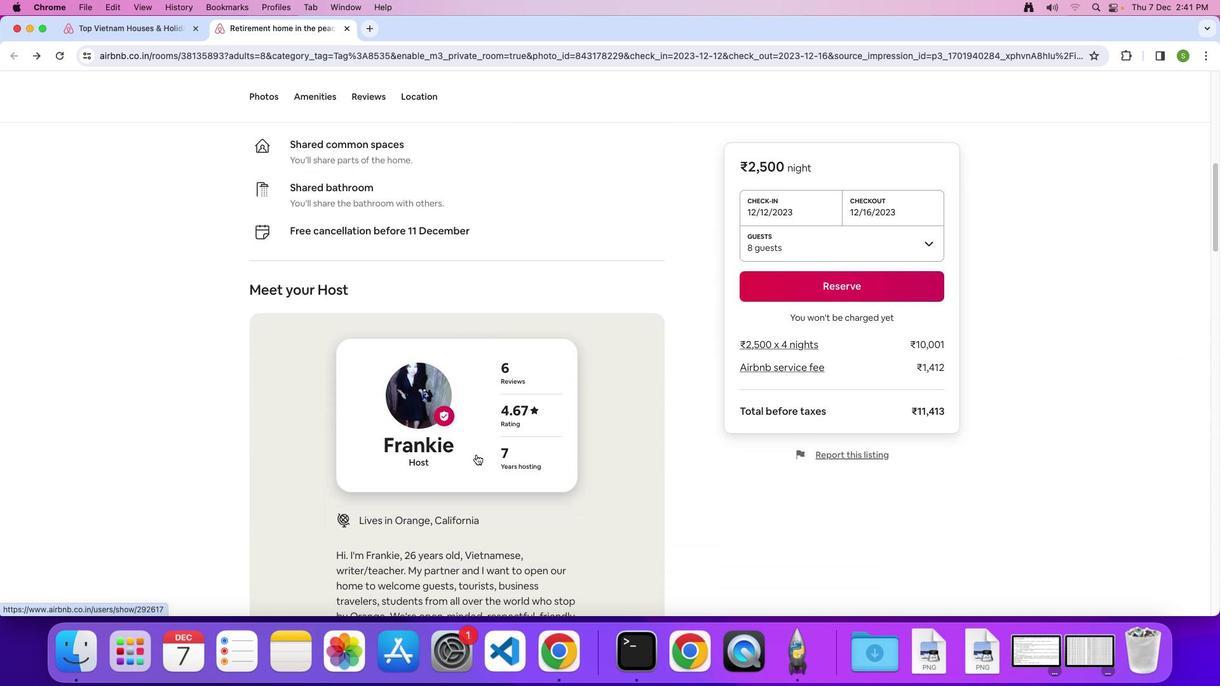 
Action: Mouse moved to (475, 454)
Screenshot: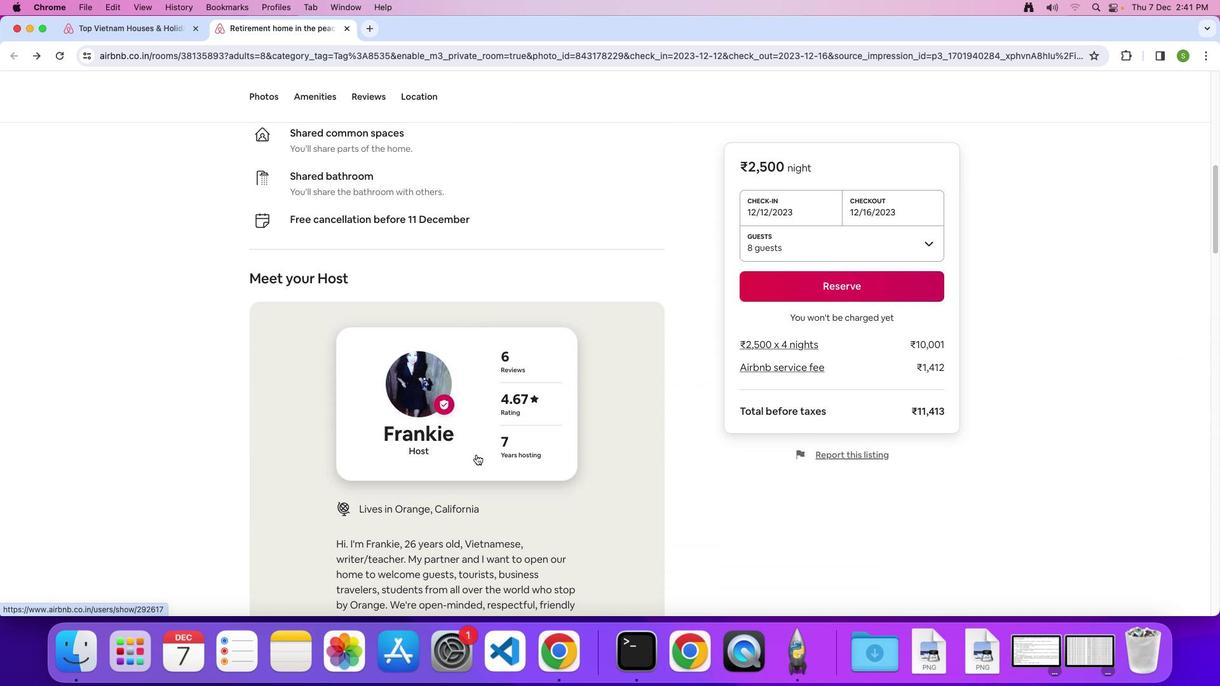 
Action: Mouse scrolled (475, 454) with delta (0, 0)
Screenshot: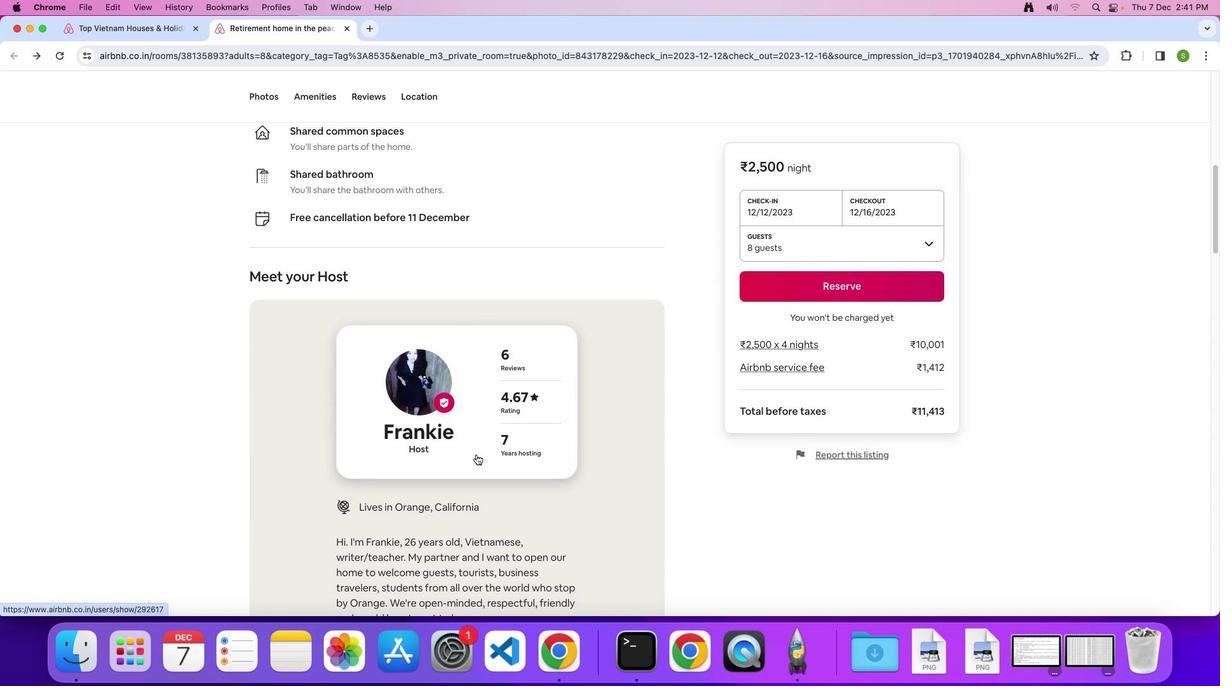 
Action: Mouse scrolled (475, 454) with delta (0, 0)
Screenshot: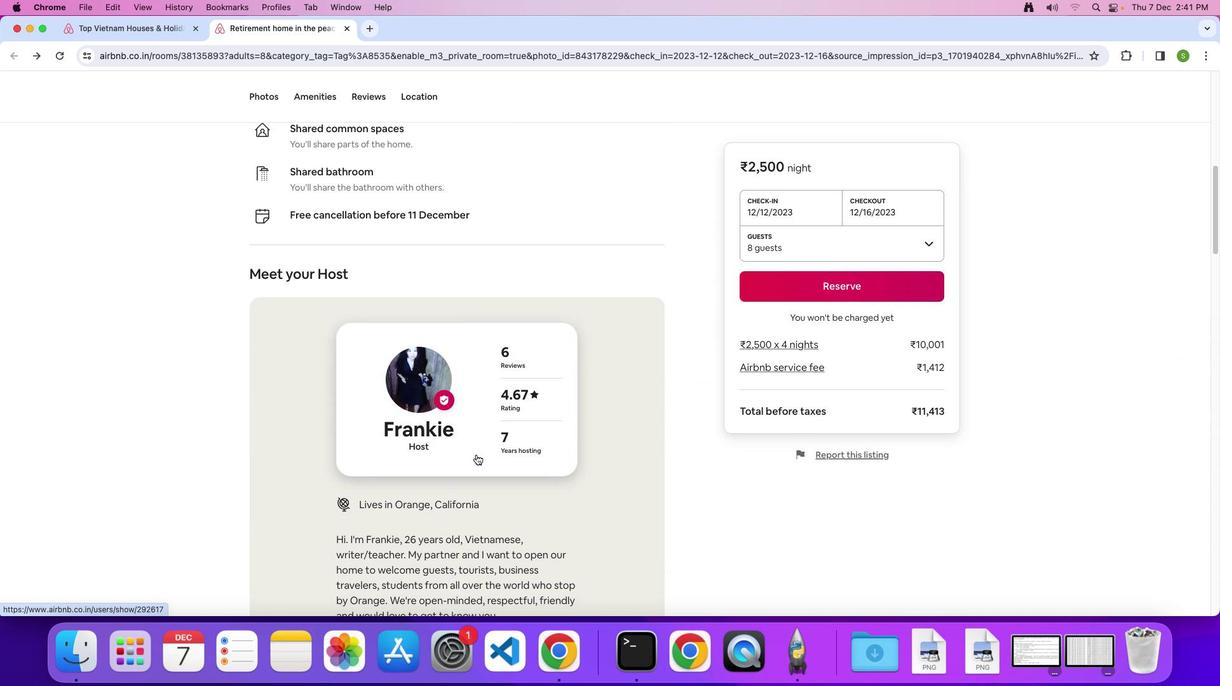 
Action: Mouse scrolled (475, 454) with delta (0, 0)
Screenshot: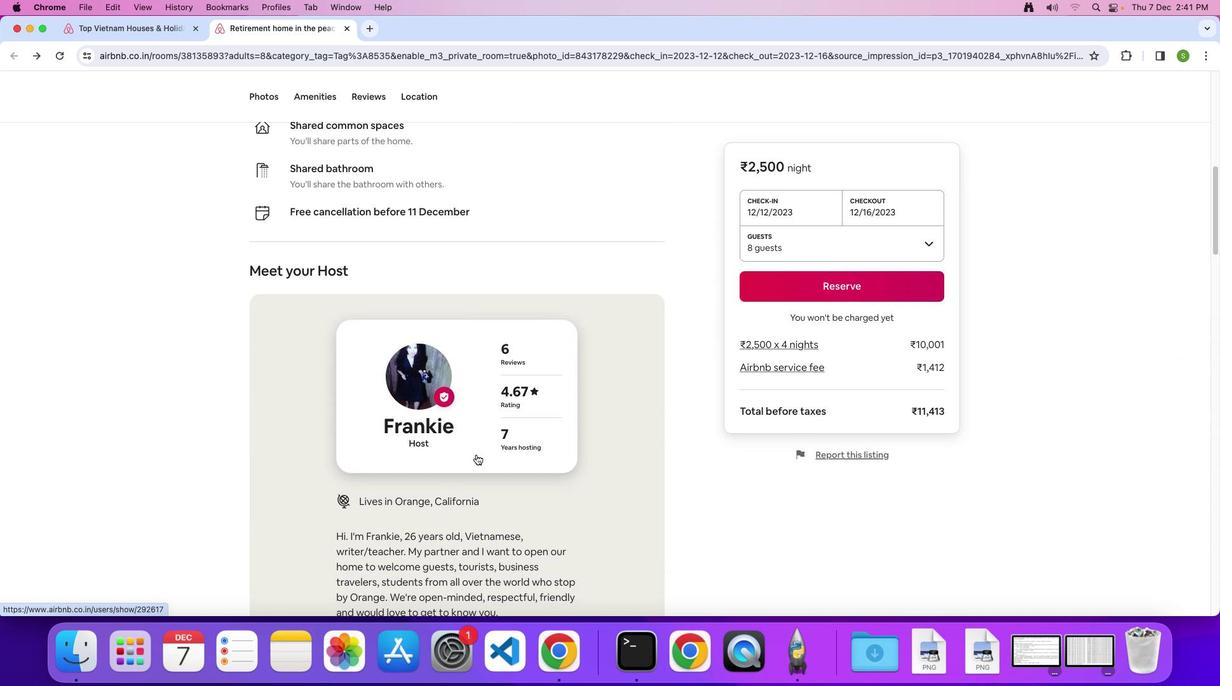 
Action: Mouse scrolled (475, 454) with delta (0, 0)
Screenshot: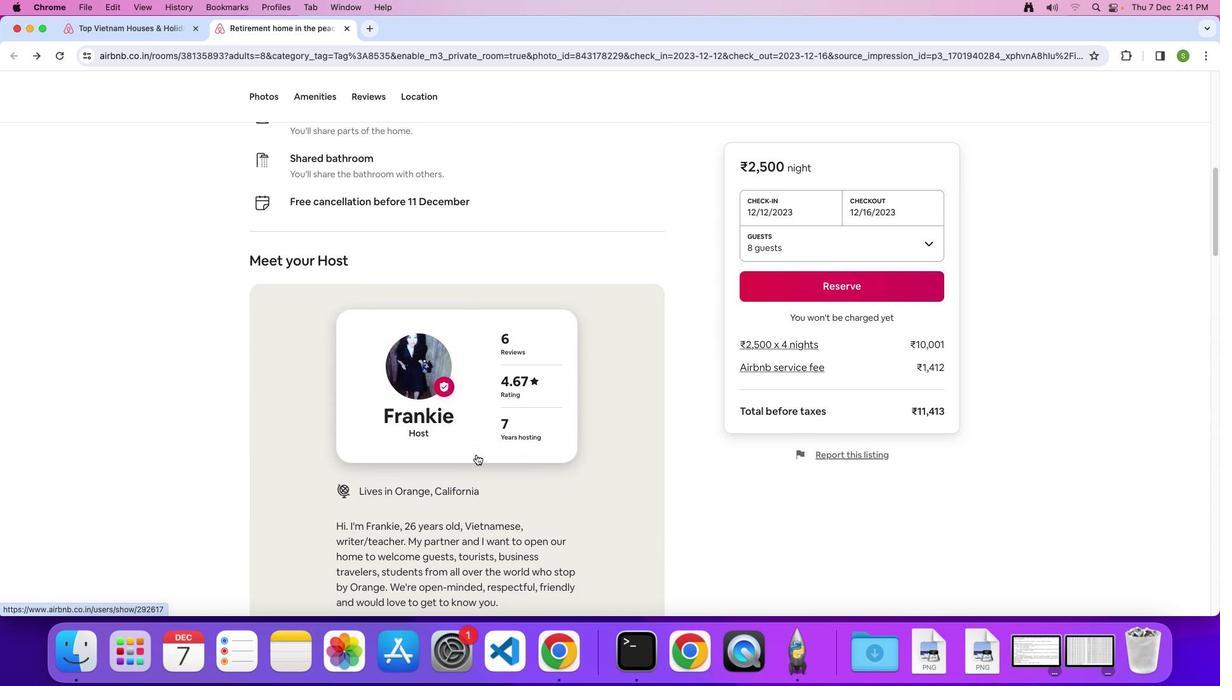 
Action: Mouse scrolled (475, 454) with delta (0, 0)
Screenshot: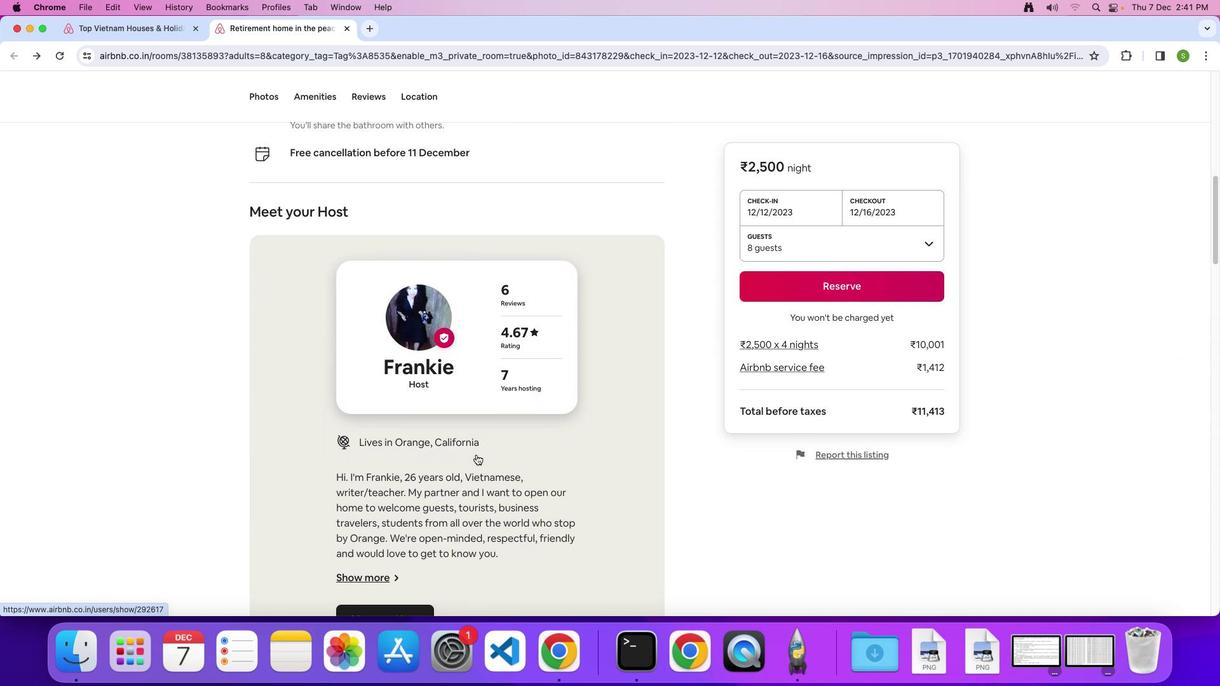 
Action: Mouse scrolled (475, 454) with delta (0, -1)
Screenshot: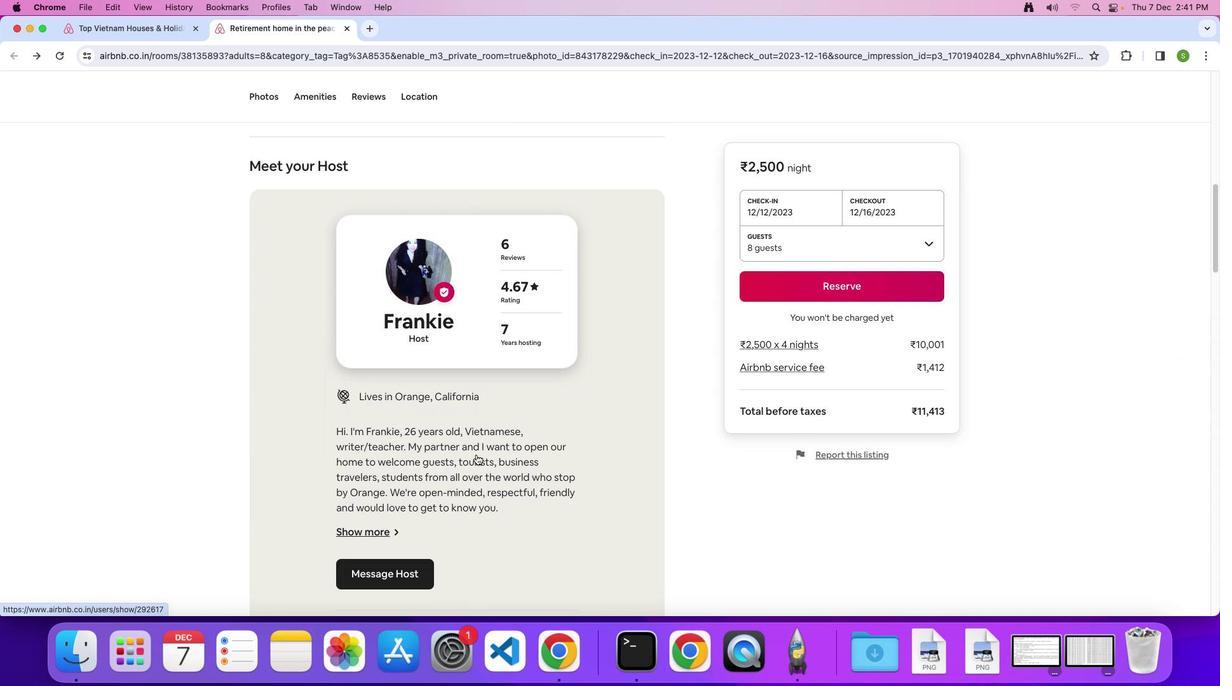 
Action: Mouse scrolled (475, 454) with delta (0, 0)
Screenshot: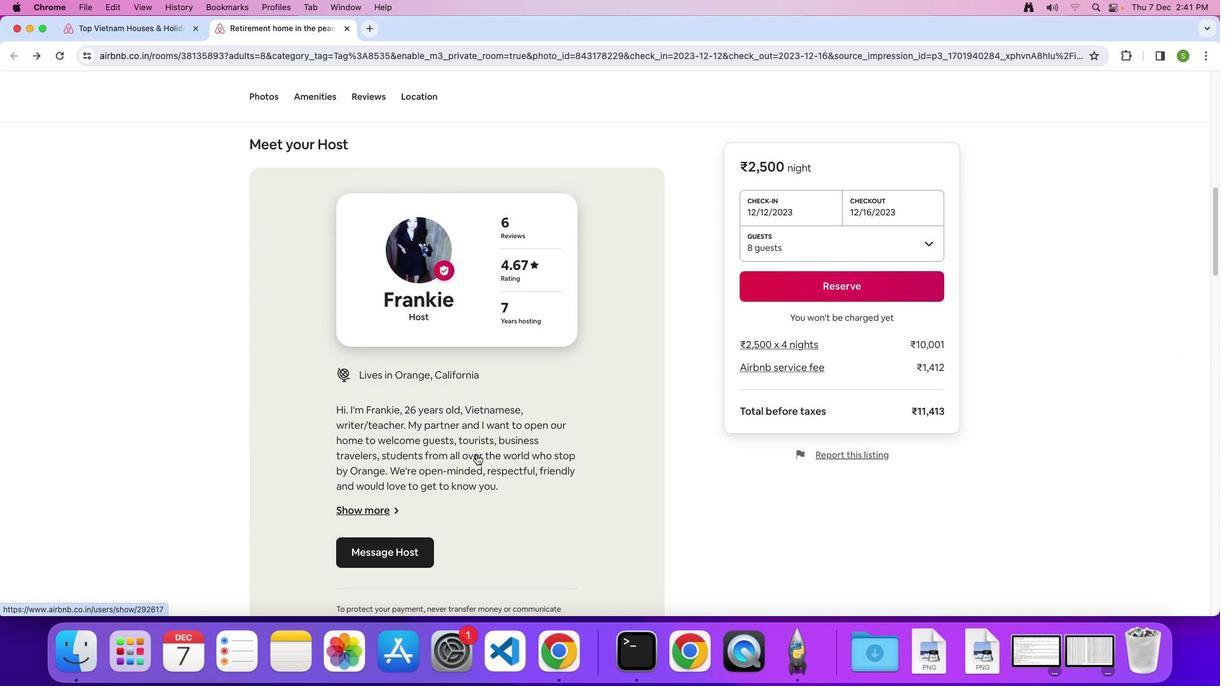 
Action: Mouse scrolled (475, 454) with delta (0, 0)
Screenshot: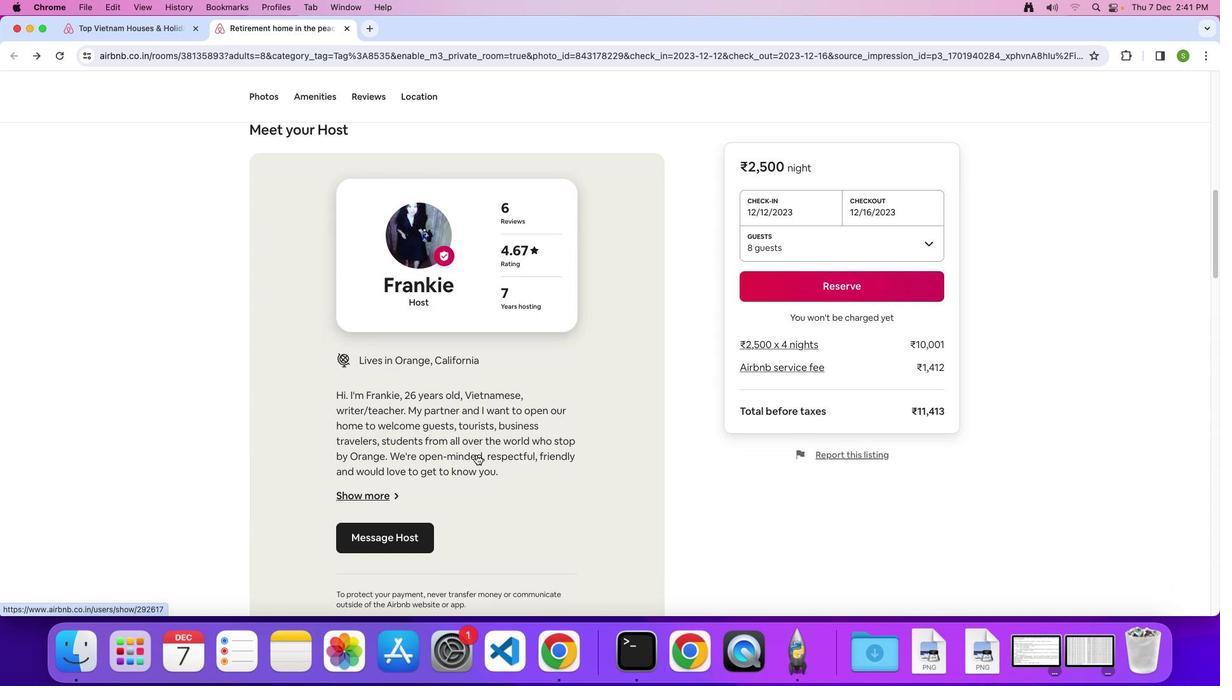 
Action: Mouse scrolled (475, 454) with delta (0, -1)
Screenshot: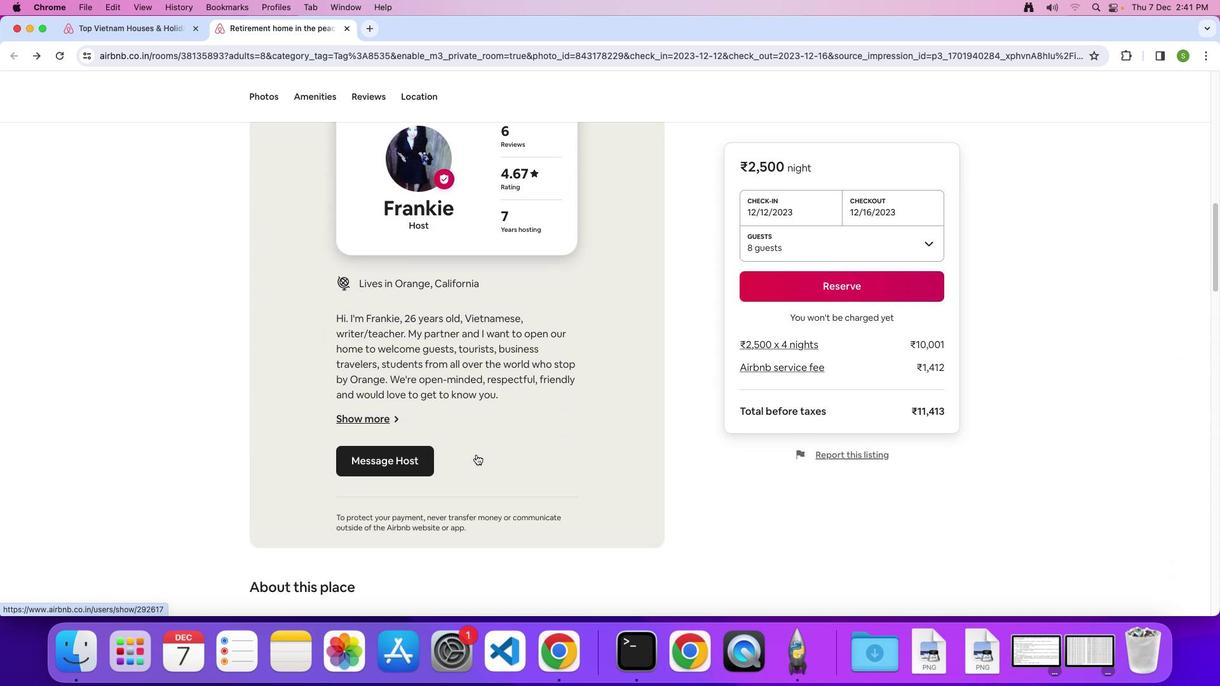 
Action: Mouse scrolled (475, 454) with delta (0, -2)
Screenshot: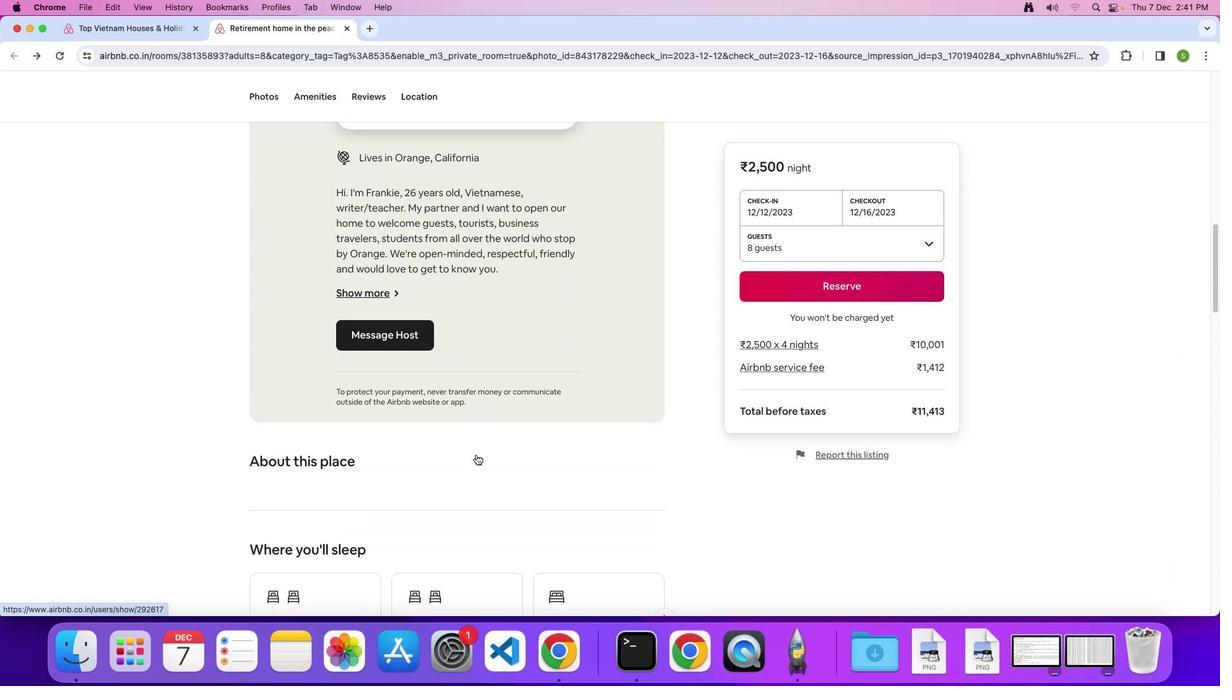 
Action: Mouse scrolled (475, 454) with delta (0, 0)
Screenshot: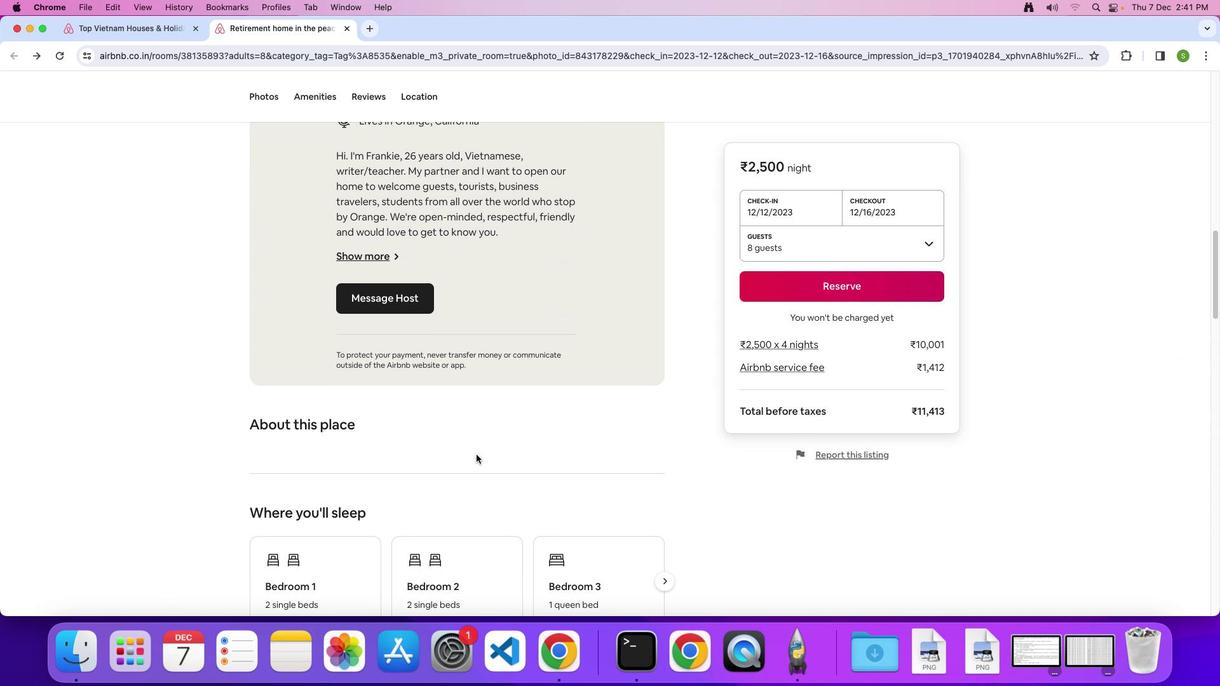
Action: Mouse scrolled (475, 454) with delta (0, 0)
Screenshot: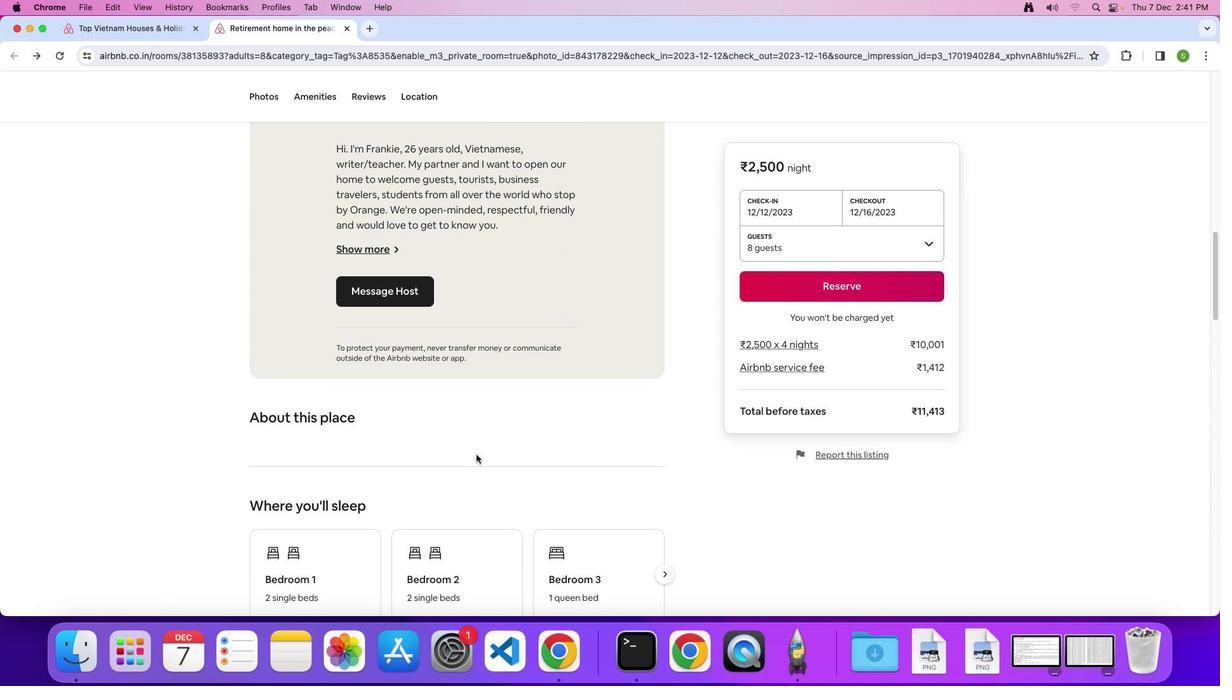 
Action: Mouse scrolled (475, 454) with delta (0, -1)
Screenshot: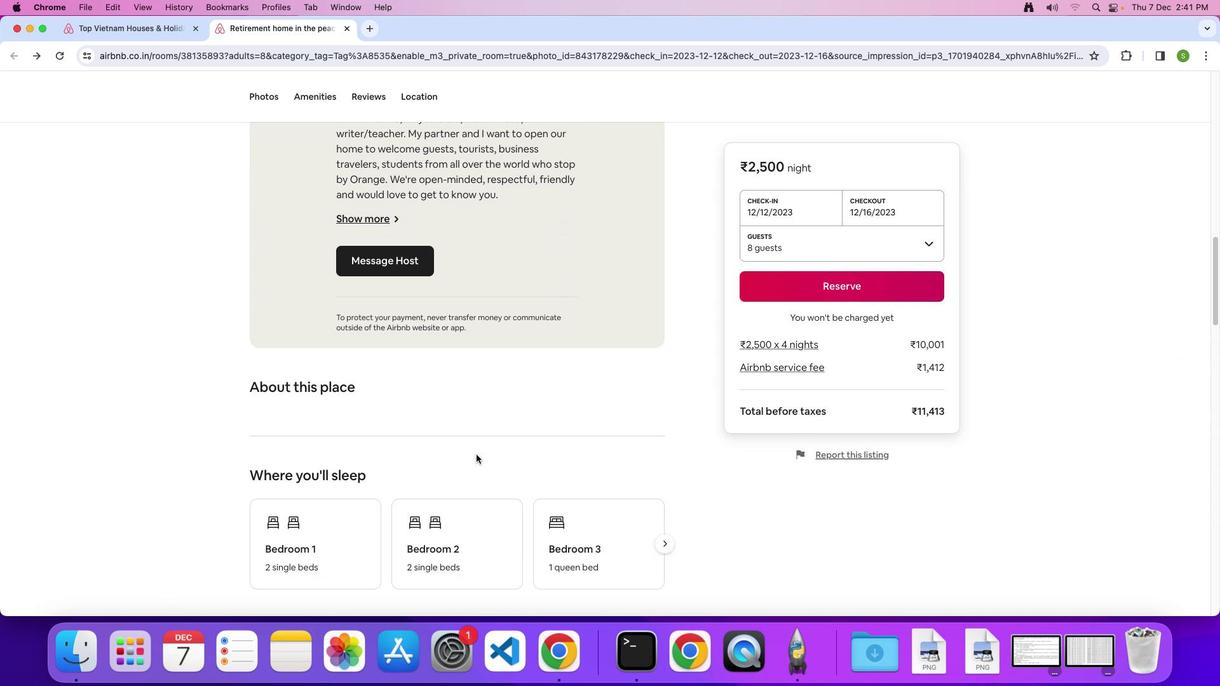 
Action: Mouse scrolled (475, 454) with delta (0, 0)
Screenshot: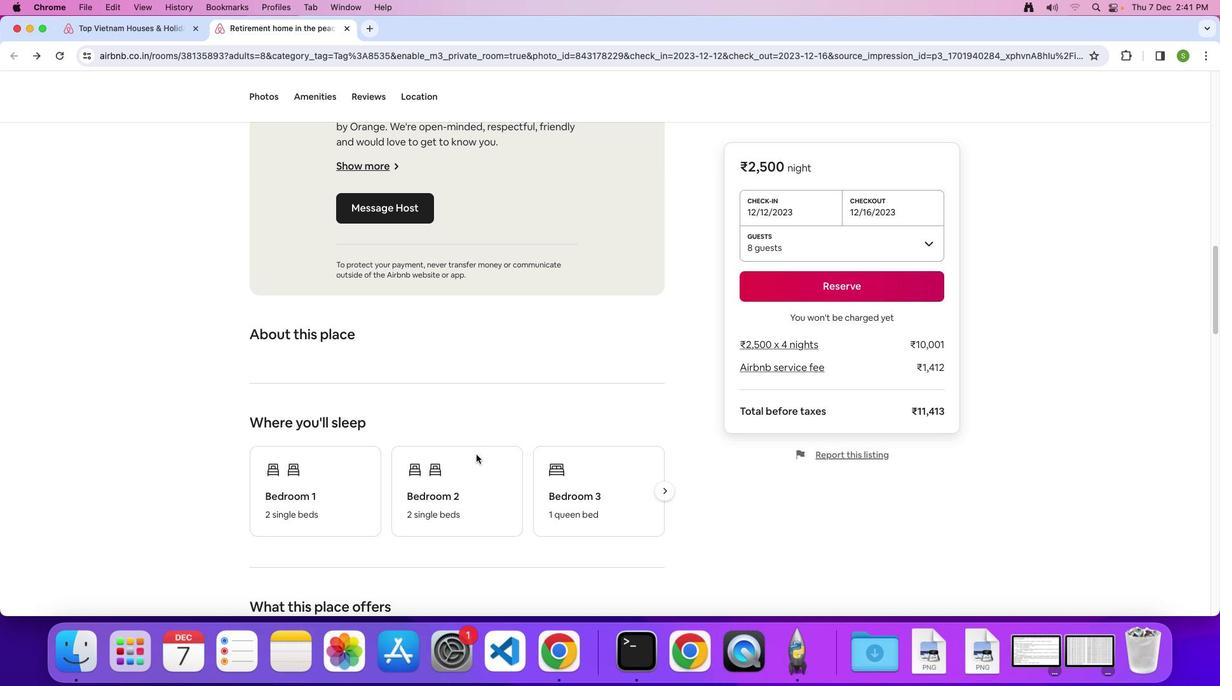 
Action: Mouse scrolled (475, 454) with delta (0, 0)
Screenshot: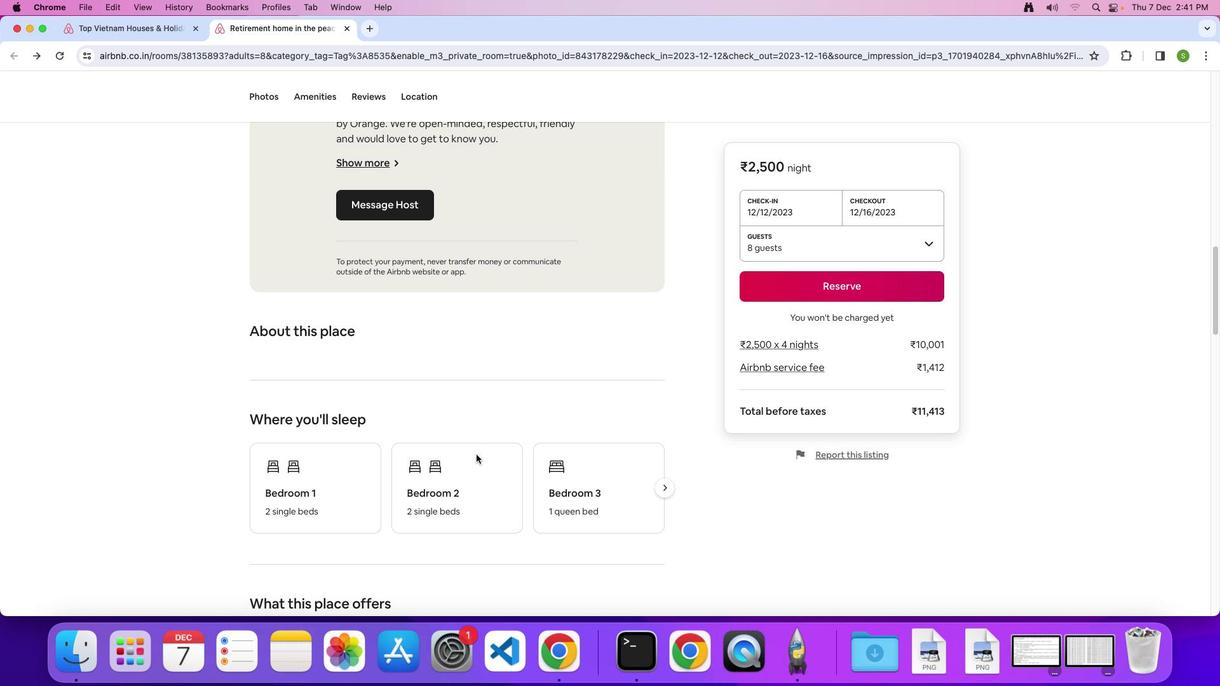 
Action: Mouse scrolled (475, 454) with delta (0, 0)
Screenshot: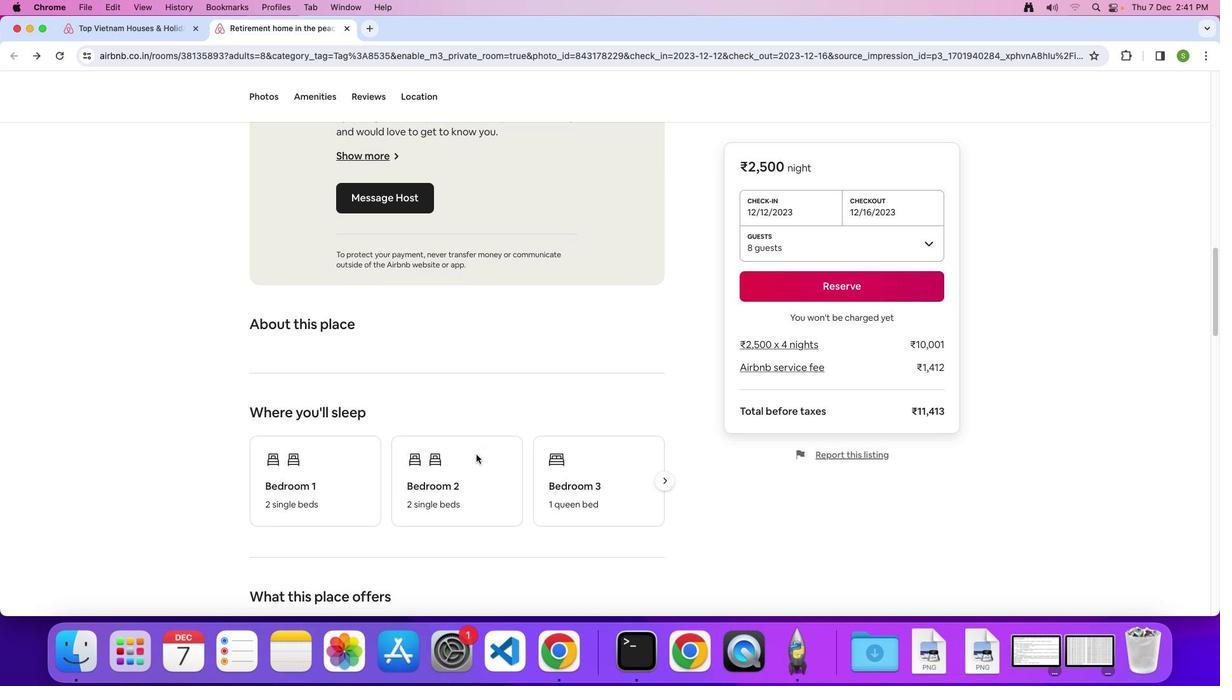 
Action: Mouse scrolled (475, 454) with delta (0, 0)
Screenshot: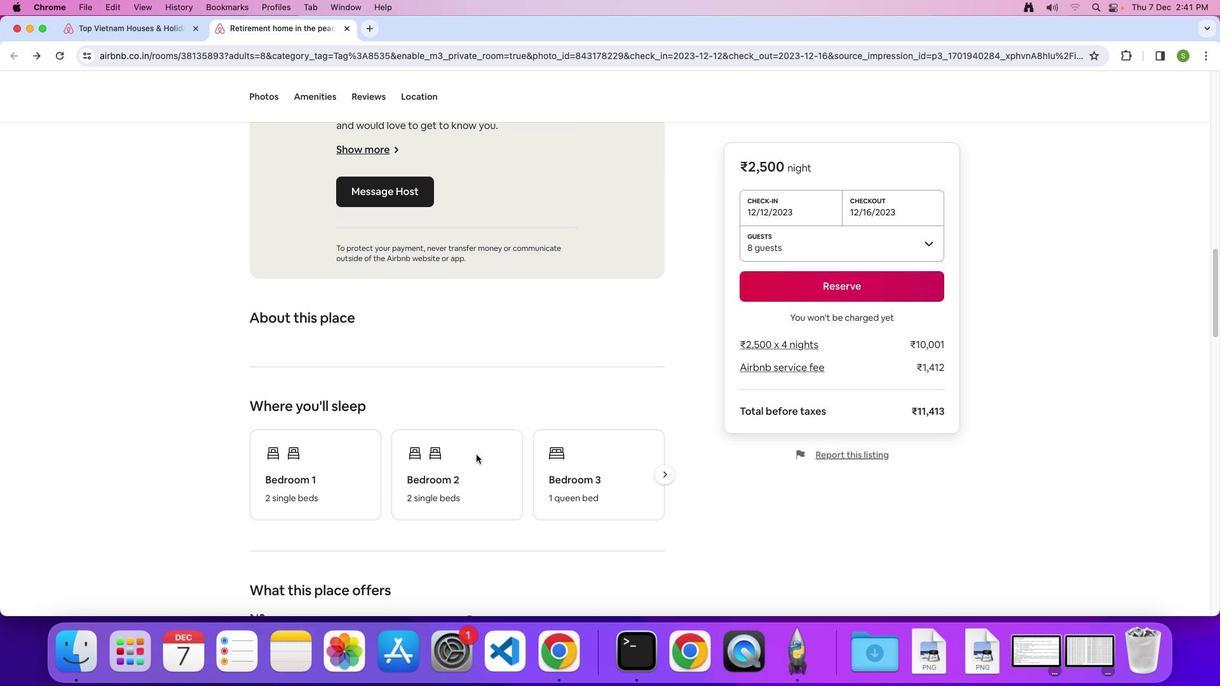 
Action: Mouse scrolled (475, 454) with delta (0, 0)
Screenshot: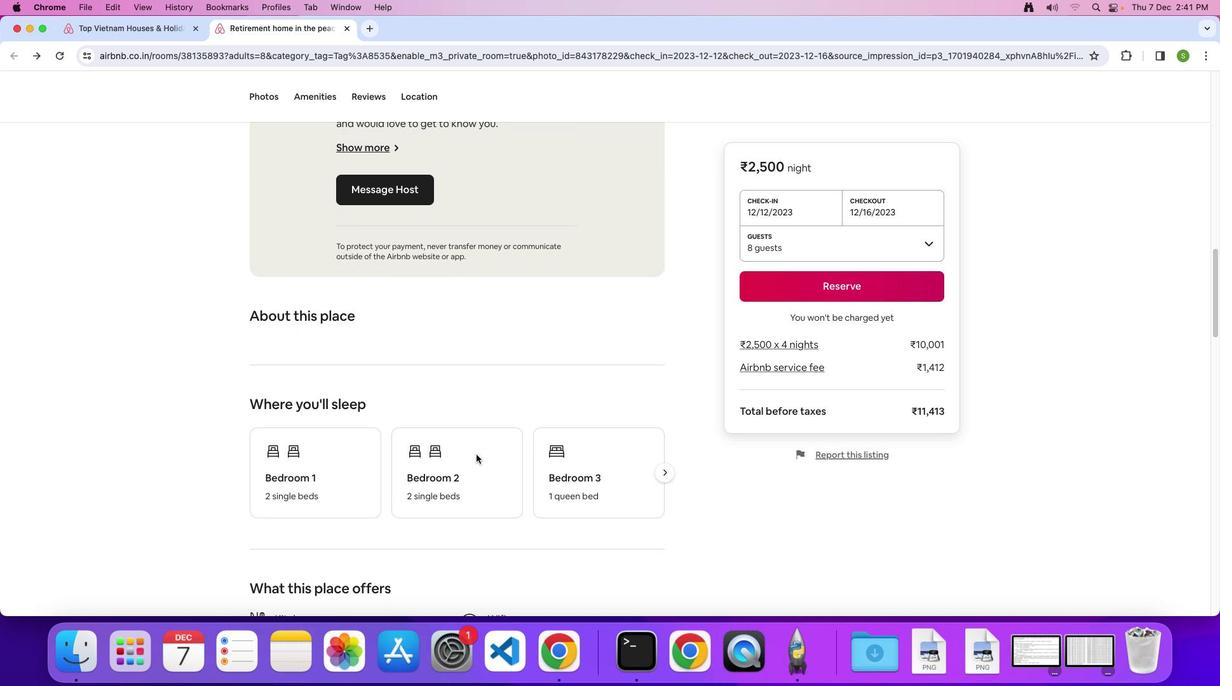 
Action: Mouse scrolled (475, 454) with delta (0, 0)
Screenshot: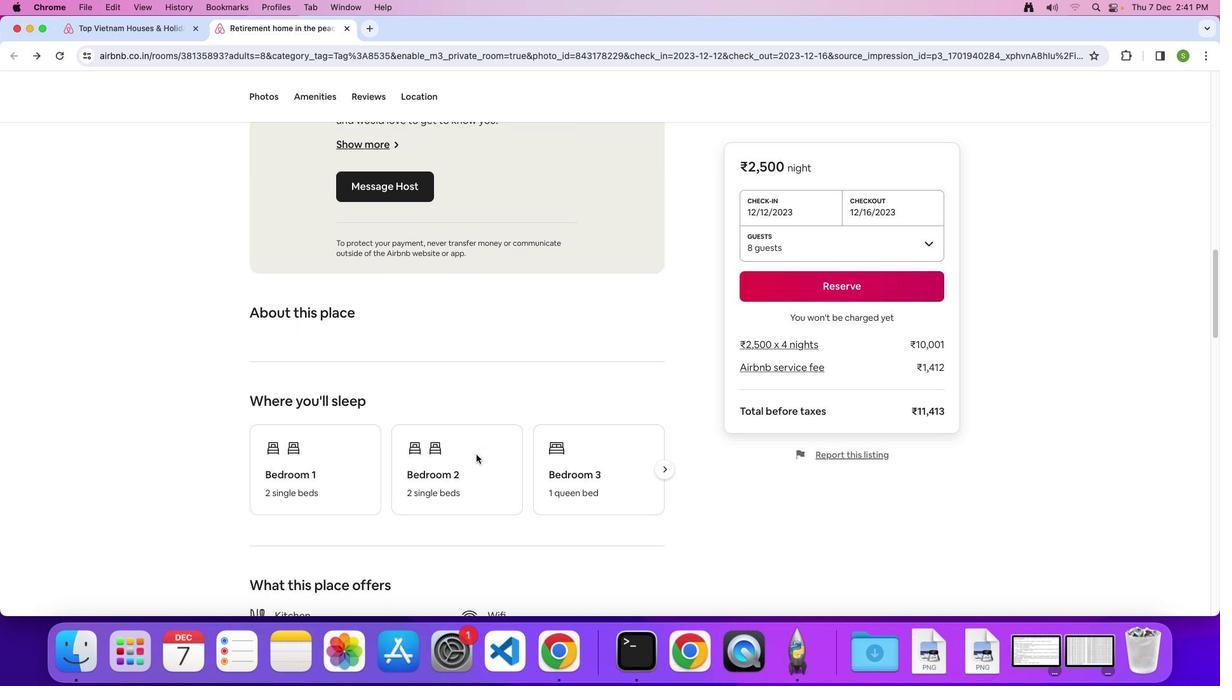 
Action: Mouse moved to (663, 467)
Screenshot: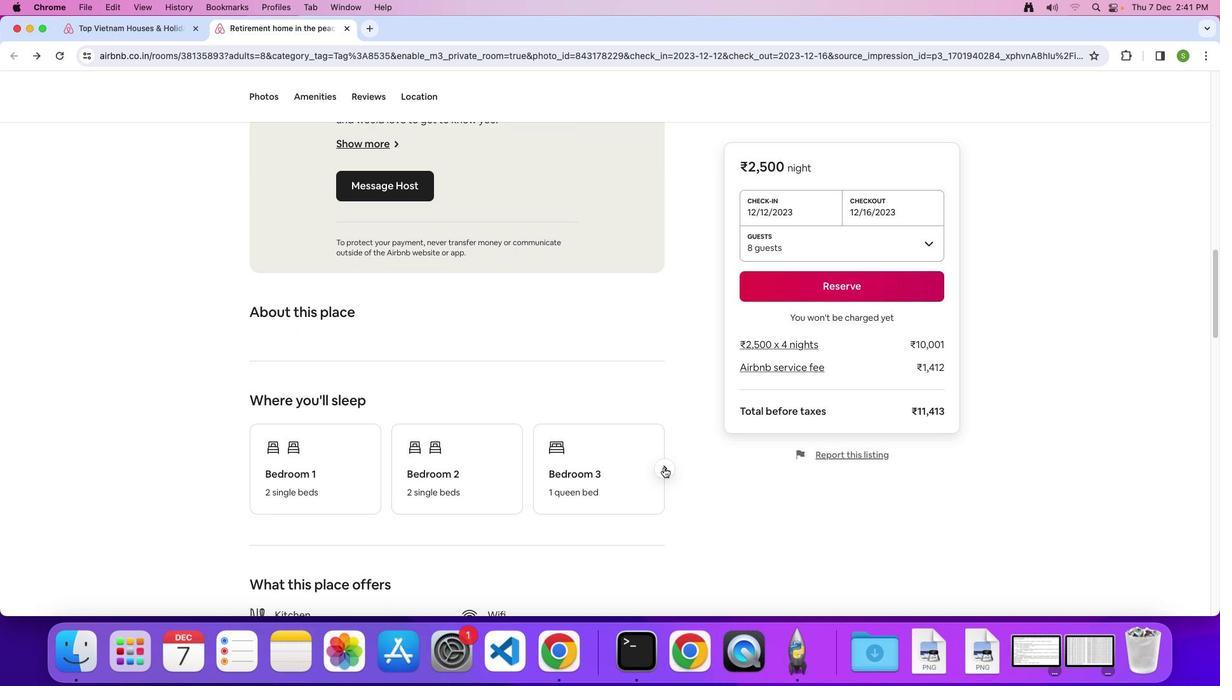 
Action: Mouse pressed left at (663, 467)
Screenshot: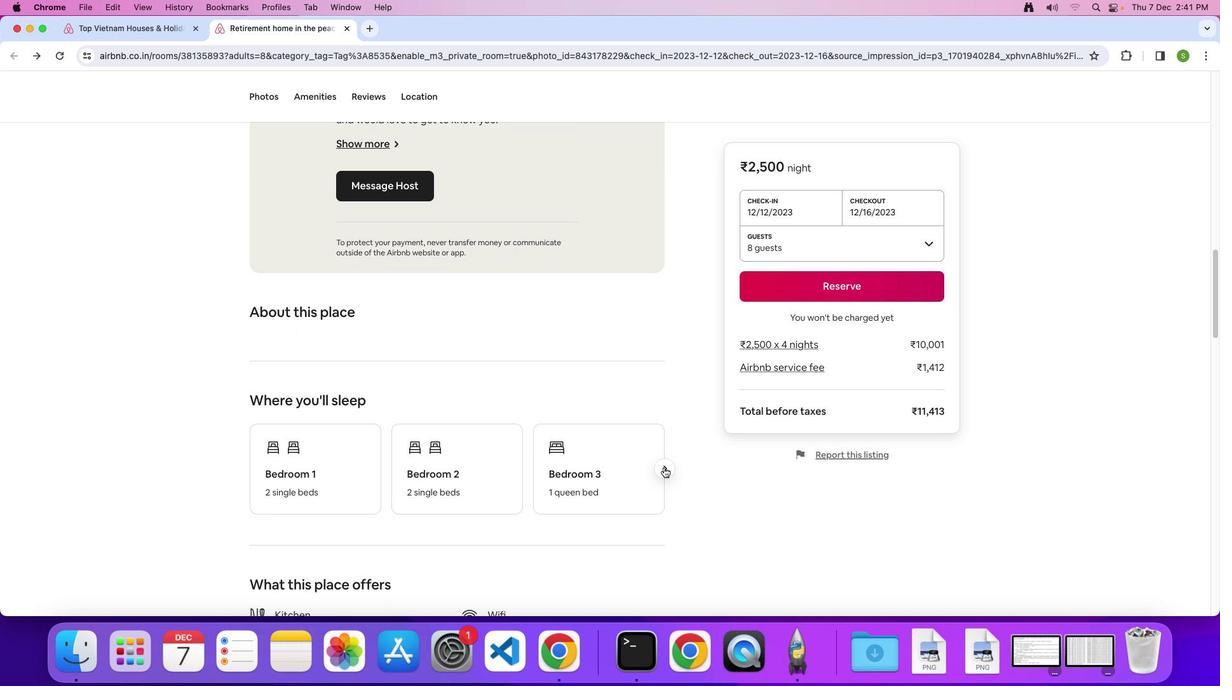 
Action: Mouse pressed left at (663, 467)
Screenshot: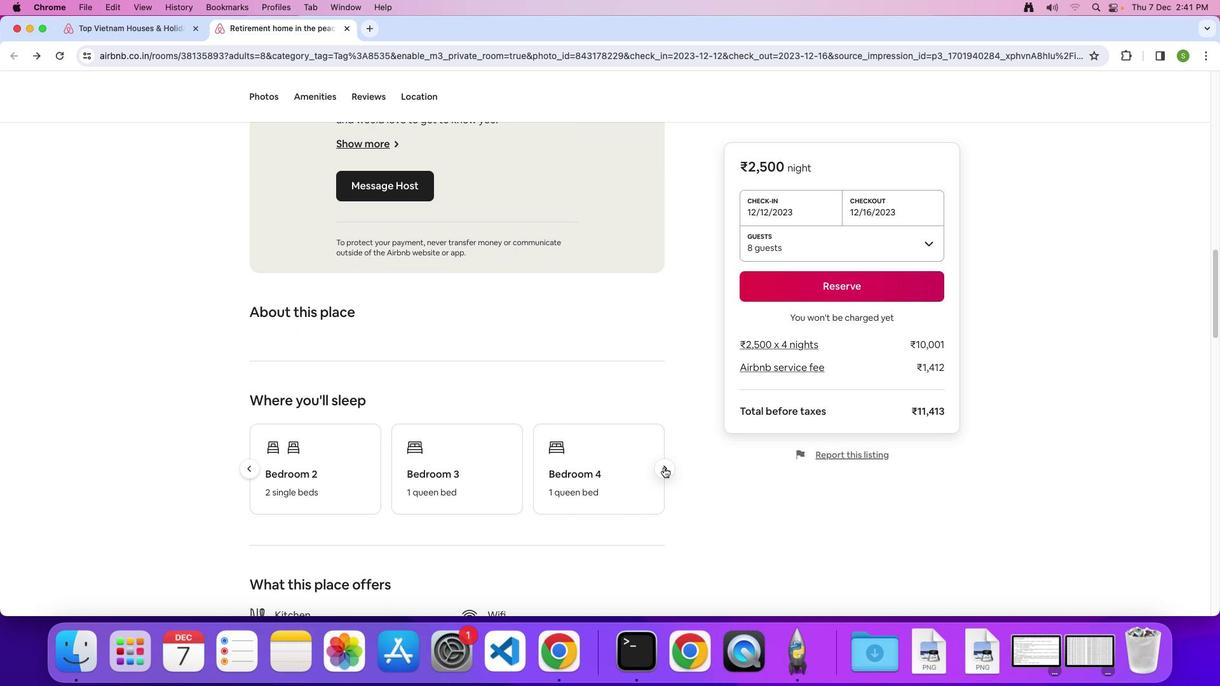 
Action: Mouse pressed left at (663, 467)
Screenshot: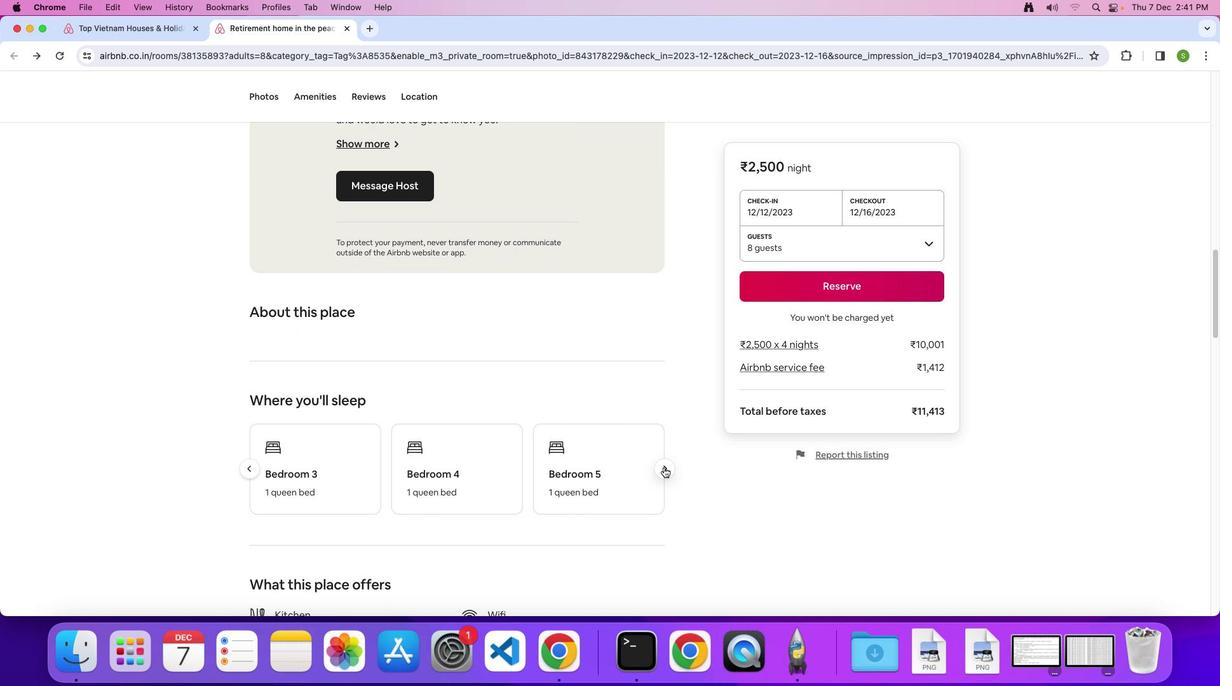 
Action: Mouse pressed left at (663, 467)
Screenshot: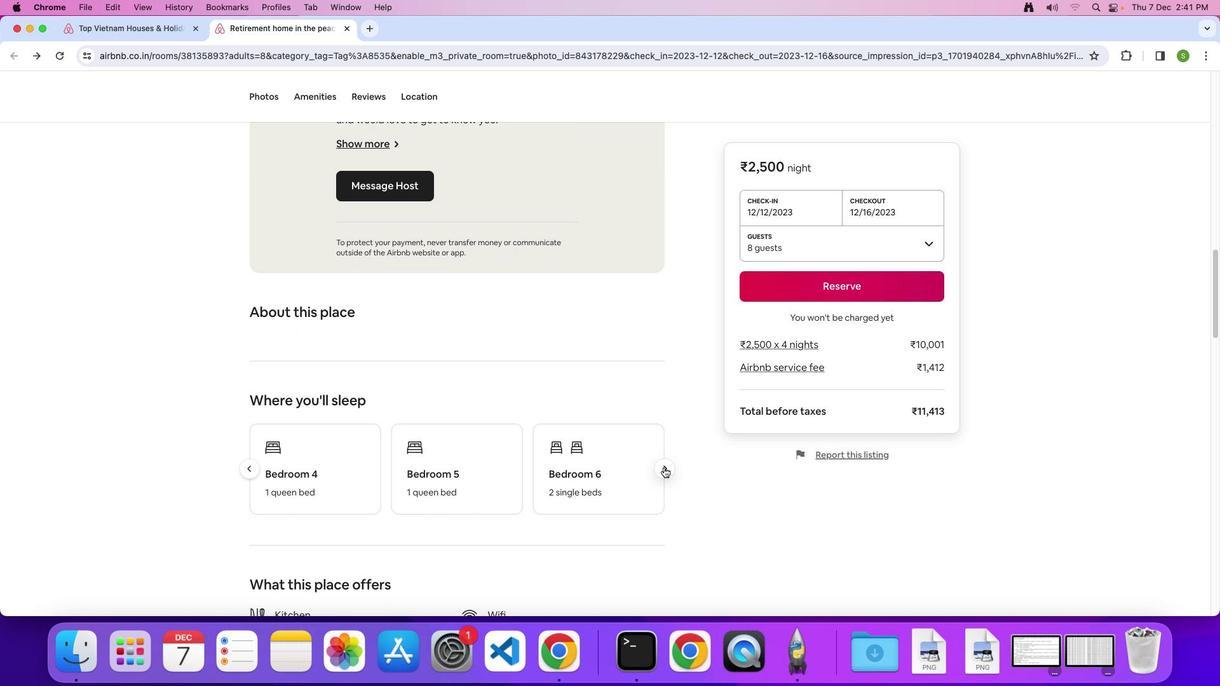 
Action: Mouse pressed left at (663, 467)
Screenshot: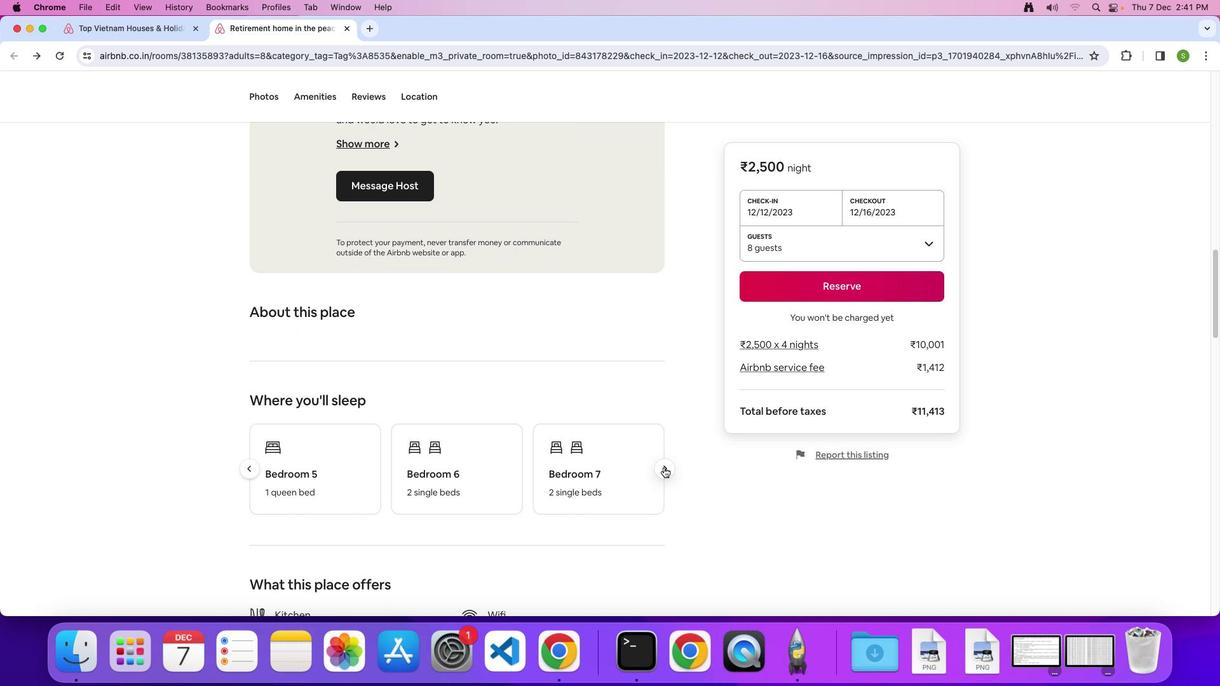
Action: Mouse pressed left at (663, 467)
Screenshot: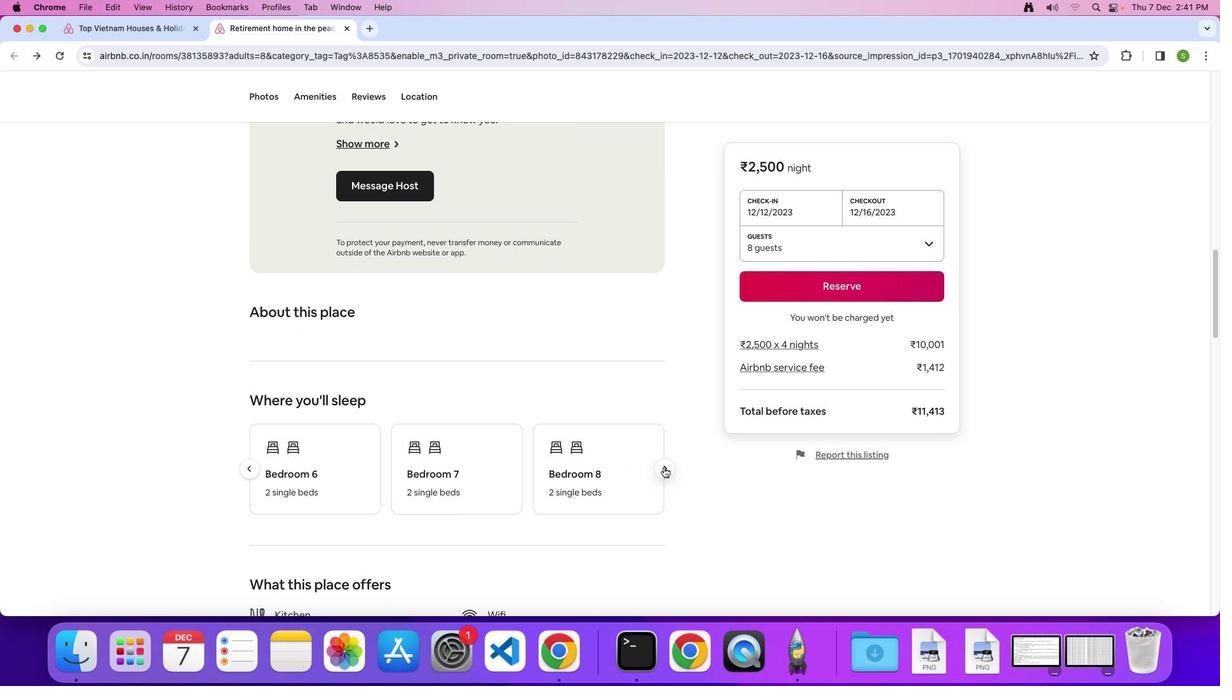 
Action: Mouse pressed left at (663, 467)
Screenshot: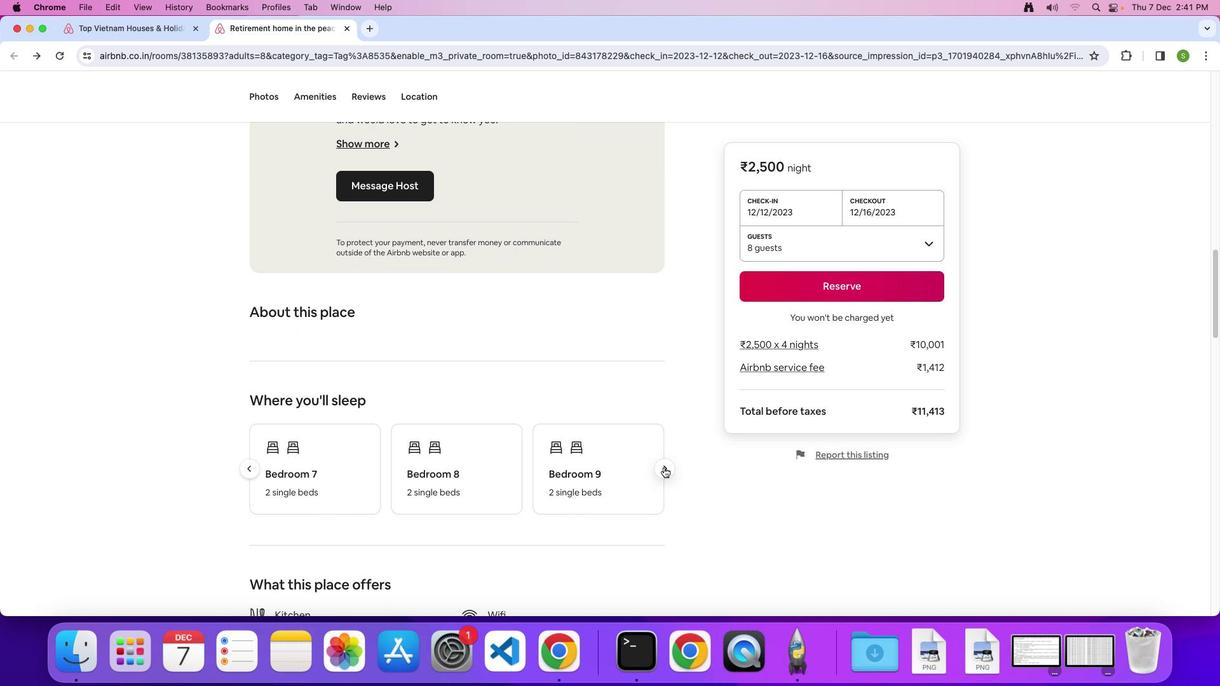 
Action: Mouse moved to (550, 504)
Screenshot: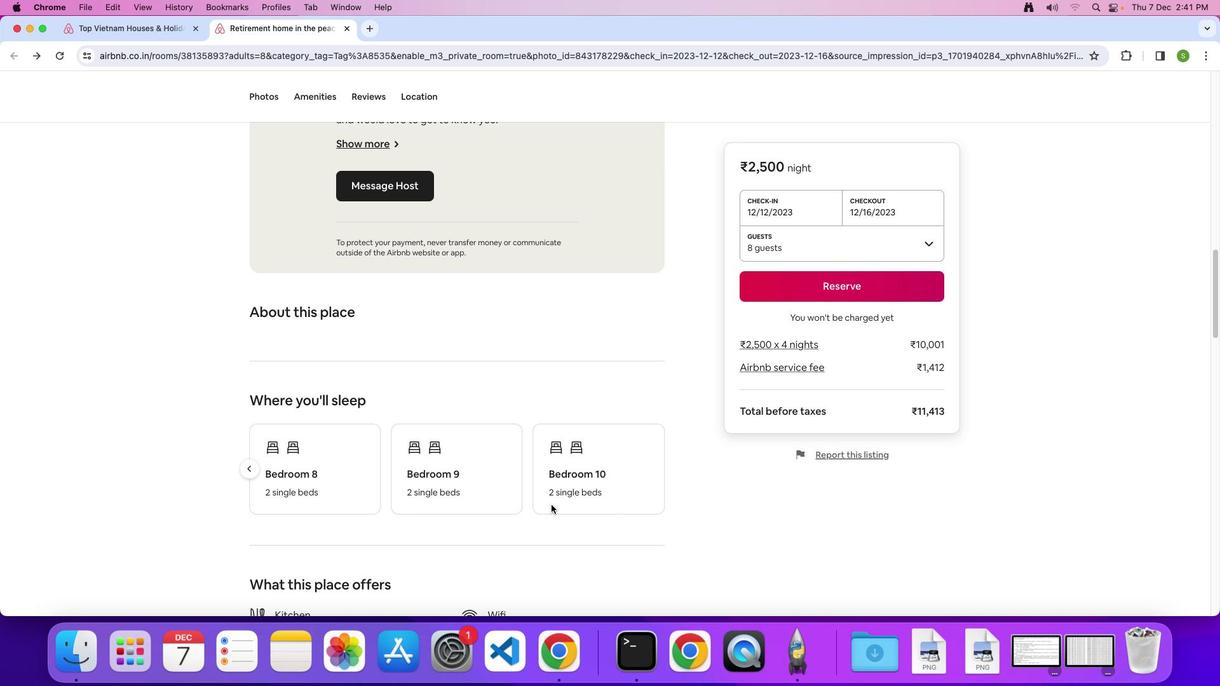
Action: Mouse scrolled (550, 504) with delta (0, 0)
Screenshot: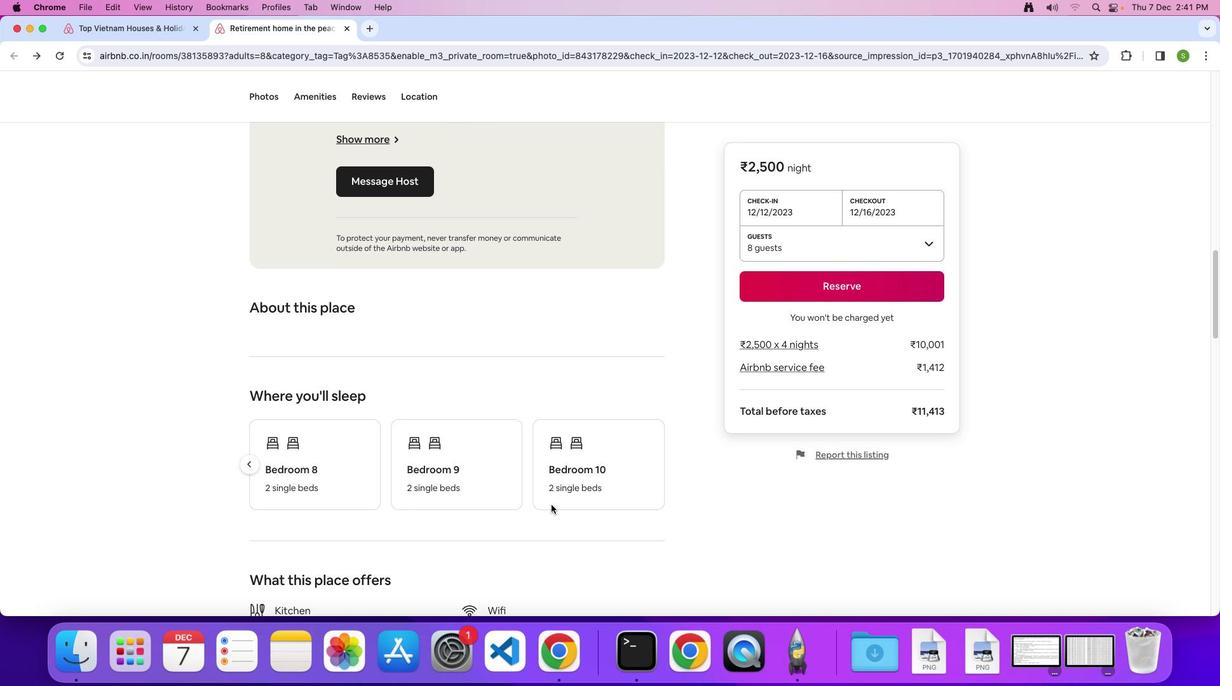 
Action: Mouse scrolled (550, 504) with delta (0, 0)
Screenshot: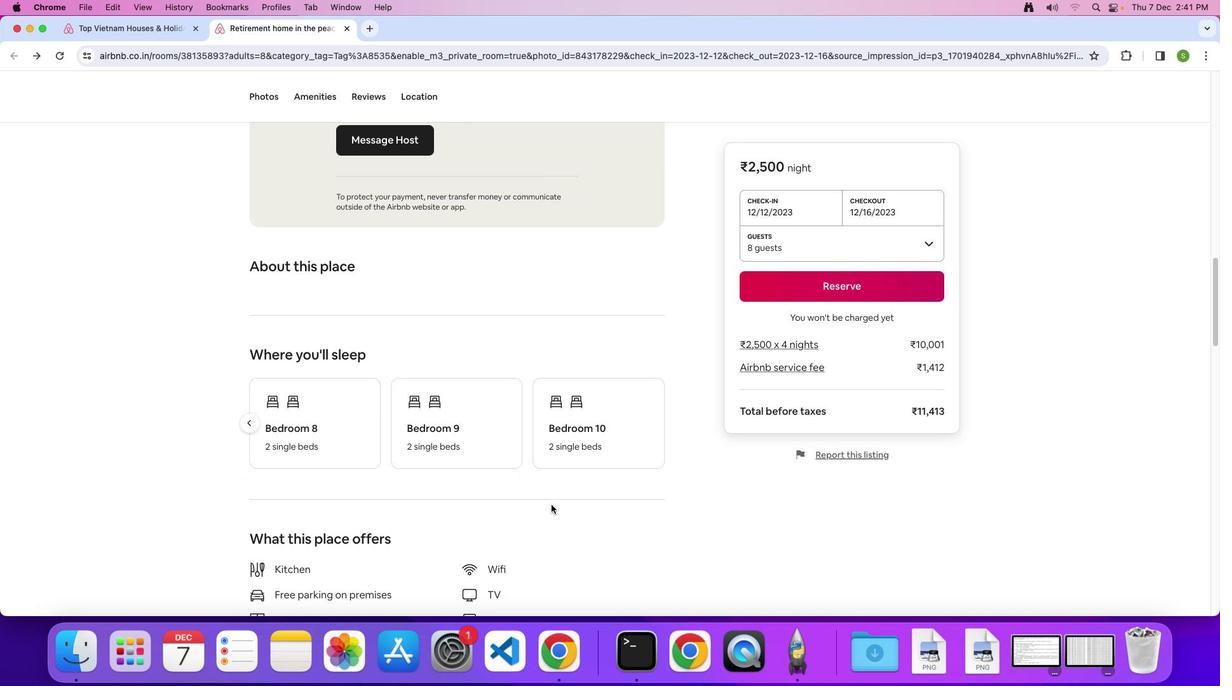 
Action: Mouse scrolled (550, 504) with delta (0, -1)
Screenshot: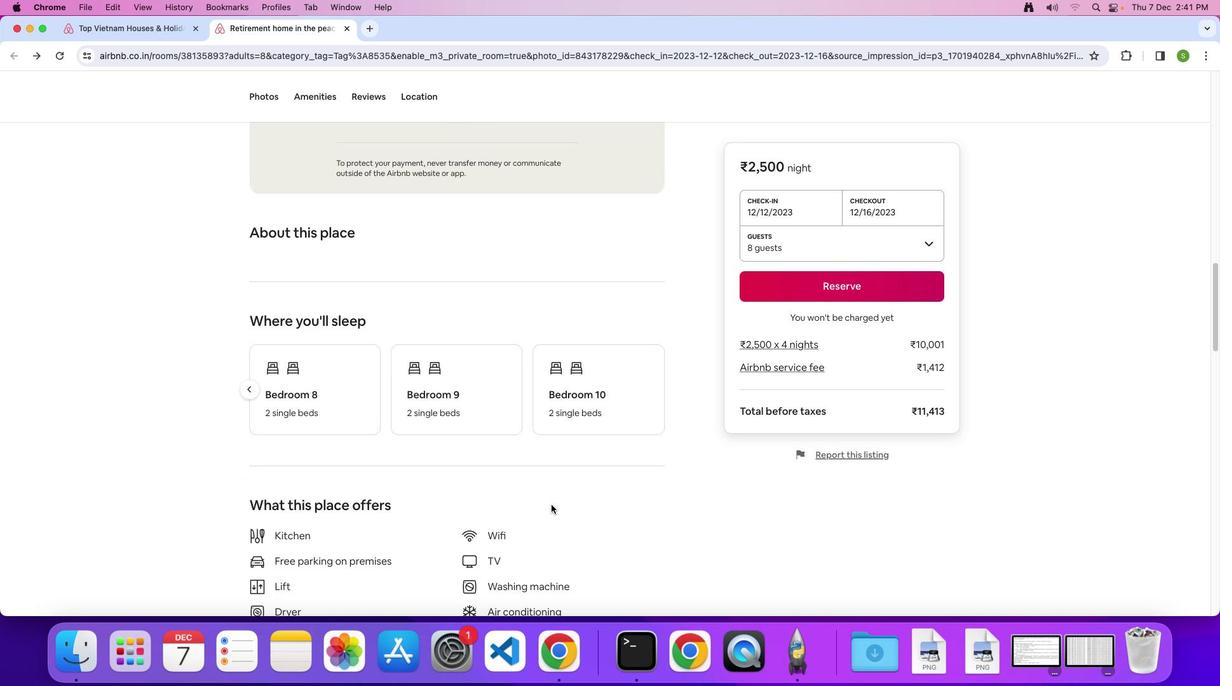 
Action: Mouse scrolled (550, 504) with delta (0, 0)
Screenshot: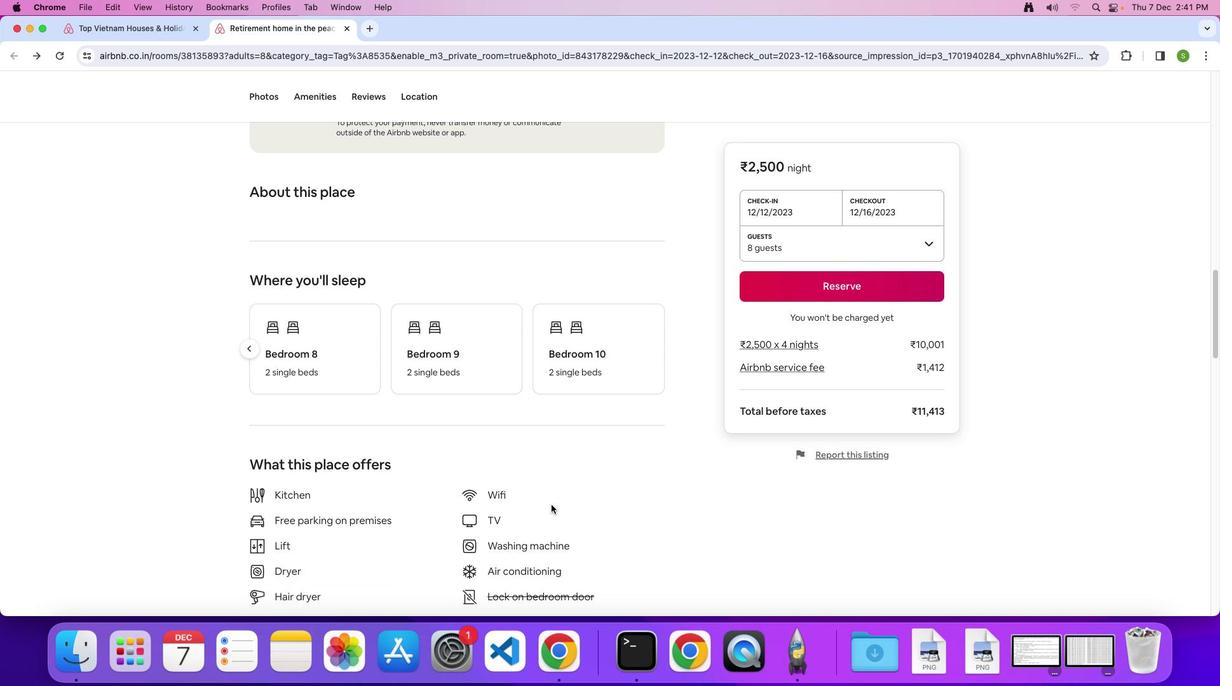 
Action: Mouse scrolled (550, 504) with delta (0, 0)
Screenshot: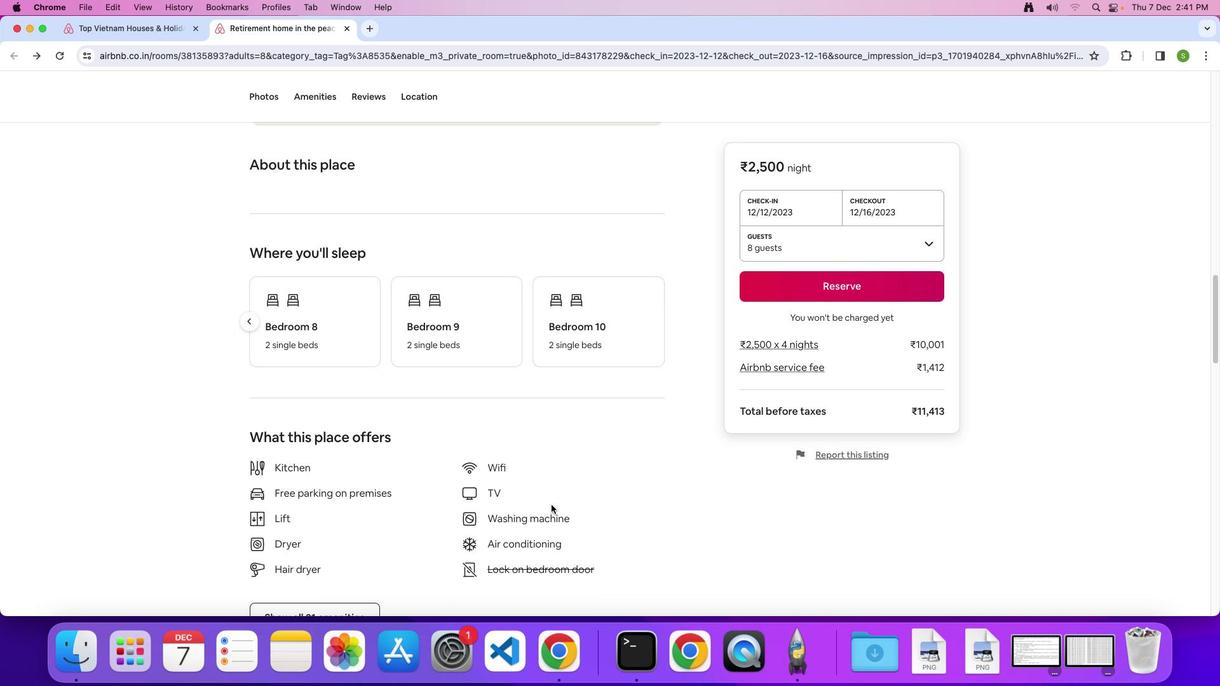 
Action: Mouse scrolled (550, 504) with delta (0, -1)
Screenshot: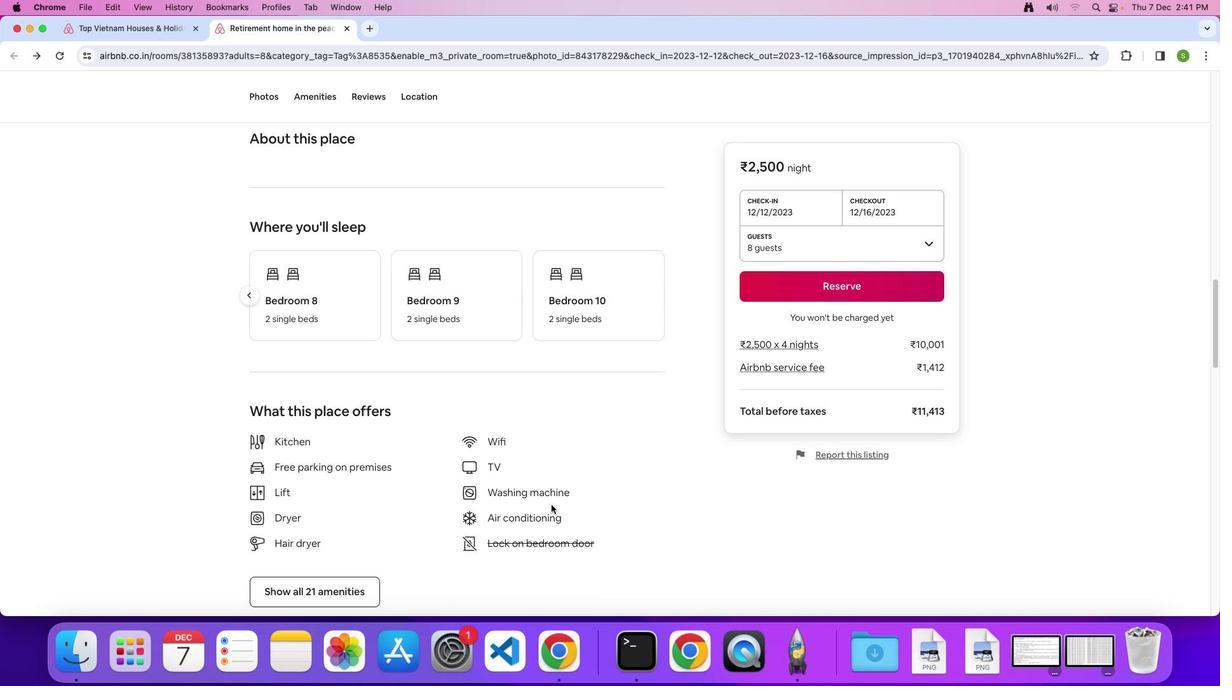 
Action: Mouse scrolled (550, 504) with delta (0, -1)
Screenshot: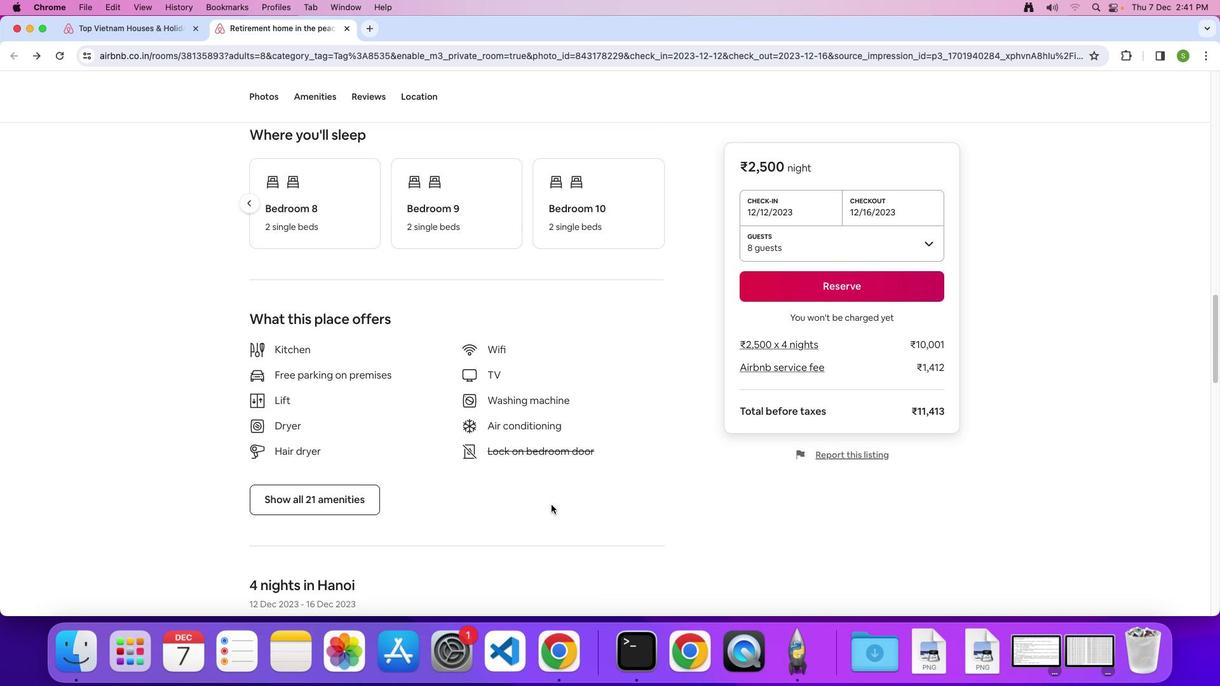 
Action: Mouse moved to (275, 459)
Screenshot: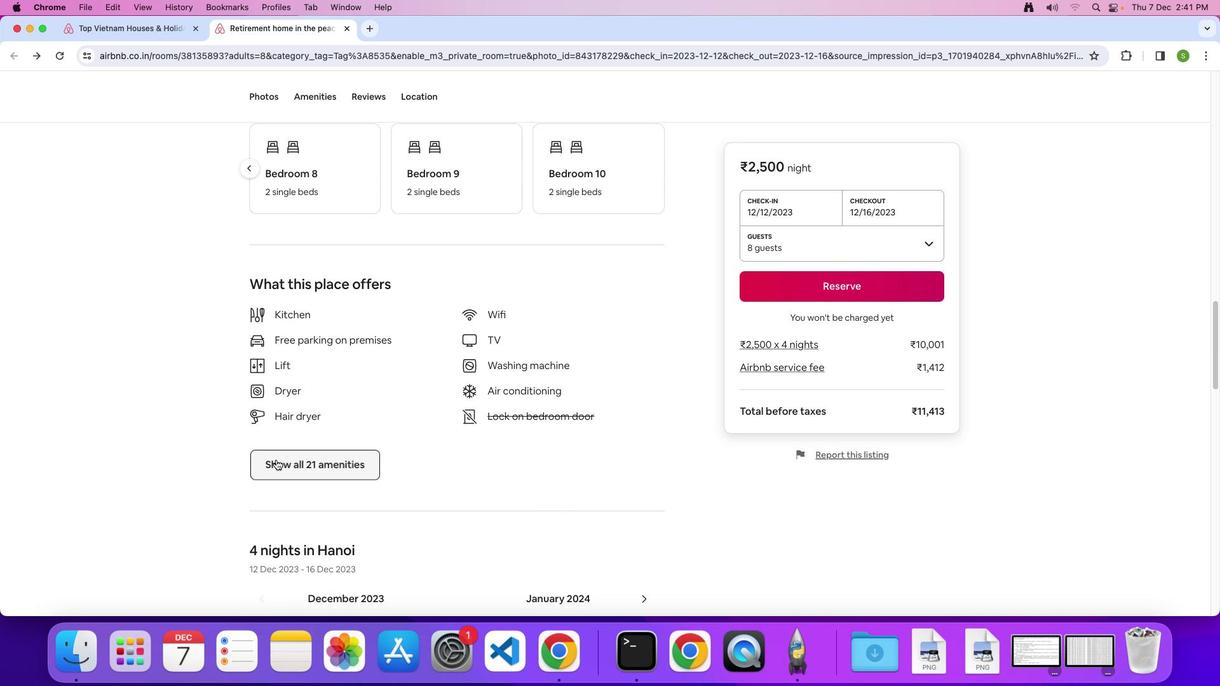 
Action: Mouse pressed left at (275, 459)
Screenshot: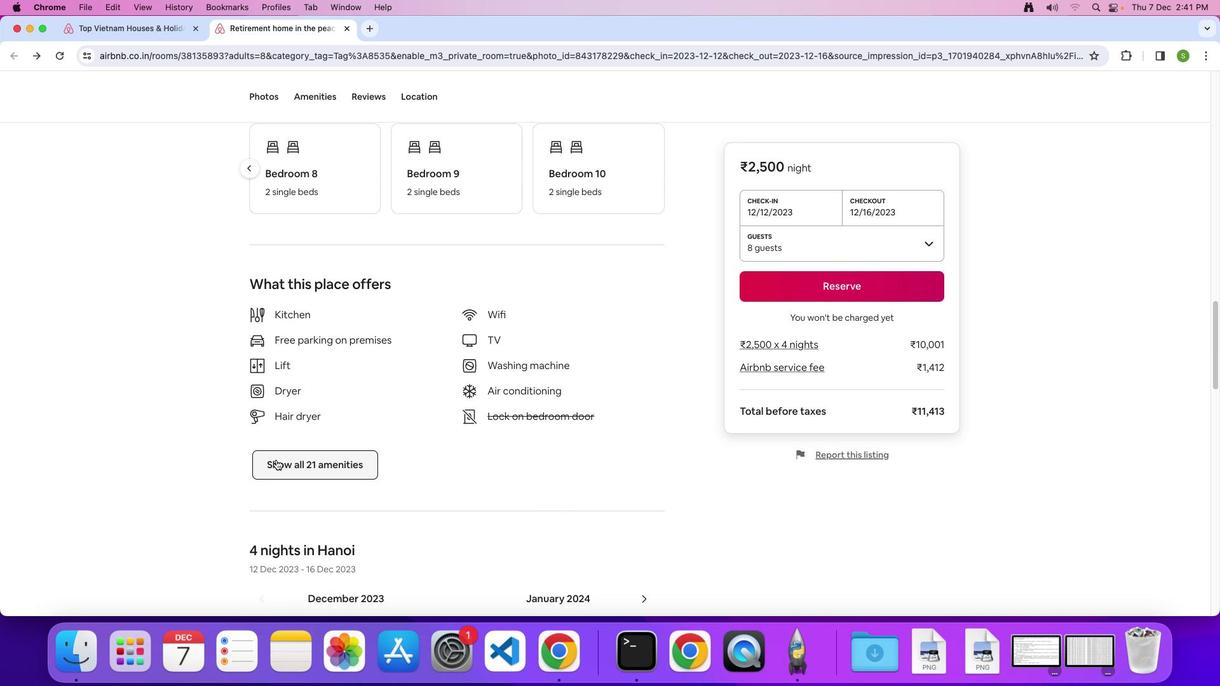 
Action: Mouse moved to (596, 429)
Screenshot: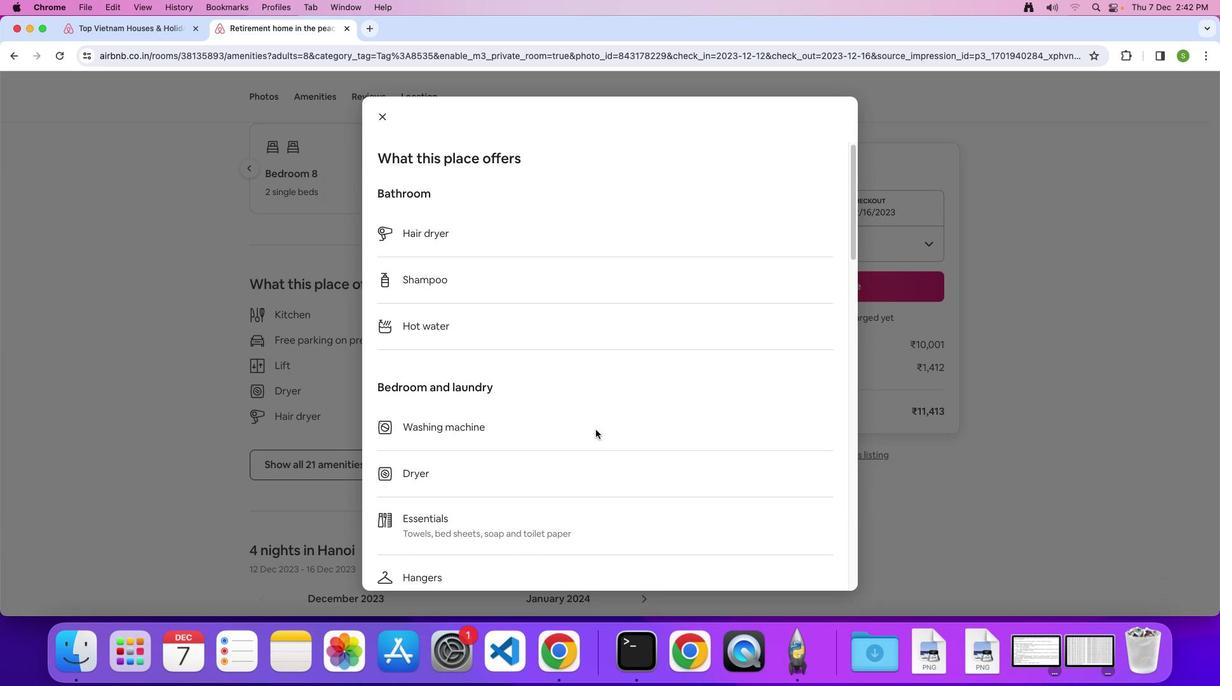 
Action: Mouse scrolled (596, 429) with delta (0, 0)
Screenshot: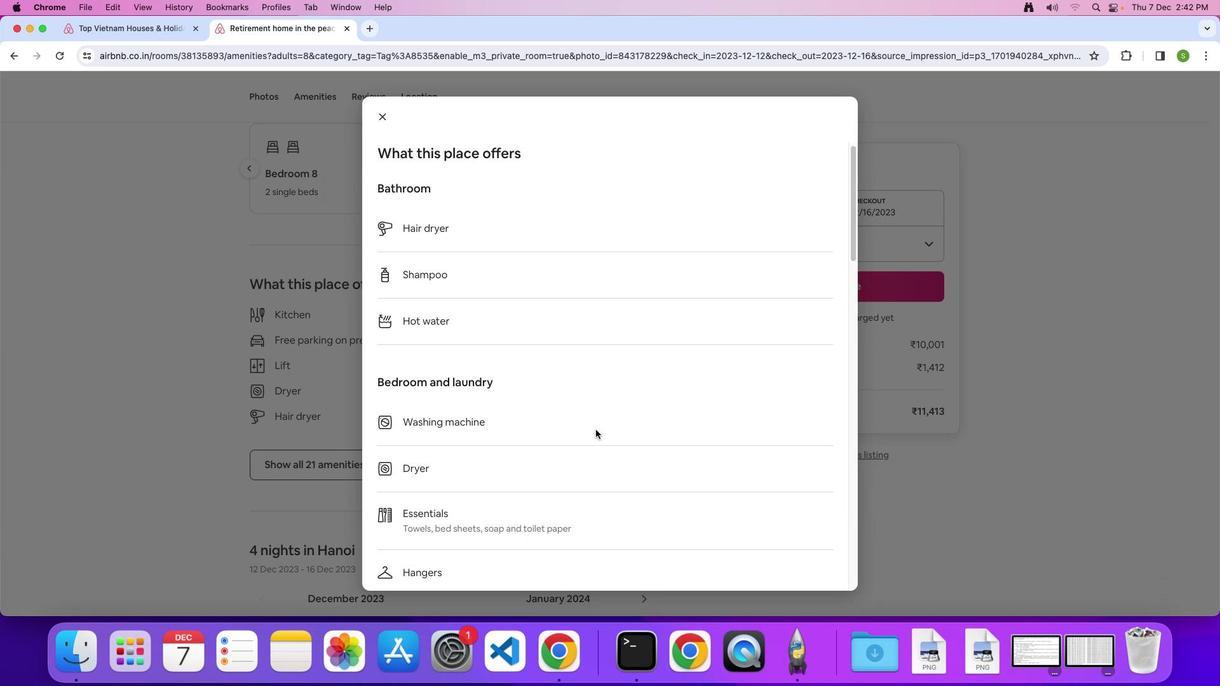
Action: Mouse scrolled (596, 429) with delta (0, 0)
Screenshot: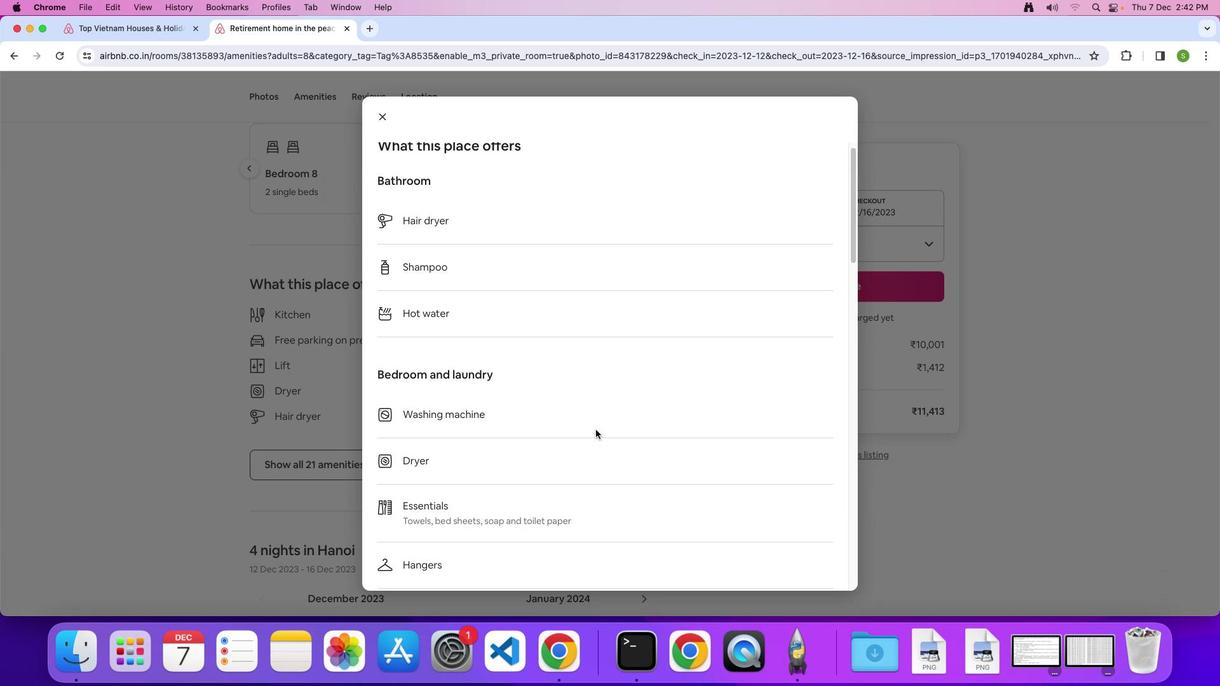 
Action: Mouse moved to (596, 429)
Screenshot: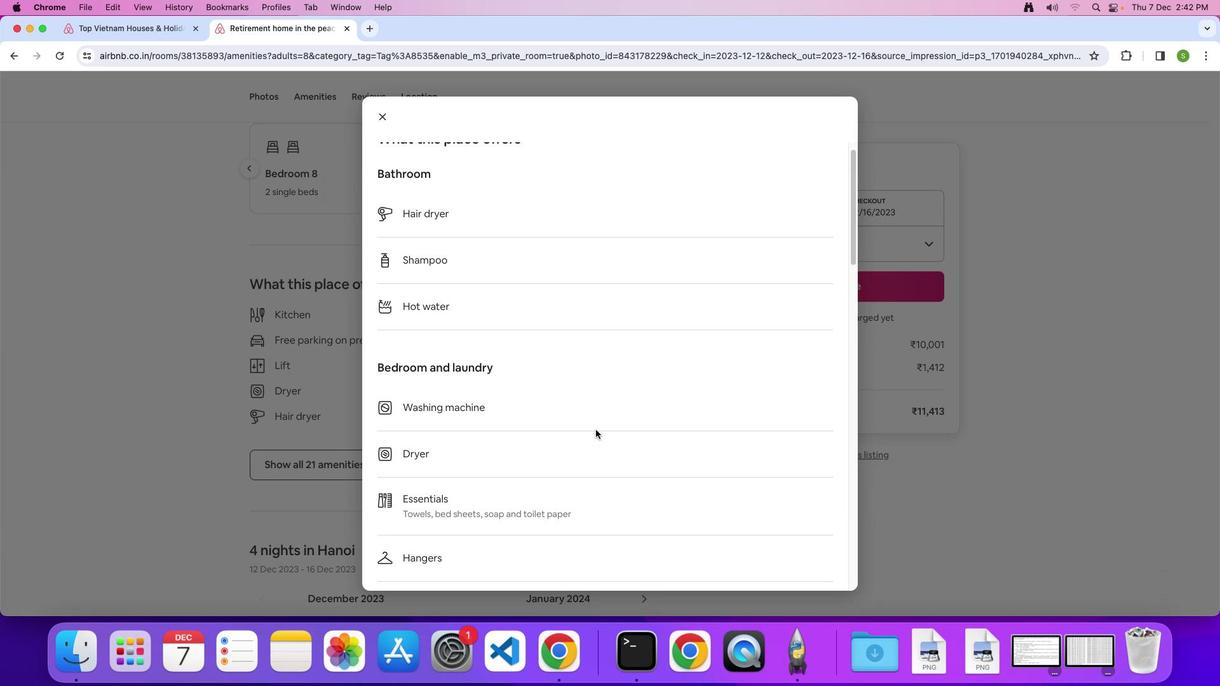 
Action: Mouse scrolled (596, 429) with delta (0, 0)
Screenshot: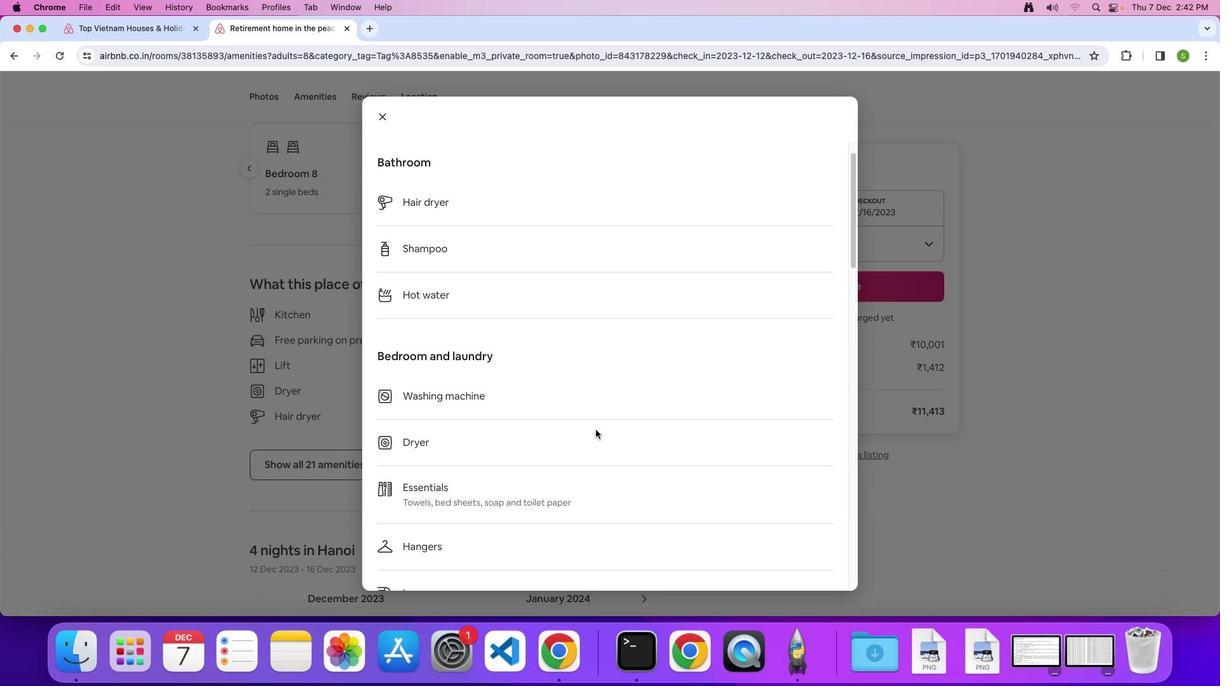 
Action: Mouse scrolled (596, 429) with delta (0, 0)
Screenshot: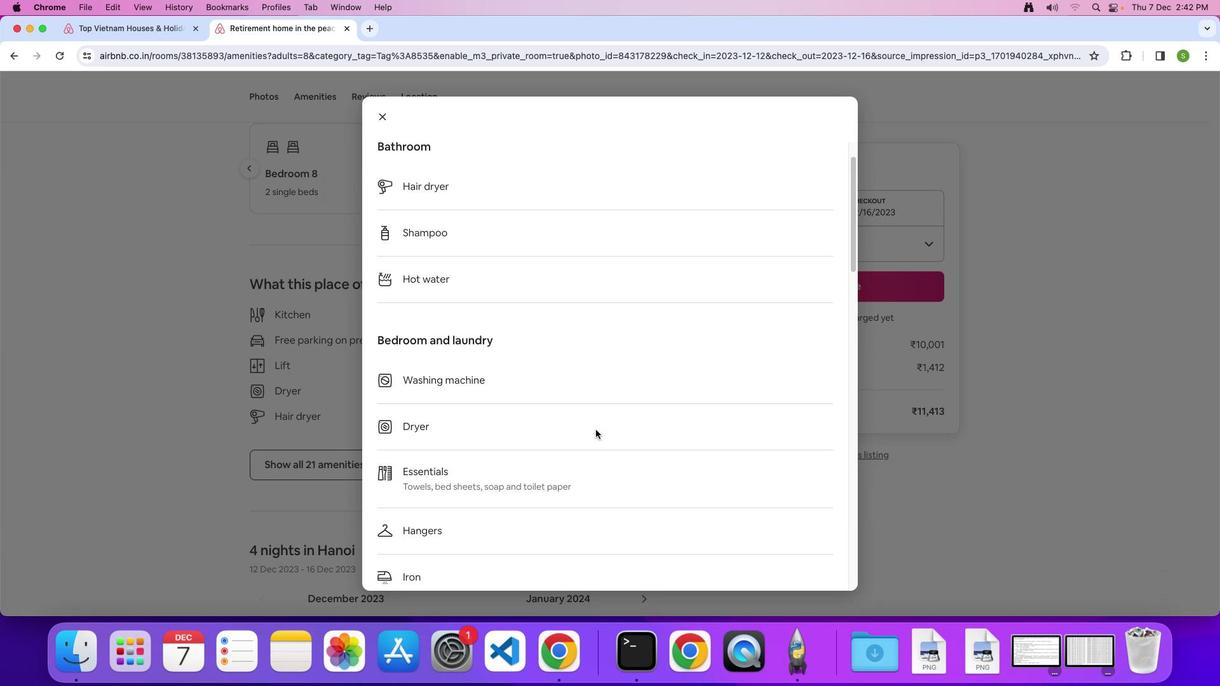 
Action: Mouse scrolled (596, 429) with delta (0, -1)
Screenshot: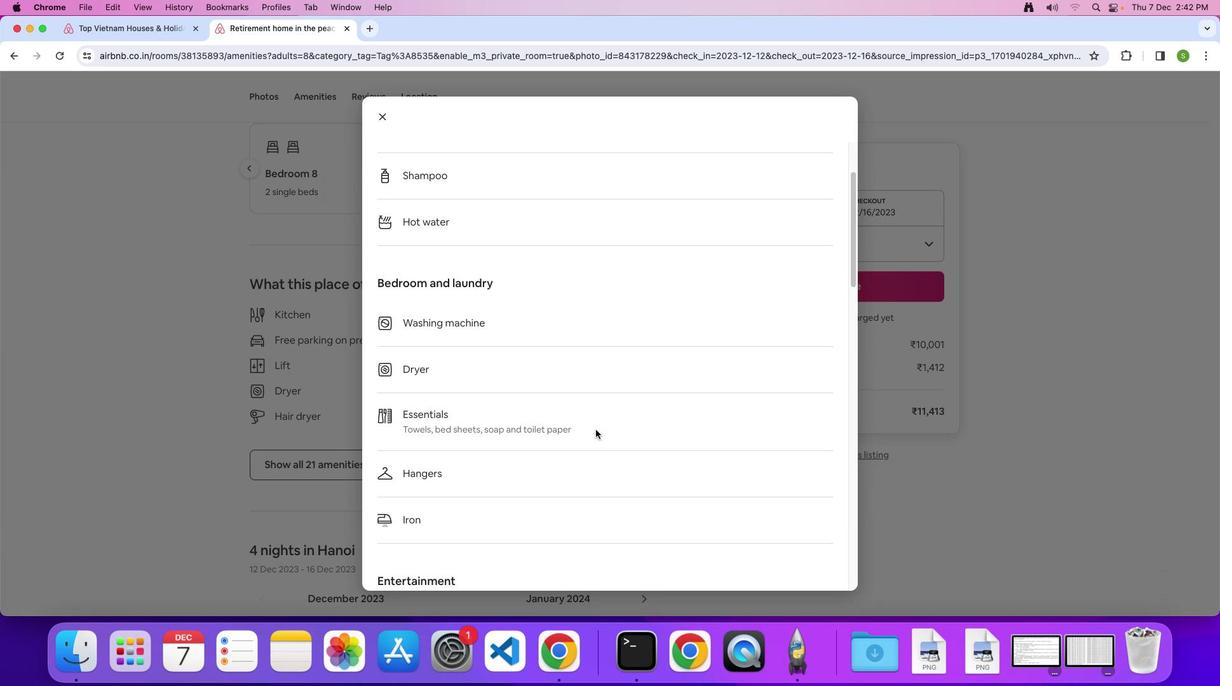
Action: Mouse scrolled (596, 429) with delta (0, 0)
Screenshot: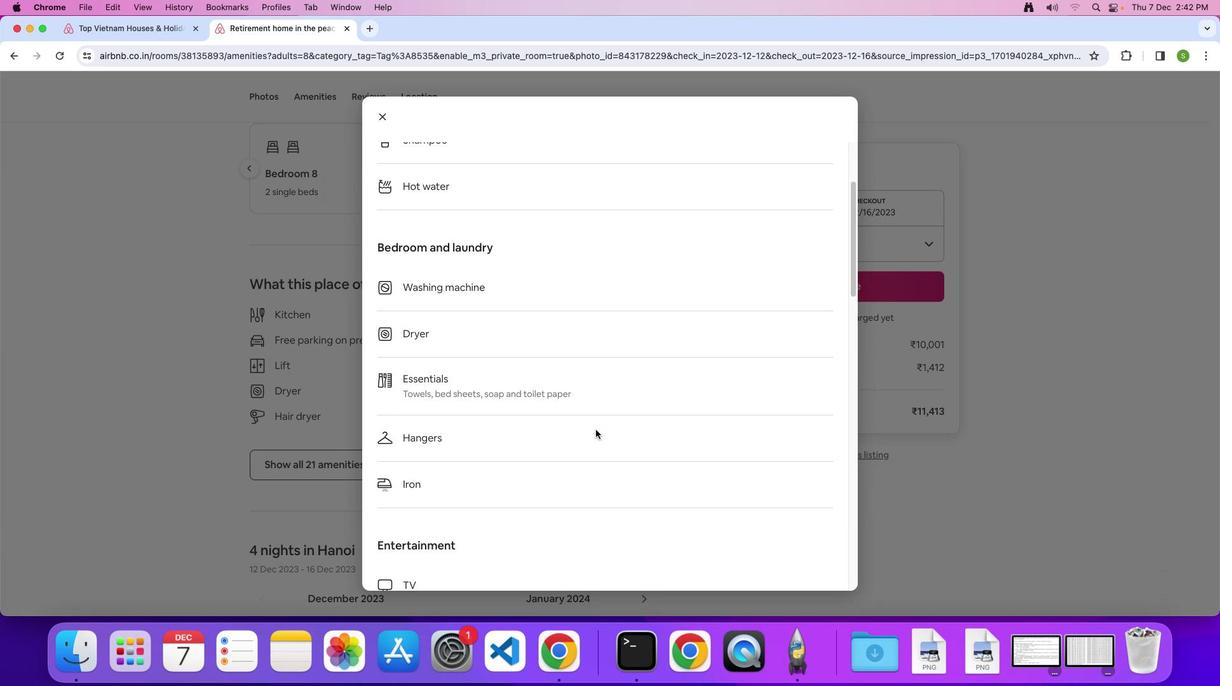 
Action: Mouse scrolled (596, 429) with delta (0, 0)
Screenshot: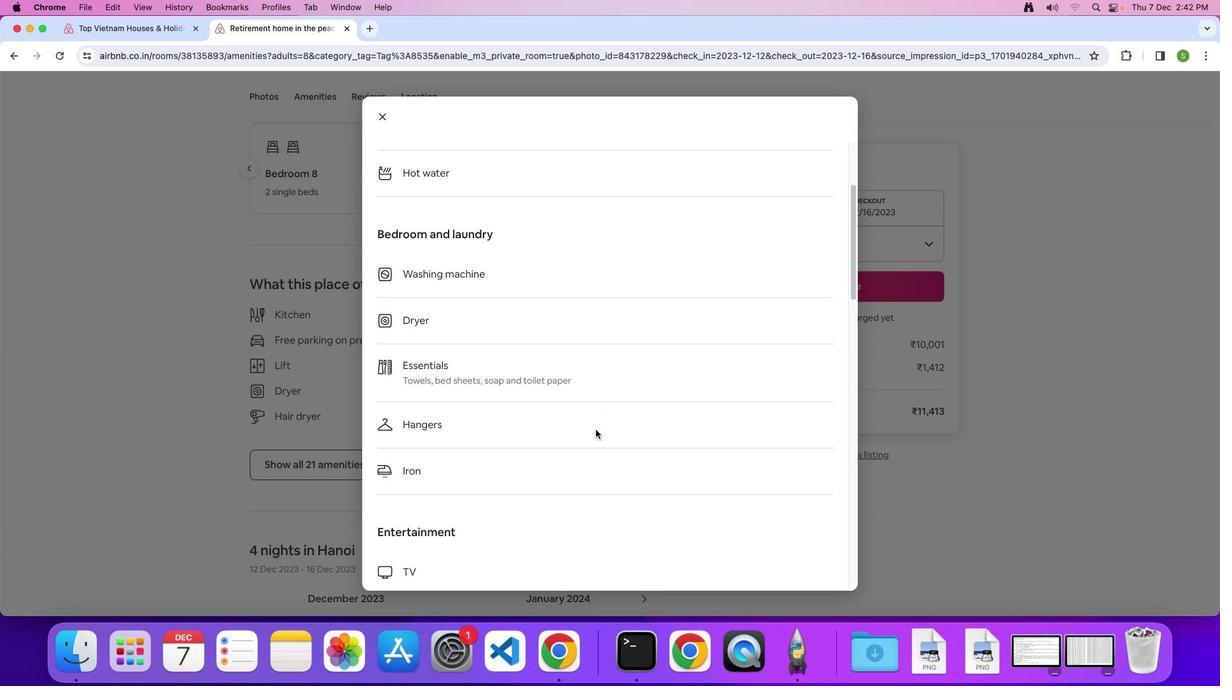 
Action: Mouse scrolled (596, 429) with delta (0, -1)
Screenshot: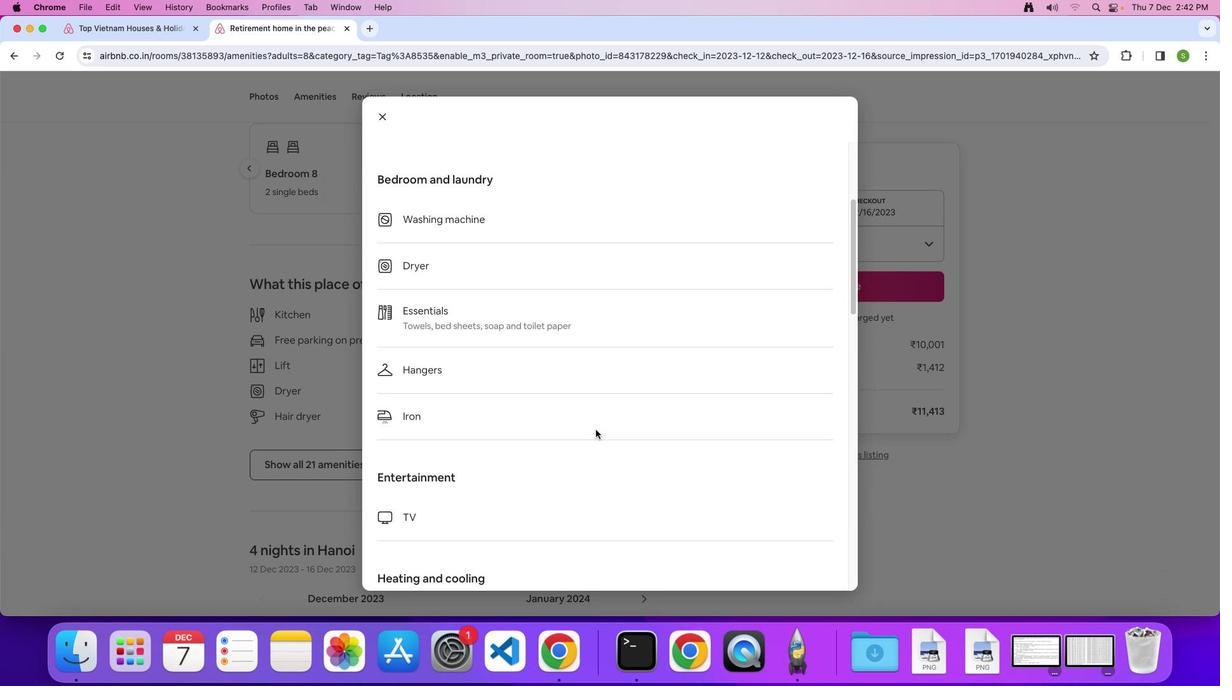 
Action: Mouse scrolled (596, 429) with delta (0, 0)
Screenshot: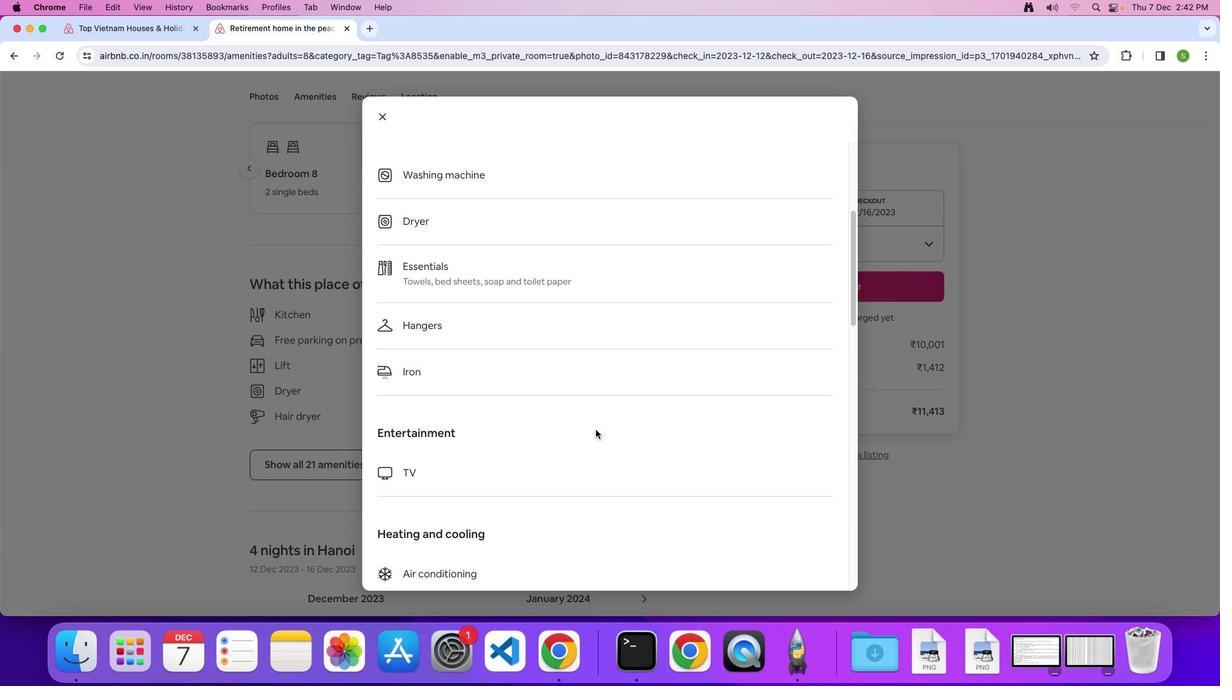 
Action: Mouse scrolled (596, 429) with delta (0, 0)
Screenshot: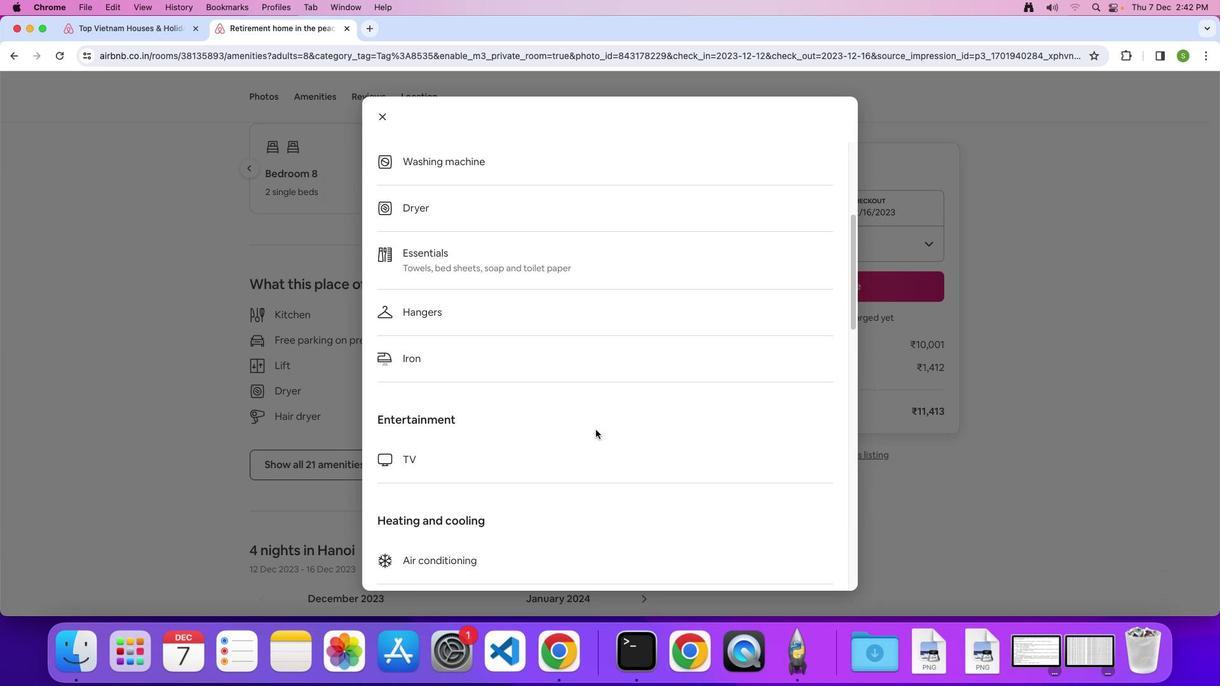
Action: Mouse scrolled (596, 429) with delta (0, -1)
Screenshot: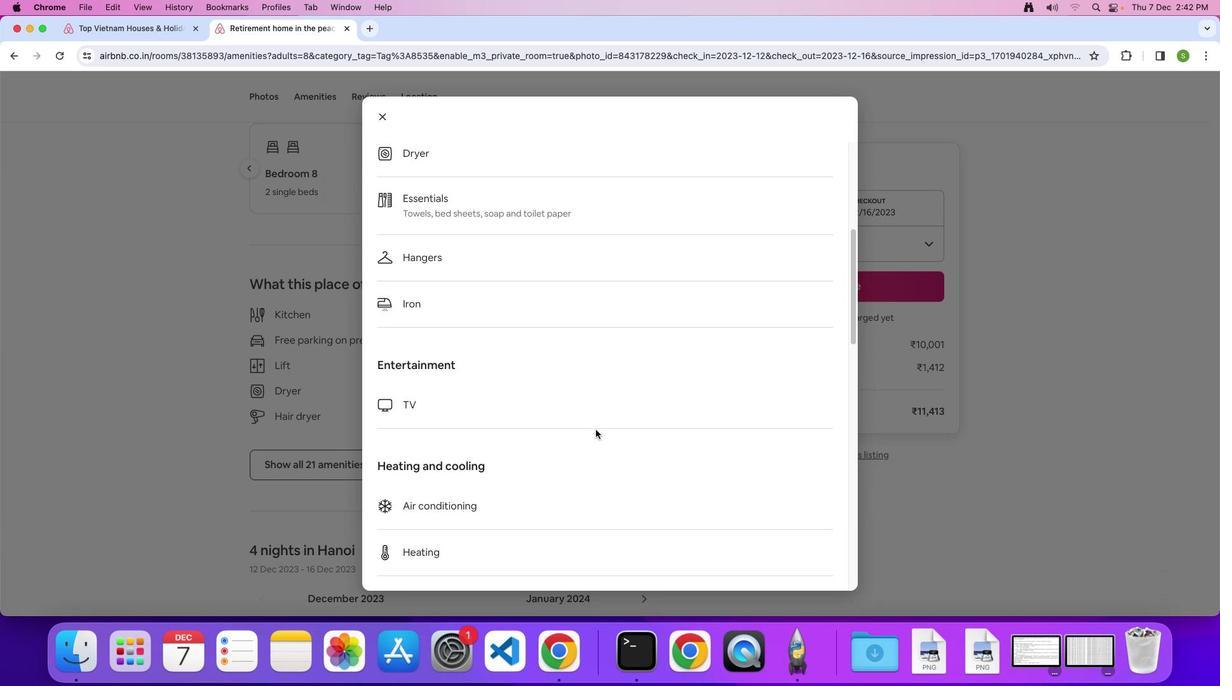 
Action: Mouse scrolled (596, 429) with delta (0, 0)
Screenshot: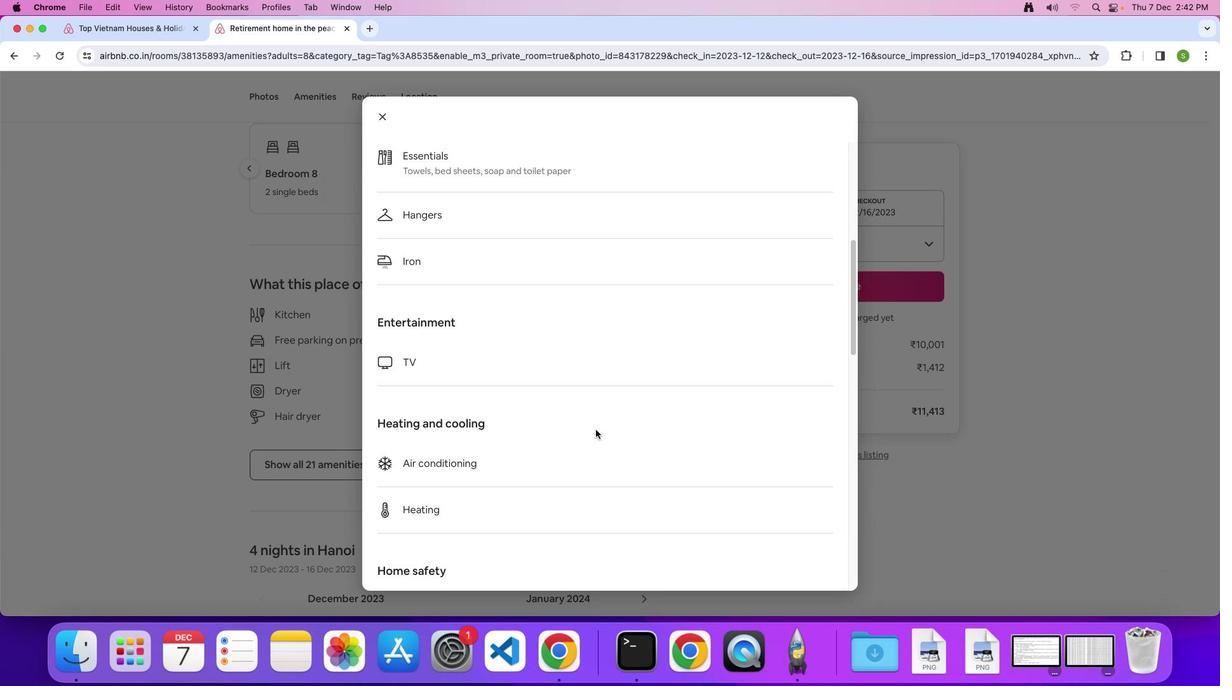 
Action: Mouse scrolled (596, 429) with delta (0, 0)
Screenshot: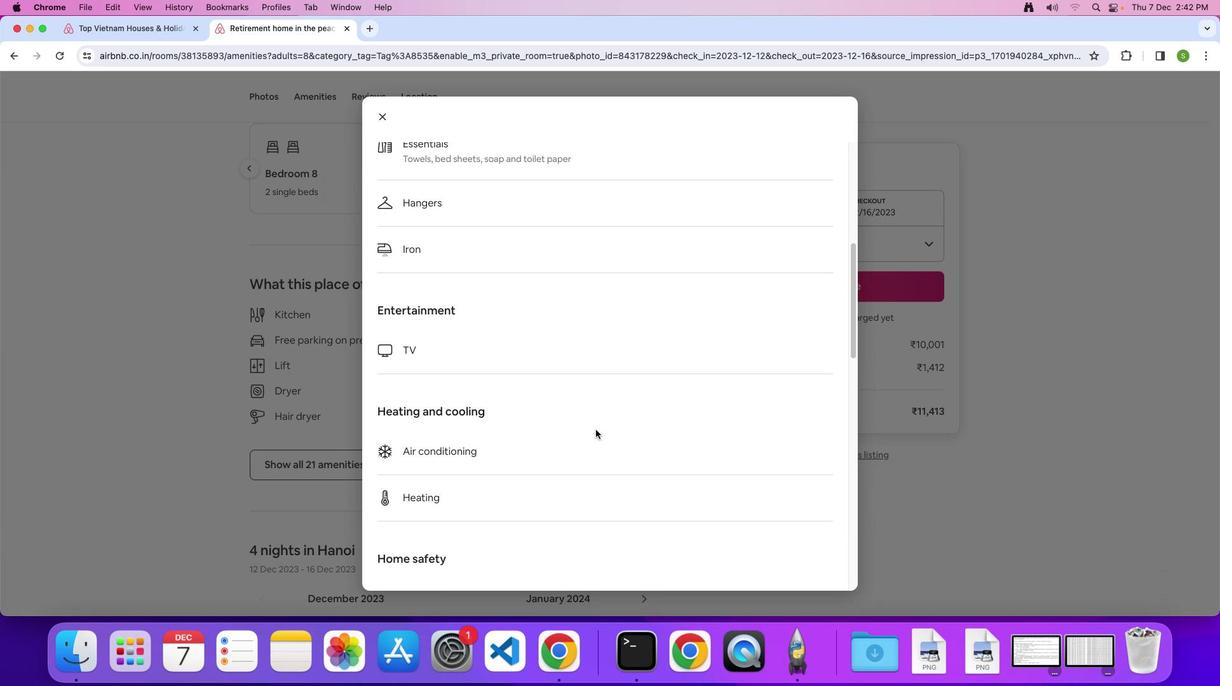 
Action: Mouse scrolled (596, 429) with delta (0, -1)
Screenshot: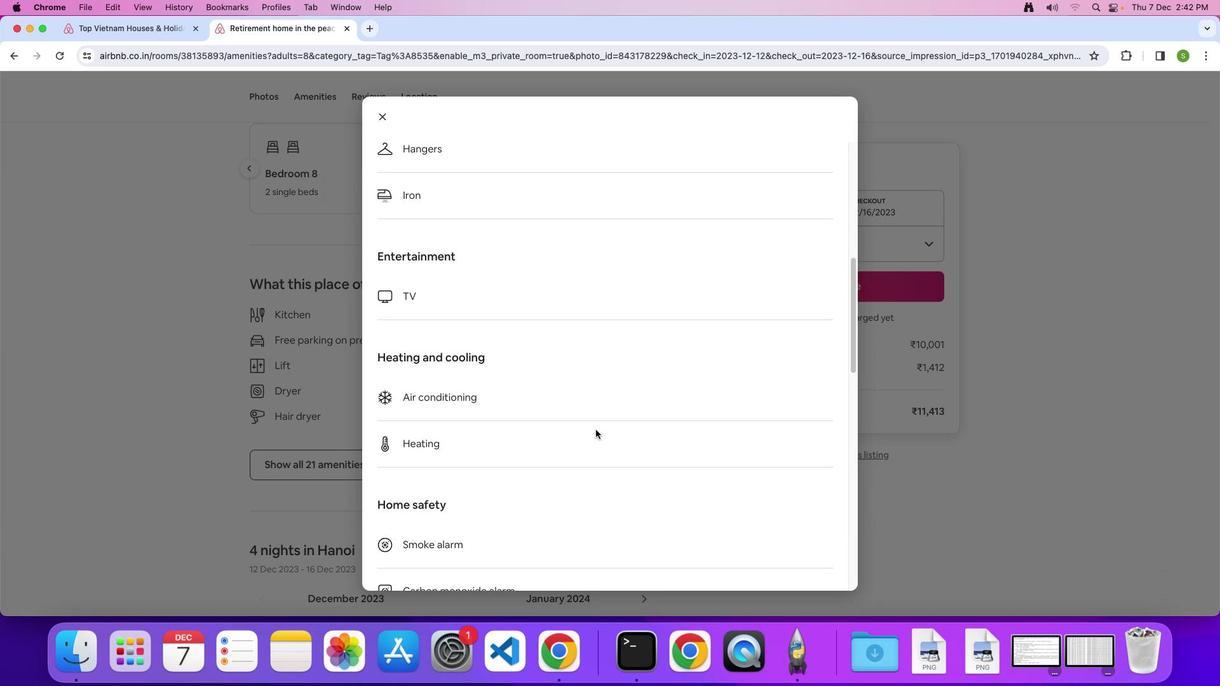 
Action: Mouse scrolled (596, 429) with delta (0, 0)
Screenshot: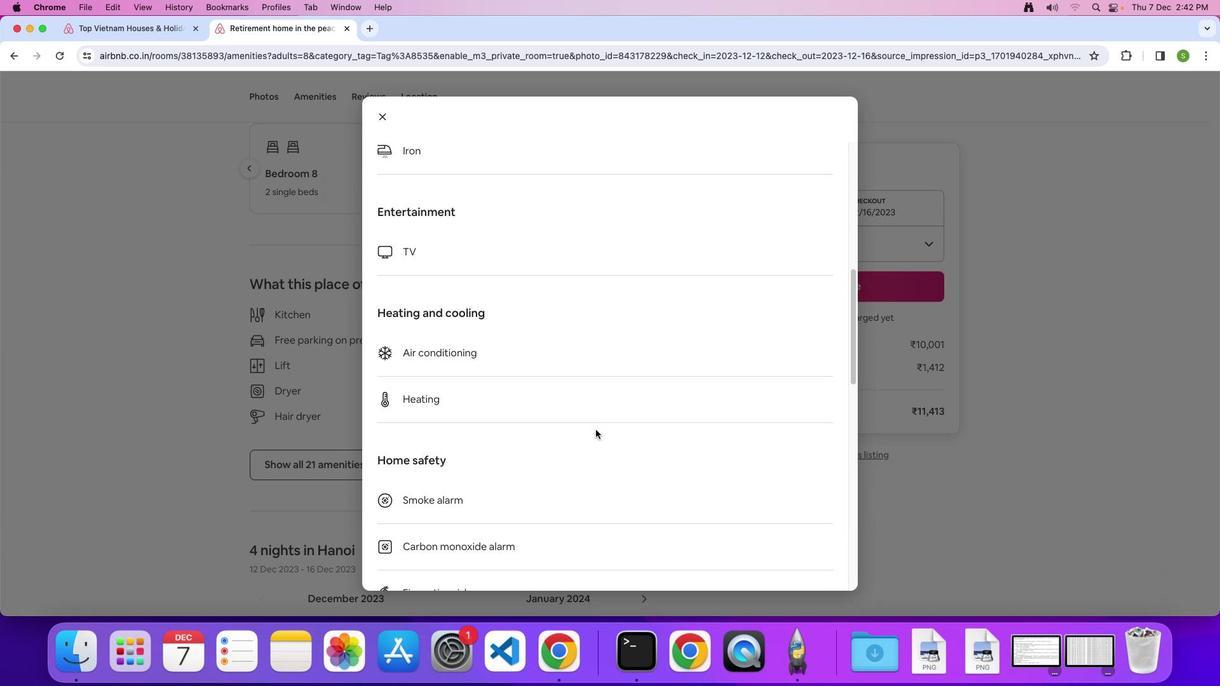 
Action: Mouse scrolled (596, 429) with delta (0, 0)
Screenshot: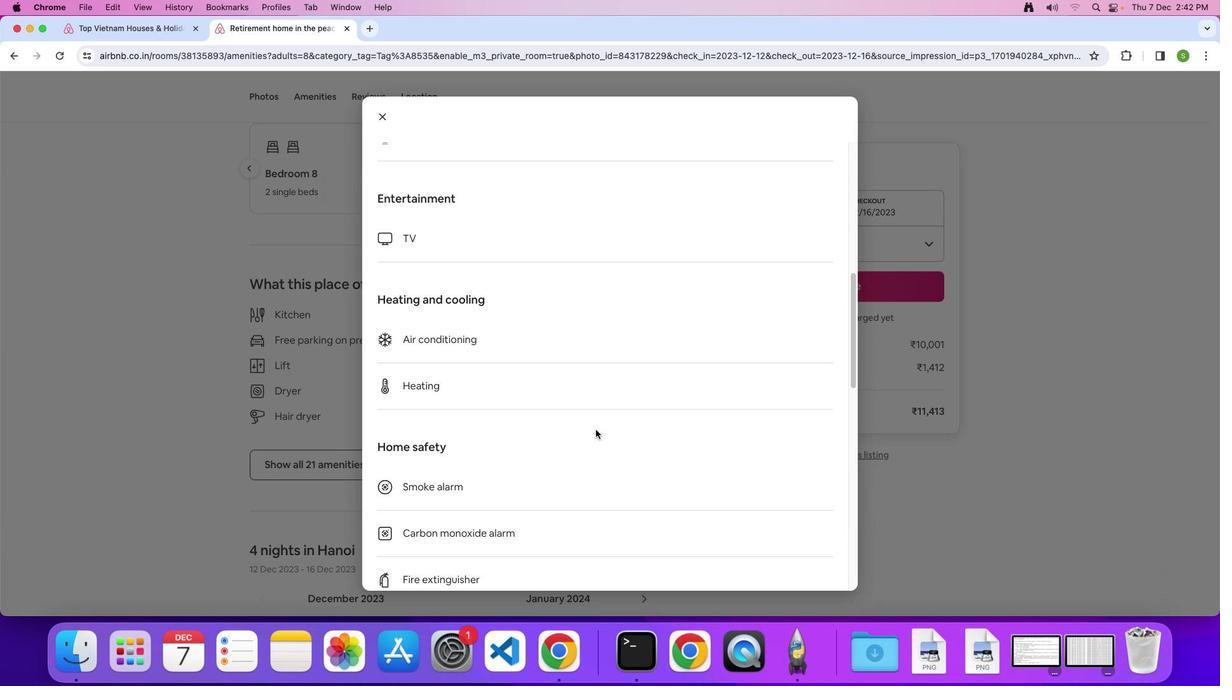 
Action: Mouse scrolled (596, 429) with delta (0, -1)
Screenshot: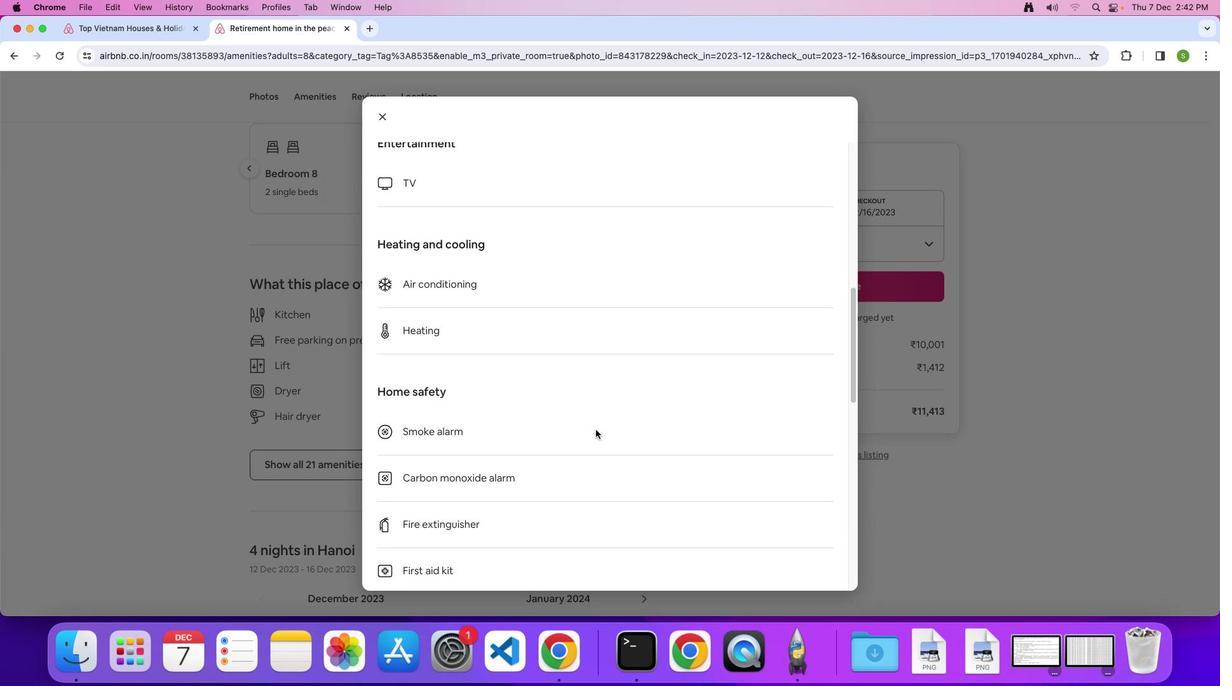 
Action: Mouse scrolled (596, 429) with delta (0, 0)
Screenshot: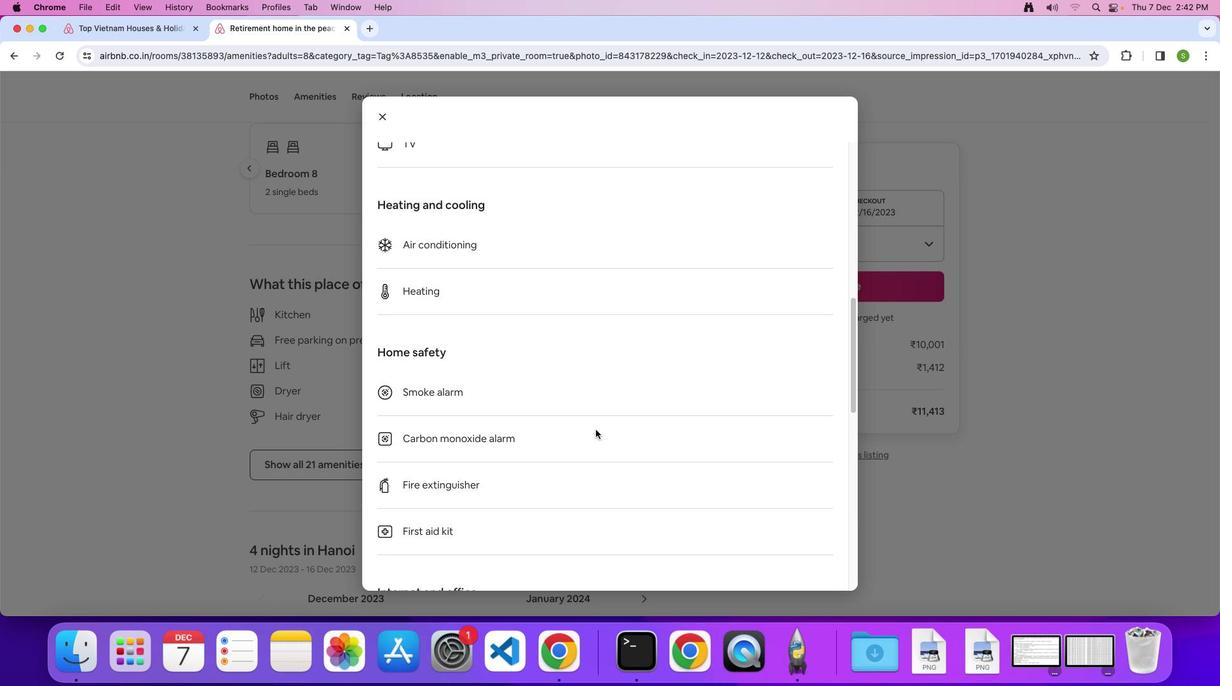 
Action: Mouse scrolled (596, 429) with delta (0, 0)
Screenshot: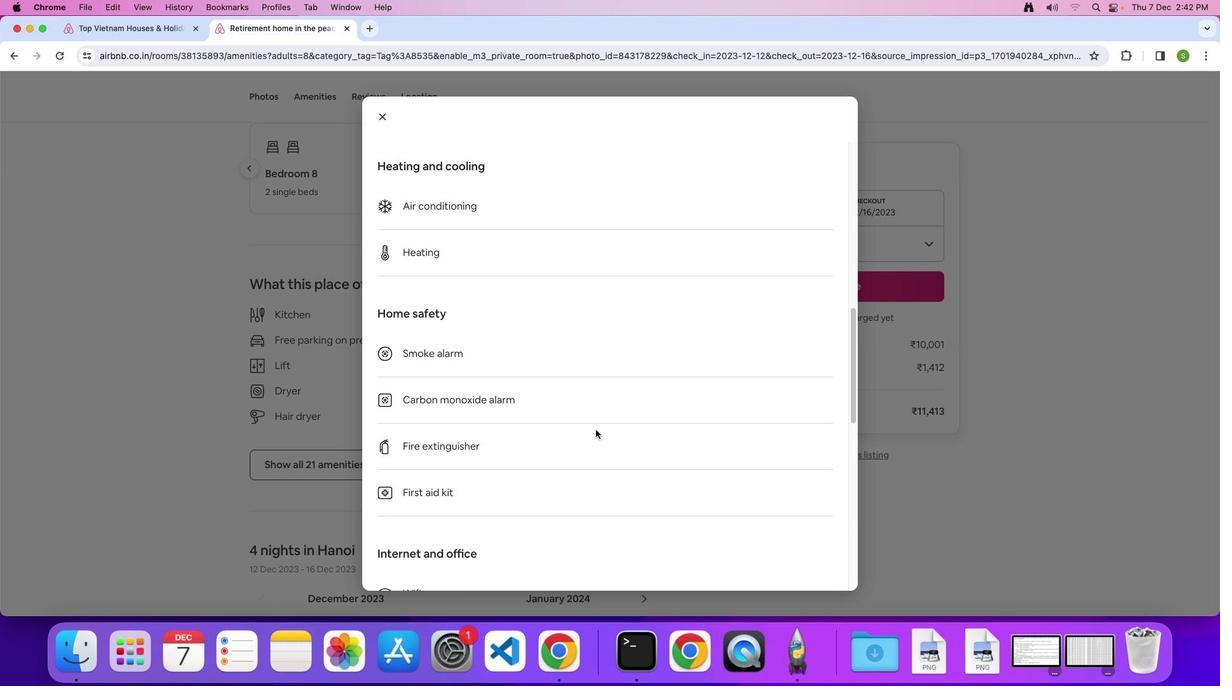 
Action: Mouse scrolled (596, 429) with delta (0, -1)
Screenshot: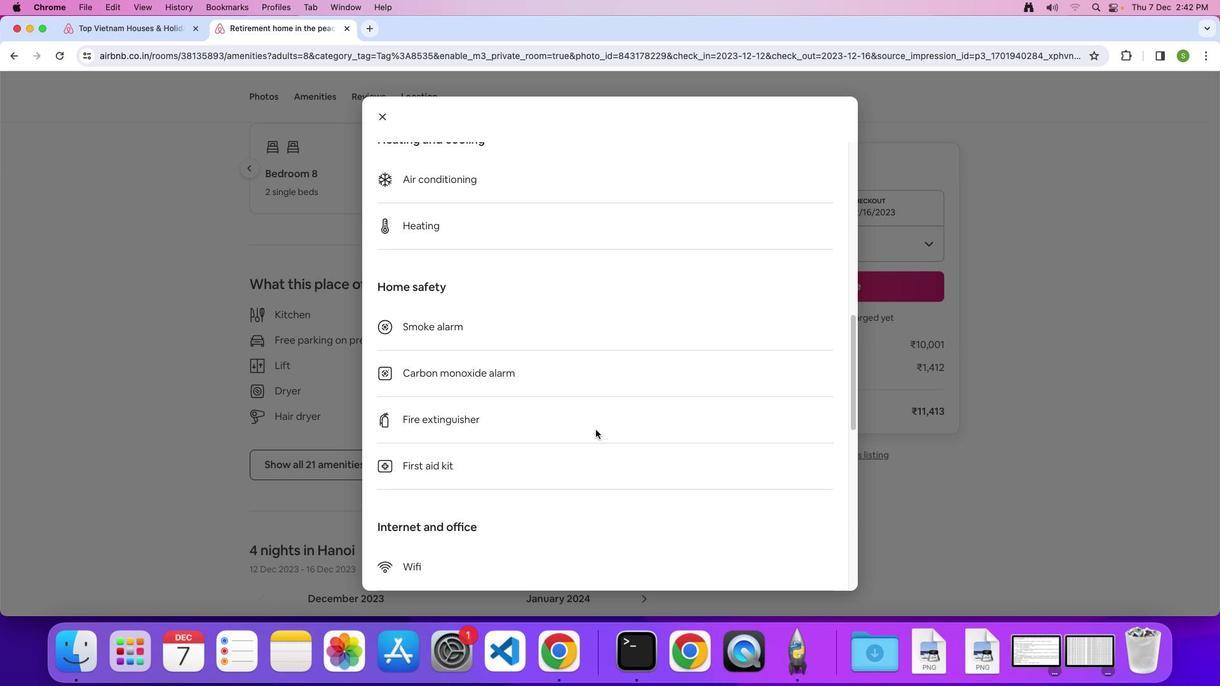 
Action: Mouse scrolled (596, 429) with delta (0, 0)
Screenshot: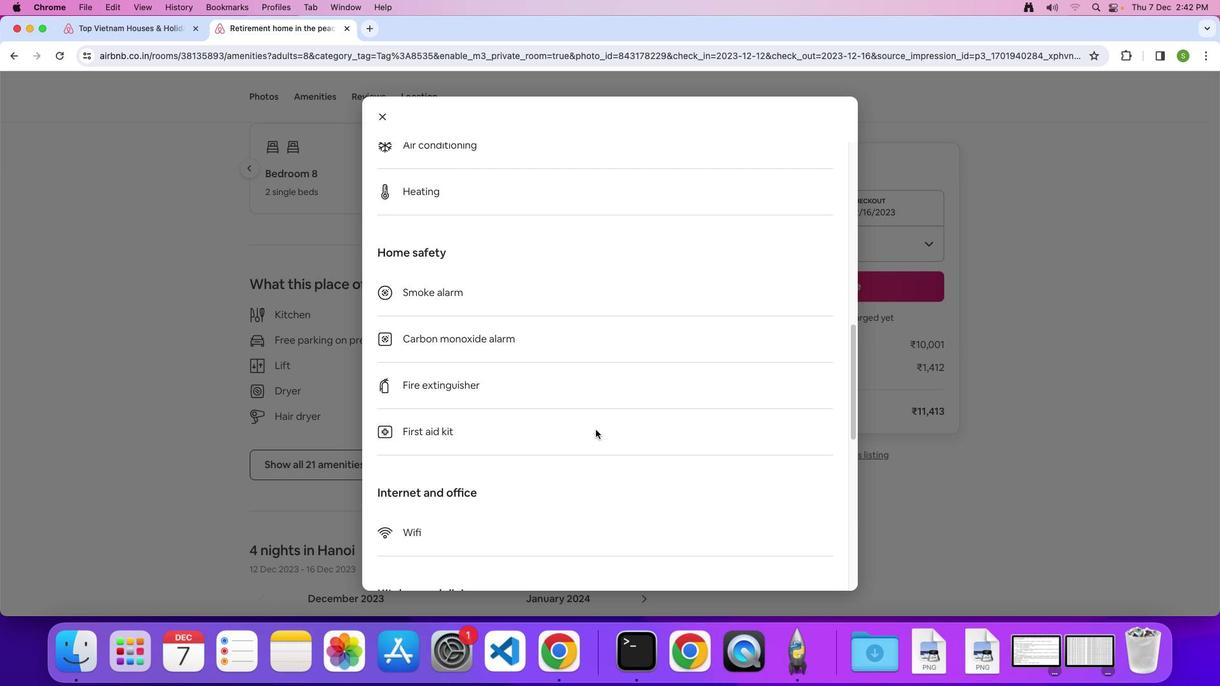 
Action: Mouse scrolled (596, 429) with delta (0, 0)
Screenshot: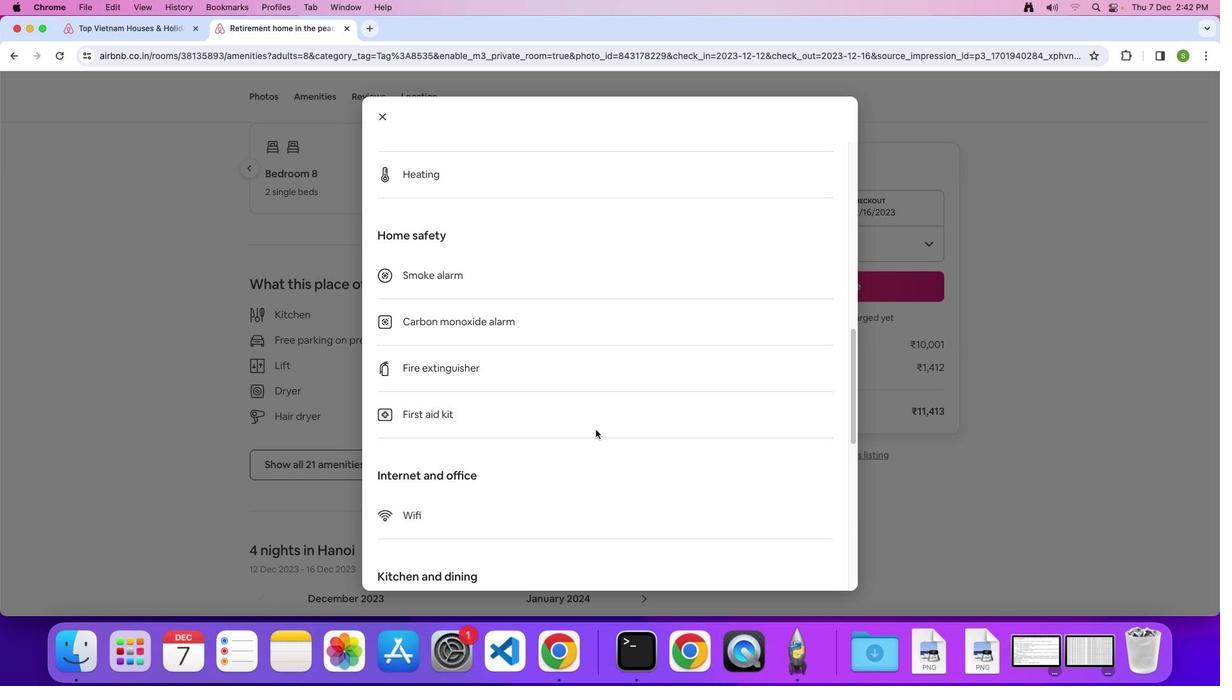
Action: Mouse scrolled (596, 429) with delta (0, -1)
Screenshot: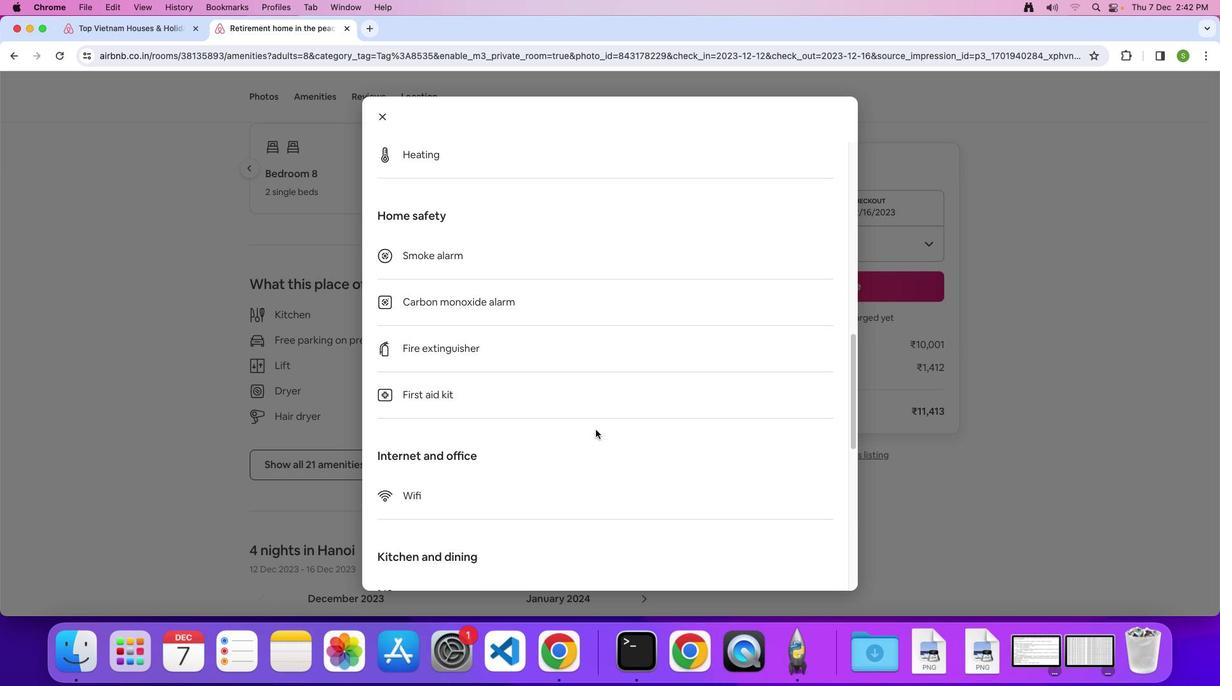 
Action: Mouse scrolled (596, 429) with delta (0, -1)
Screenshot: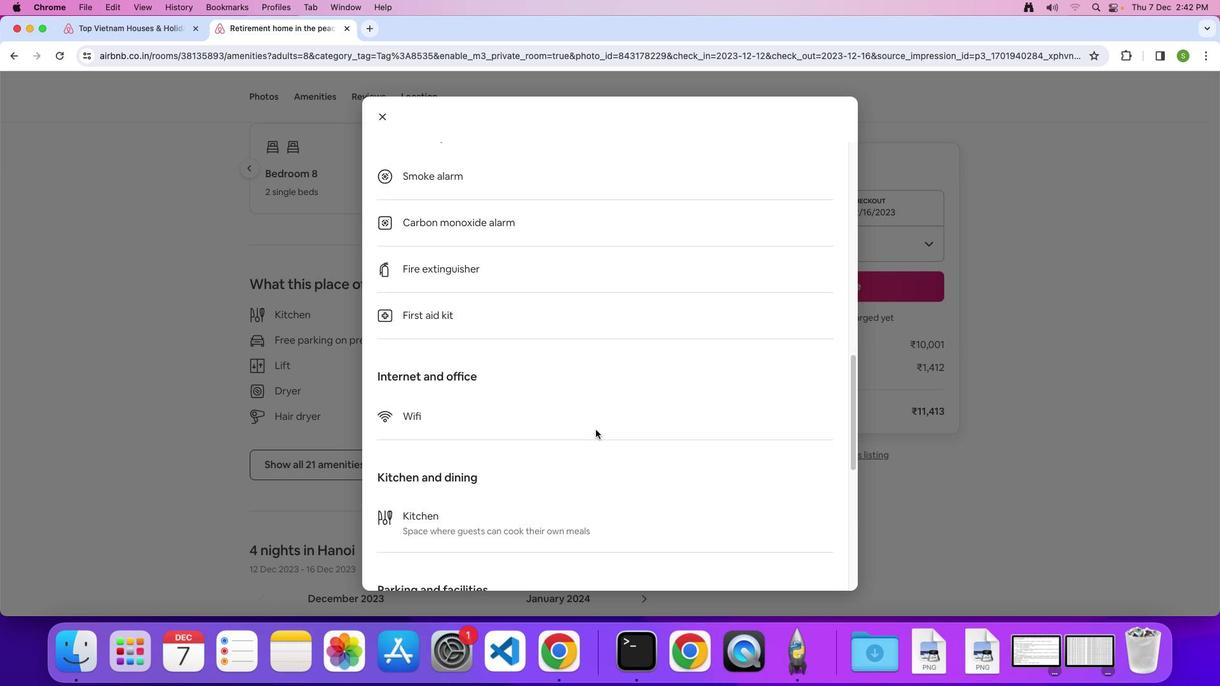 
Action: Mouse scrolled (596, 429) with delta (0, 0)
Screenshot: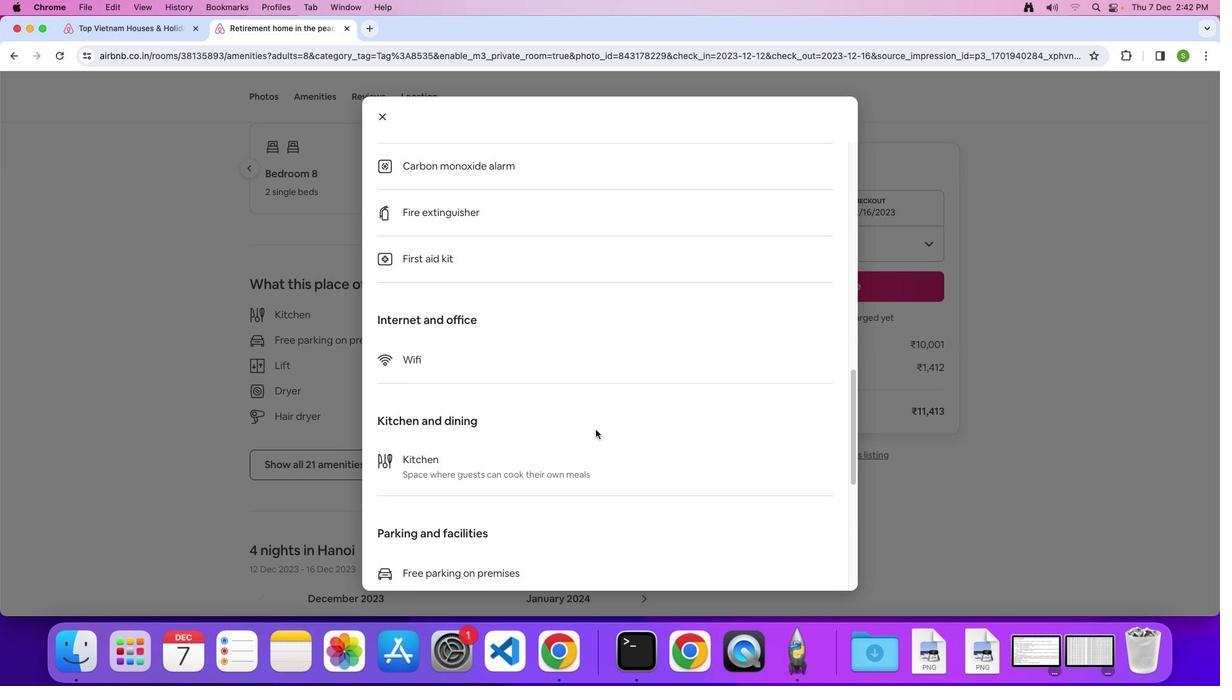 
Action: Mouse scrolled (596, 429) with delta (0, 0)
Screenshot: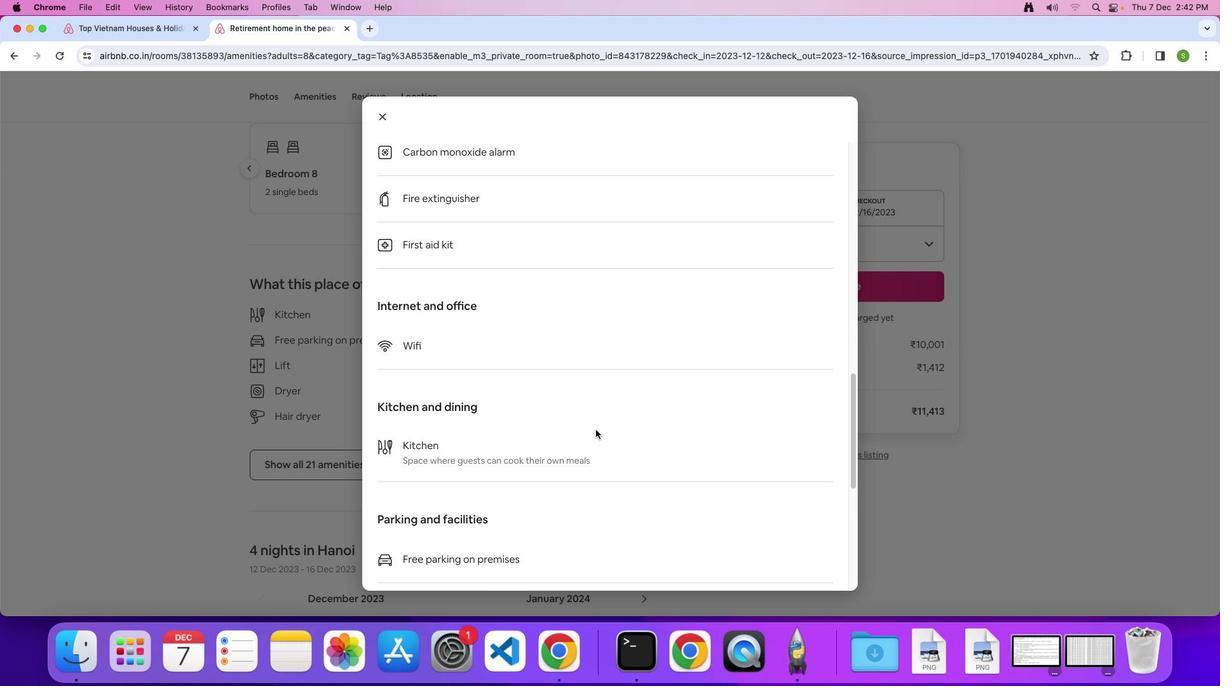 
Action: Mouse scrolled (596, 429) with delta (0, -1)
Screenshot: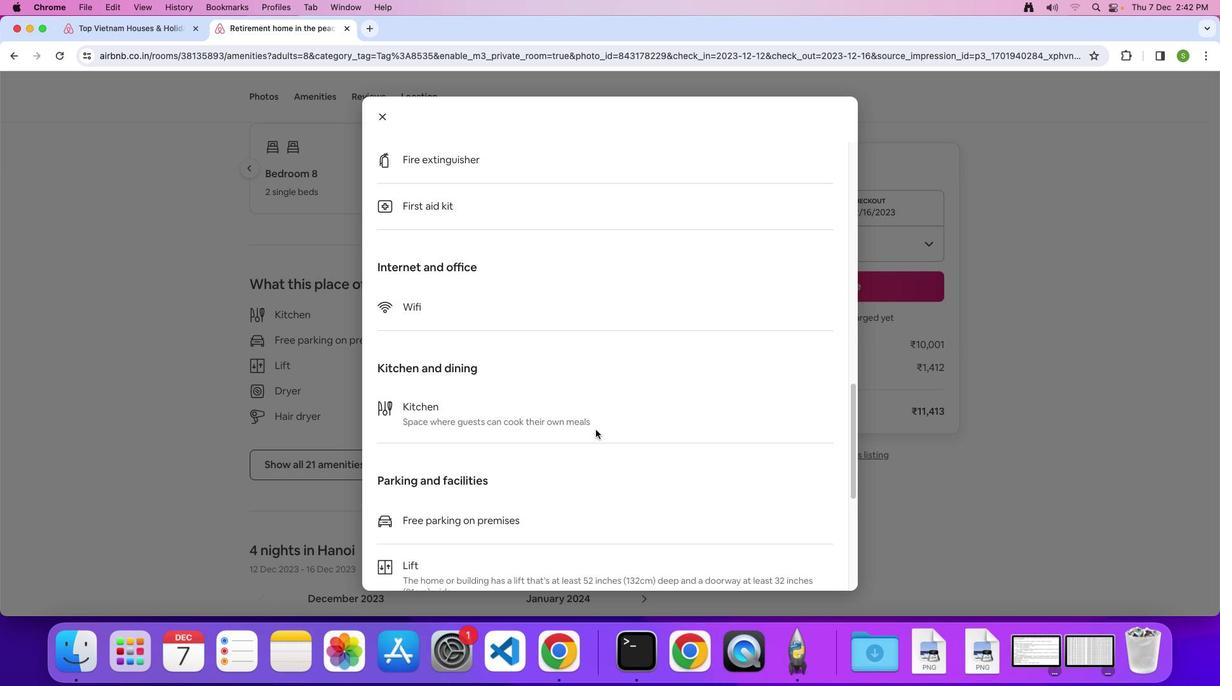 
Action: Mouse scrolled (596, 429) with delta (0, 0)
Screenshot: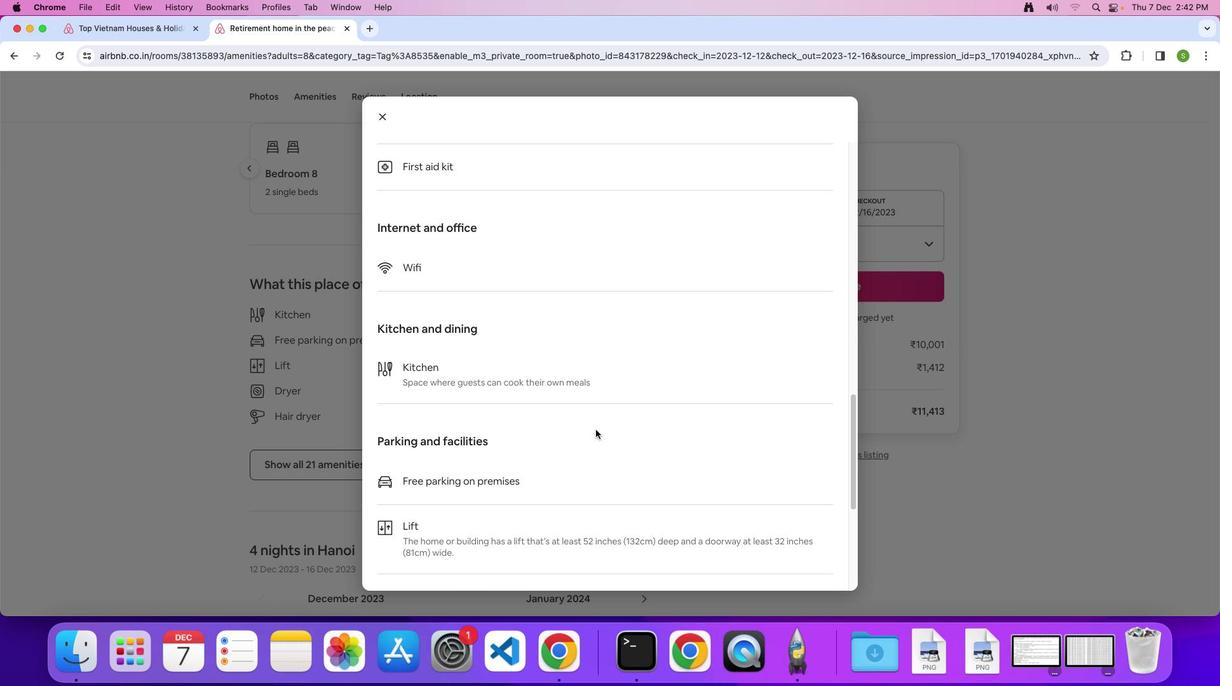 
Action: Mouse scrolled (596, 429) with delta (0, 0)
Screenshot: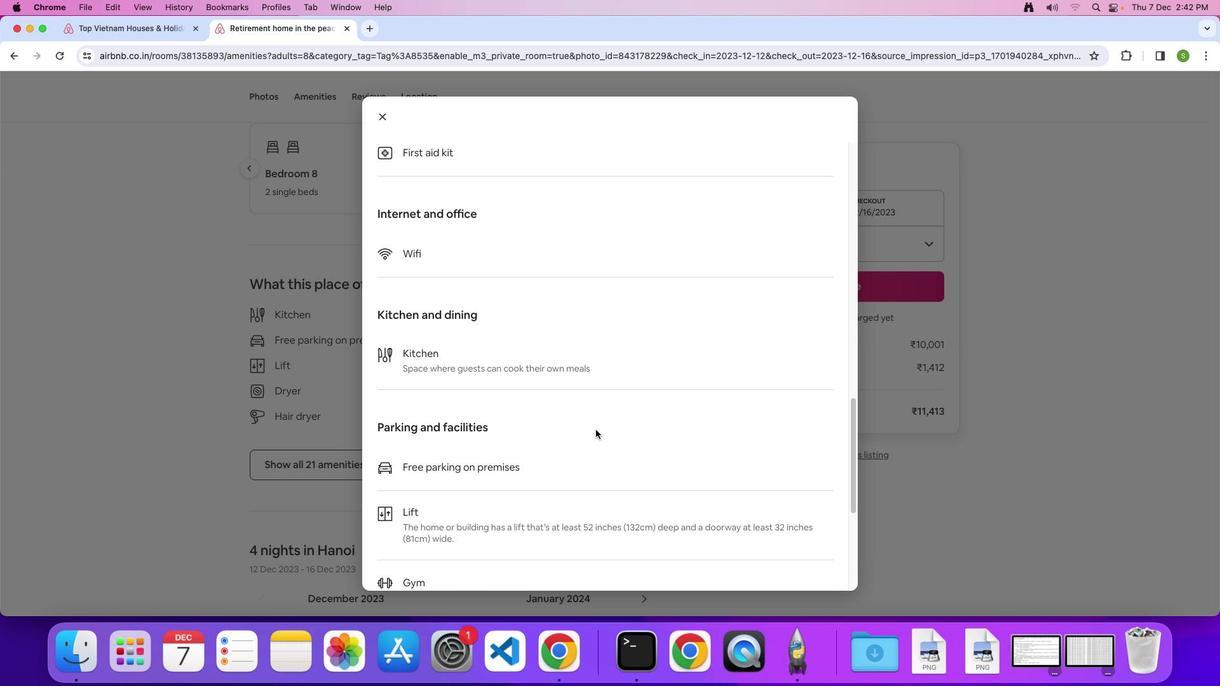 
Action: Mouse scrolled (596, 429) with delta (0, -1)
Screenshot: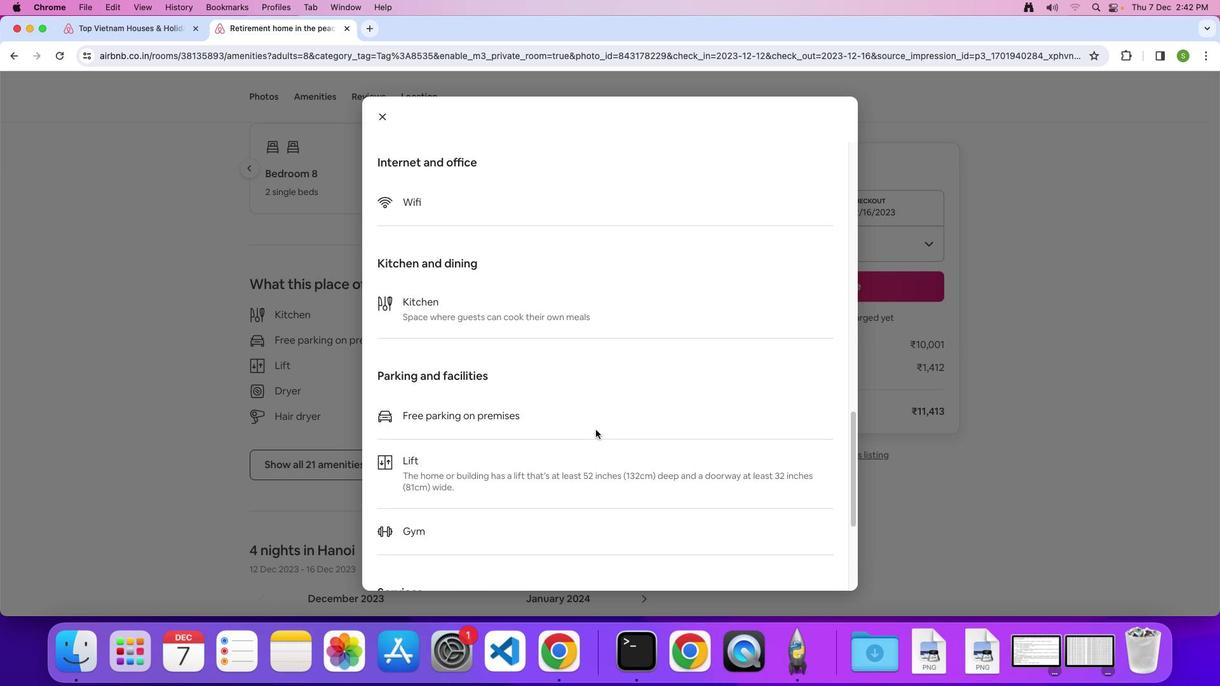 
Action: Mouse scrolled (596, 429) with delta (0, 0)
Screenshot: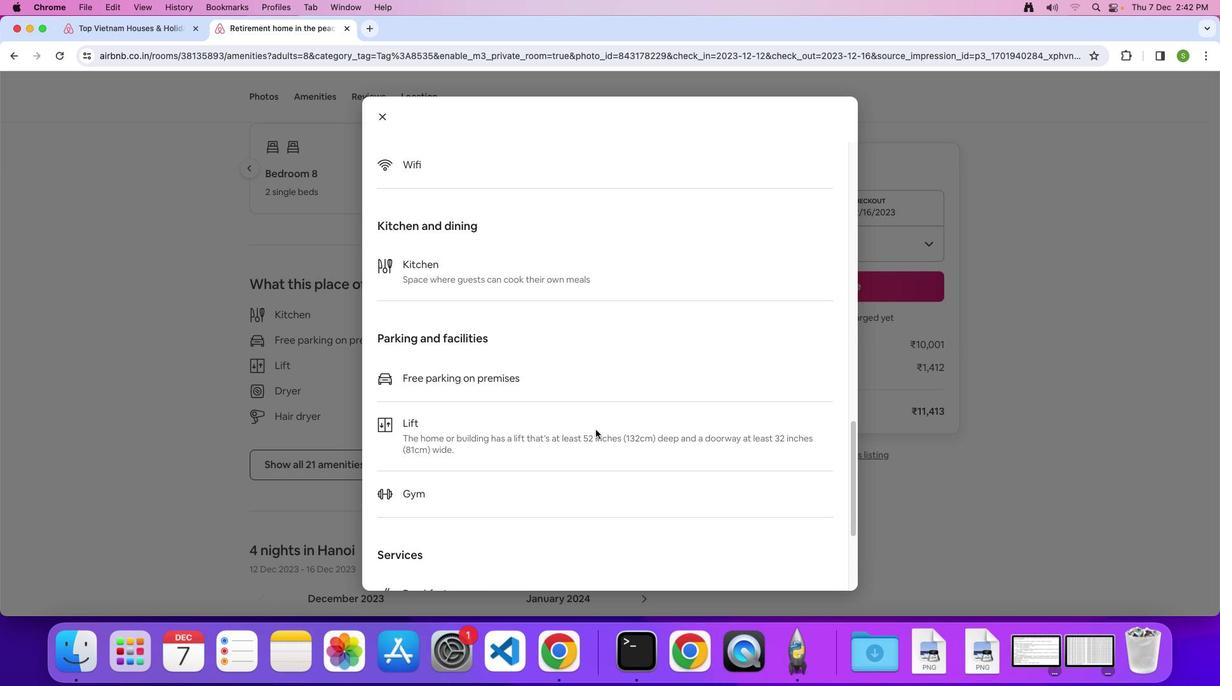 
Action: Mouse scrolled (596, 429) with delta (0, 0)
Screenshot: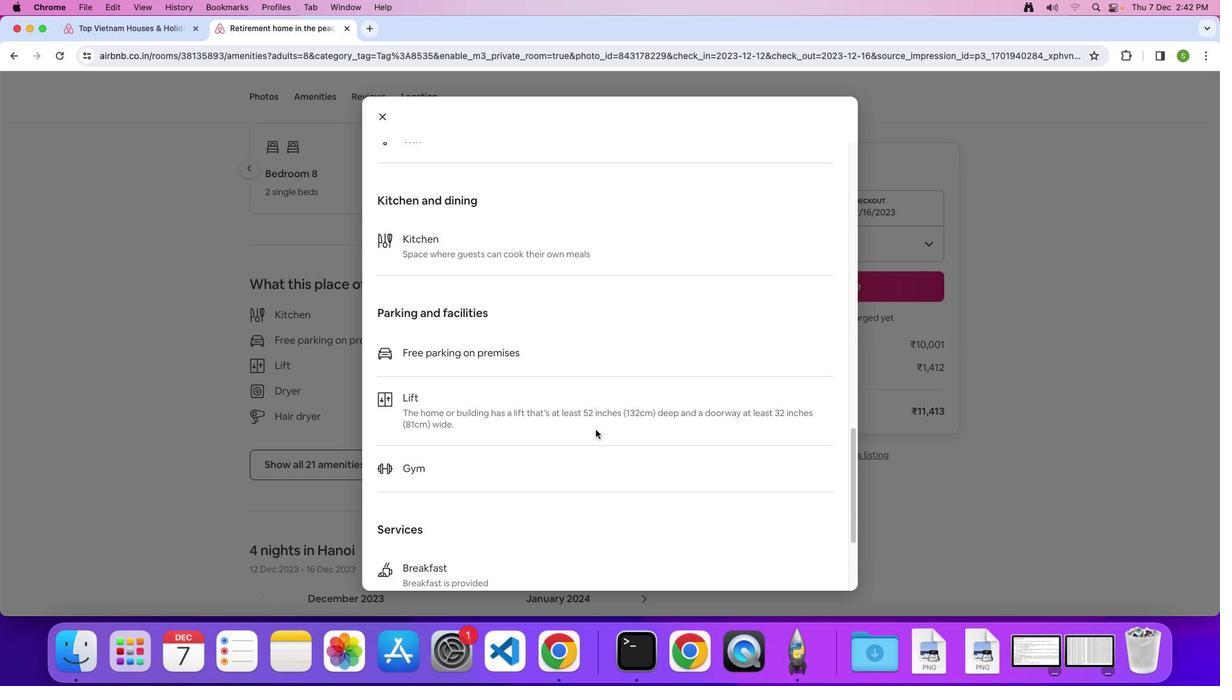 
Action: Mouse scrolled (596, 429) with delta (0, -1)
Screenshot: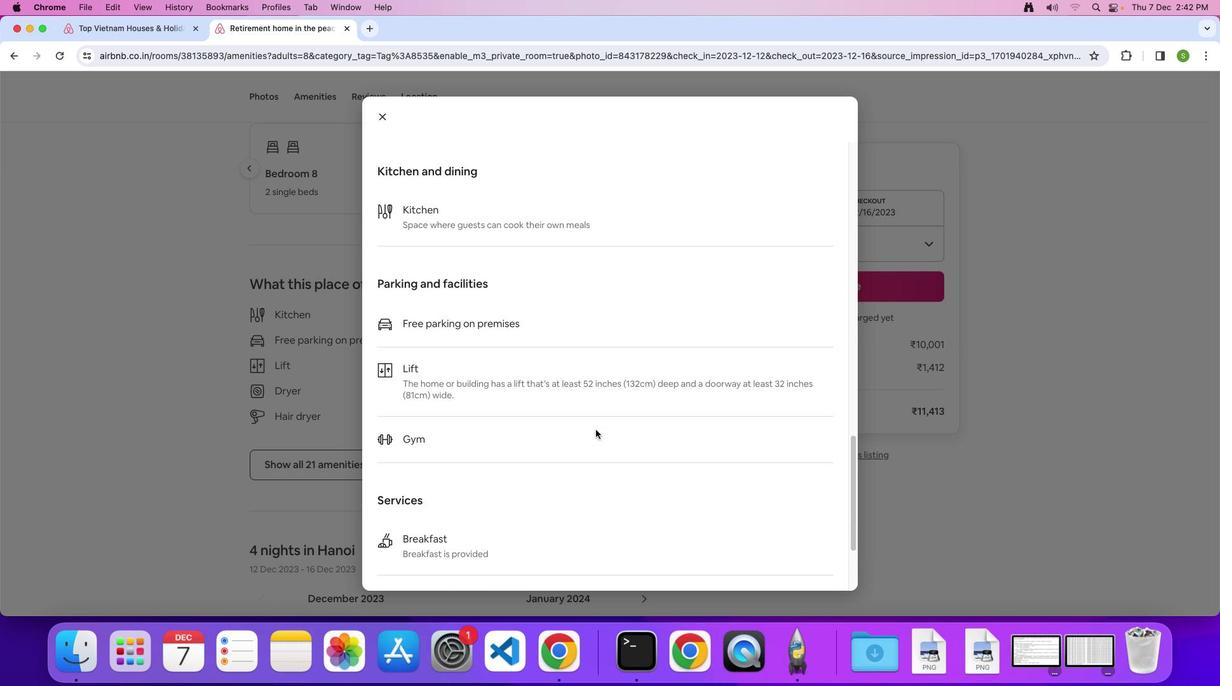 
Action: Mouse scrolled (596, 429) with delta (0, 0)
Screenshot: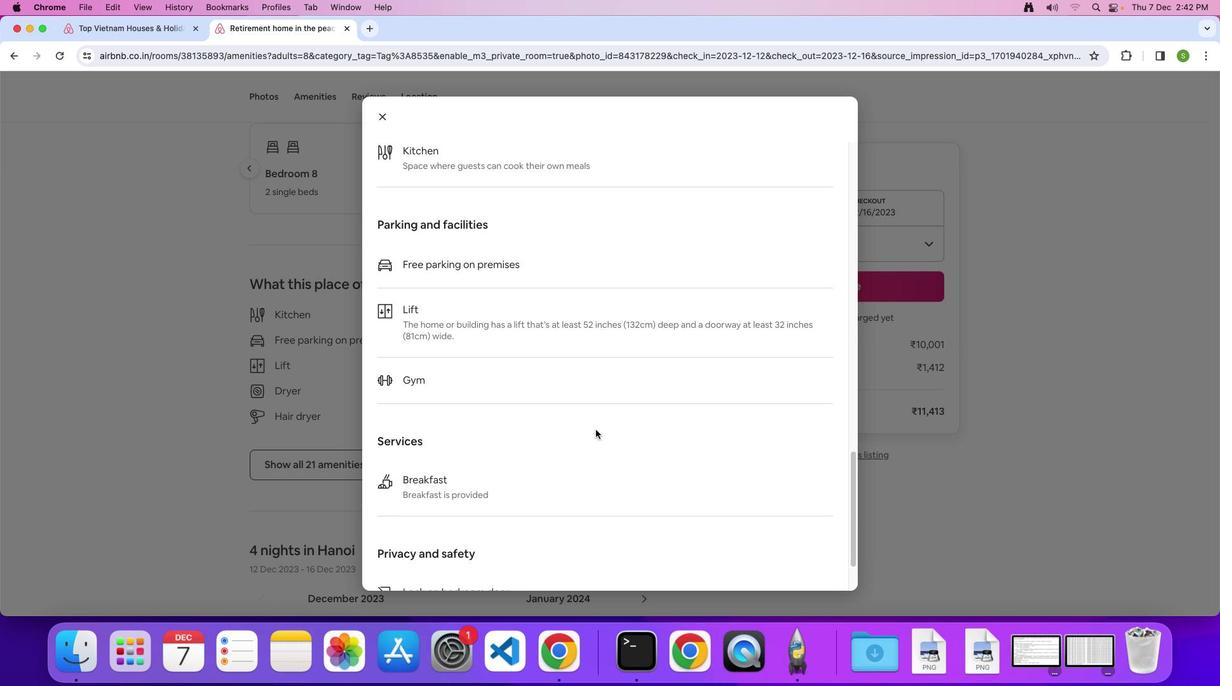 
Action: Mouse scrolled (596, 429) with delta (0, 0)
Screenshot: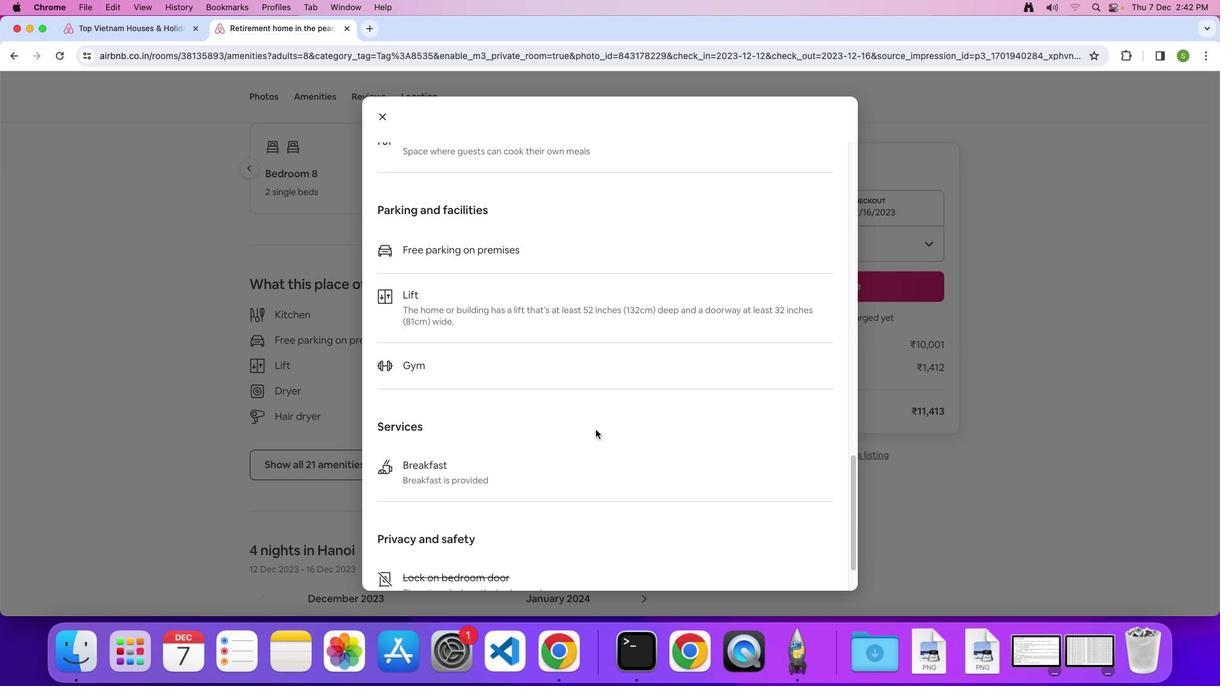
Action: Mouse scrolled (596, 429) with delta (0, -1)
Screenshot: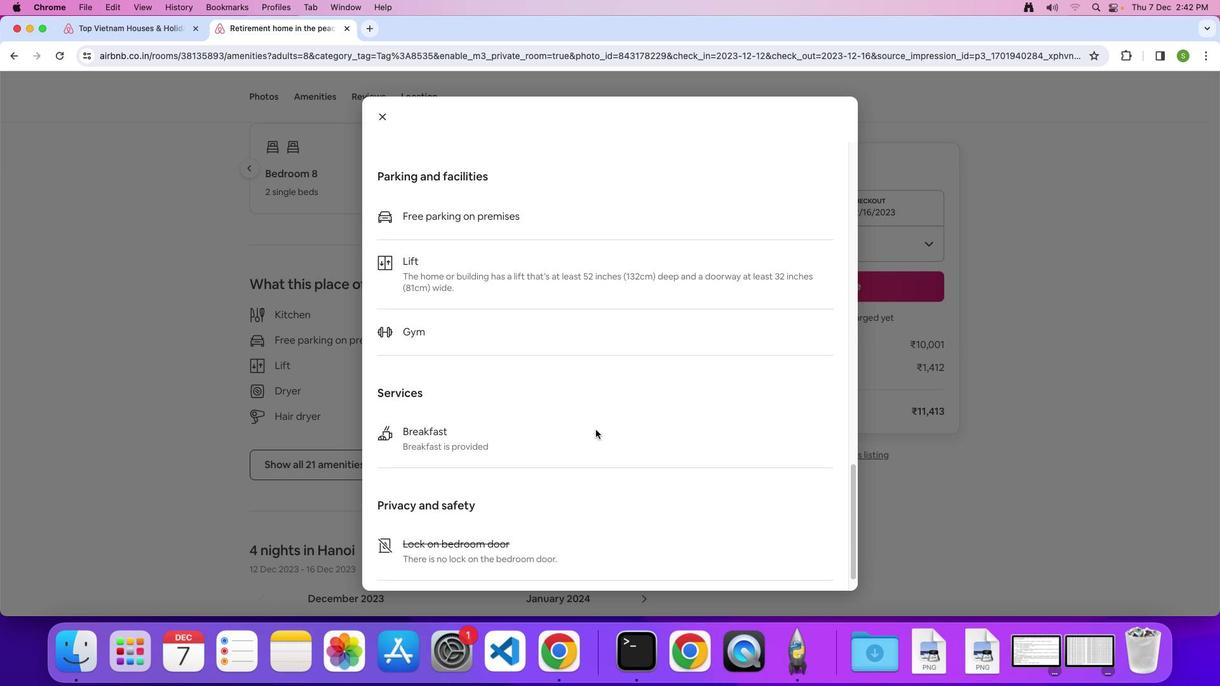 
Action: Mouse scrolled (596, 429) with delta (0, 0)
Screenshot: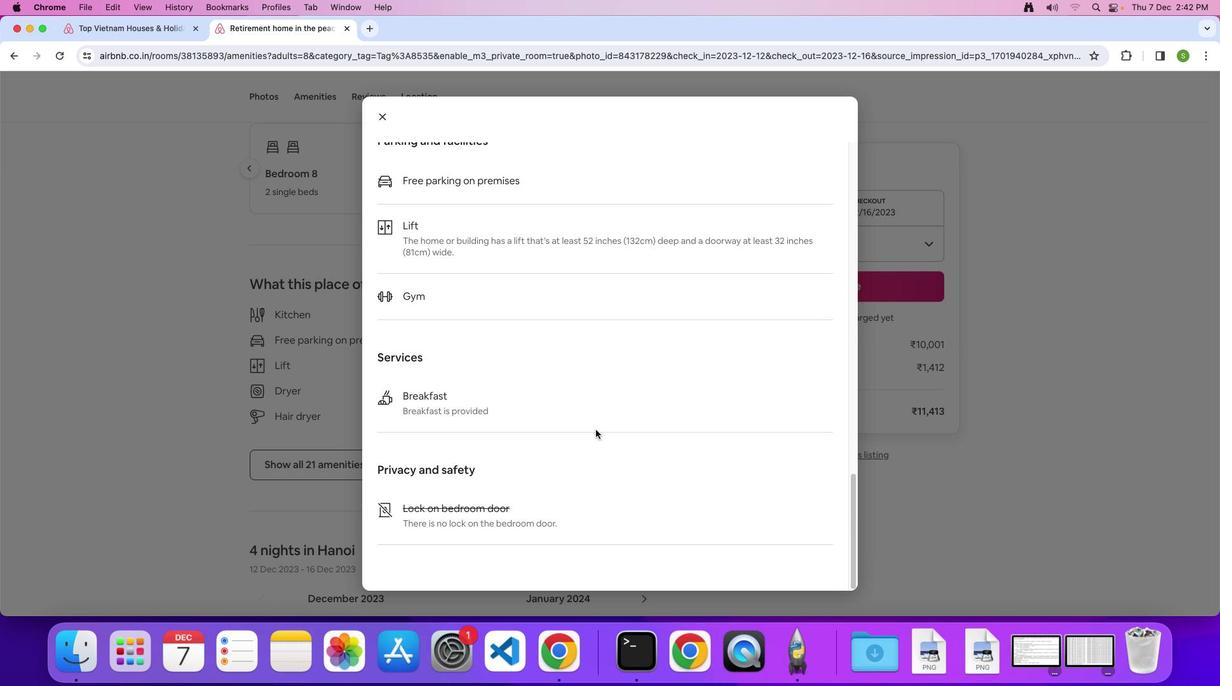 
Action: Mouse scrolled (596, 429) with delta (0, 0)
Screenshot: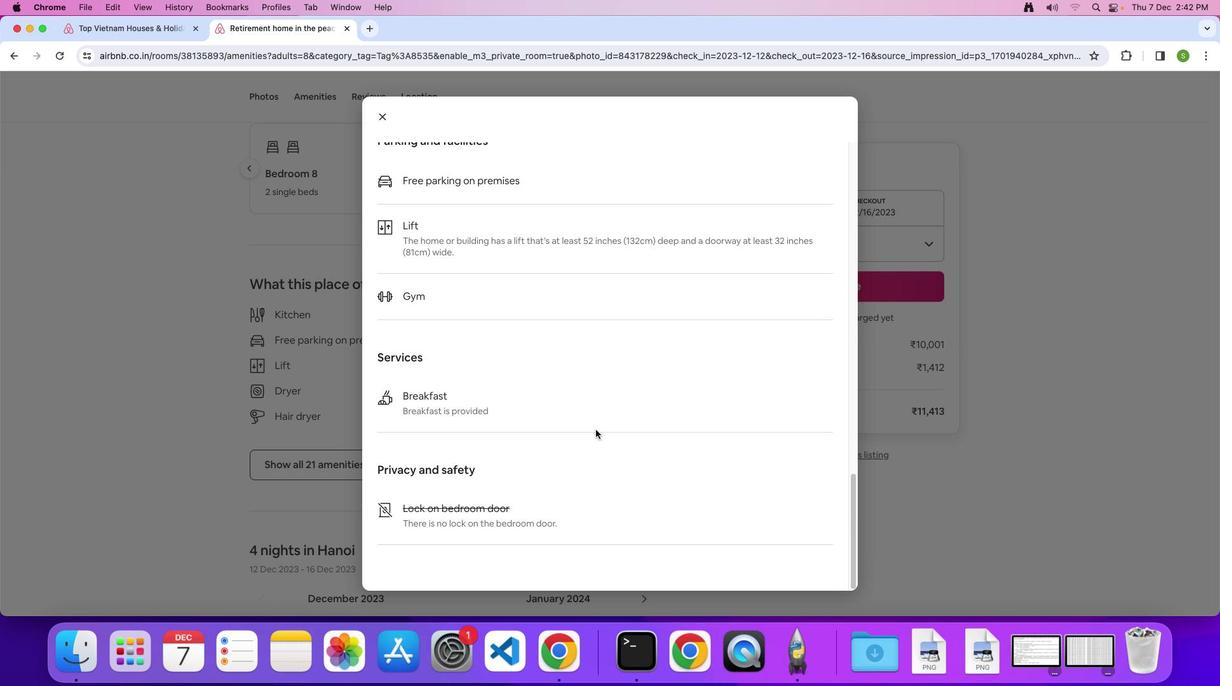 
Action: Mouse scrolled (596, 429) with delta (0, -1)
Screenshot: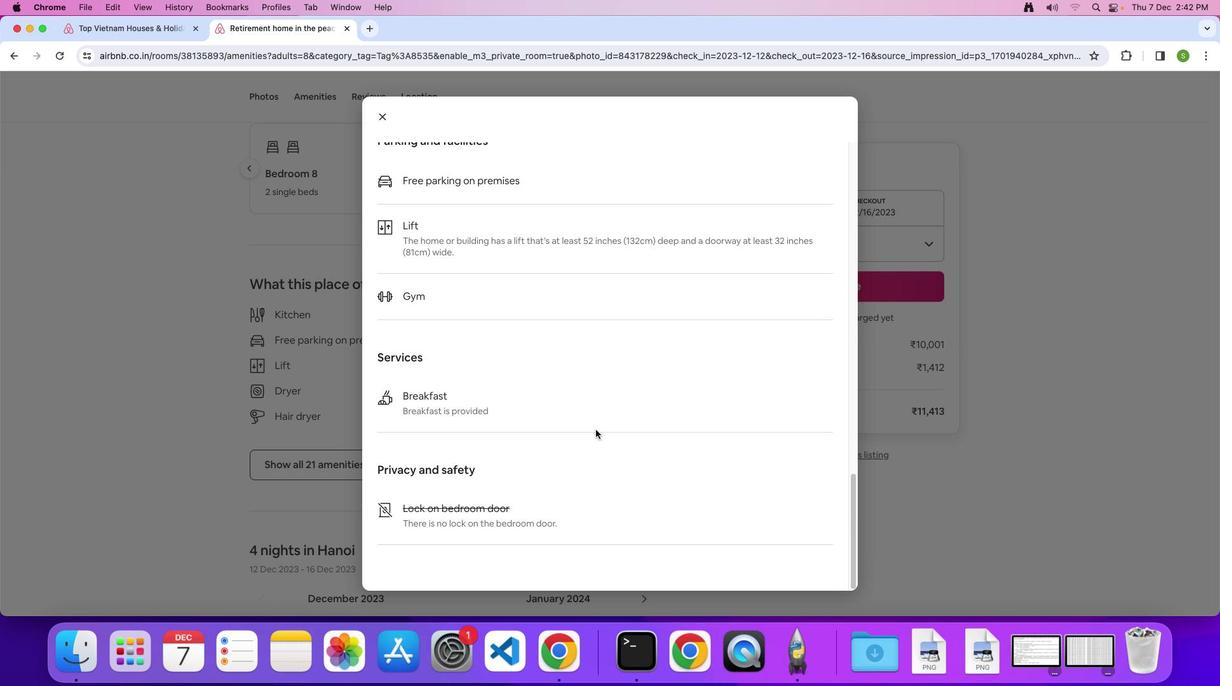 
Action: Mouse moved to (382, 113)
Screenshot: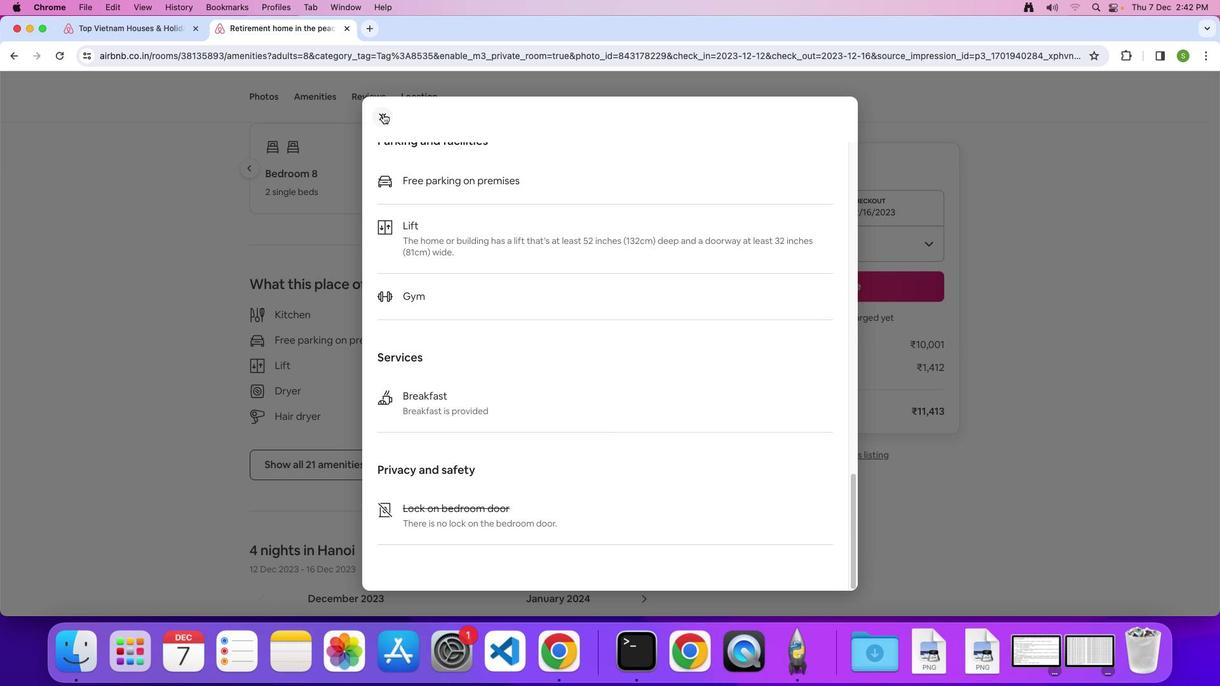 
Action: Mouse pressed left at (382, 113)
Screenshot: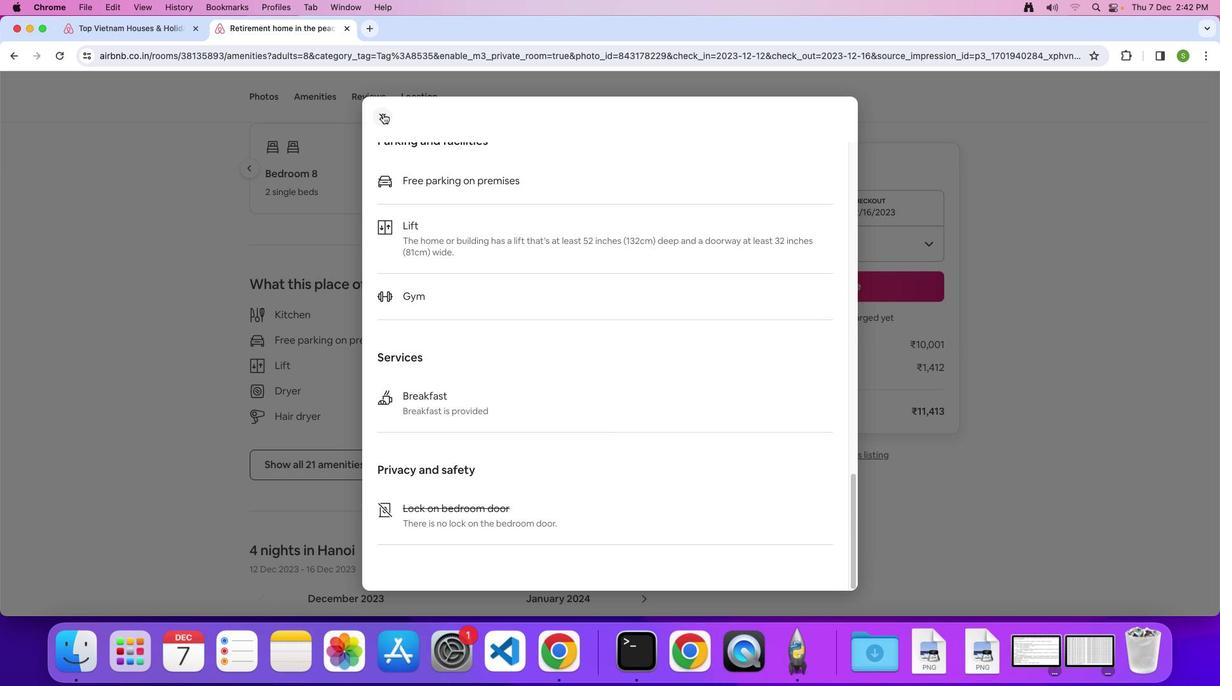 
Action: Mouse moved to (537, 465)
Screenshot: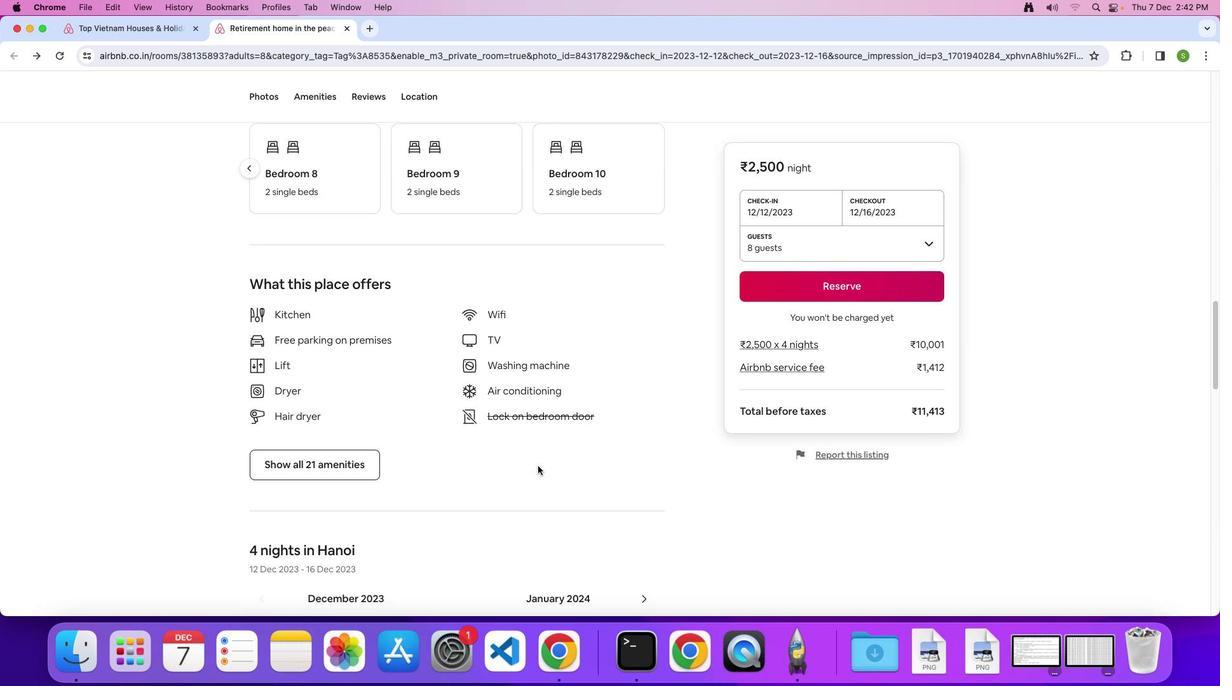 
Action: Mouse scrolled (537, 465) with delta (0, 0)
Screenshot: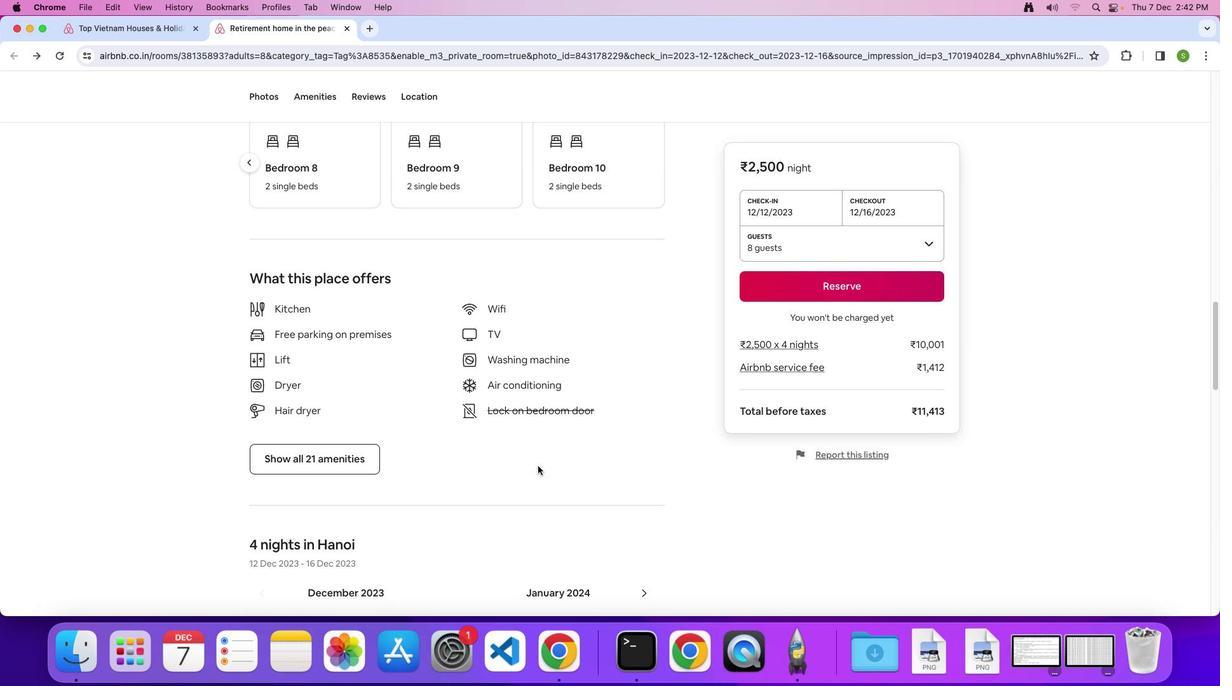 
Action: Mouse moved to (537, 465)
Screenshot: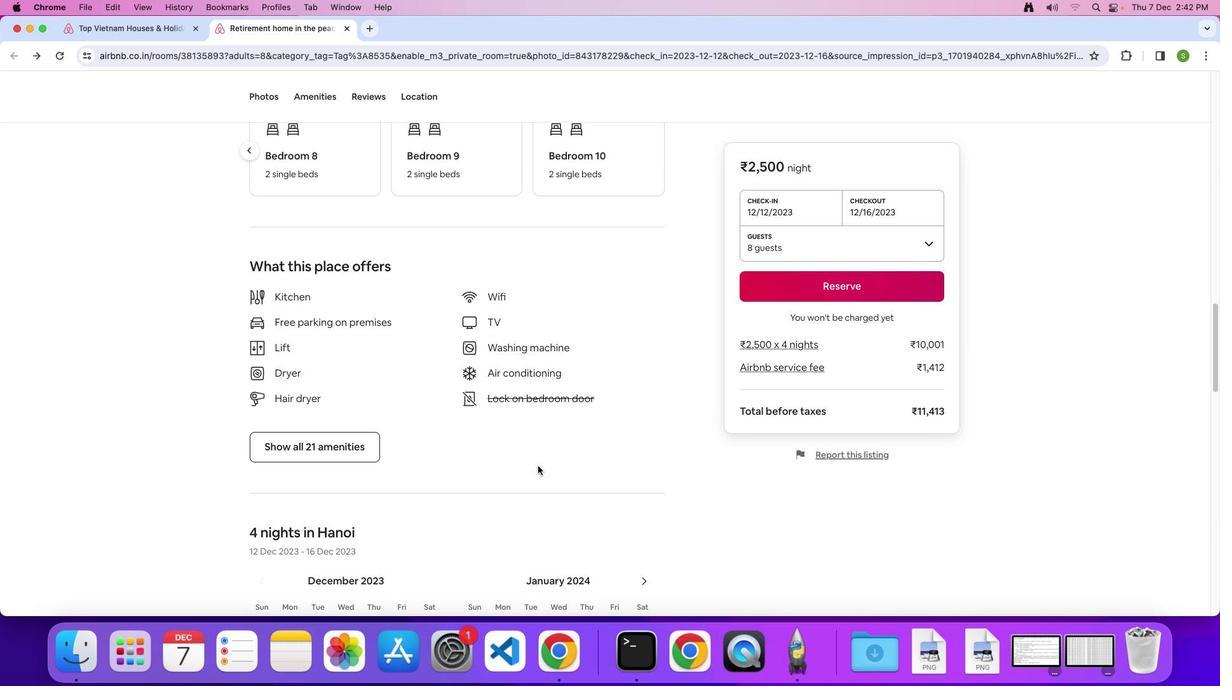 
Action: Mouse scrolled (537, 465) with delta (0, 0)
Screenshot: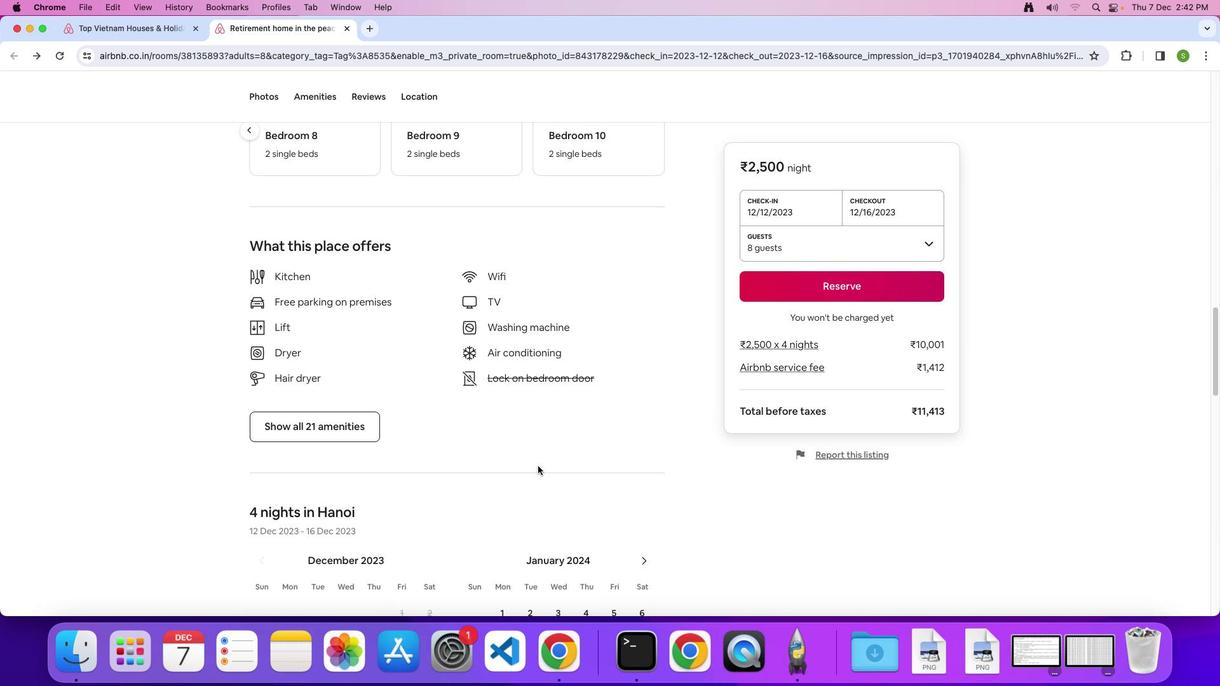 
Action: Mouse scrolled (537, 465) with delta (0, -1)
Screenshot: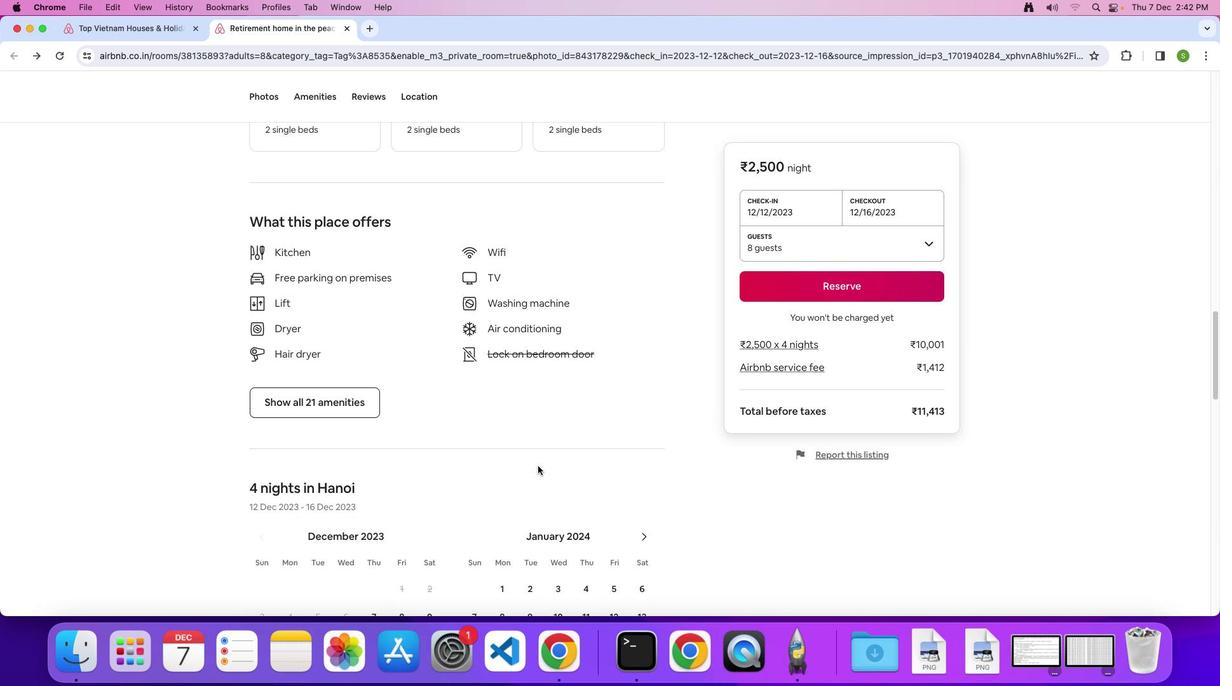 
Action: Mouse scrolled (537, 465) with delta (0, 0)
Screenshot: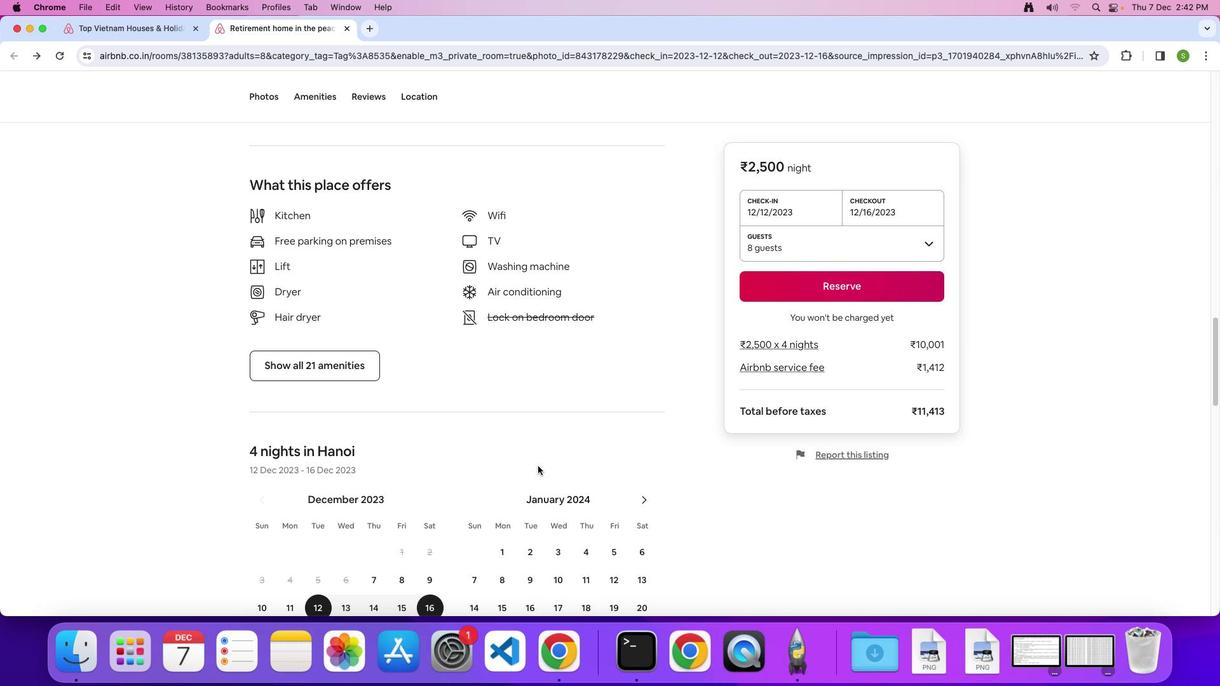 
Action: Mouse scrolled (537, 465) with delta (0, 0)
Screenshot: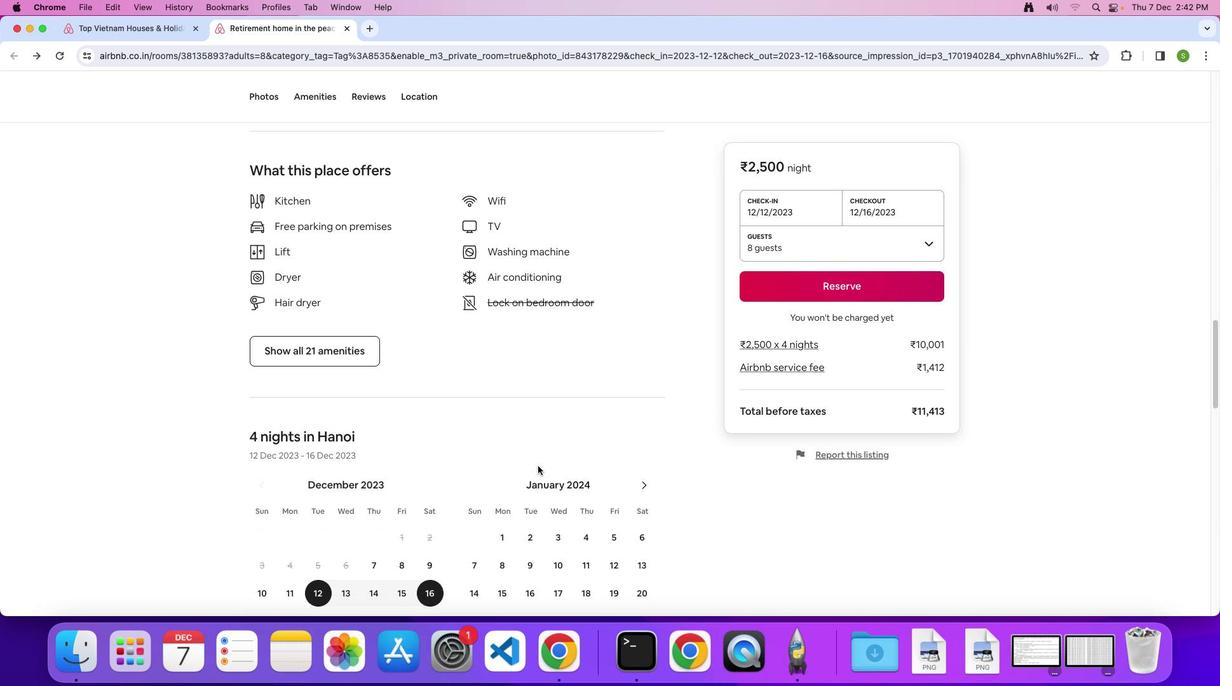 
Action: Mouse moved to (537, 465)
Screenshot: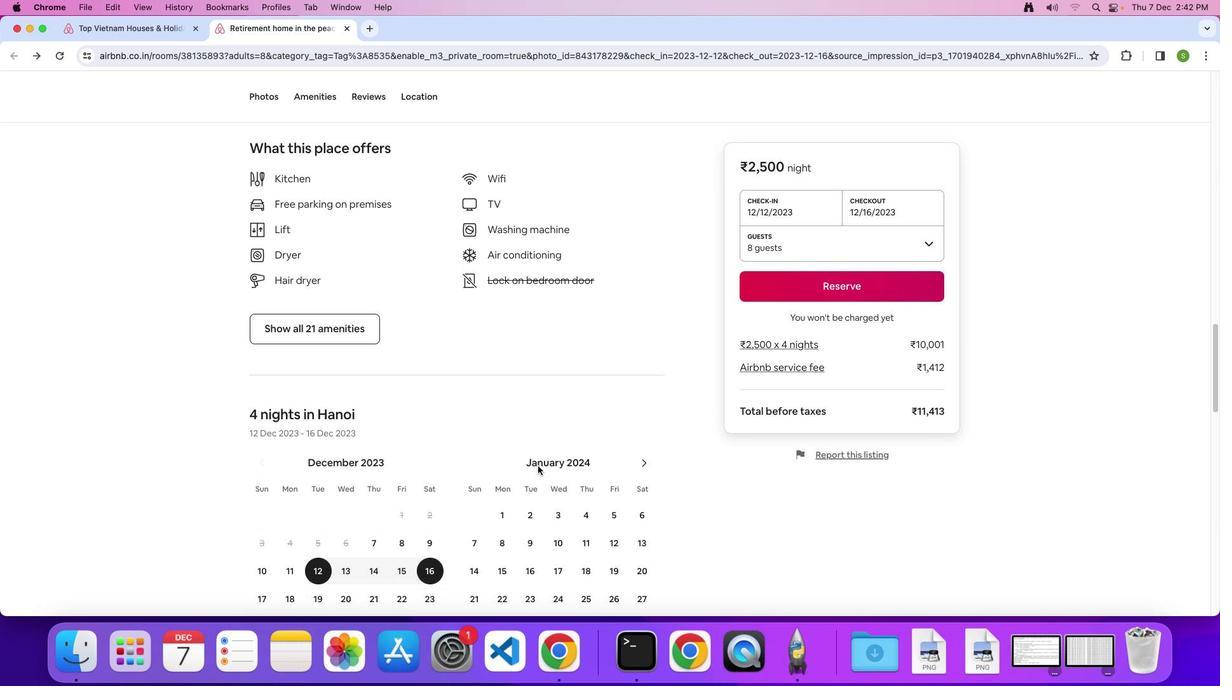
Action: Mouse scrolled (537, 465) with delta (0, -1)
Screenshot: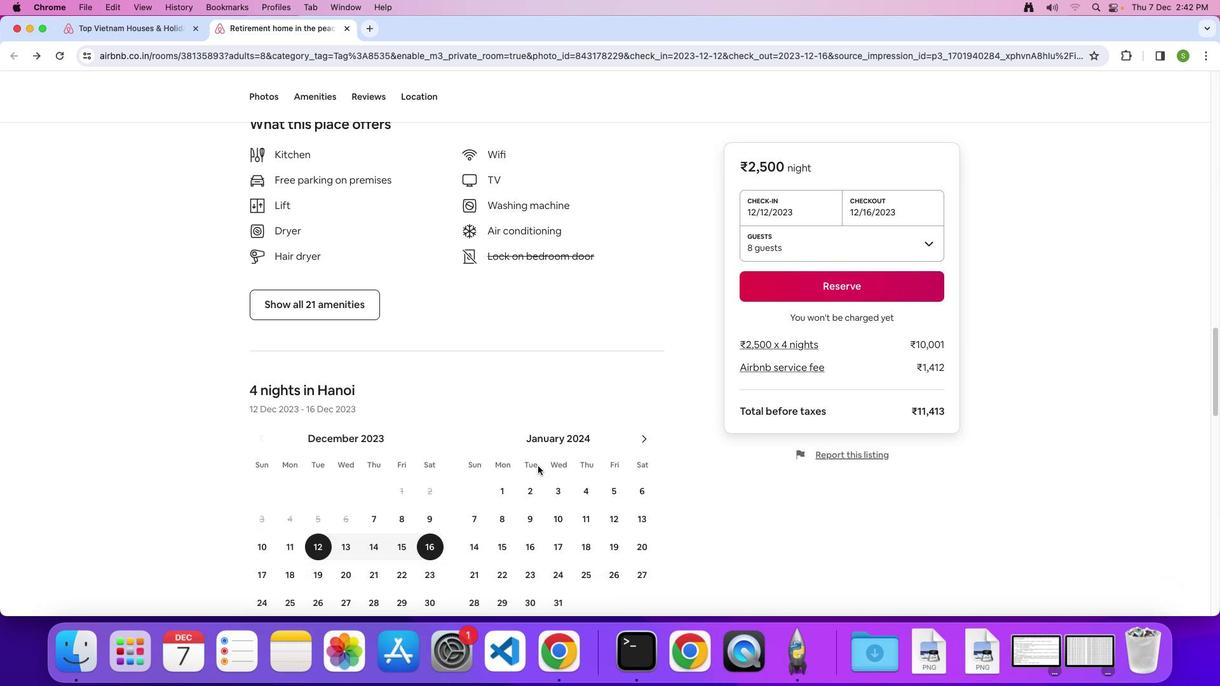 
Action: Mouse scrolled (537, 465) with delta (0, 0)
Screenshot: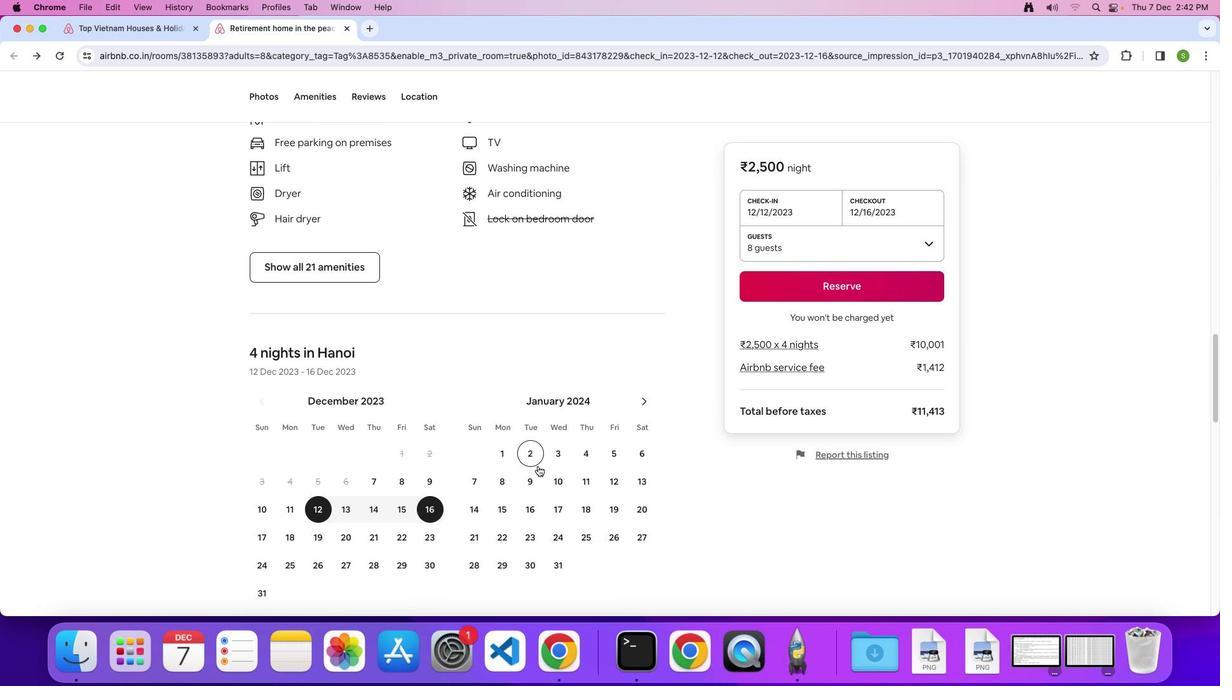 
Action: Mouse scrolled (537, 465) with delta (0, 0)
Screenshot: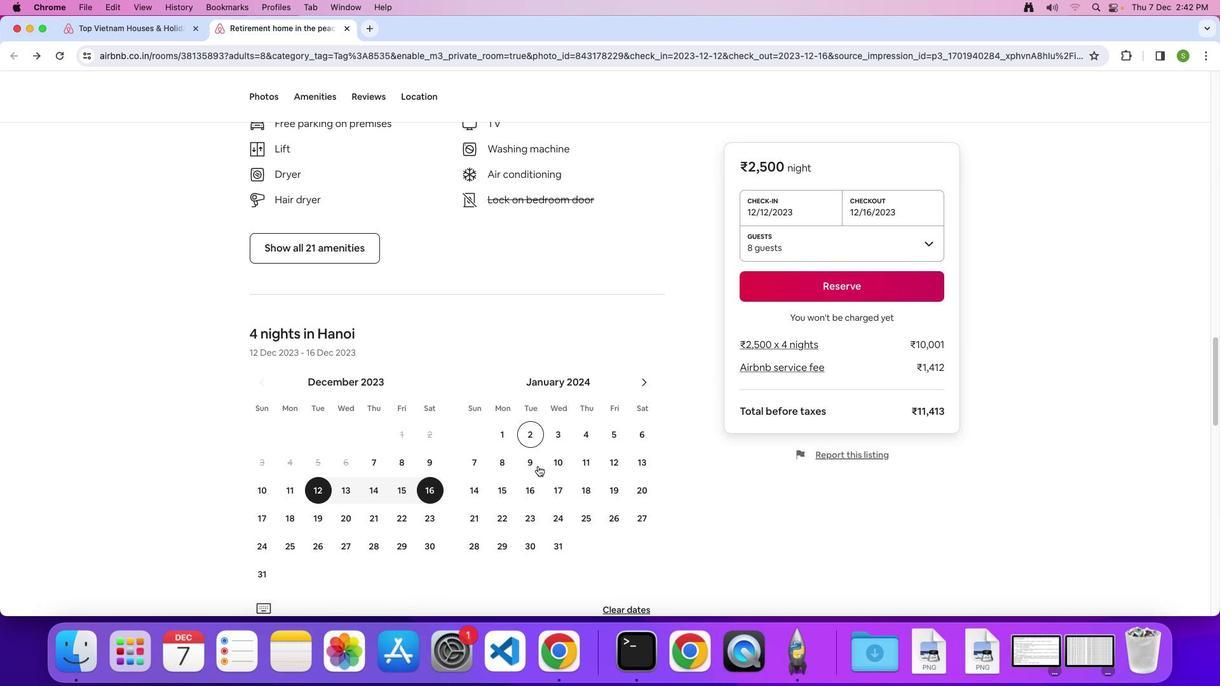 
Action: Mouse scrolled (537, 465) with delta (0, -1)
Screenshot: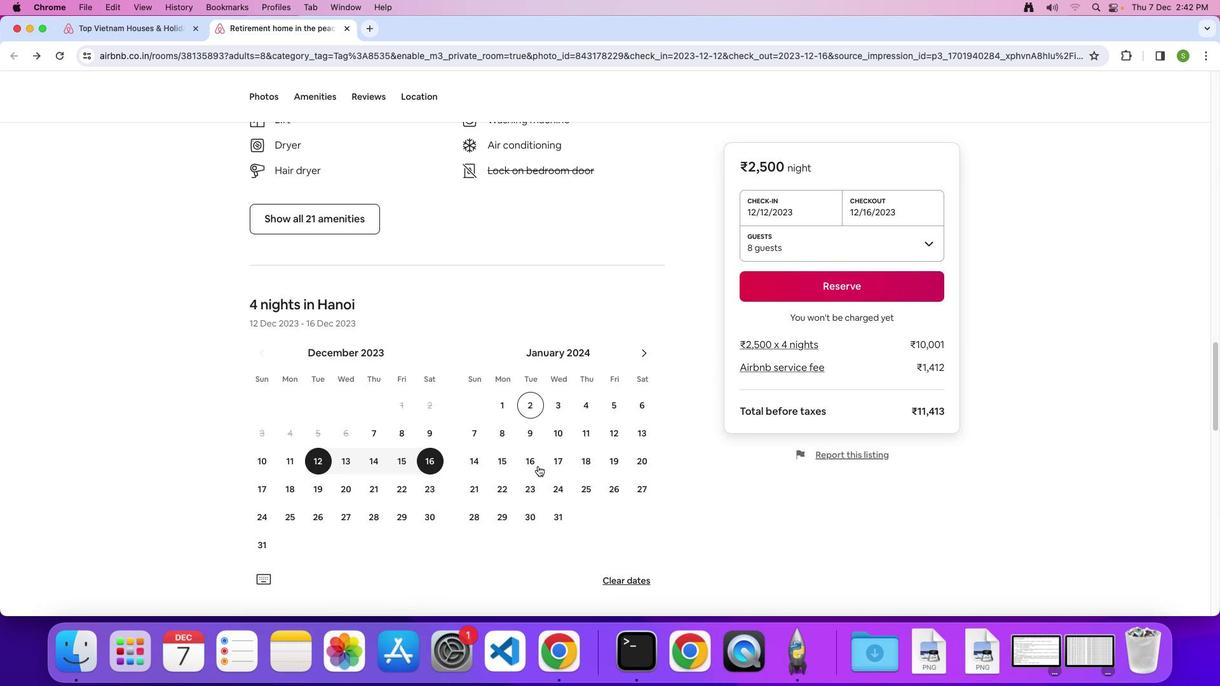 
Action: Mouse scrolled (537, 465) with delta (0, 0)
